 Task: In the event  named  Quarterly Sales Forecast Review and Adjustments, Set a range of dates when you can accept meetings  '13 Jul â€" 1 Aug 2023'. Select a duration of  45 min. Select working hours  	_x000D_
MON- SAT 10:00am â€" 6:00pm. Add time before or after your events  as 10 min. Set the frequency of available time slots for invitees as  40 min. Set the minimum notice period and maximum events allowed per day as  47 hours and 5. , logged in from the account softage.4@softage.net and add another guest for the event, softage.3@softage.net
Action: Mouse pressed left at (487, 337)
Screenshot: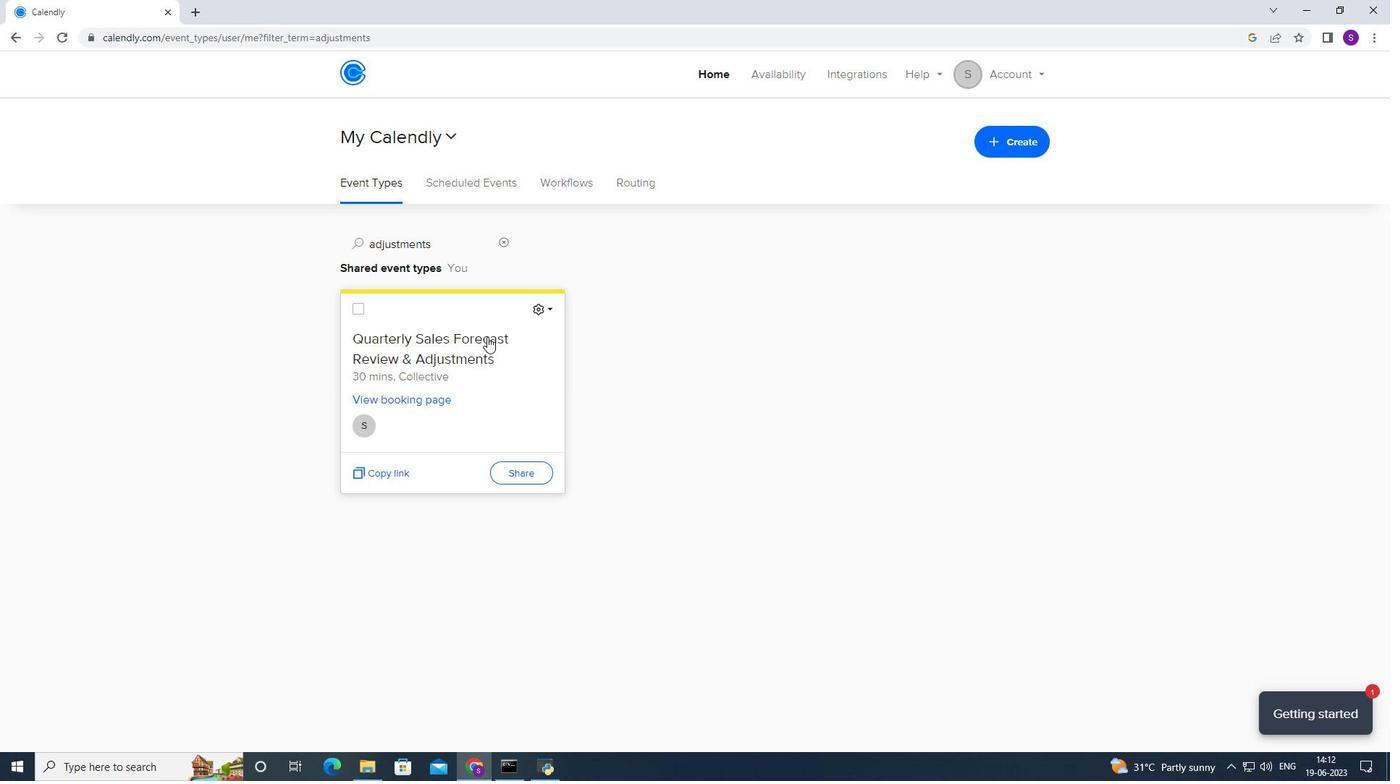 
Action: Mouse moved to (526, 345)
Screenshot: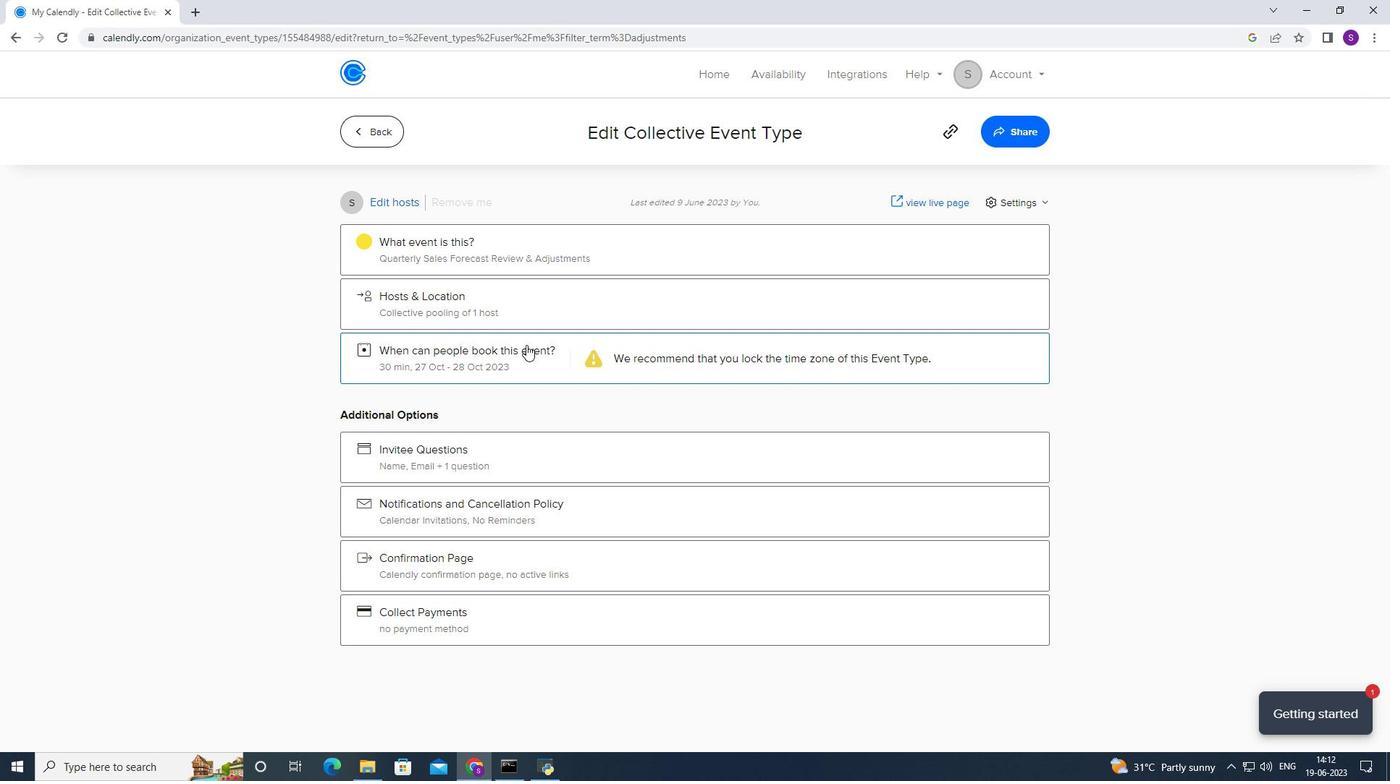 
Action: Mouse pressed left at (526, 345)
Screenshot: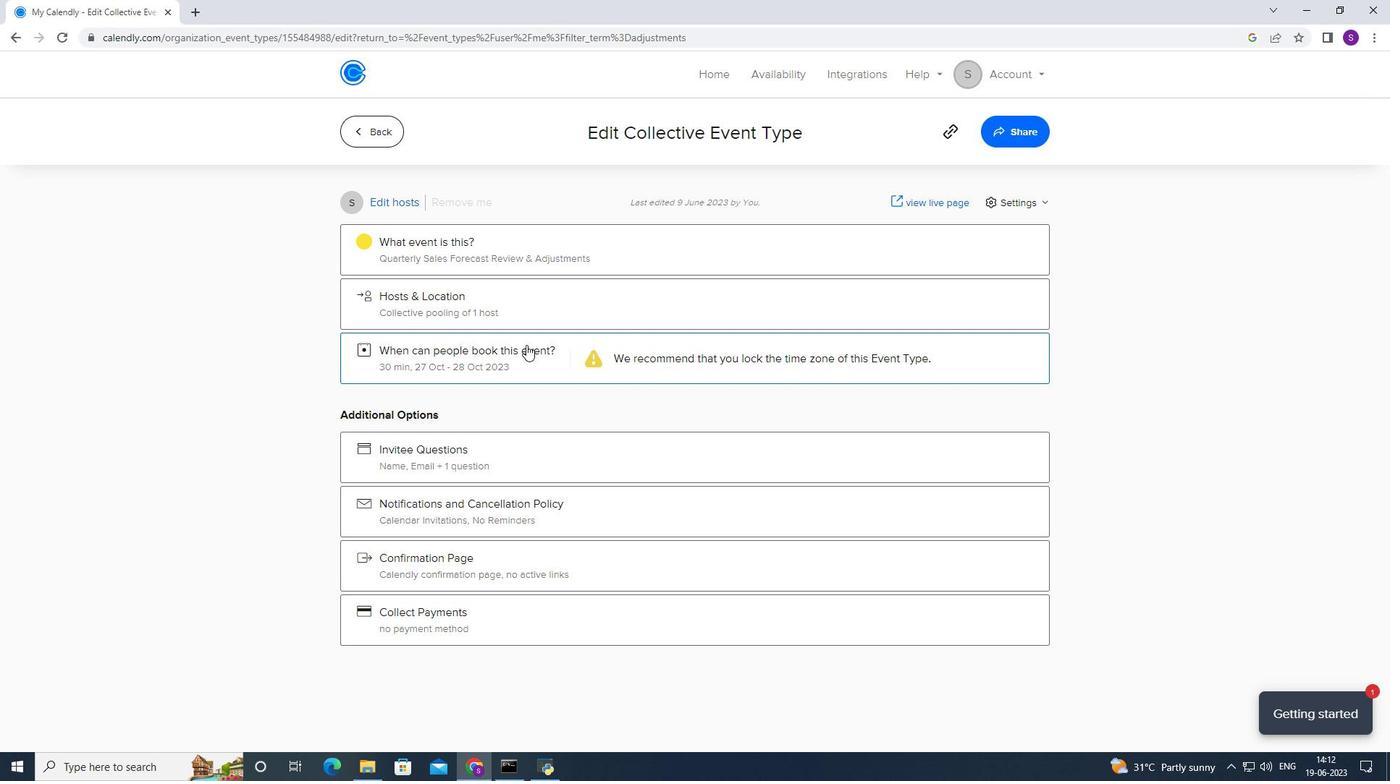 
Action: Mouse moved to (522, 536)
Screenshot: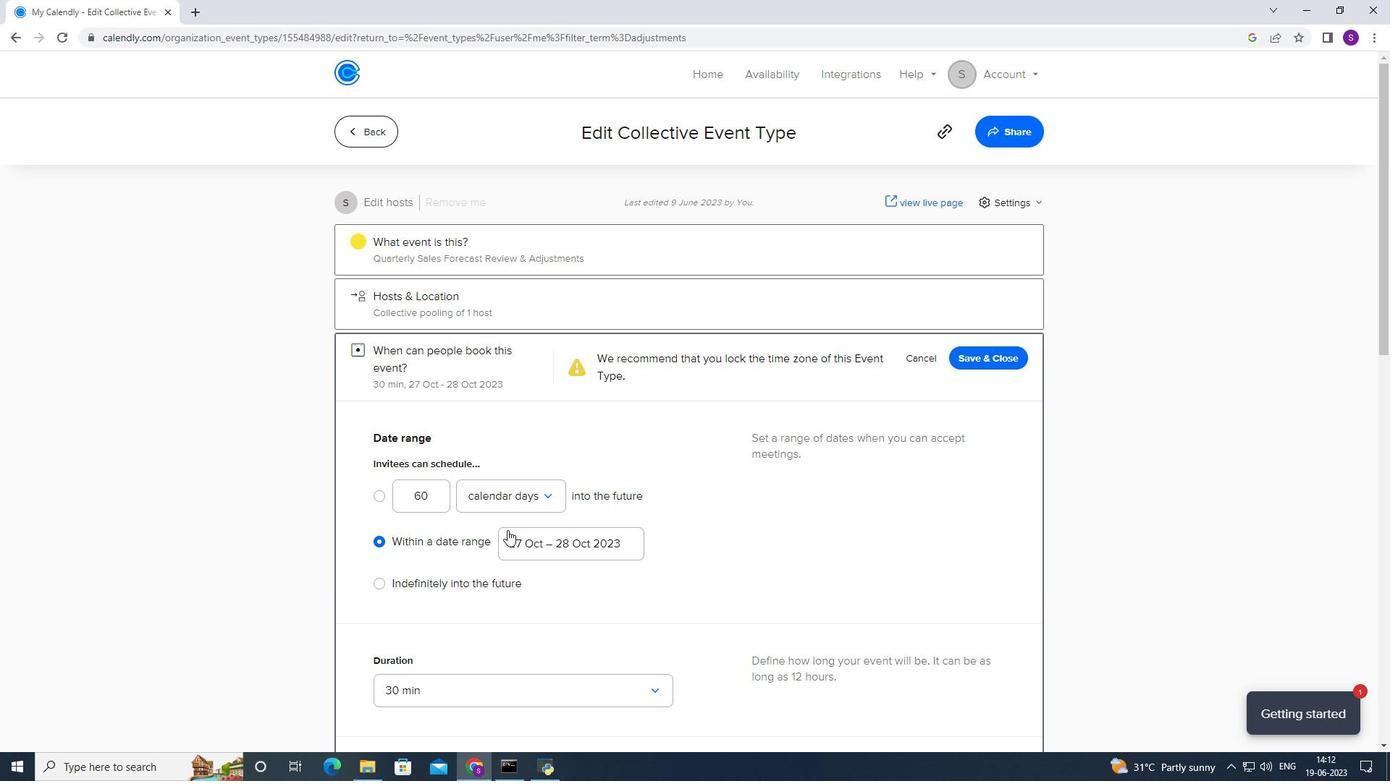 
Action: Mouse pressed left at (522, 536)
Screenshot: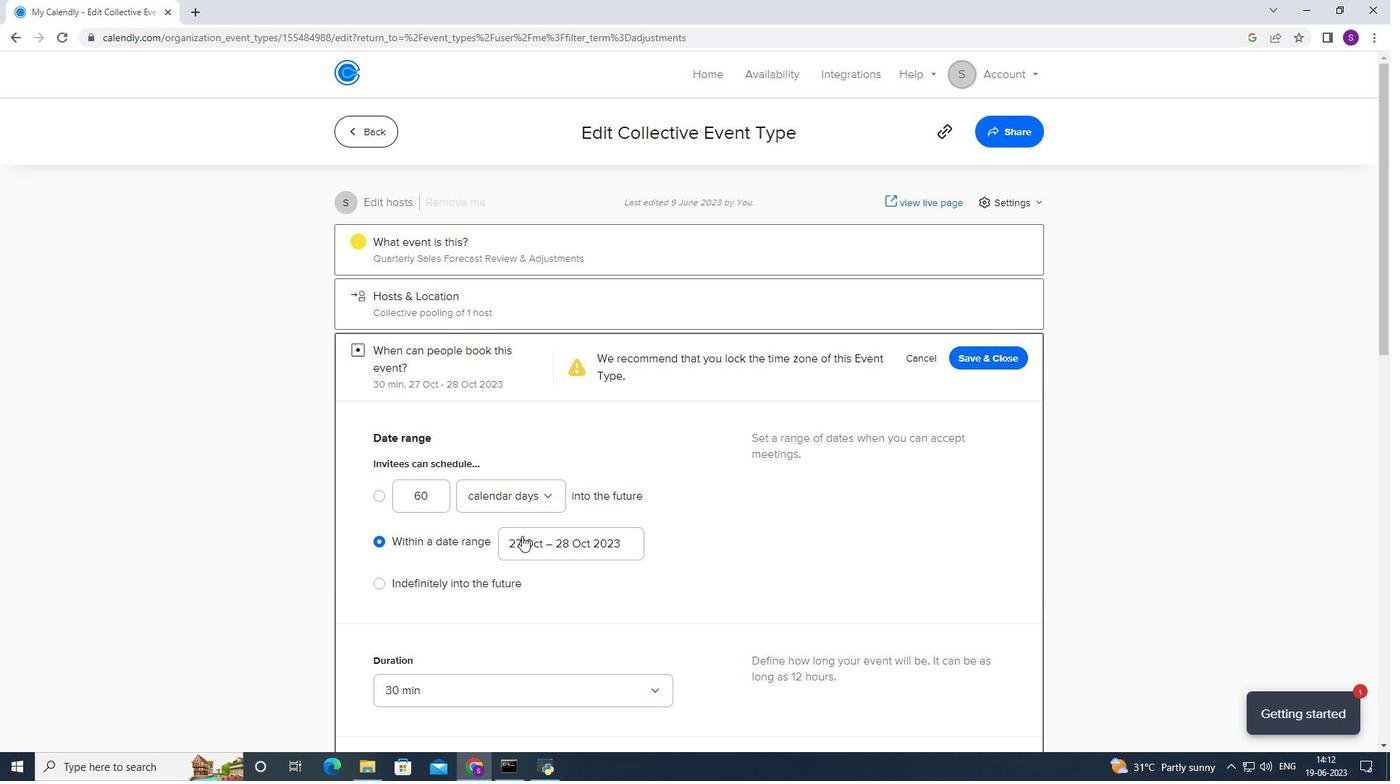 
Action: Mouse moved to (610, 287)
Screenshot: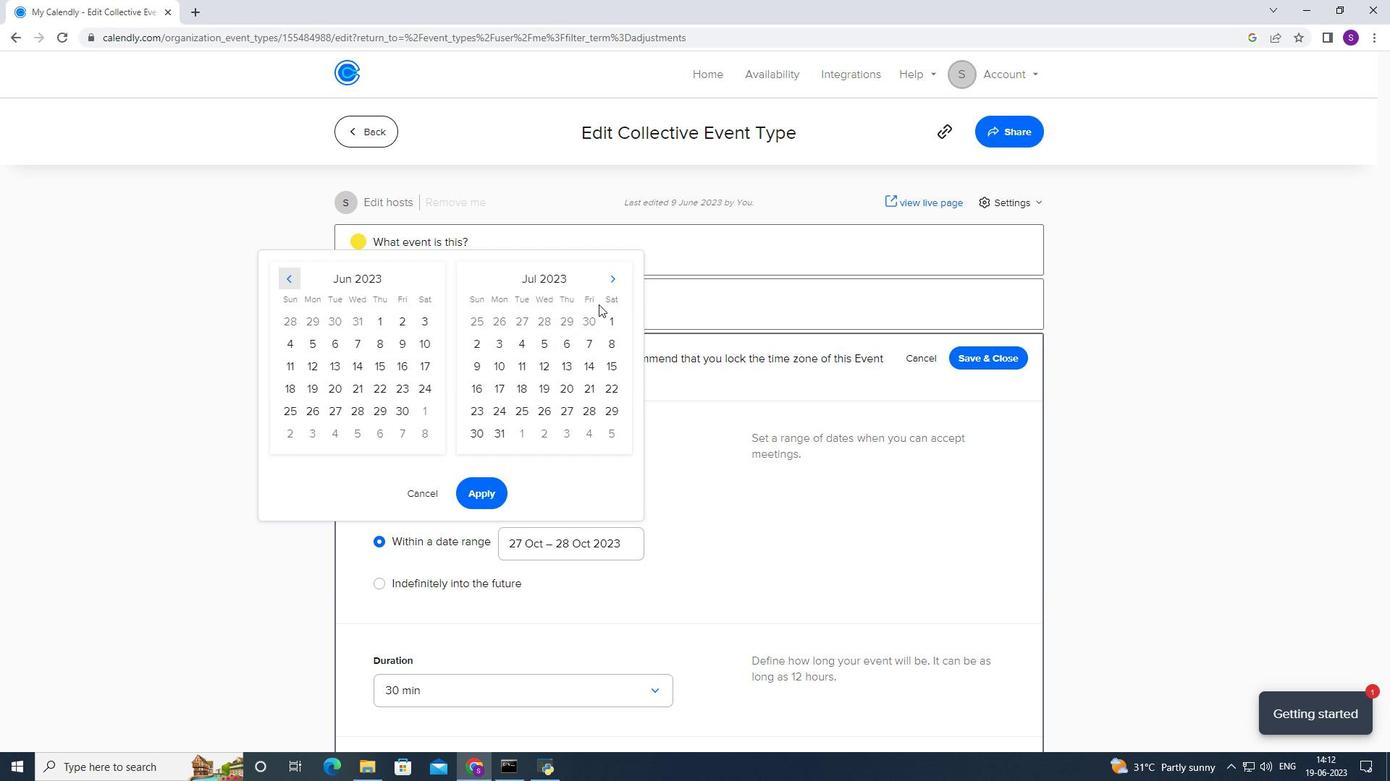 
Action: Mouse pressed left at (610, 287)
Screenshot: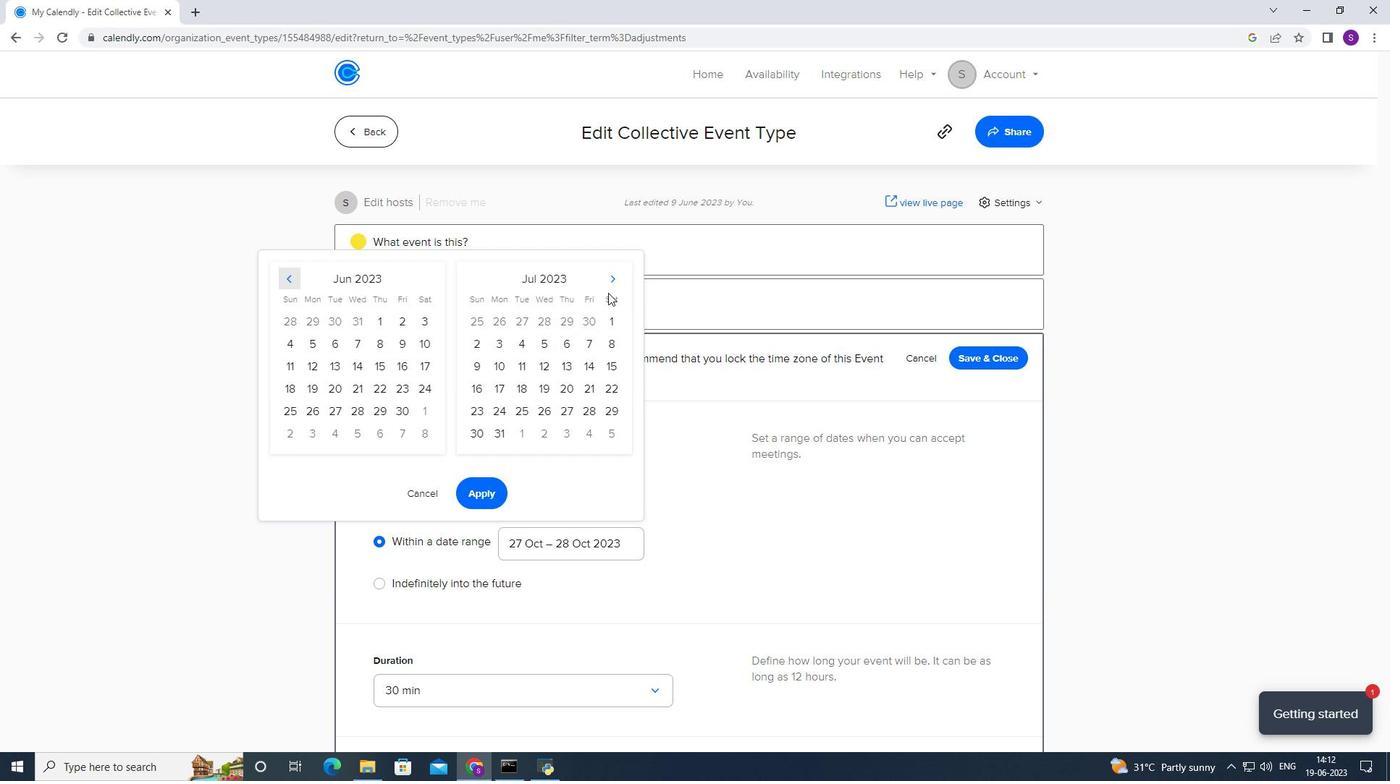 
Action: Mouse moved to (372, 359)
Screenshot: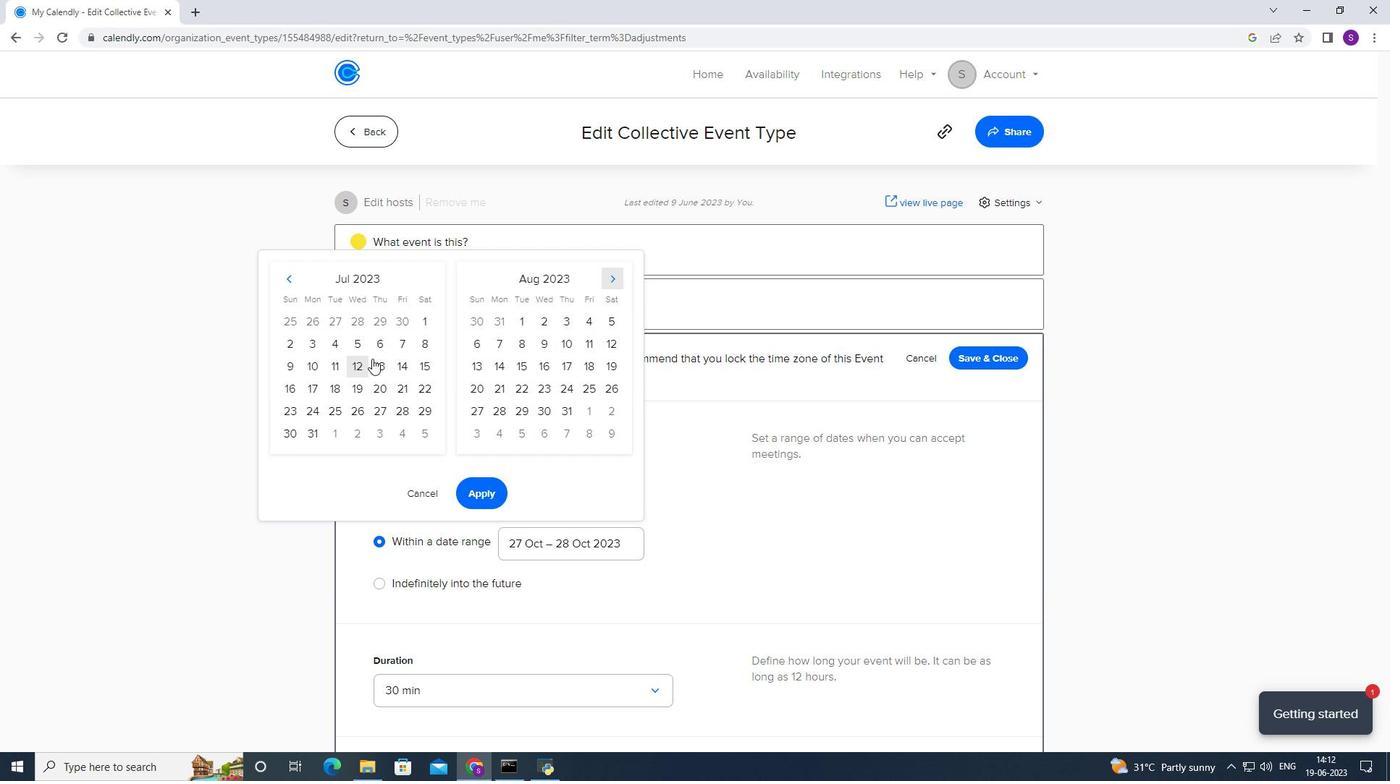 
Action: Mouse pressed left at (372, 359)
Screenshot: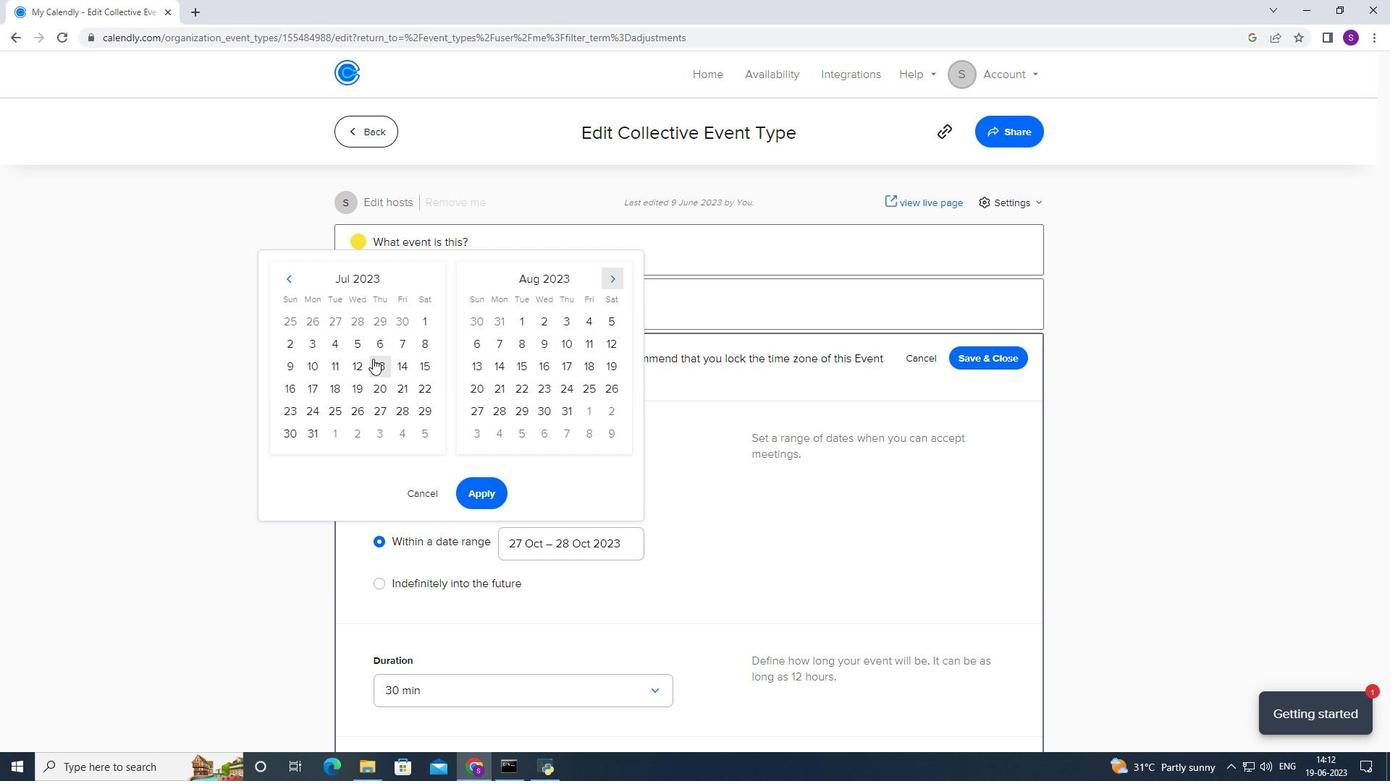 
Action: Mouse moved to (515, 324)
Screenshot: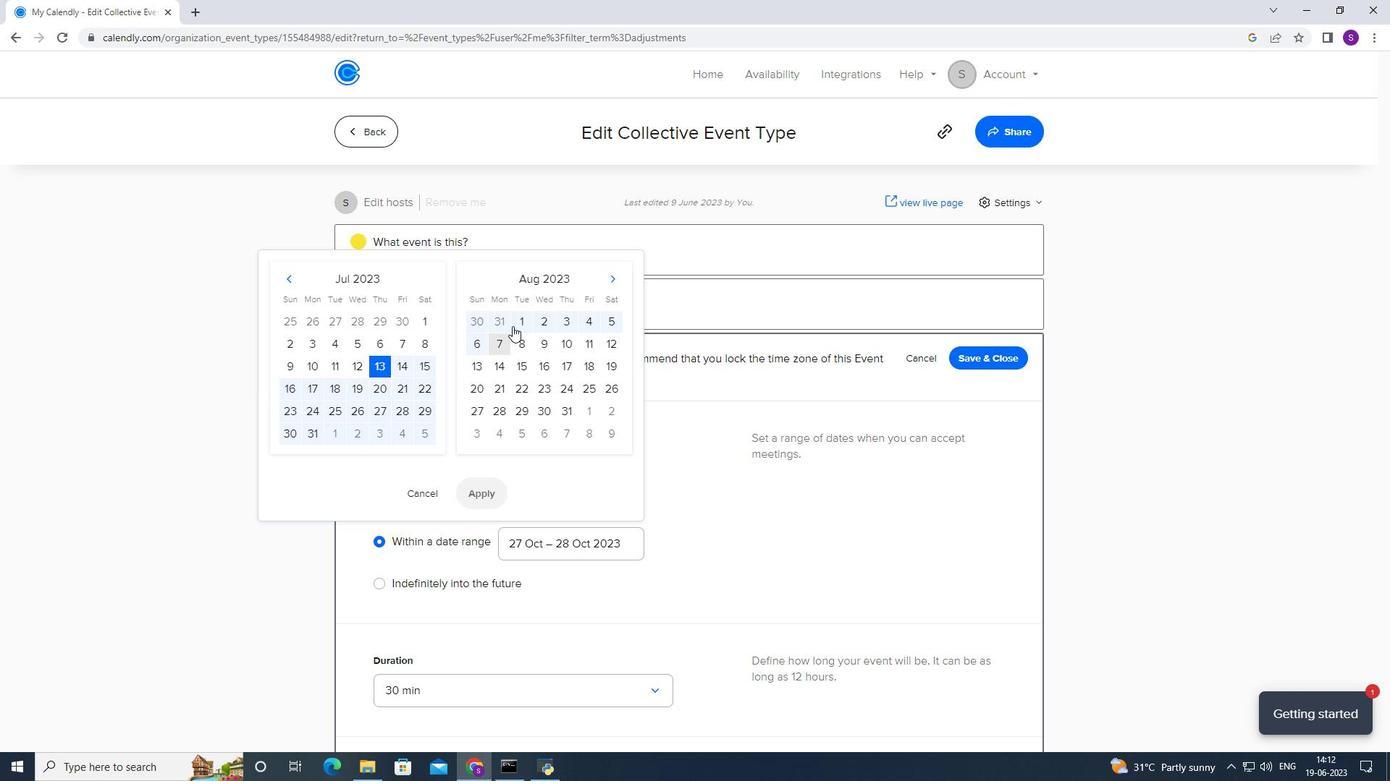 
Action: Mouse pressed left at (515, 324)
Screenshot: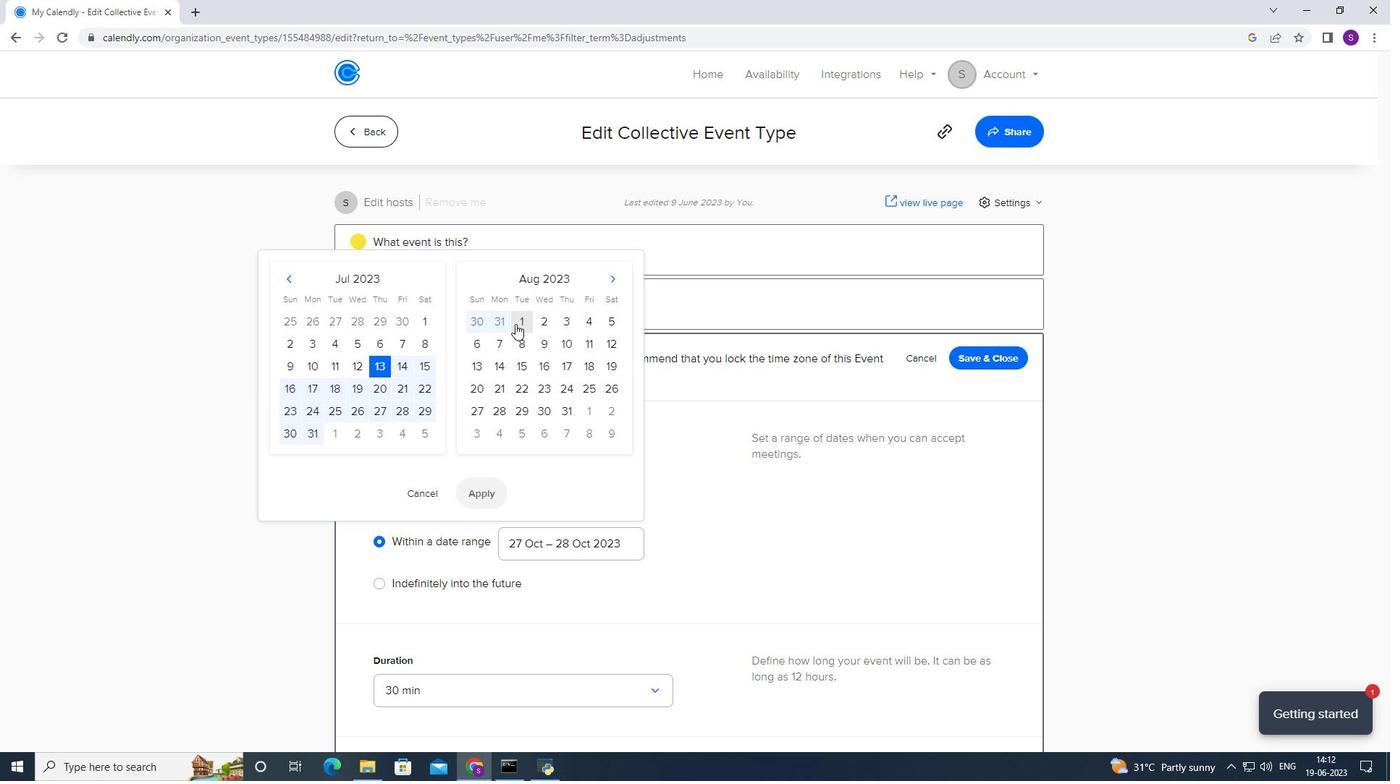
Action: Mouse moved to (472, 495)
Screenshot: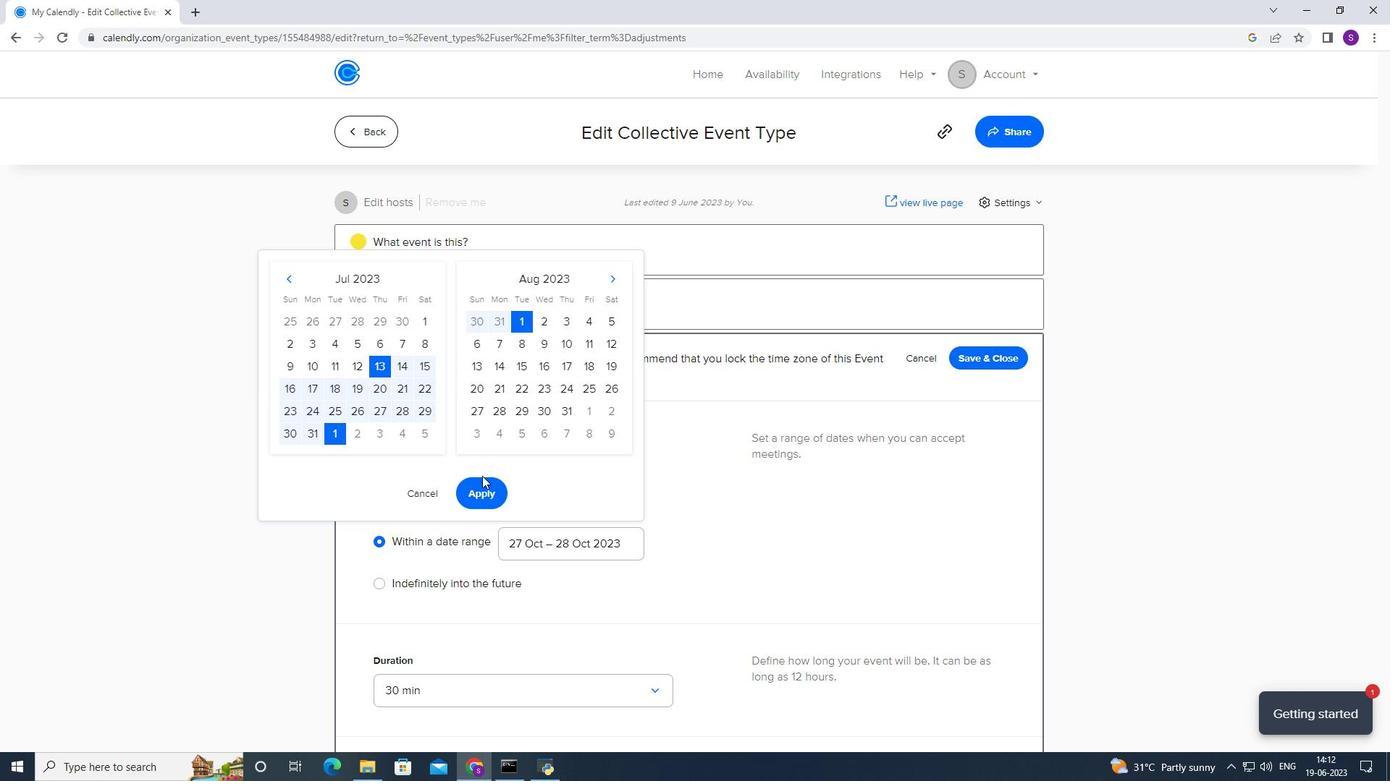 
Action: Mouse pressed left at (472, 495)
Screenshot: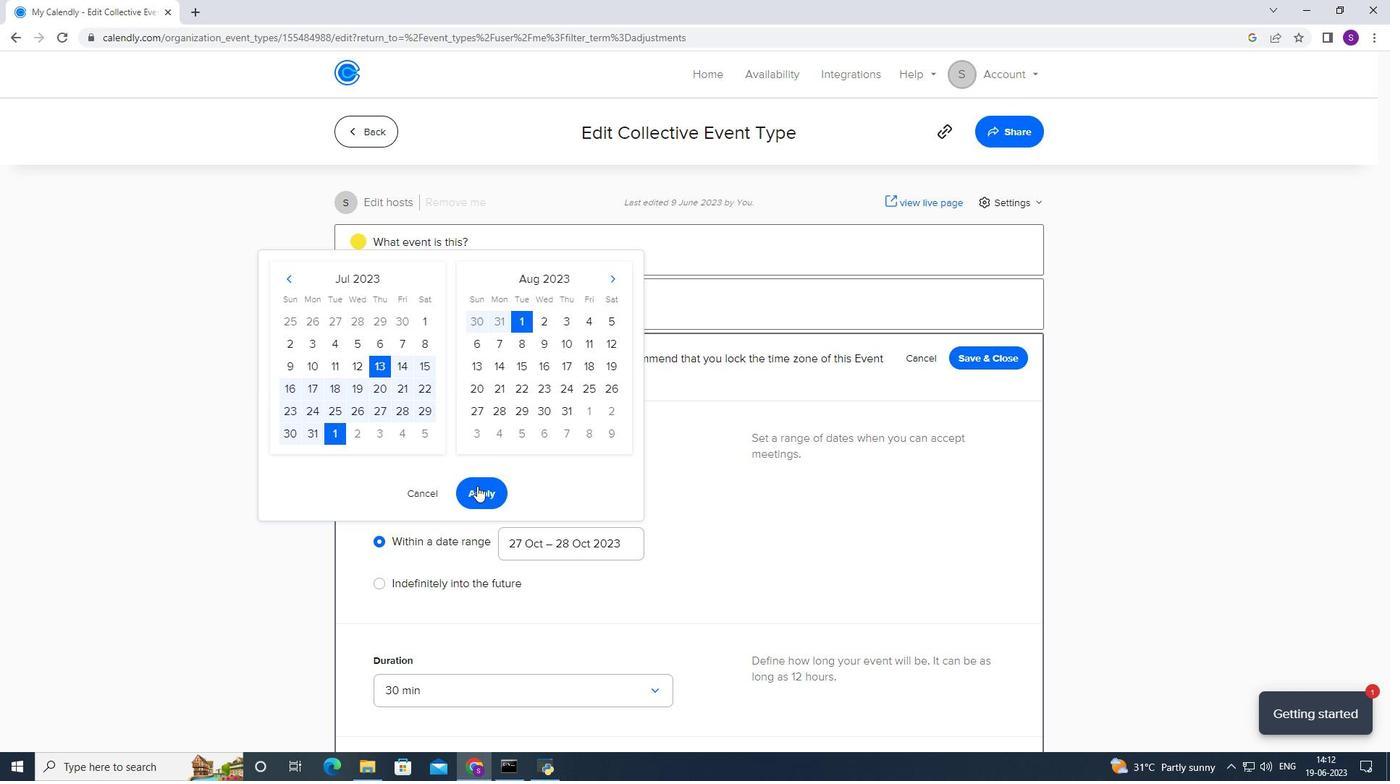 
Action: Mouse scrolled (472, 495) with delta (0, 0)
Screenshot: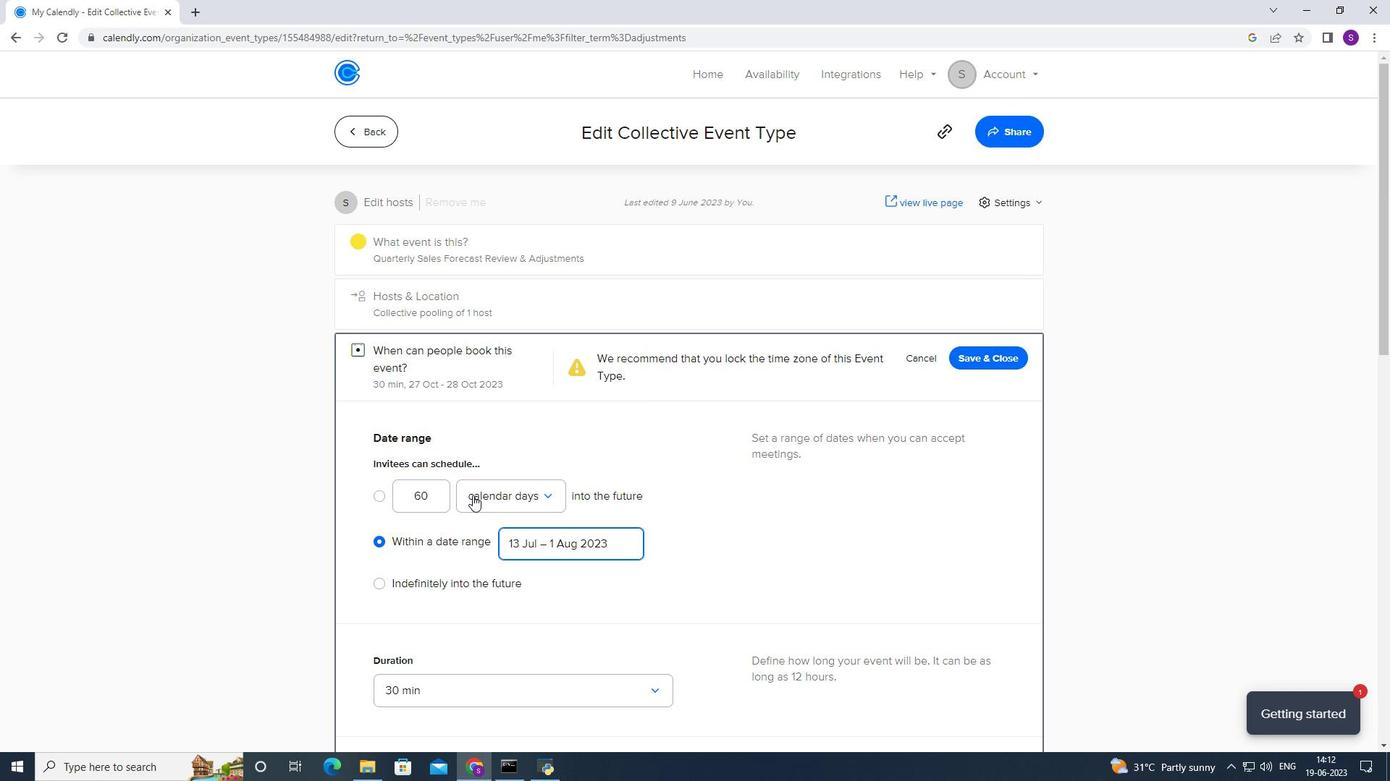 
Action: Mouse scrolled (472, 495) with delta (0, 0)
Screenshot: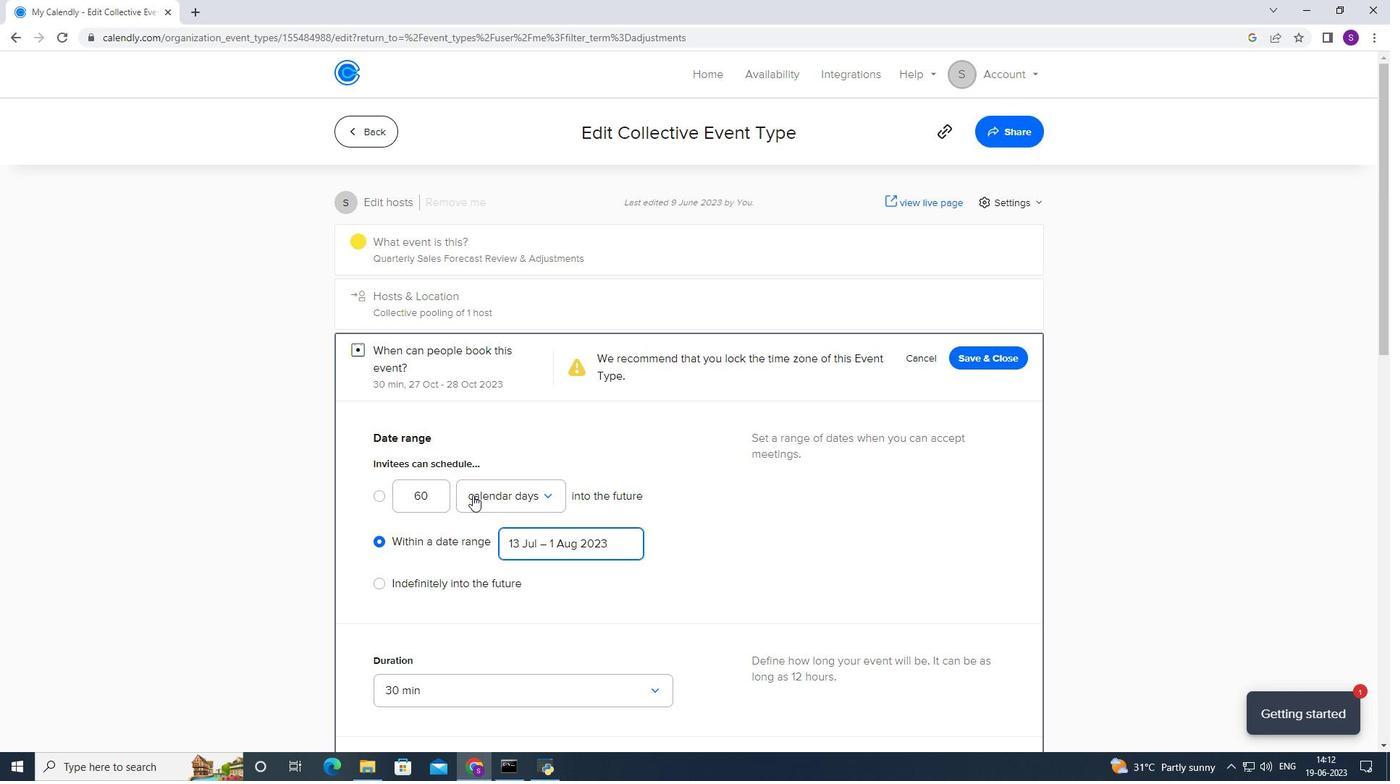 
Action: Mouse scrolled (472, 495) with delta (0, 0)
Screenshot: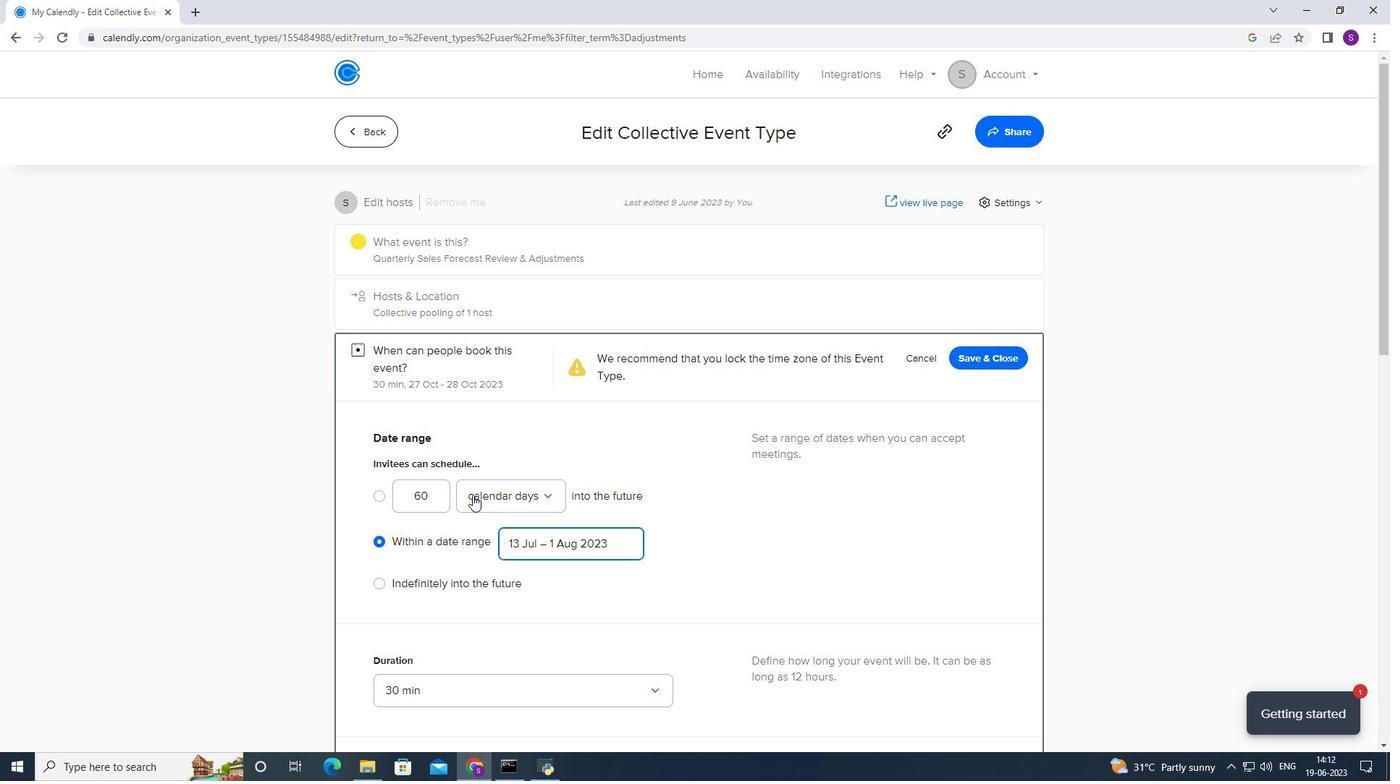 
Action: Mouse scrolled (472, 495) with delta (0, 0)
Screenshot: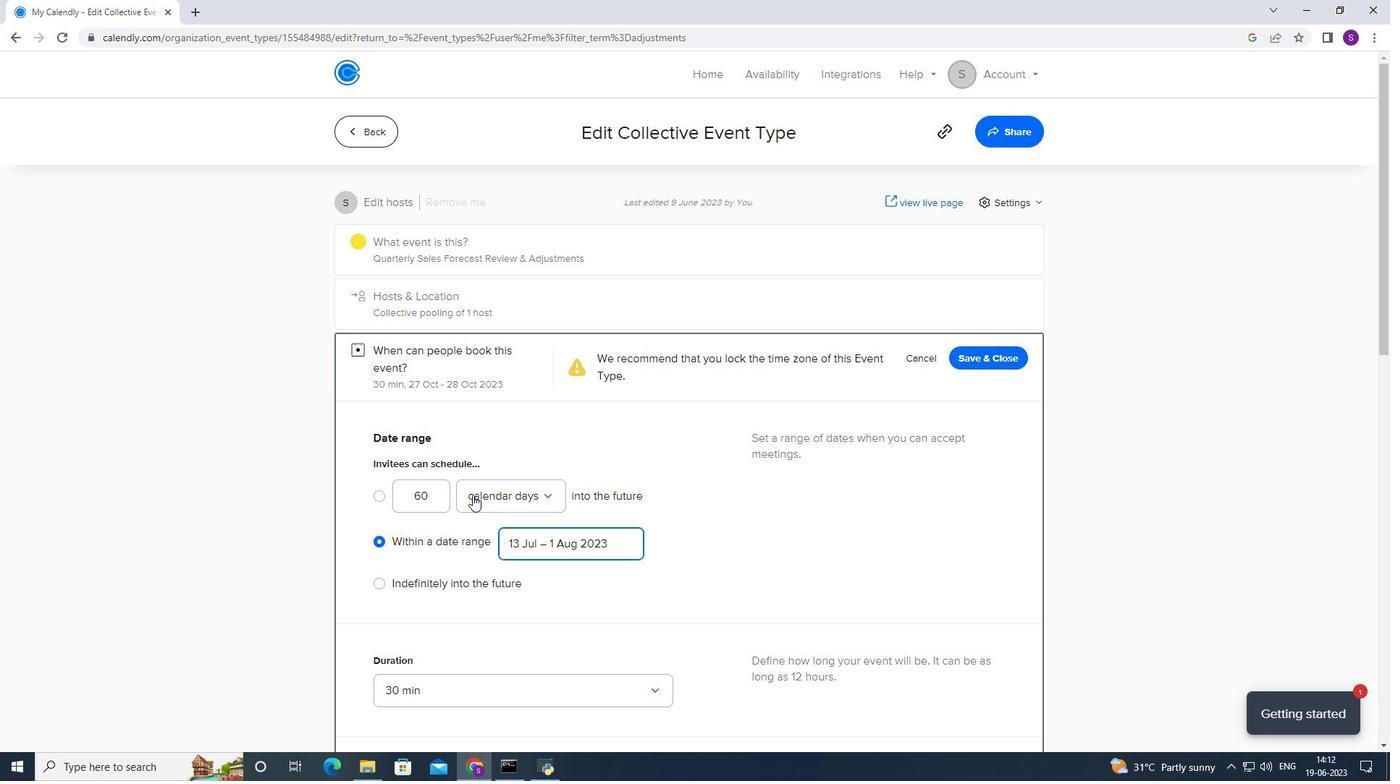
Action: Mouse scrolled (472, 495) with delta (0, 0)
Screenshot: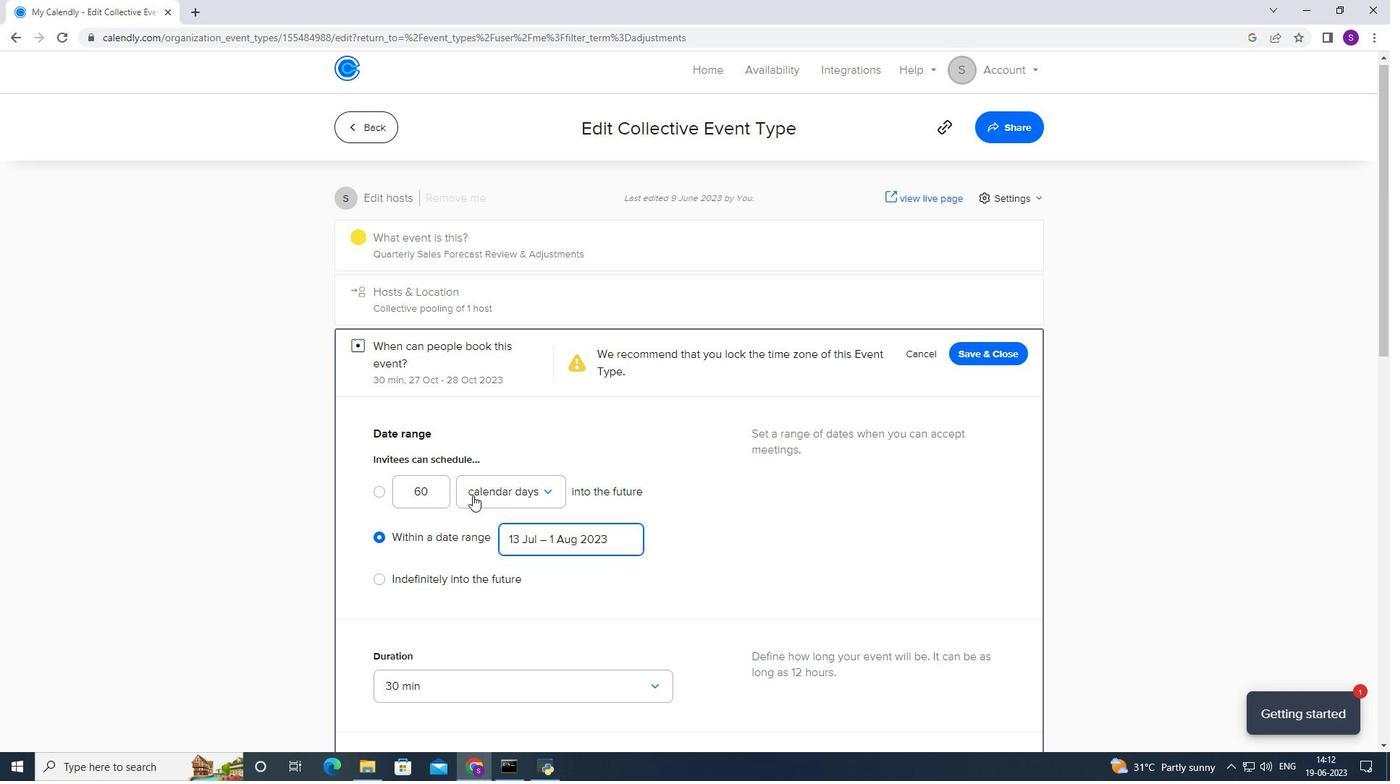 
Action: Mouse moved to (451, 328)
Screenshot: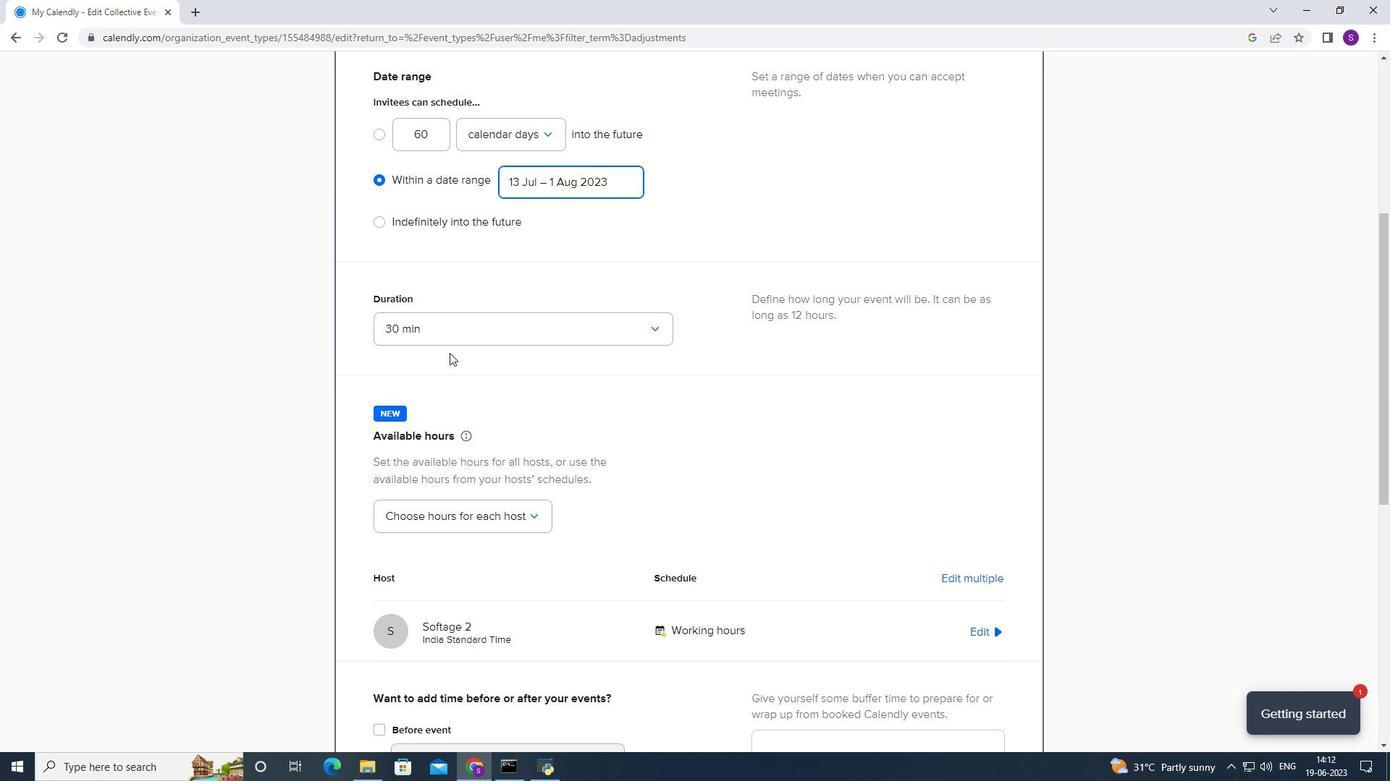 
Action: Mouse pressed left at (451, 328)
Screenshot: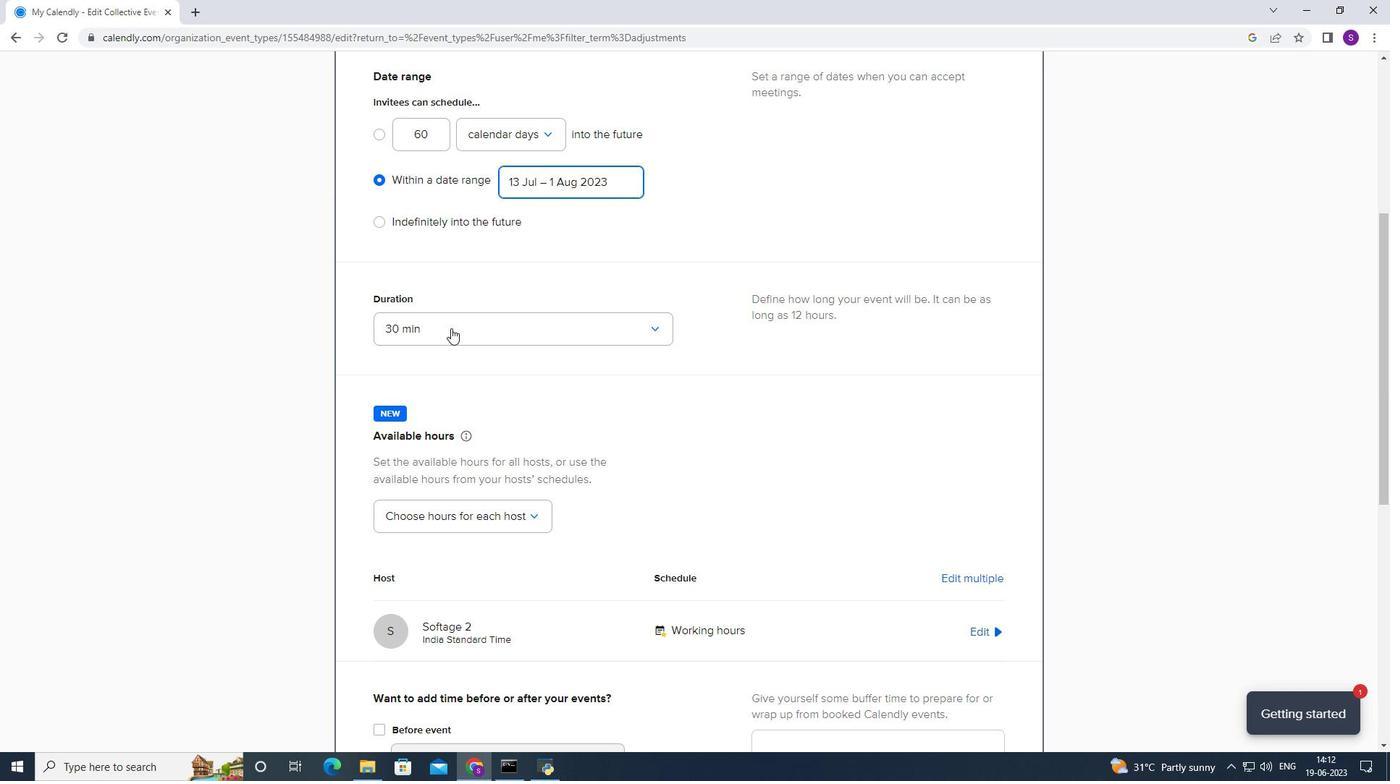 
Action: Mouse moved to (404, 420)
Screenshot: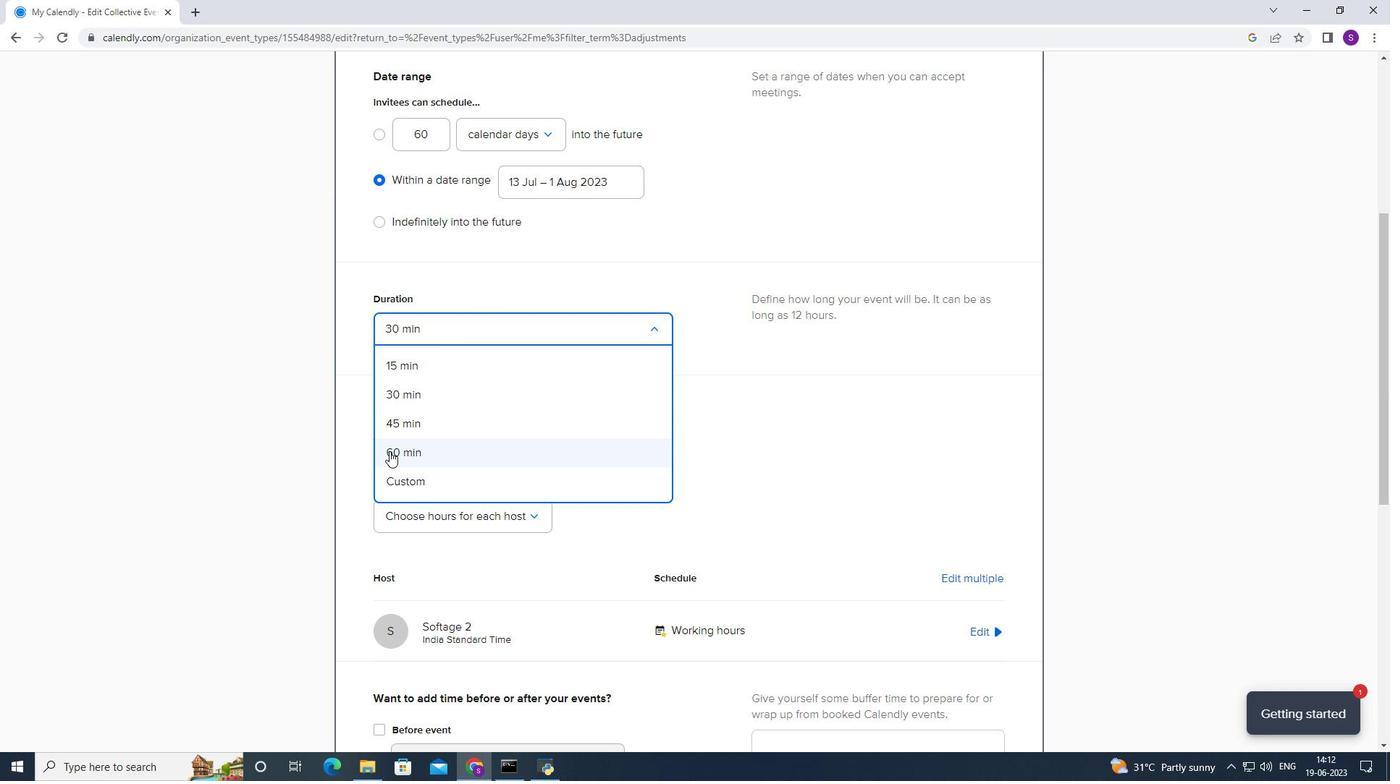 
Action: Mouse pressed left at (404, 420)
Screenshot: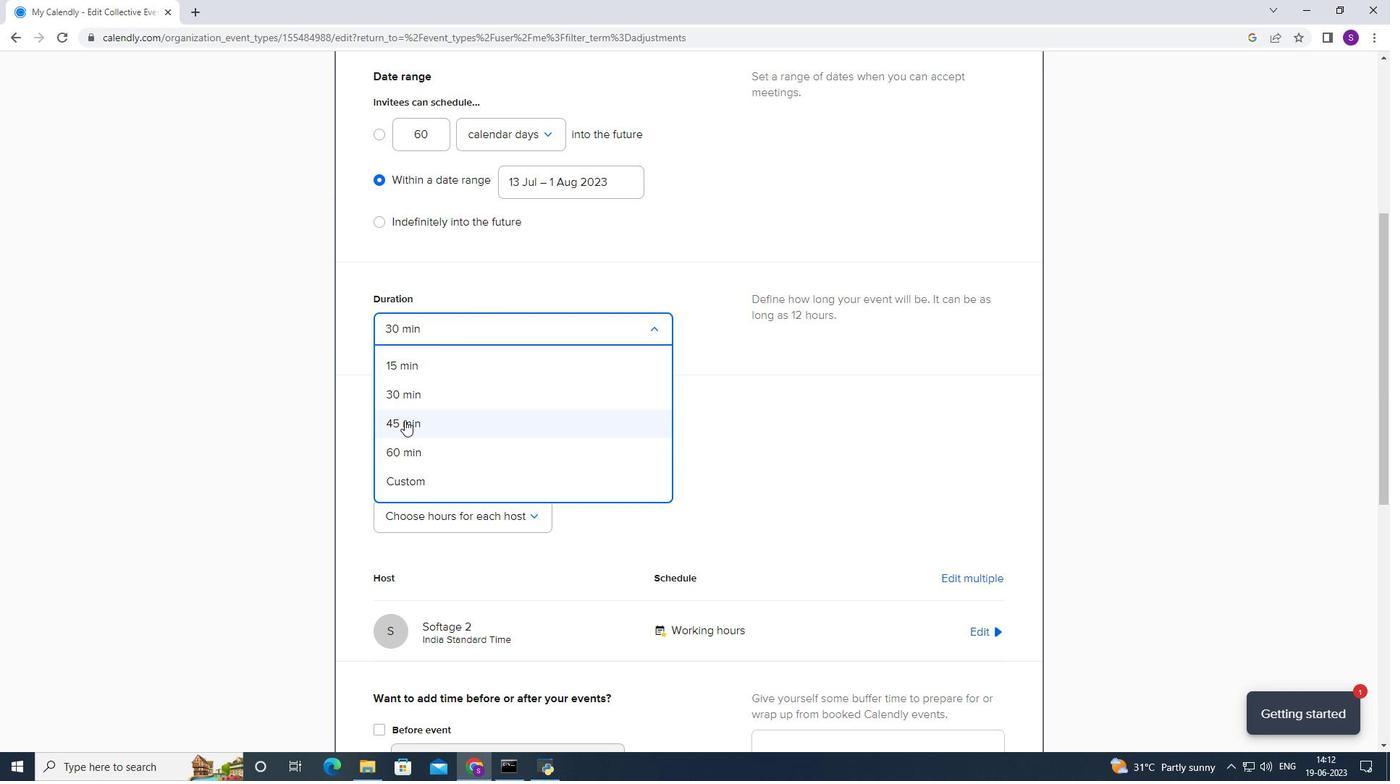 
Action: Mouse moved to (430, 455)
Screenshot: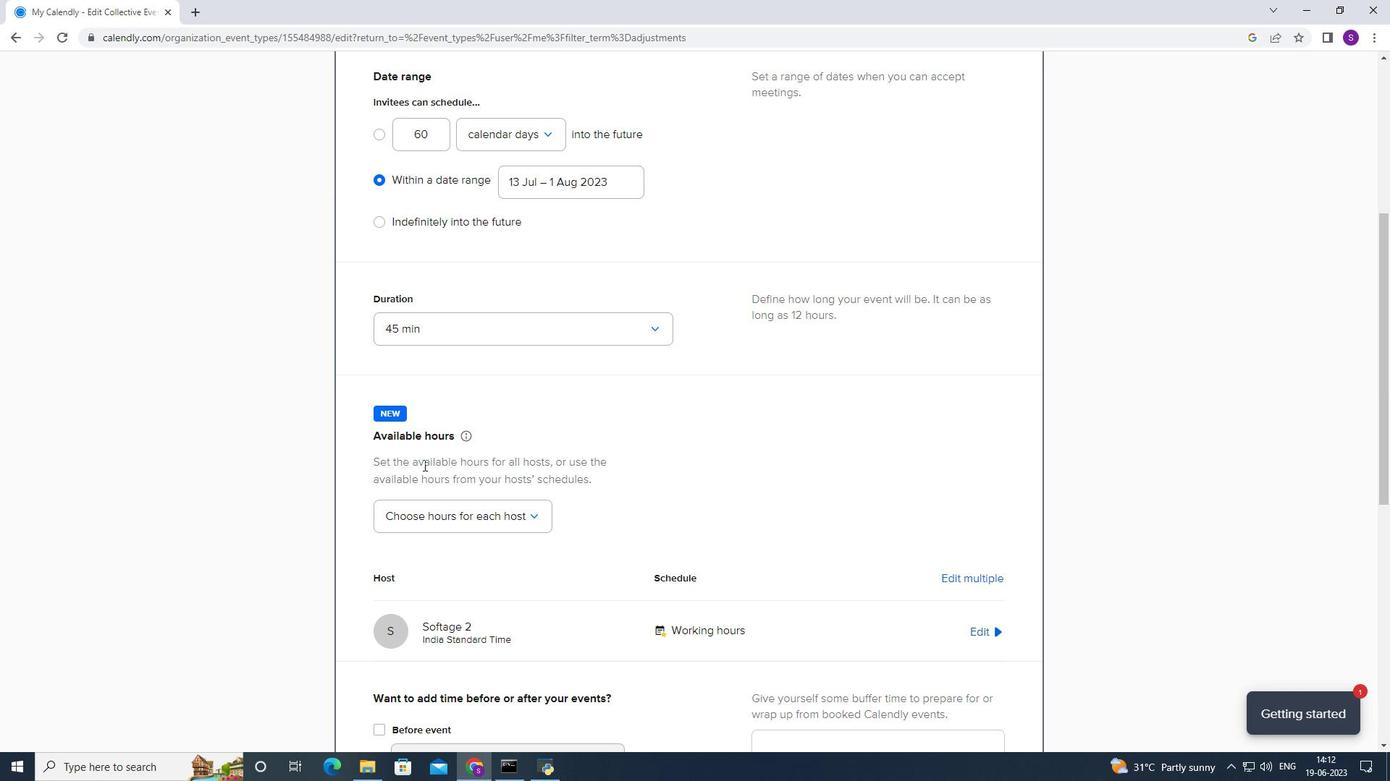 
Action: Mouse scrolled (430, 454) with delta (0, 0)
Screenshot: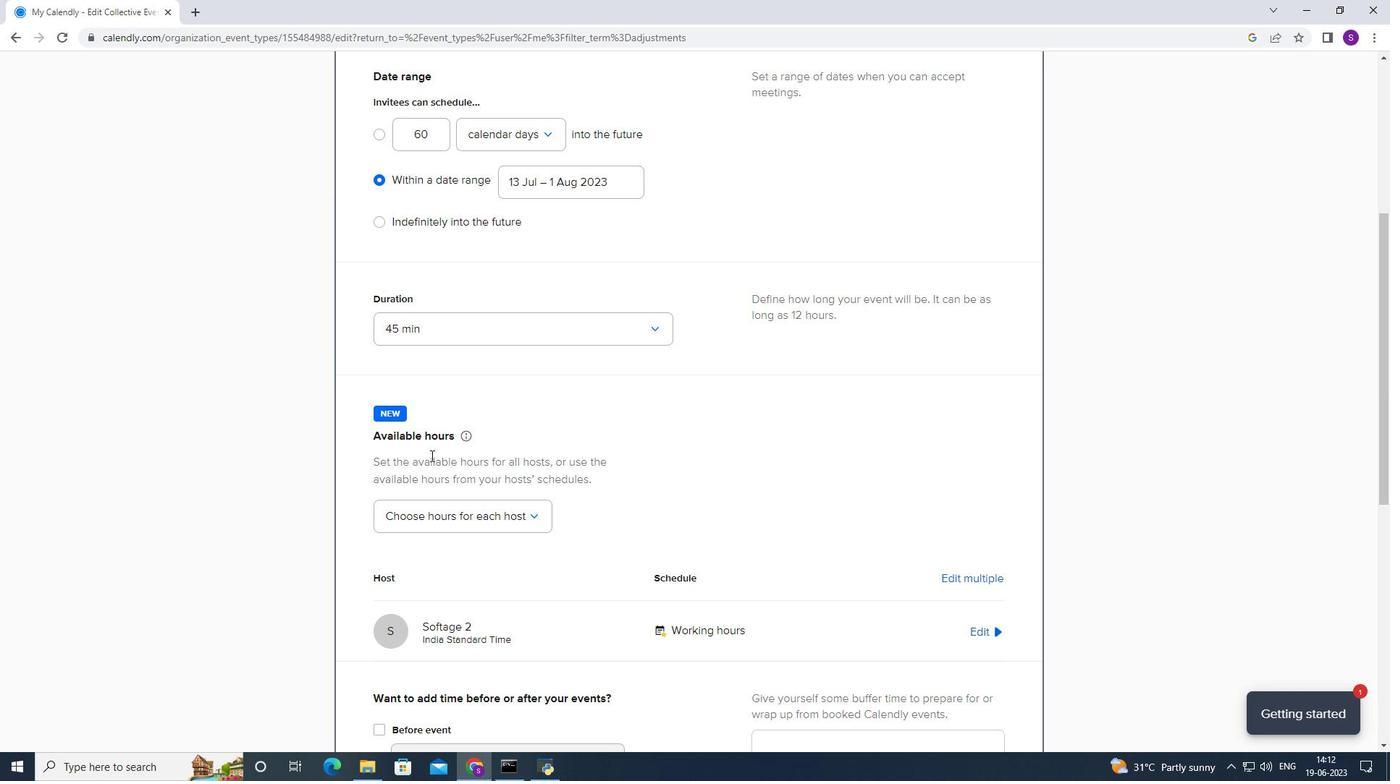 
Action: Mouse scrolled (430, 454) with delta (0, 0)
Screenshot: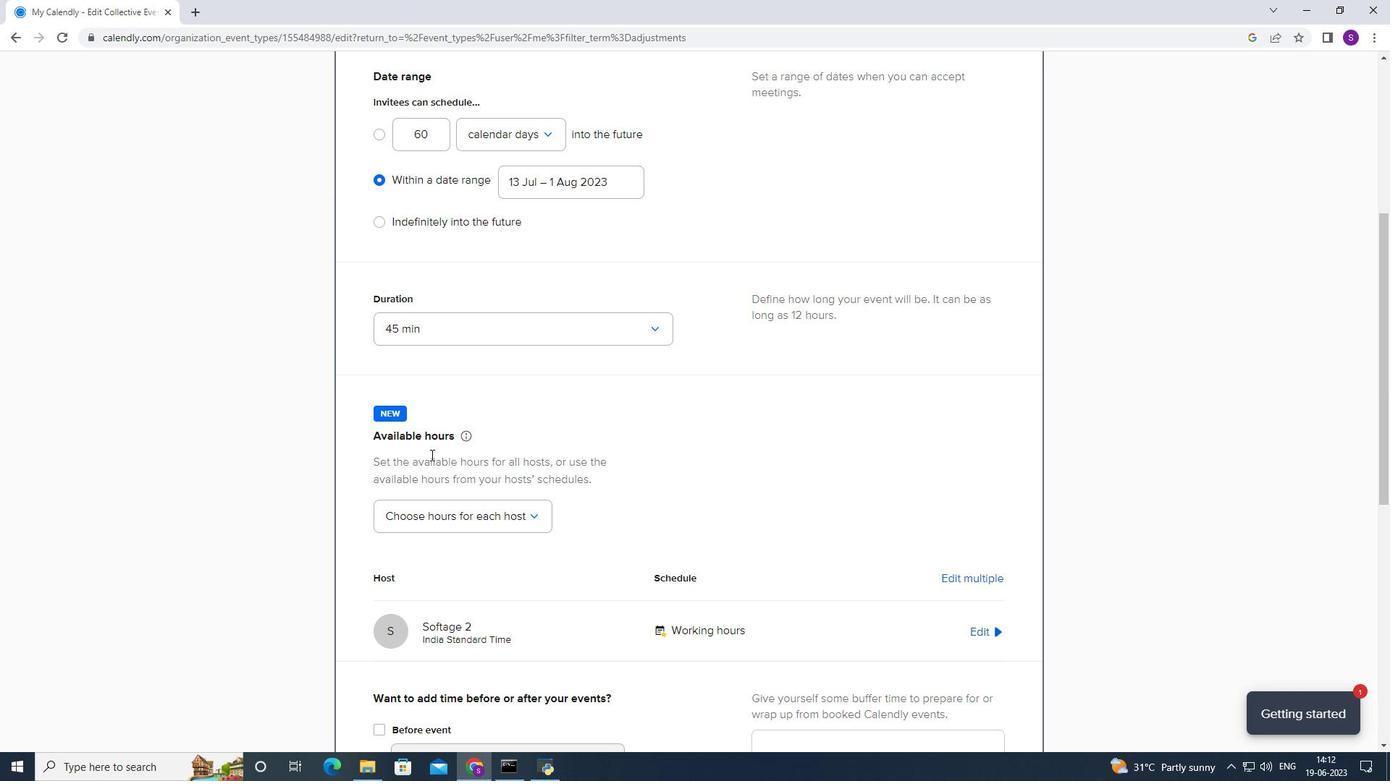 
Action: Mouse scrolled (430, 454) with delta (0, 0)
Screenshot: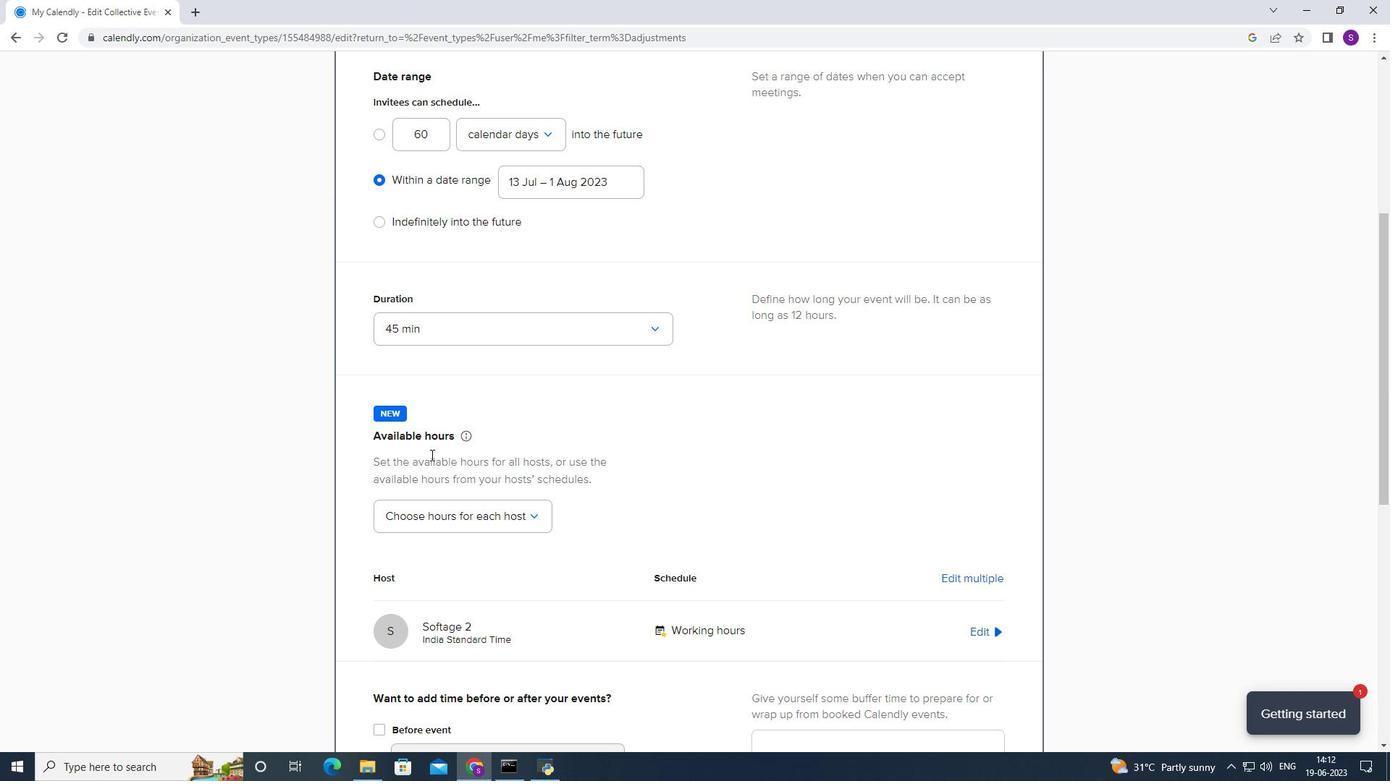 
Action: Mouse scrolled (430, 454) with delta (0, 0)
Screenshot: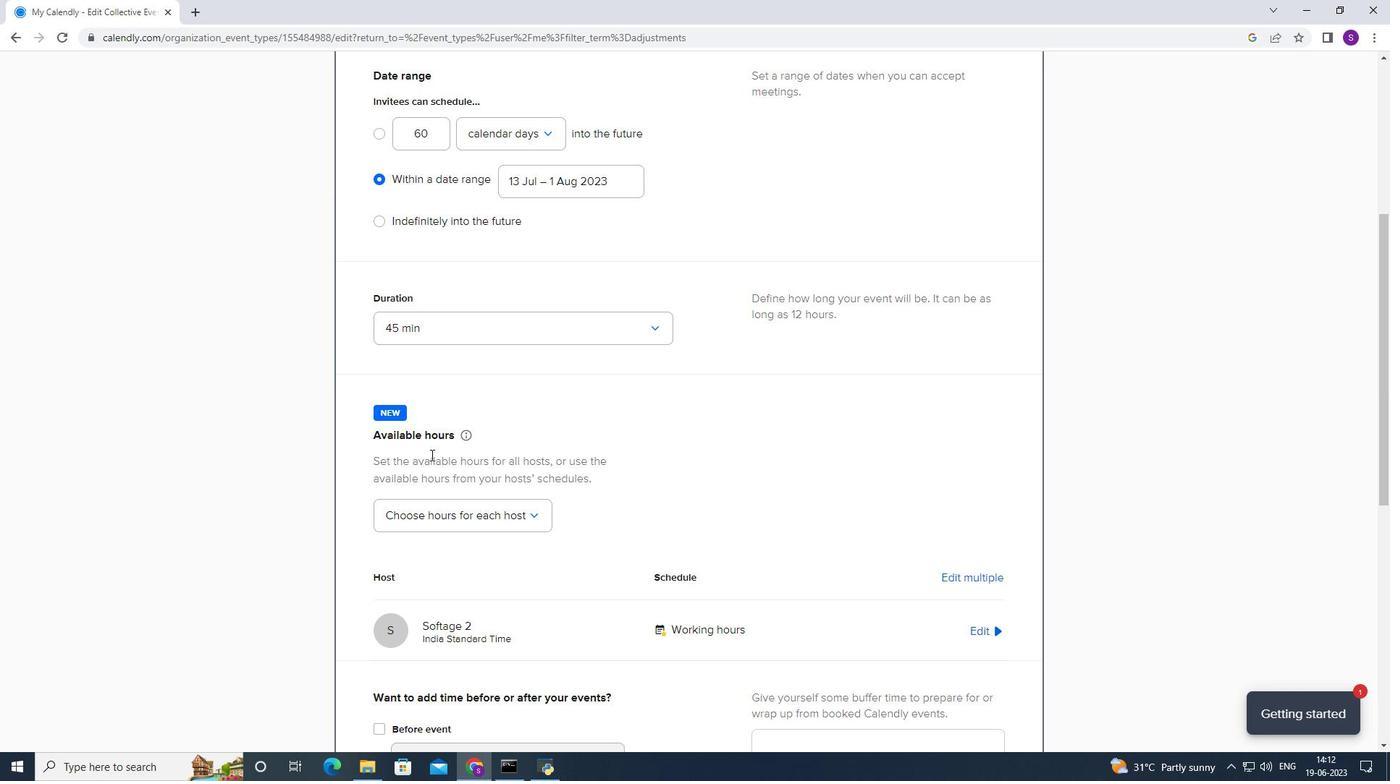
Action: Mouse moved to (800, 346)
Screenshot: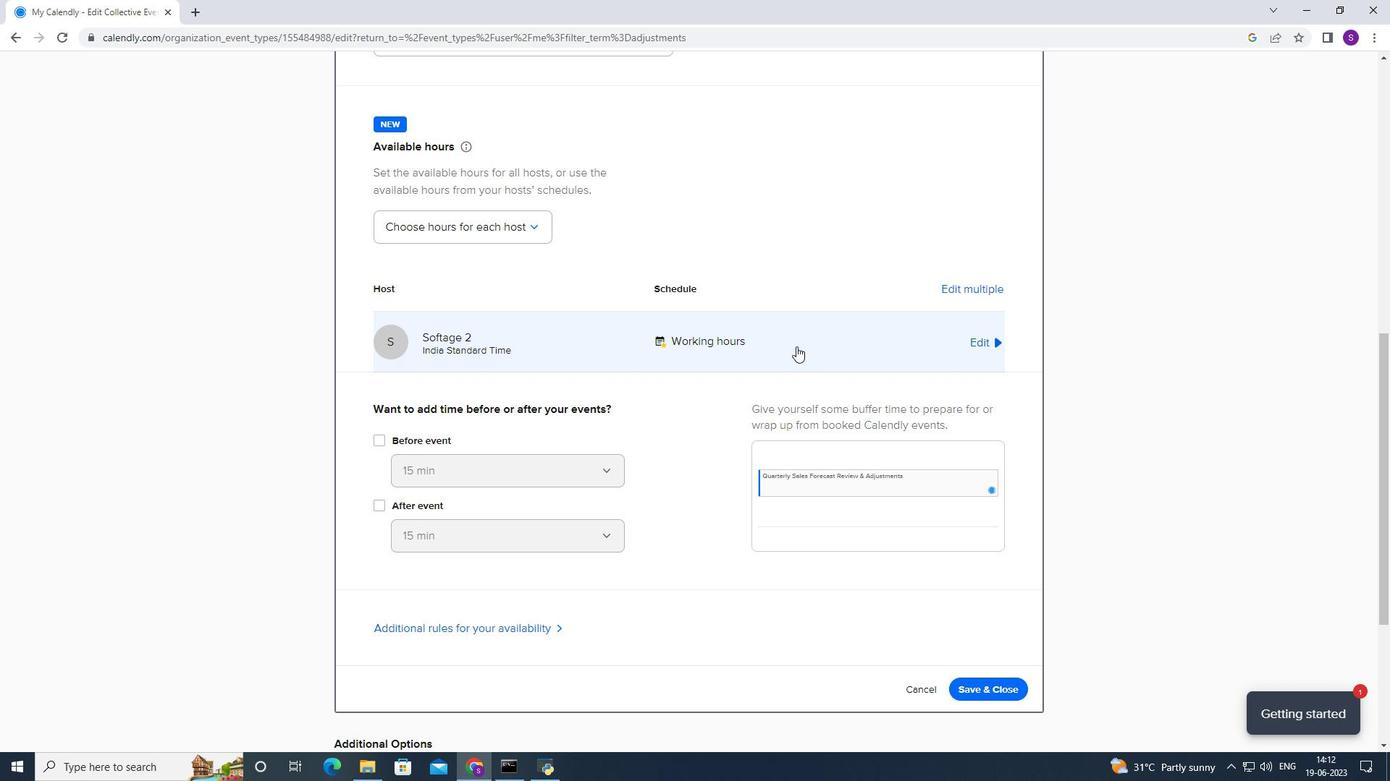 
Action: Mouse pressed left at (800, 346)
Screenshot: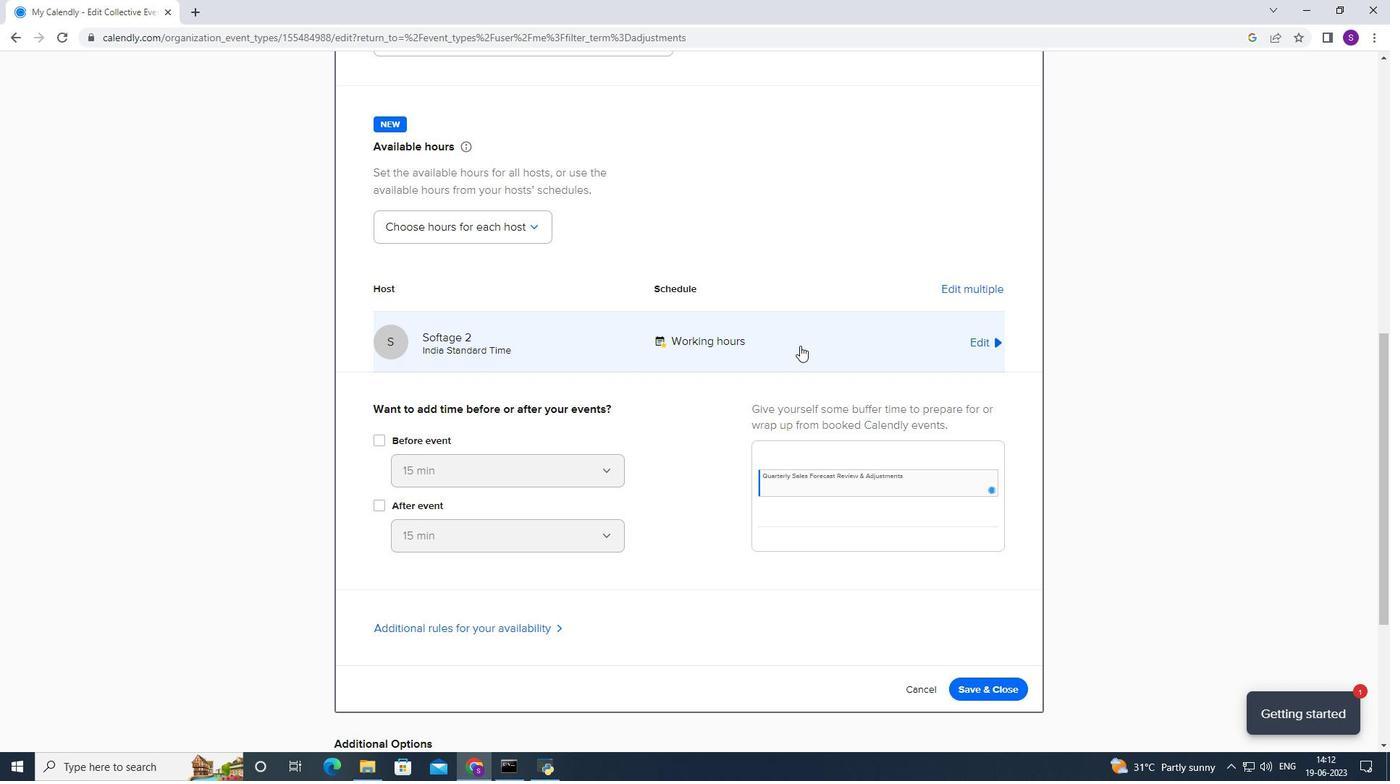
Action: Mouse moved to (558, 430)
Screenshot: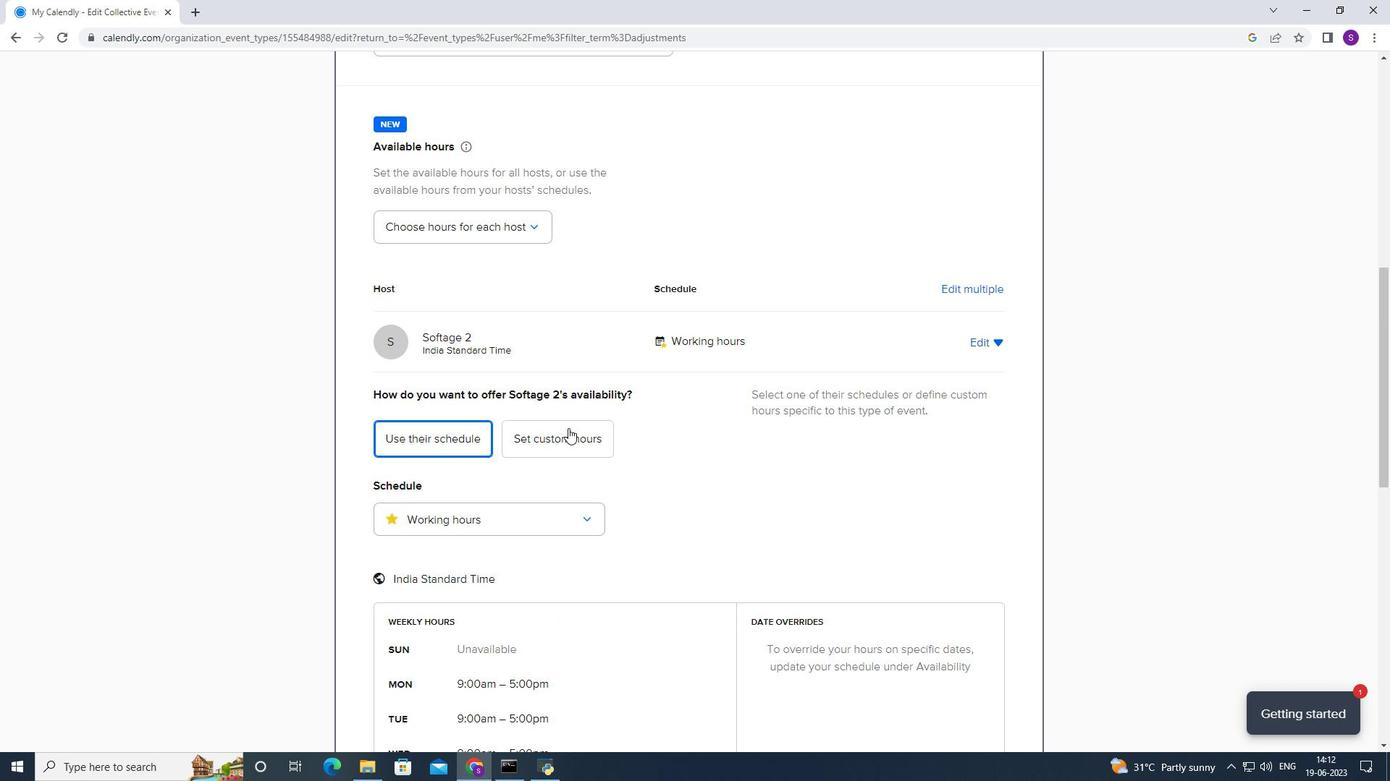 
Action: Mouse pressed left at (558, 430)
Screenshot: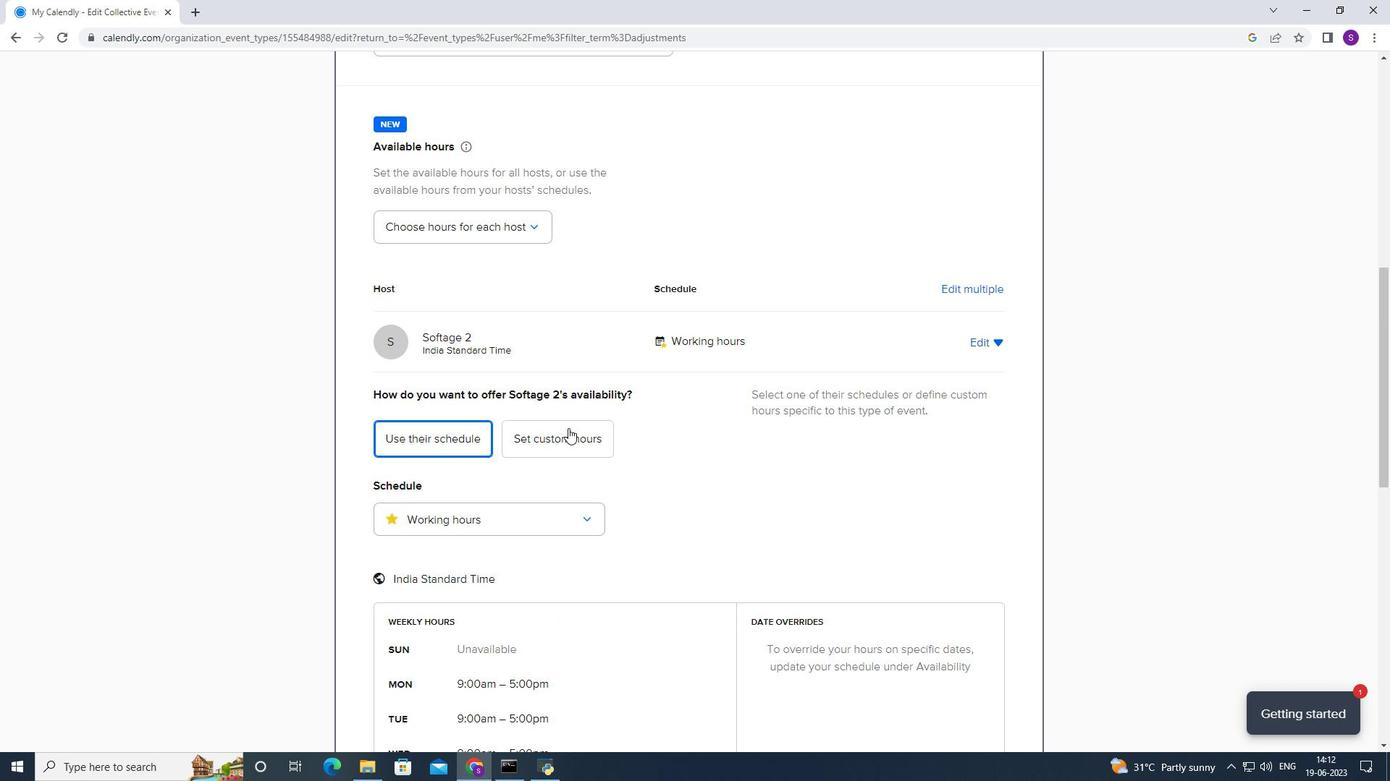 
Action: Mouse moved to (550, 430)
Screenshot: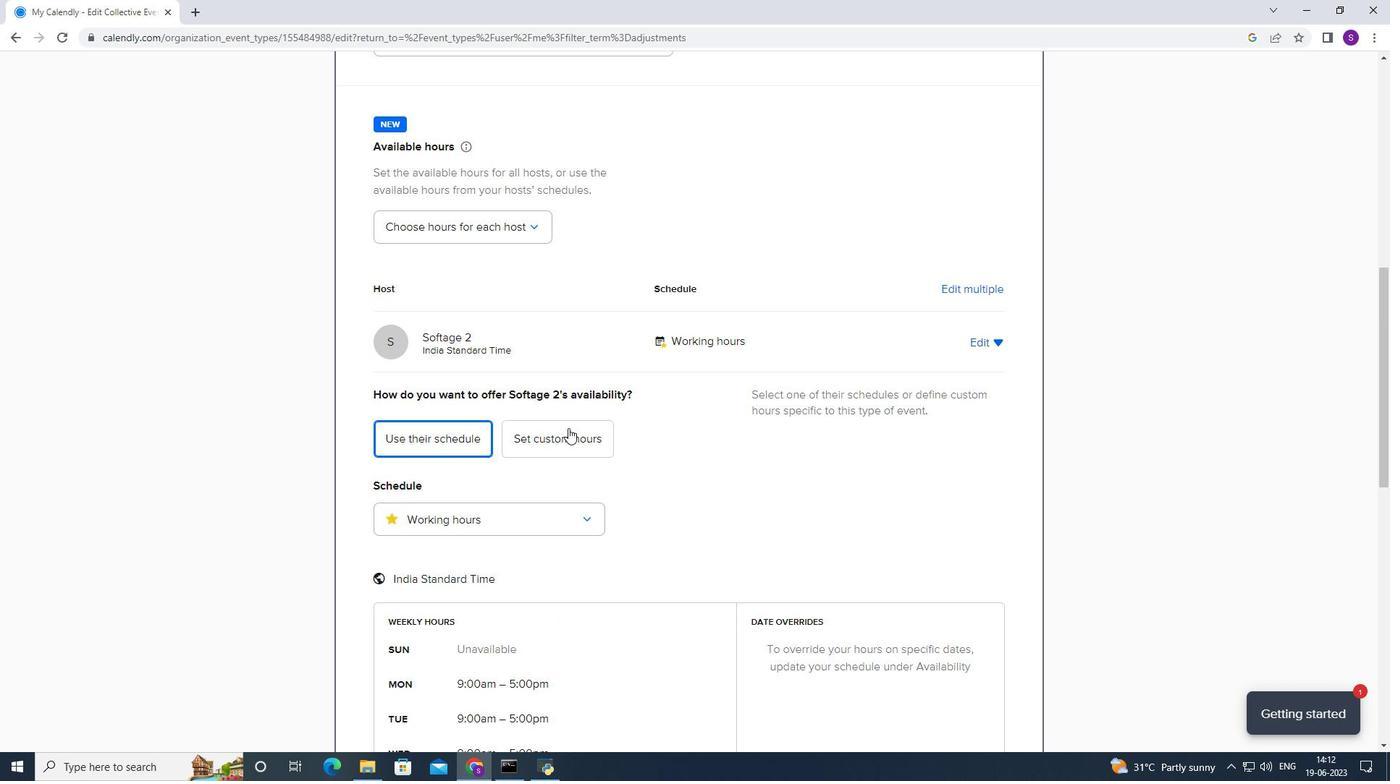 
Action: Mouse scrolled (550, 429) with delta (0, 0)
Screenshot: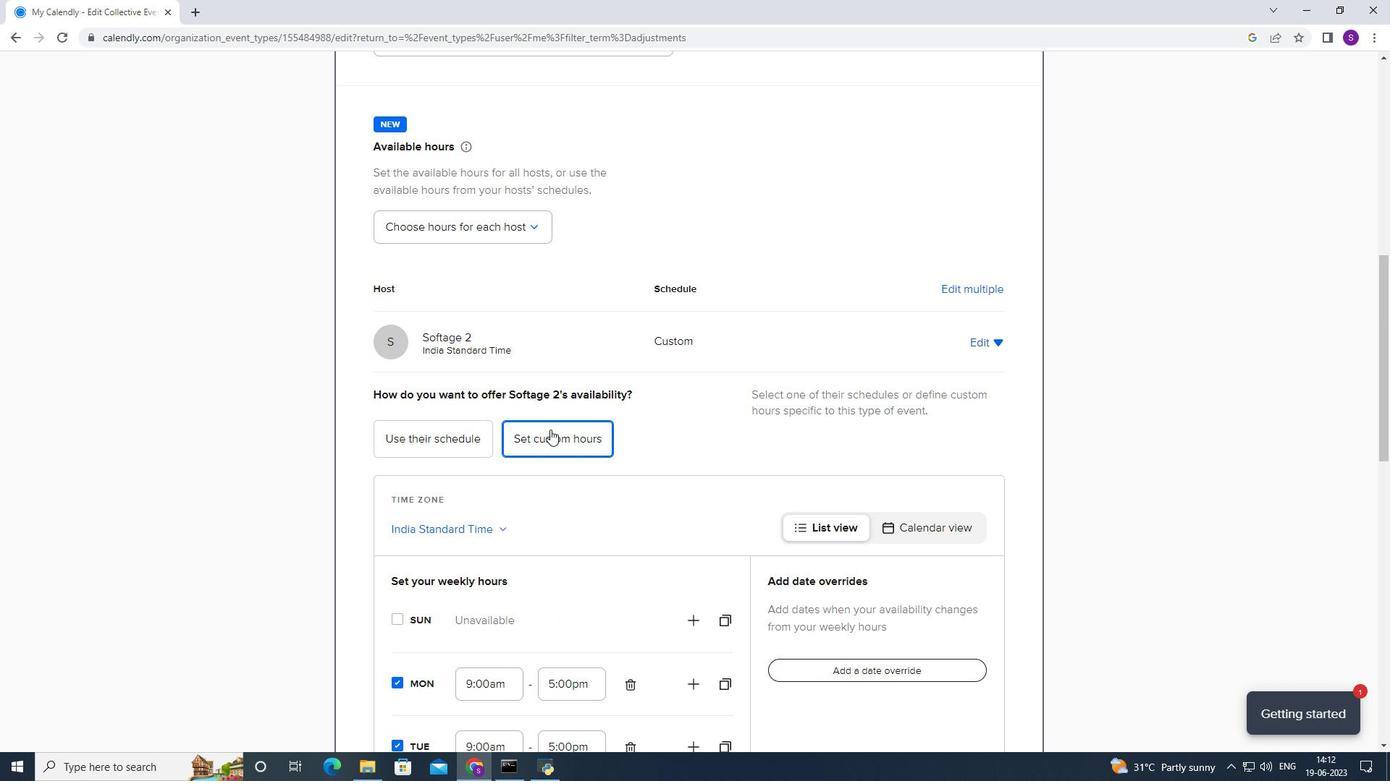 
Action: Mouse scrolled (550, 429) with delta (0, 0)
Screenshot: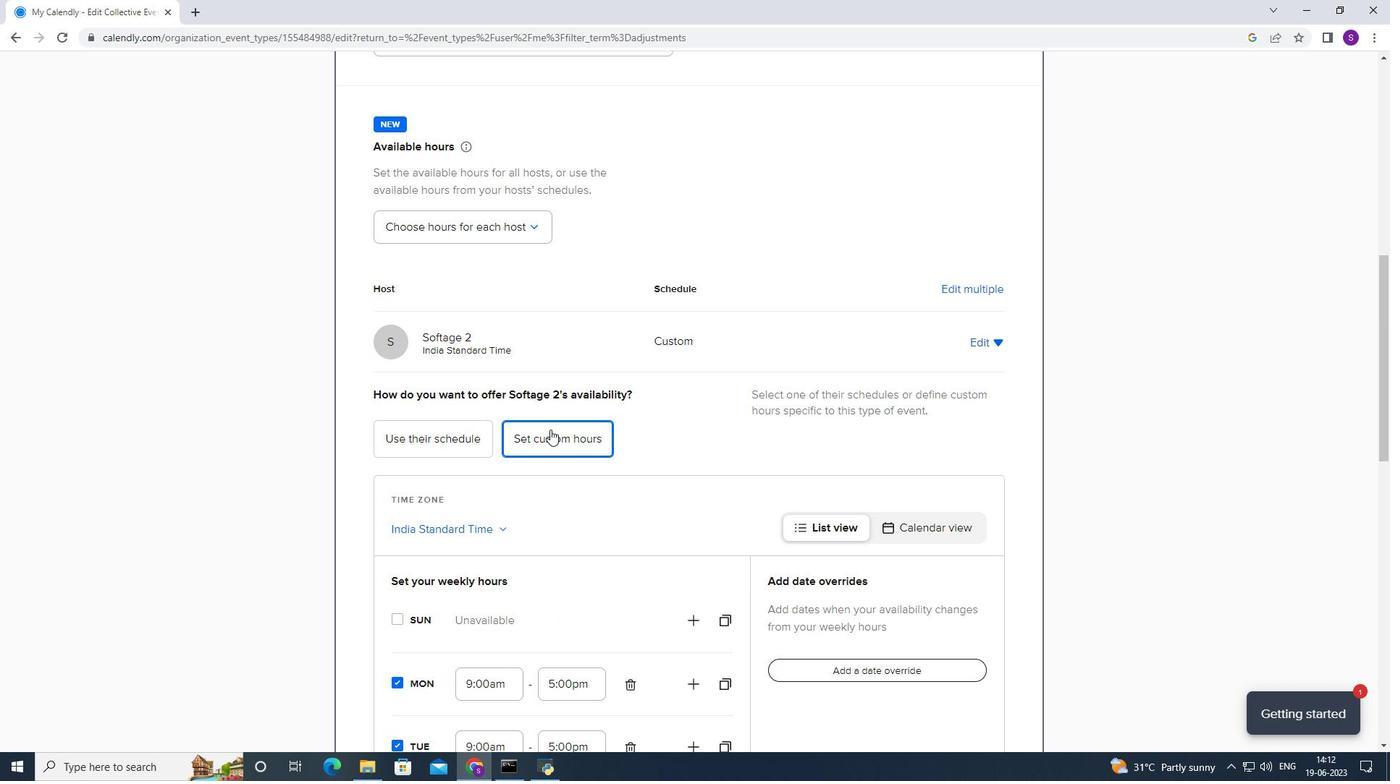 
Action: Mouse scrolled (550, 429) with delta (0, 0)
Screenshot: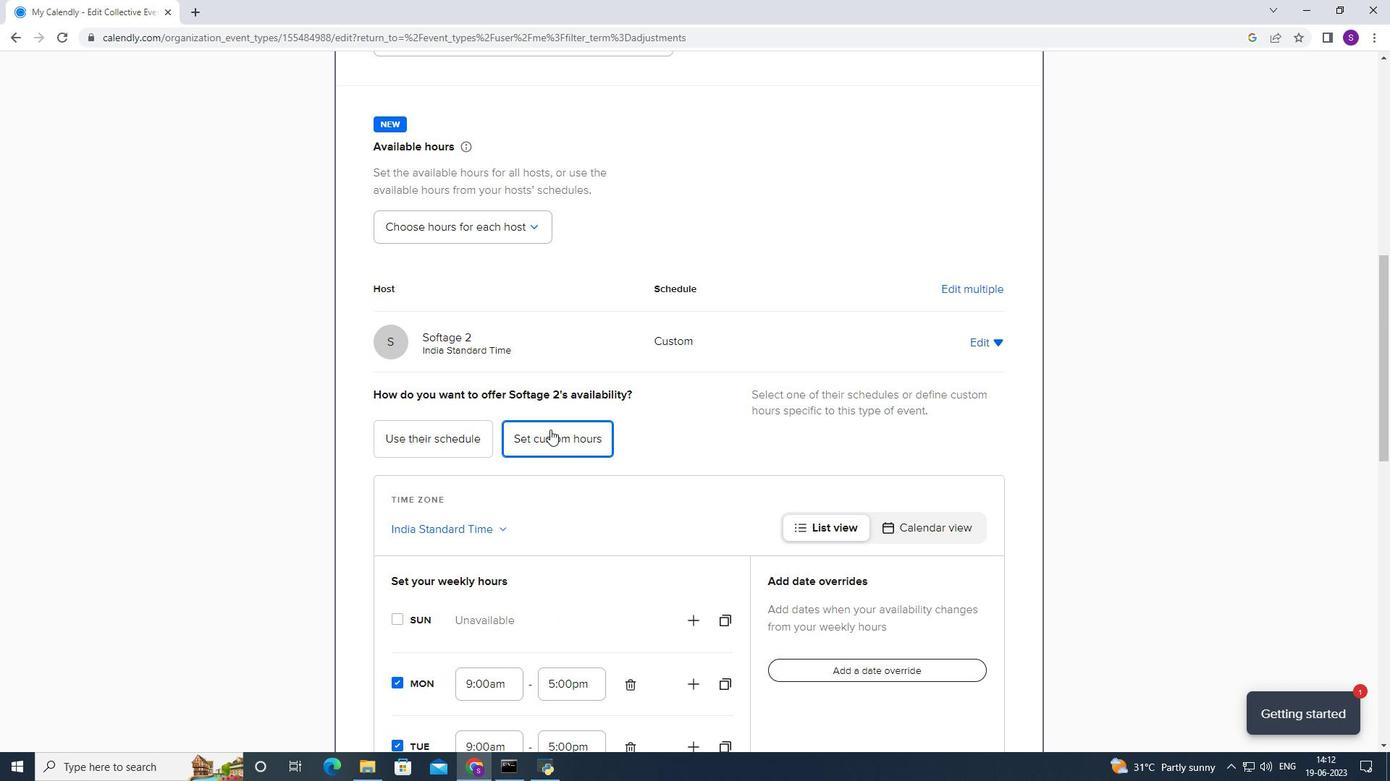
Action: Mouse moved to (465, 474)
Screenshot: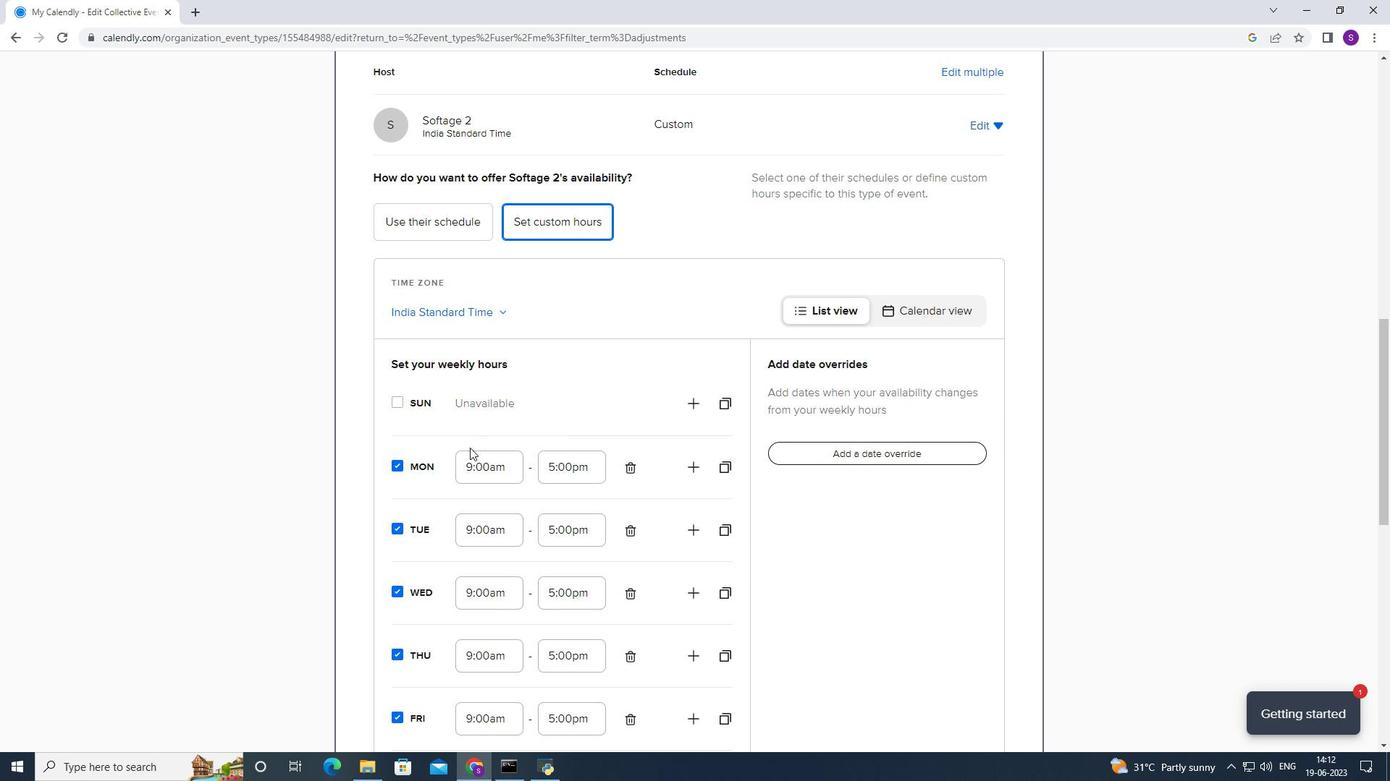 
Action: Mouse pressed left at (465, 474)
Screenshot: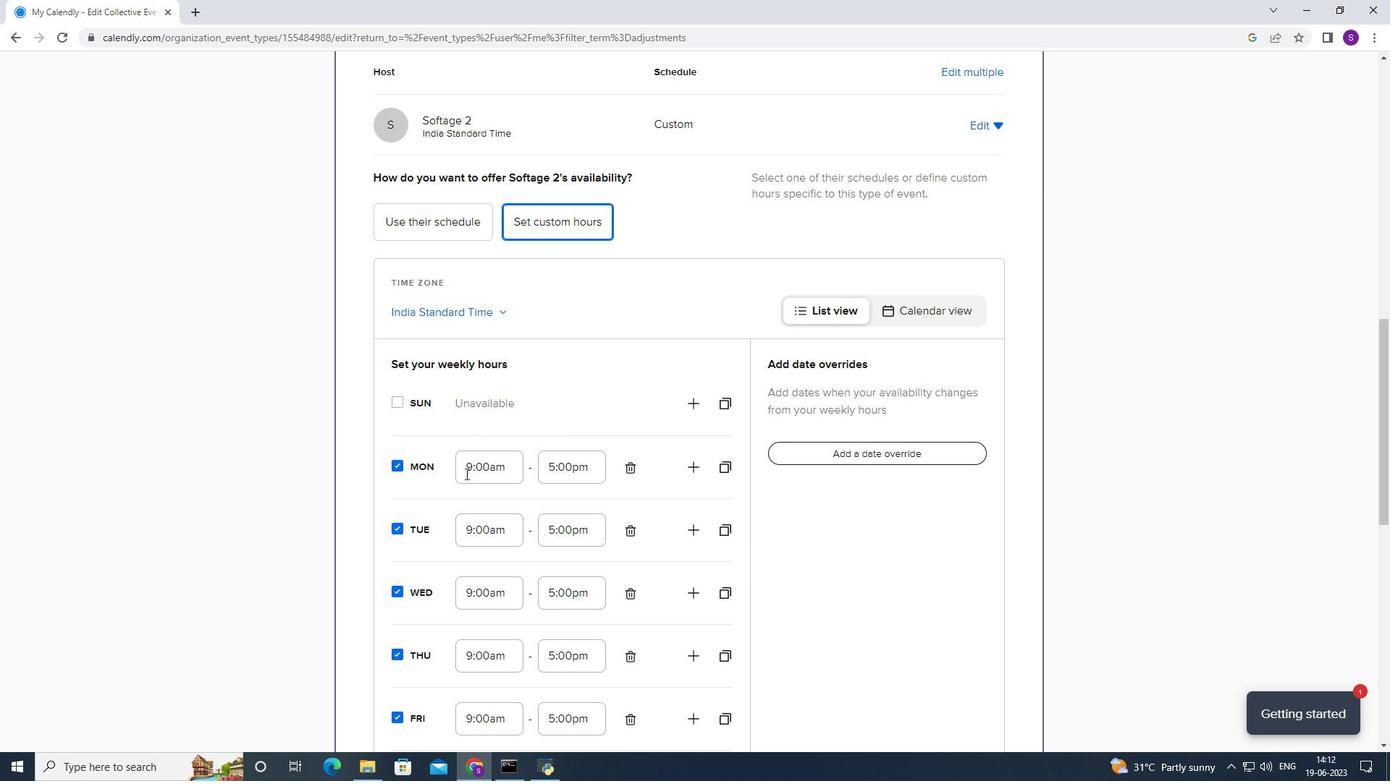 
Action: Mouse moved to (476, 471)
Screenshot: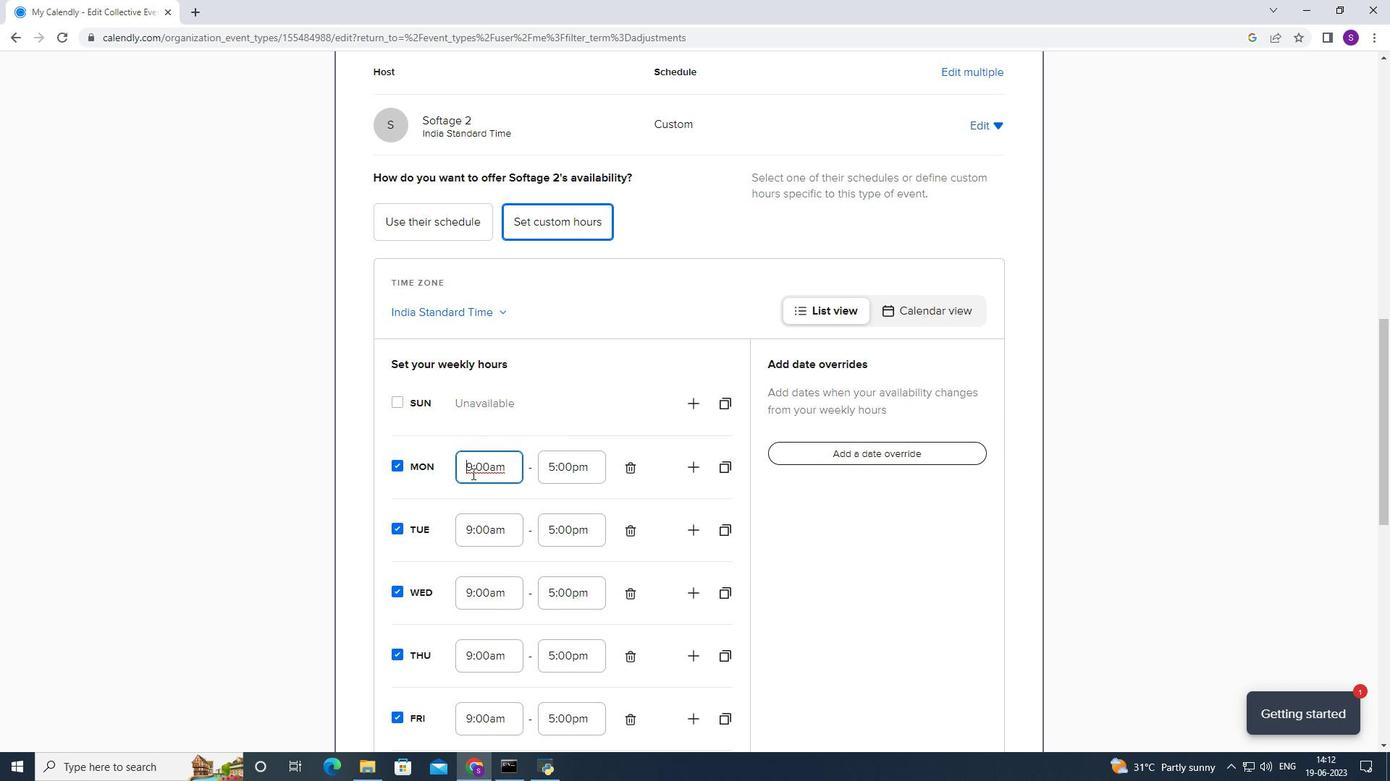 
Action: Mouse scrolled (476, 470) with delta (0, 0)
Screenshot: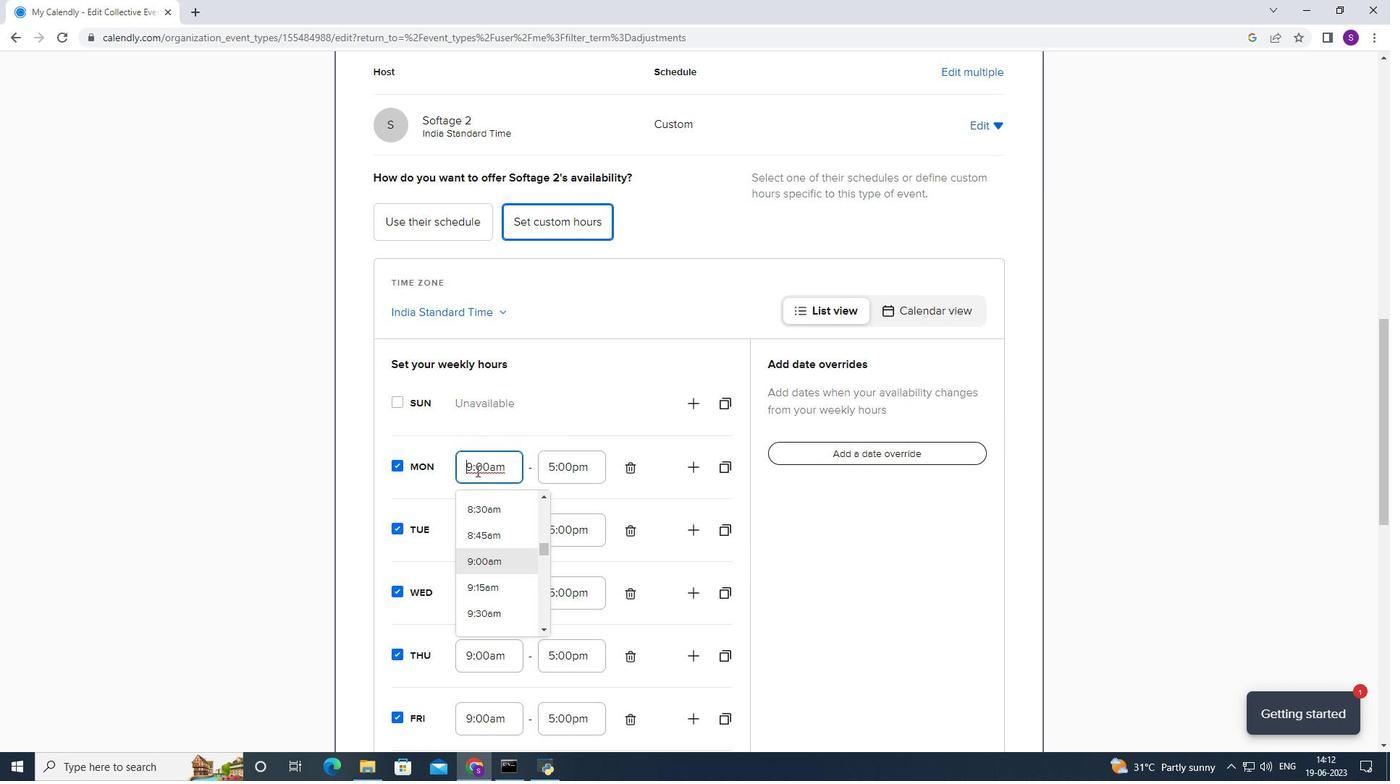 
Action: Mouse scrolled (476, 470) with delta (0, 0)
Screenshot: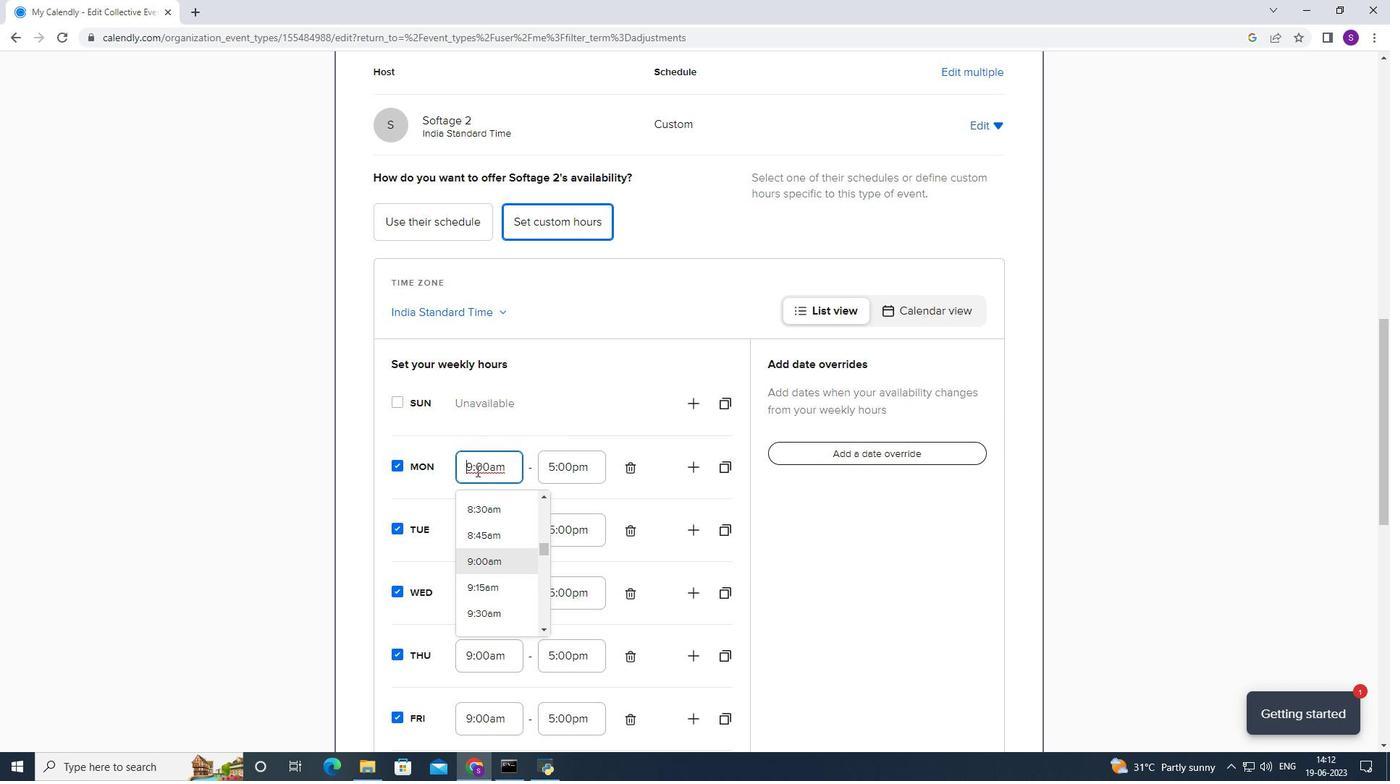 
Action: Mouse scrolled (476, 470) with delta (0, 0)
Screenshot: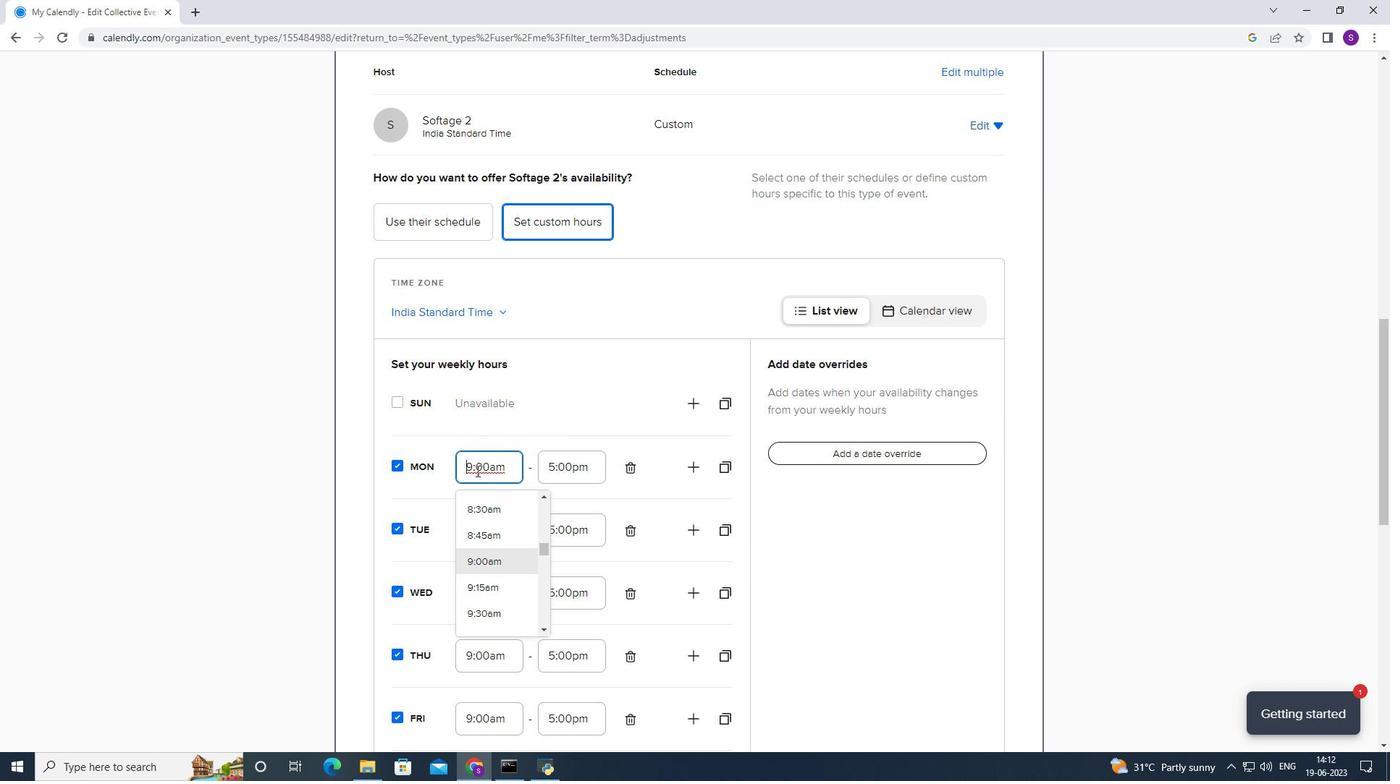 
Action: Mouse scrolled (476, 470) with delta (0, 0)
Screenshot: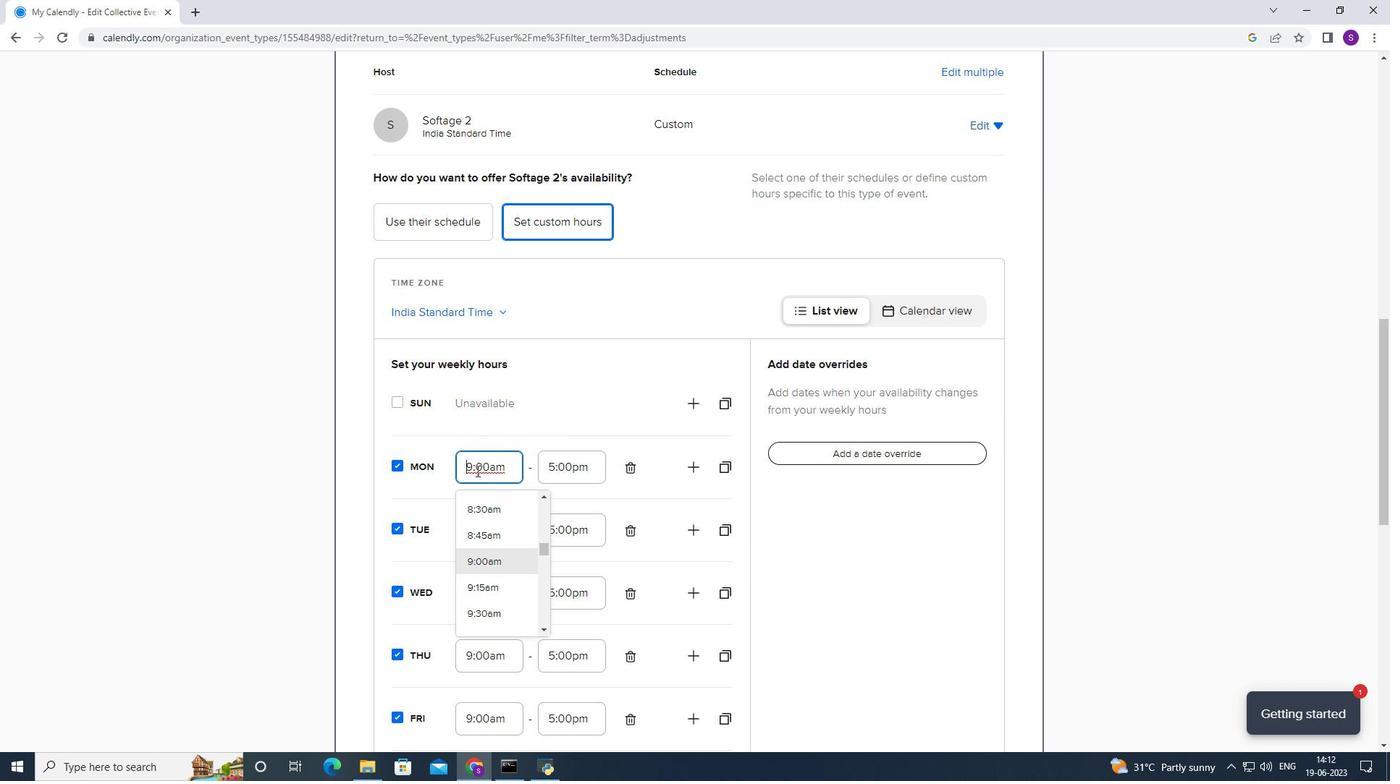 
Action: Mouse moved to (495, 301)
Screenshot: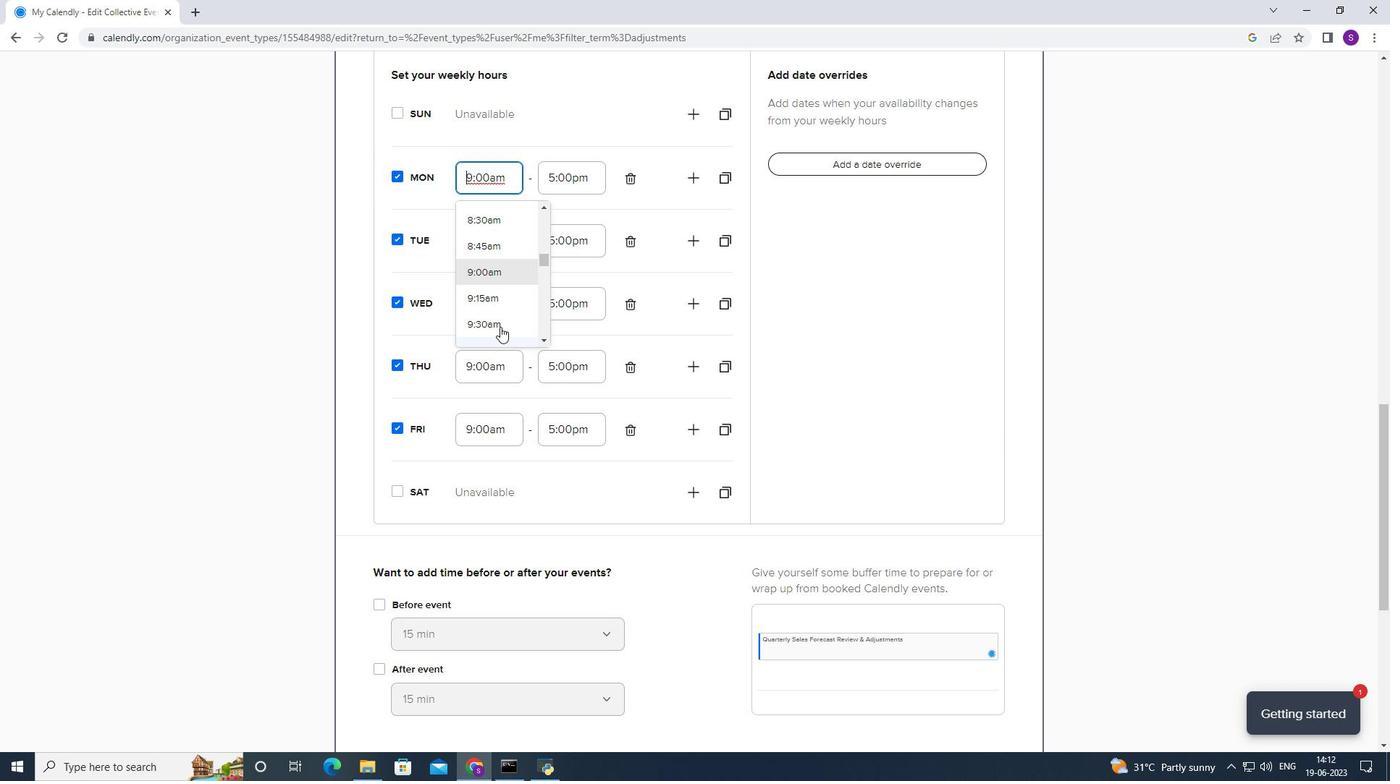 
Action: Mouse scrolled (495, 300) with delta (0, 0)
Screenshot: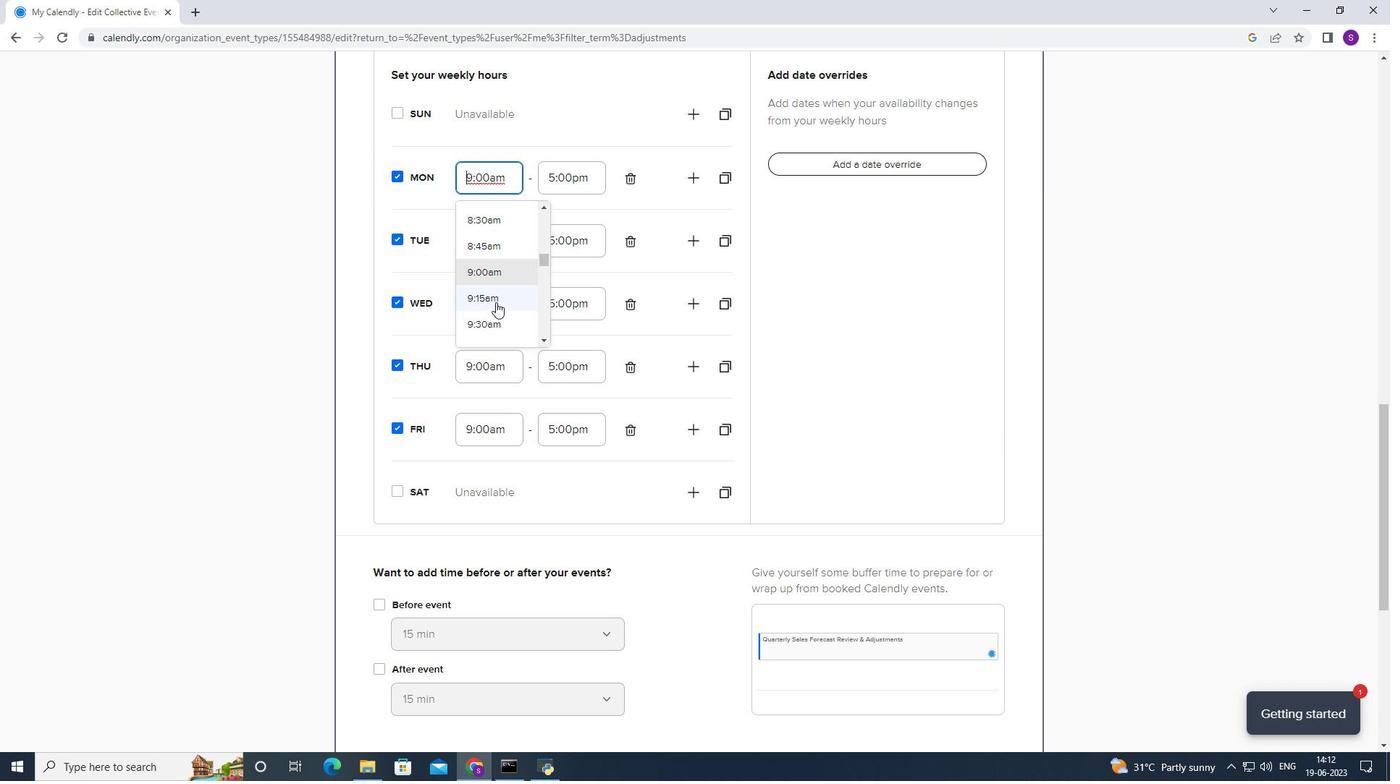 
Action: Mouse scrolled (495, 300) with delta (0, 0)
Screenshot: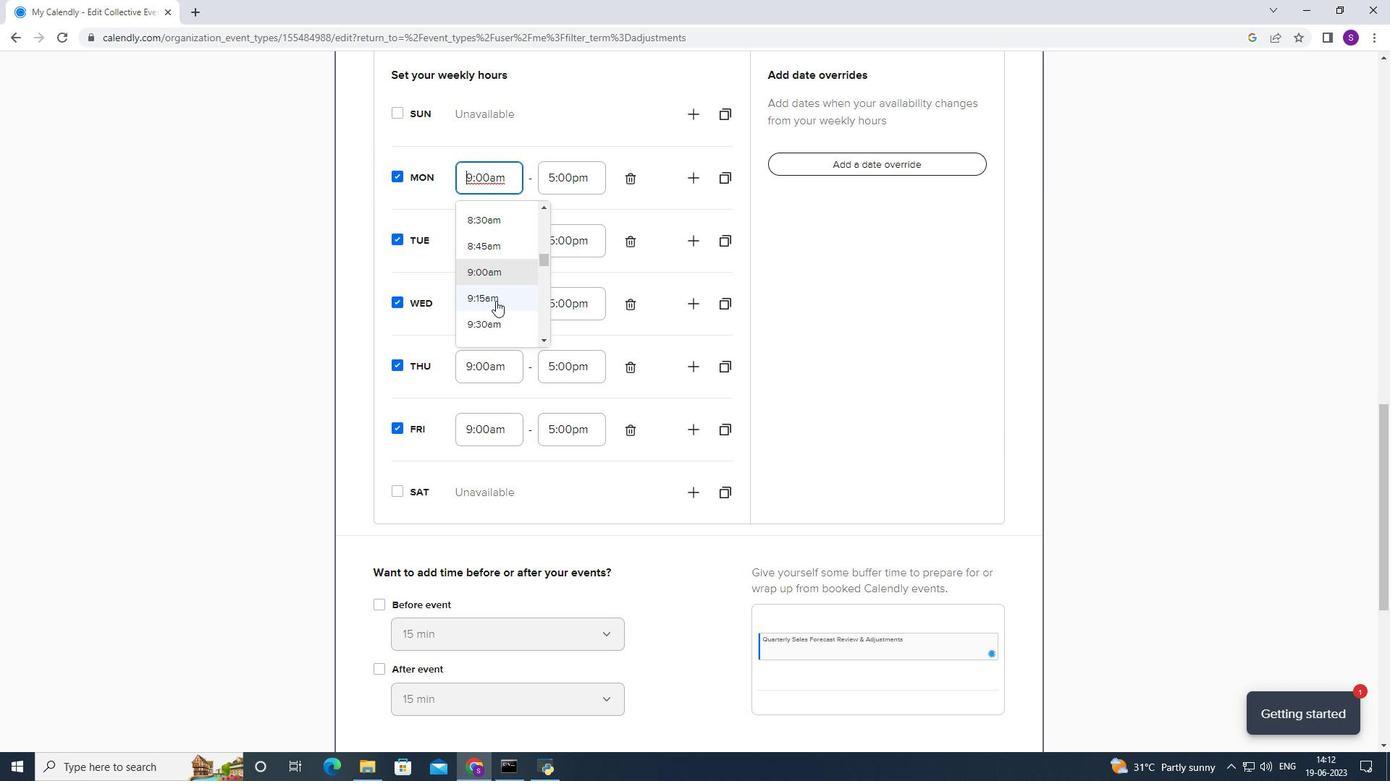 
Action: Mouse moved to (498, 232)
Screenshot: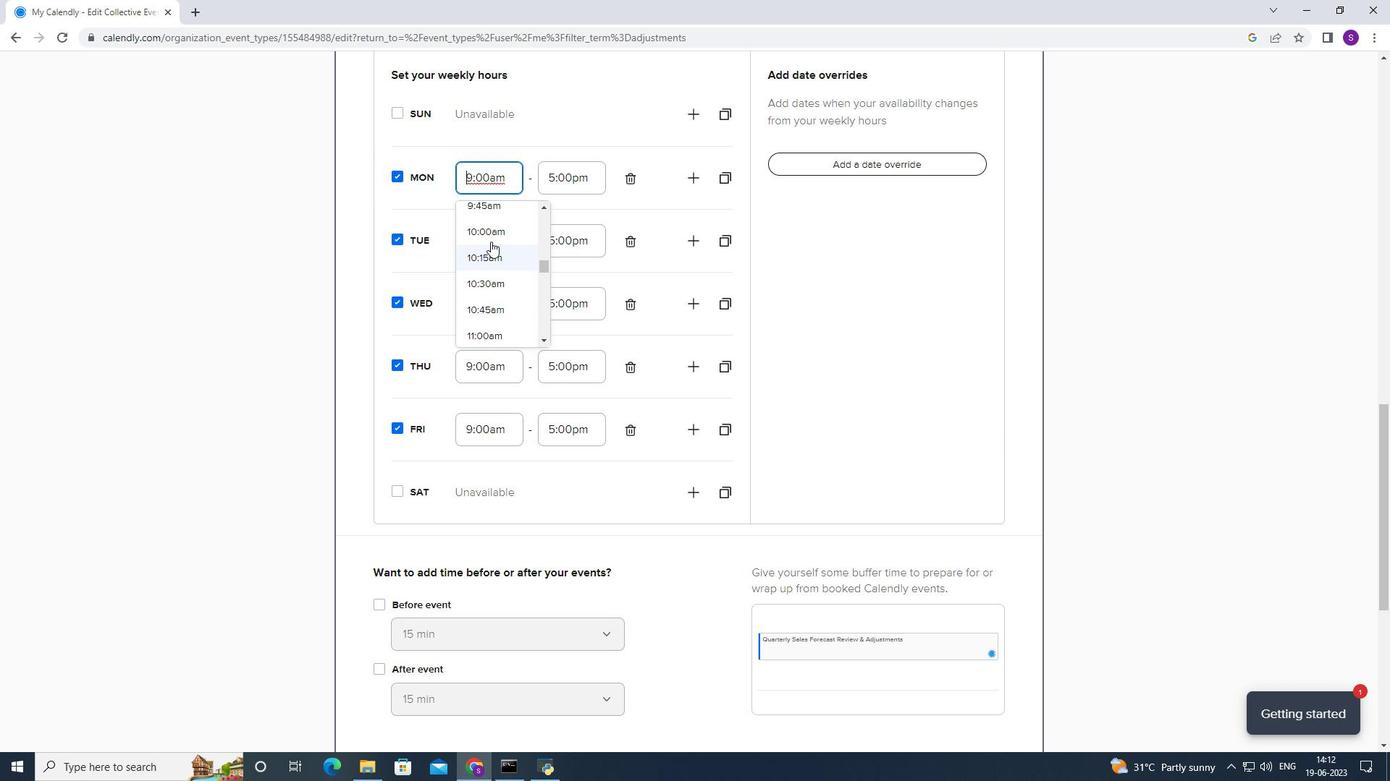 
Action: Mouse pressed left at (498, 232)
Screenshot: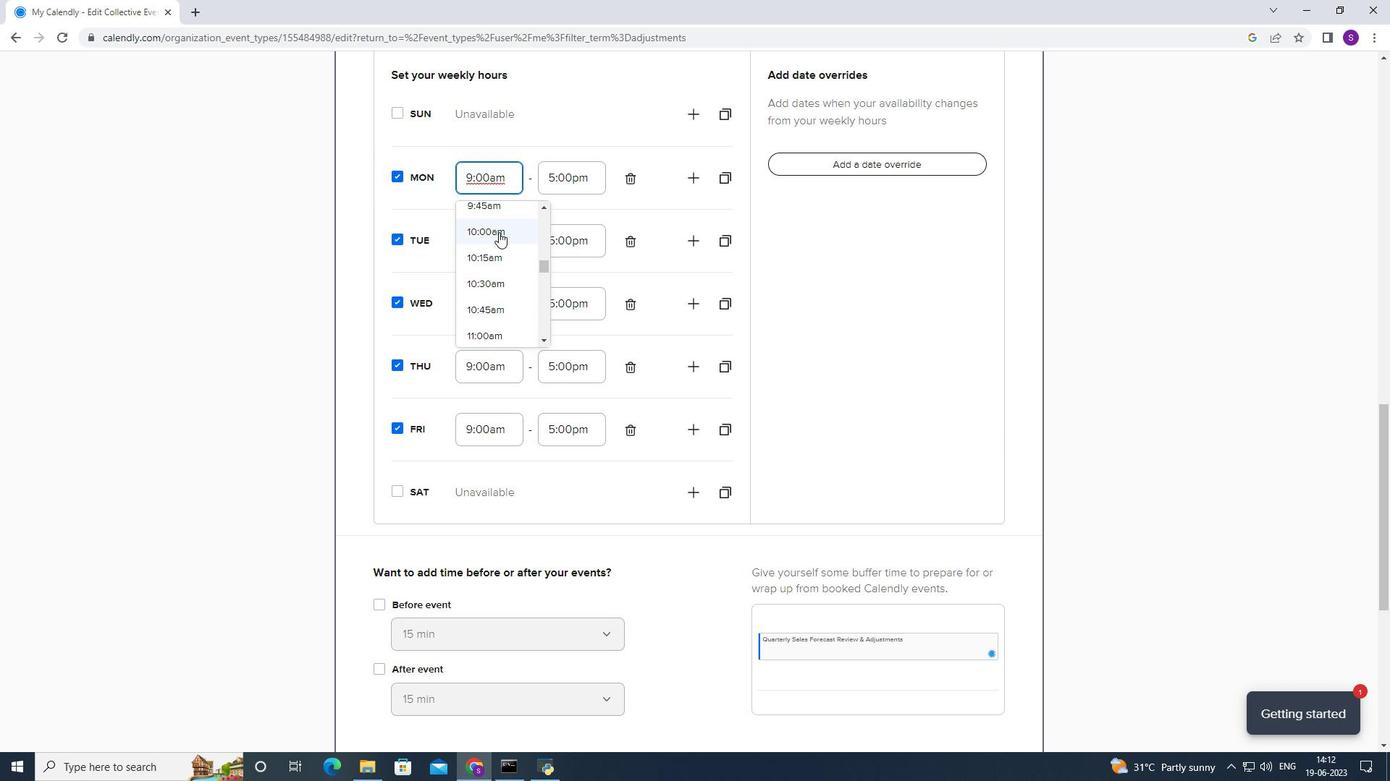 
Action: Mouse moved to (545, 175)
Screenshot: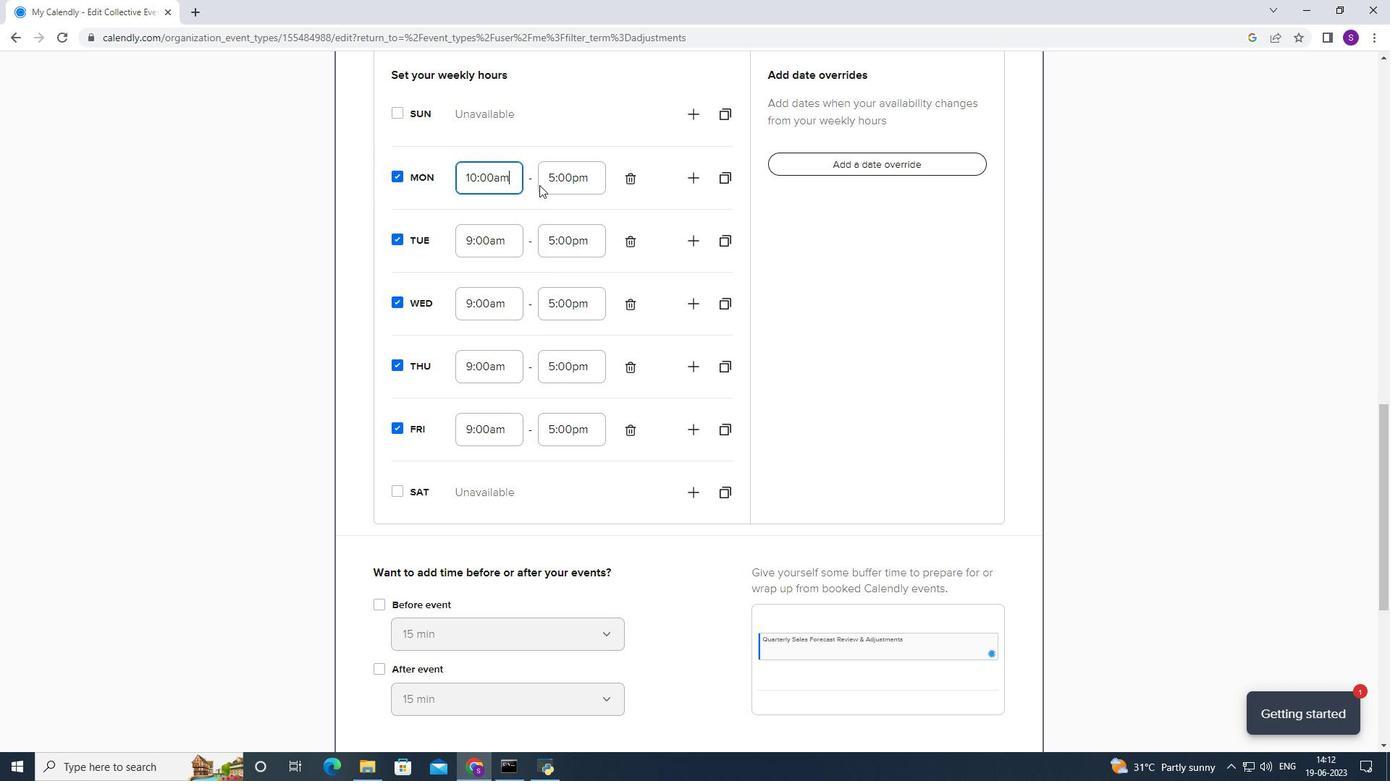 
Action: Mouse pressed left at (545, 175)
Screenshot: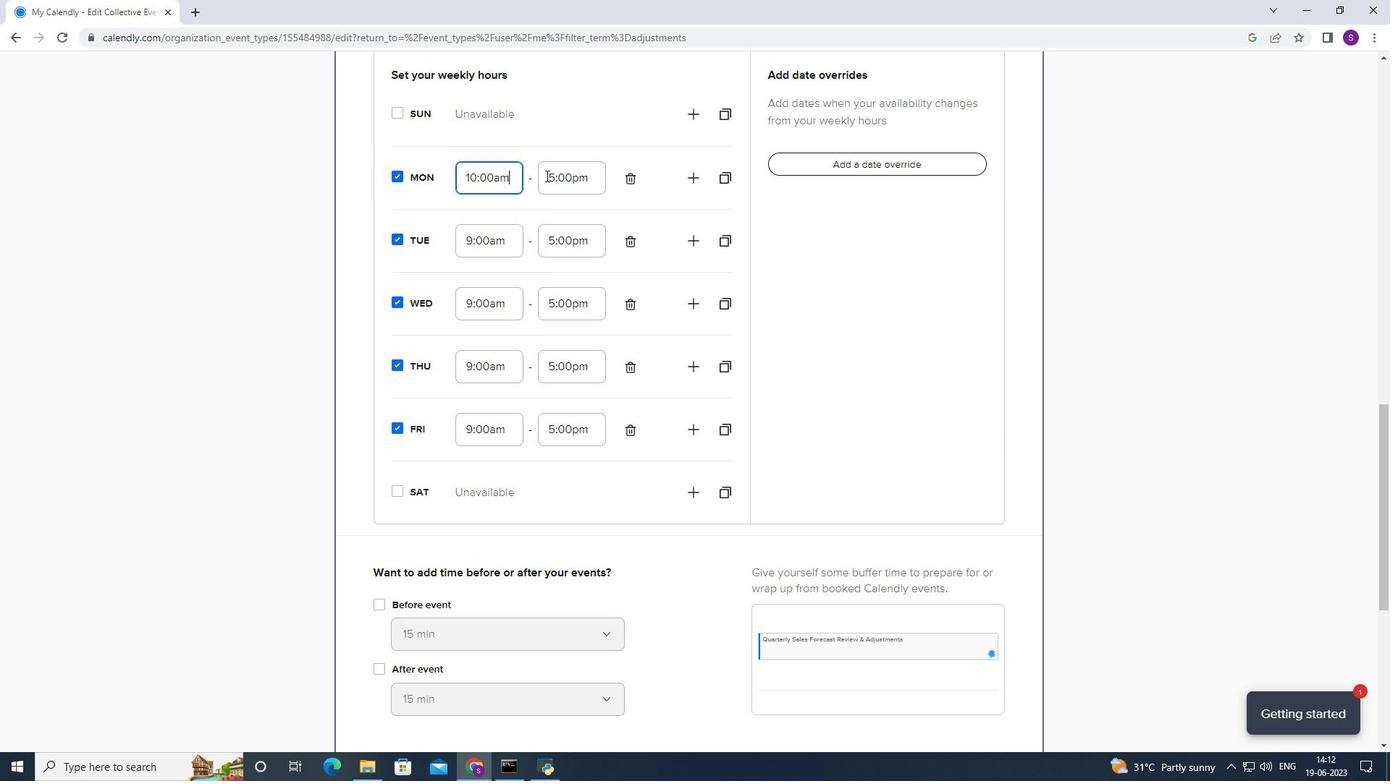 
Action: Mouse moved to (595, 270)
Screenshot: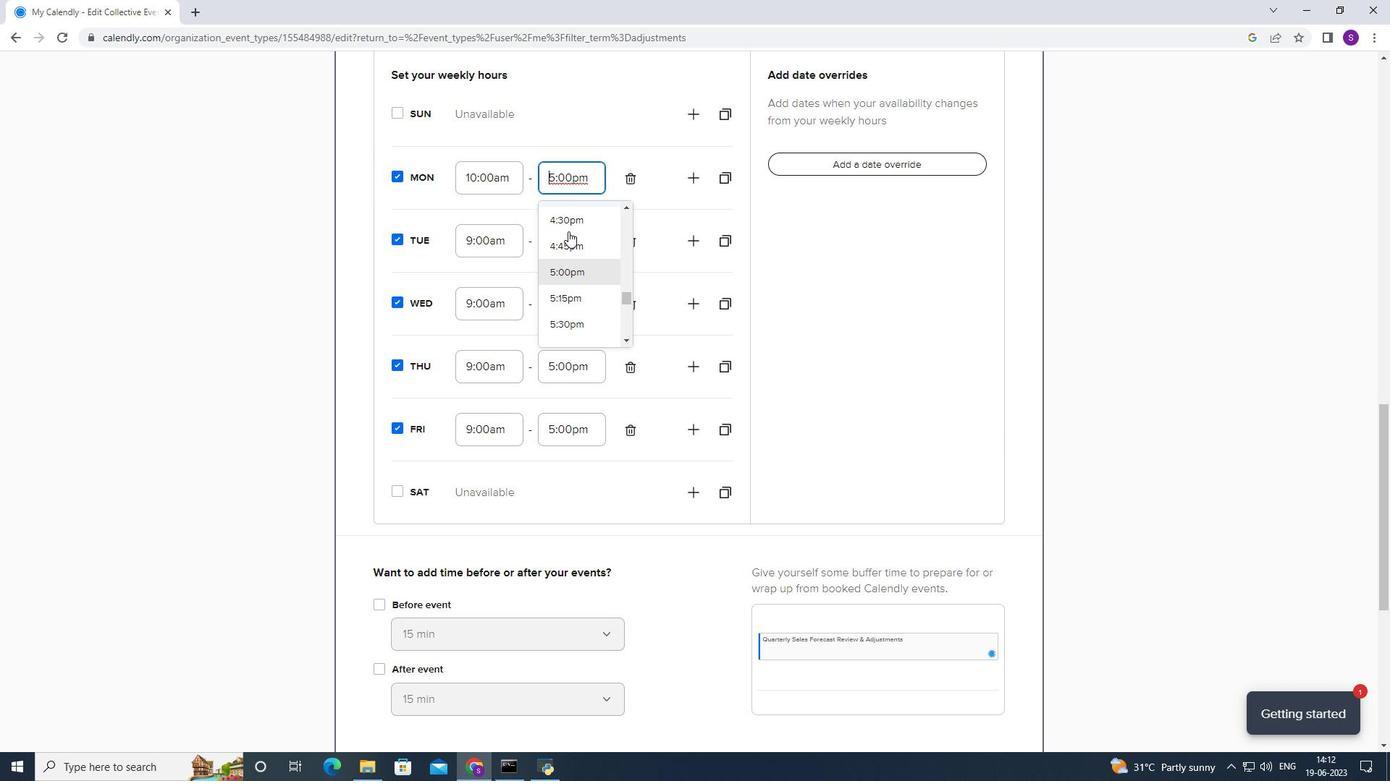 
Action: Mouse scrolled (595, 269) with delta (0, 0)
Screenshot: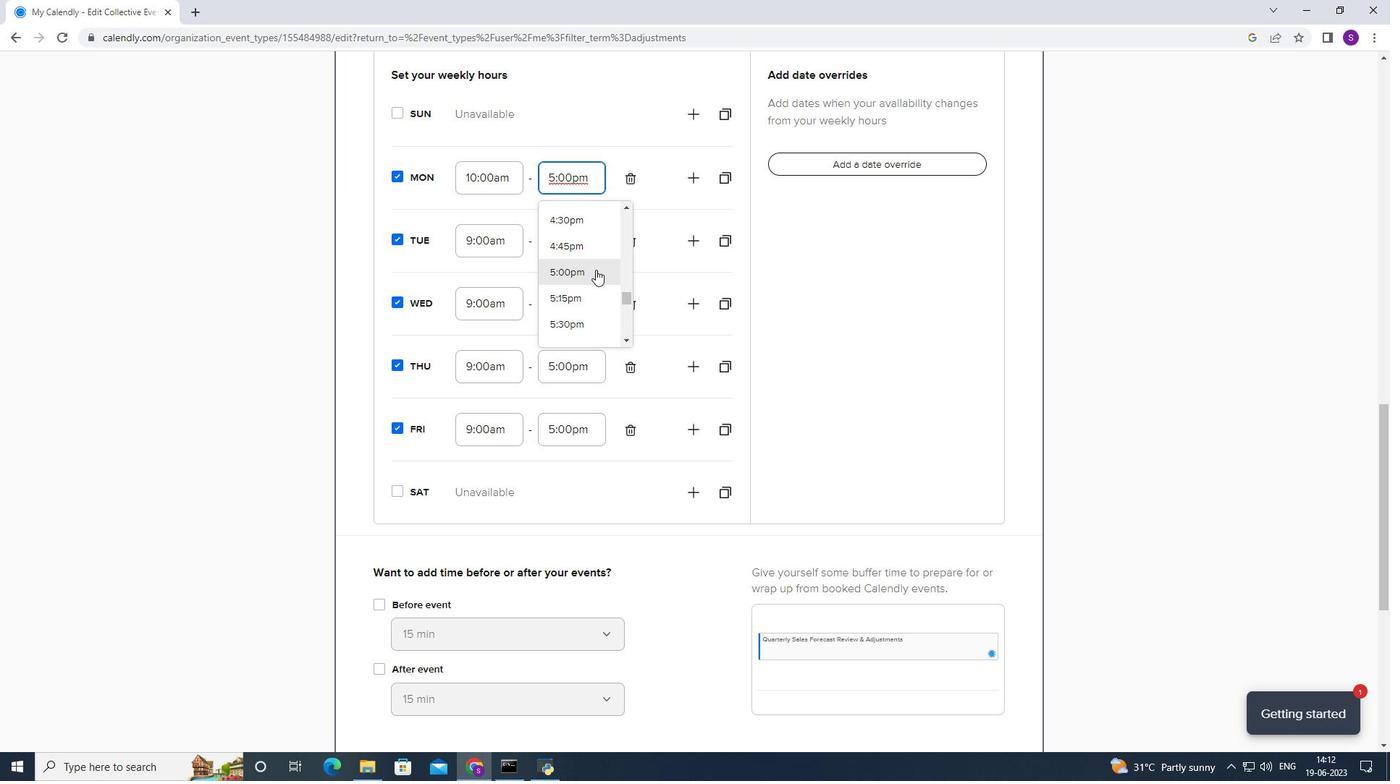 
Action: Mouse moved to (558, 312)
Screenshot: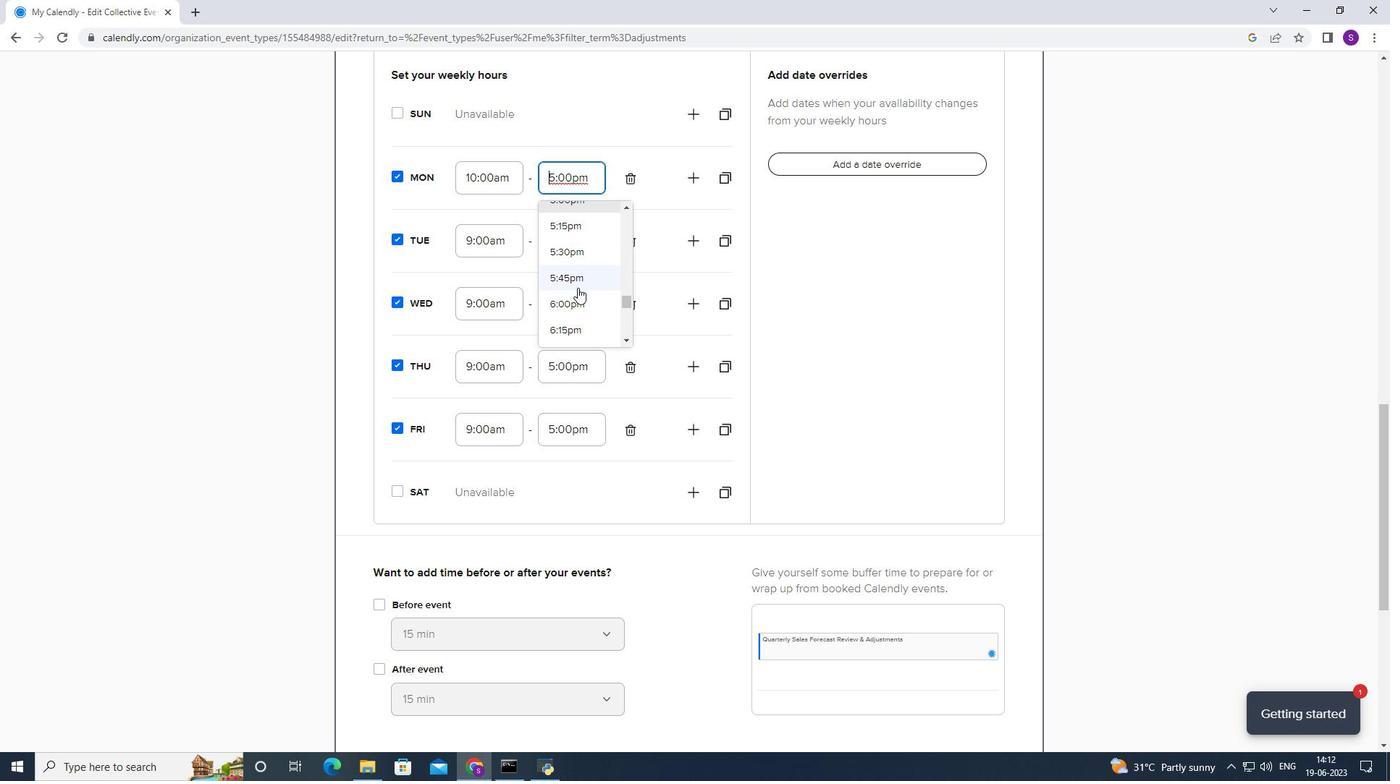 
Action: Mouse pressed left at (558, 312)
Screenshot: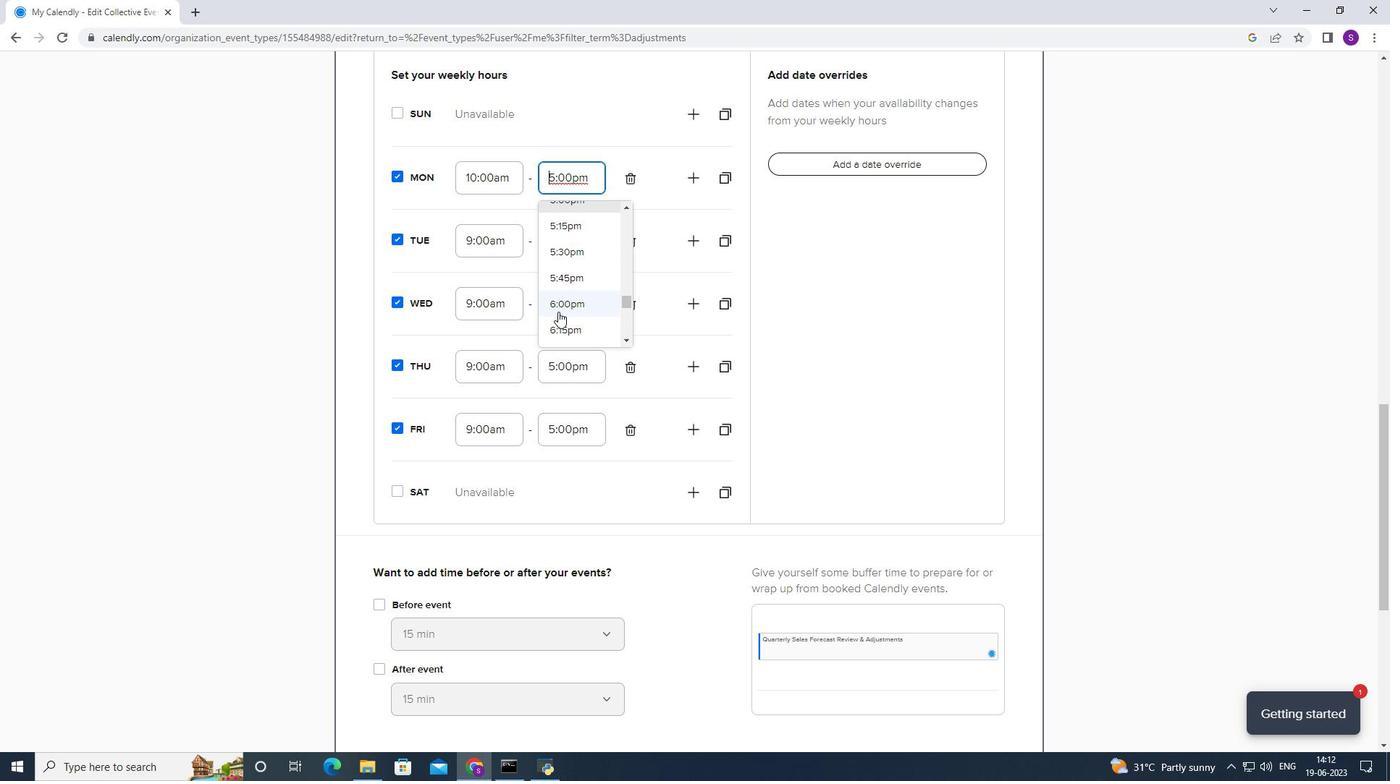 
Action: Mouse moved to (514, 252)
Screenshot: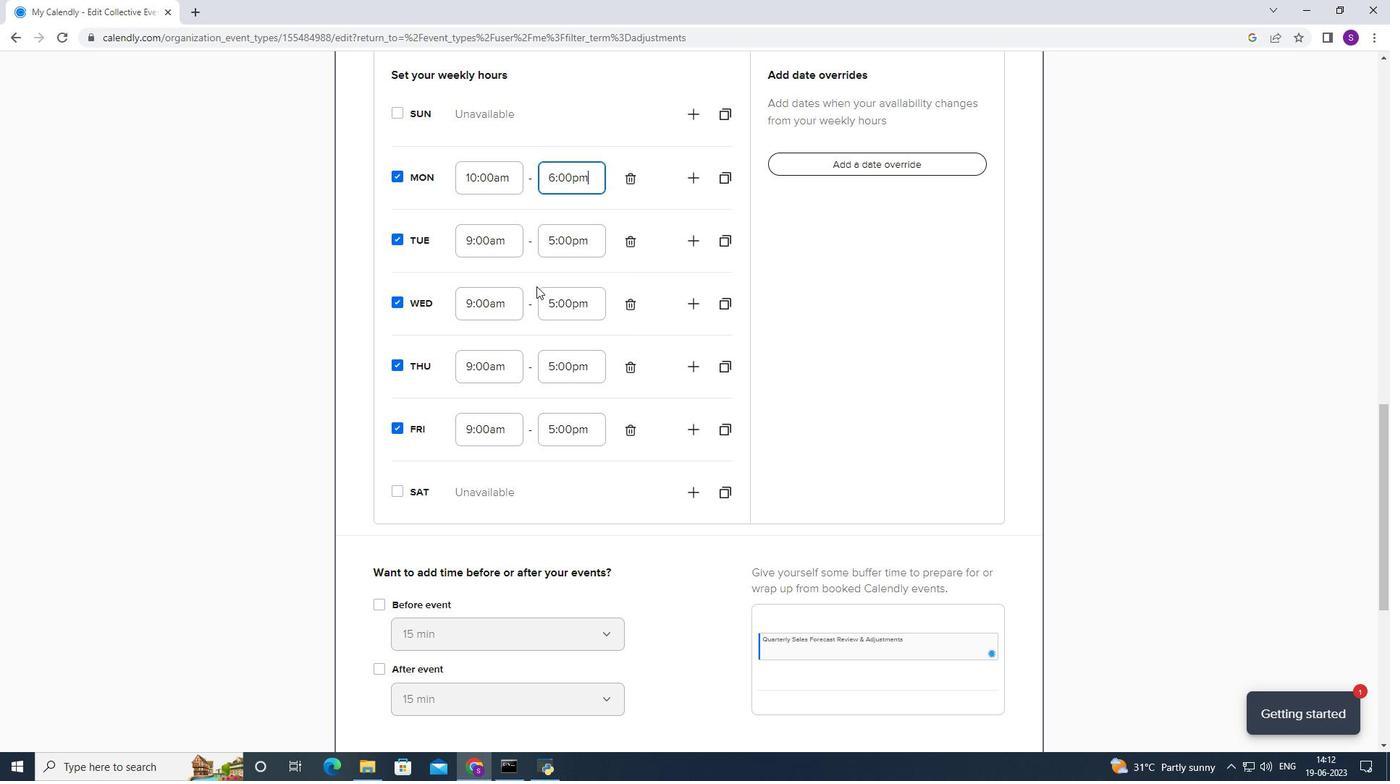 
Action: Mouse pressed left at (514, 252)
Screenshot: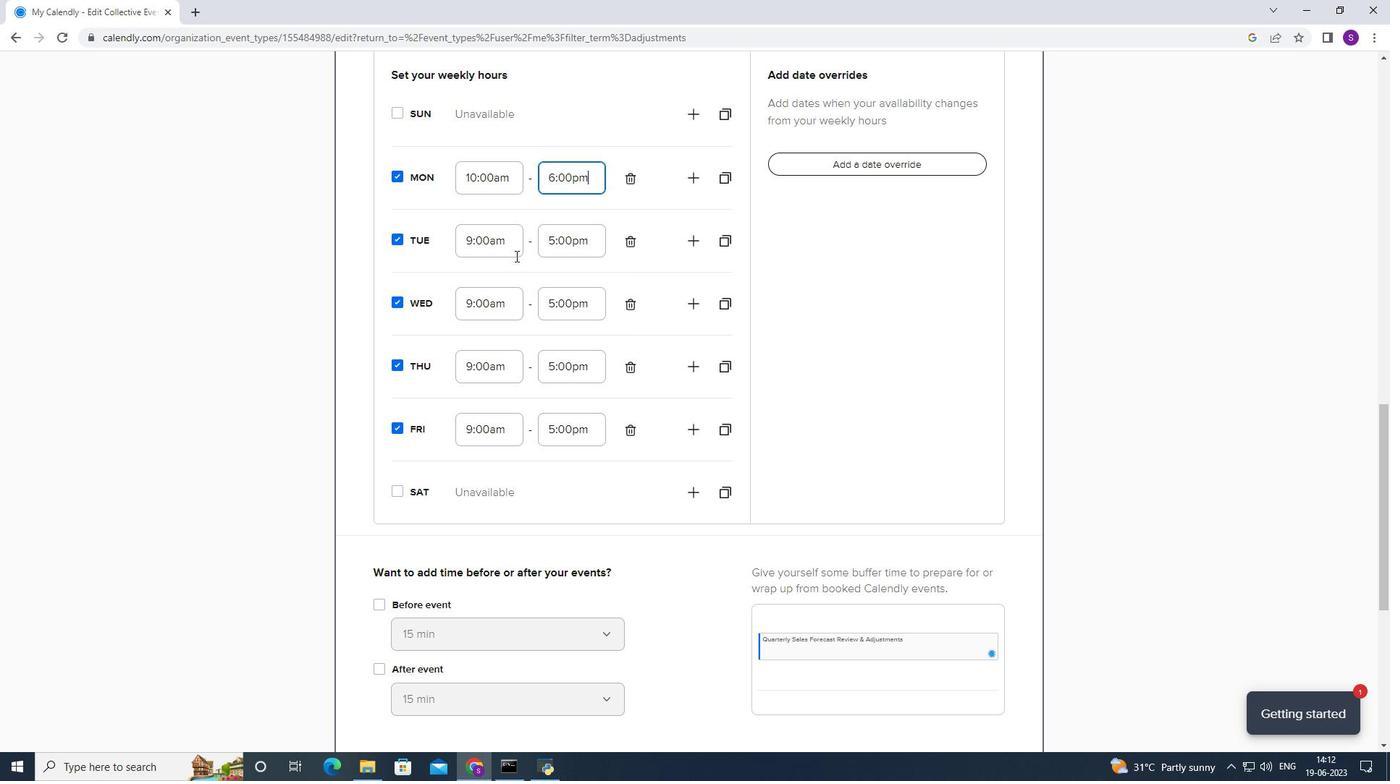 
Action: Mouse moved to (506, 299)
Screenshot: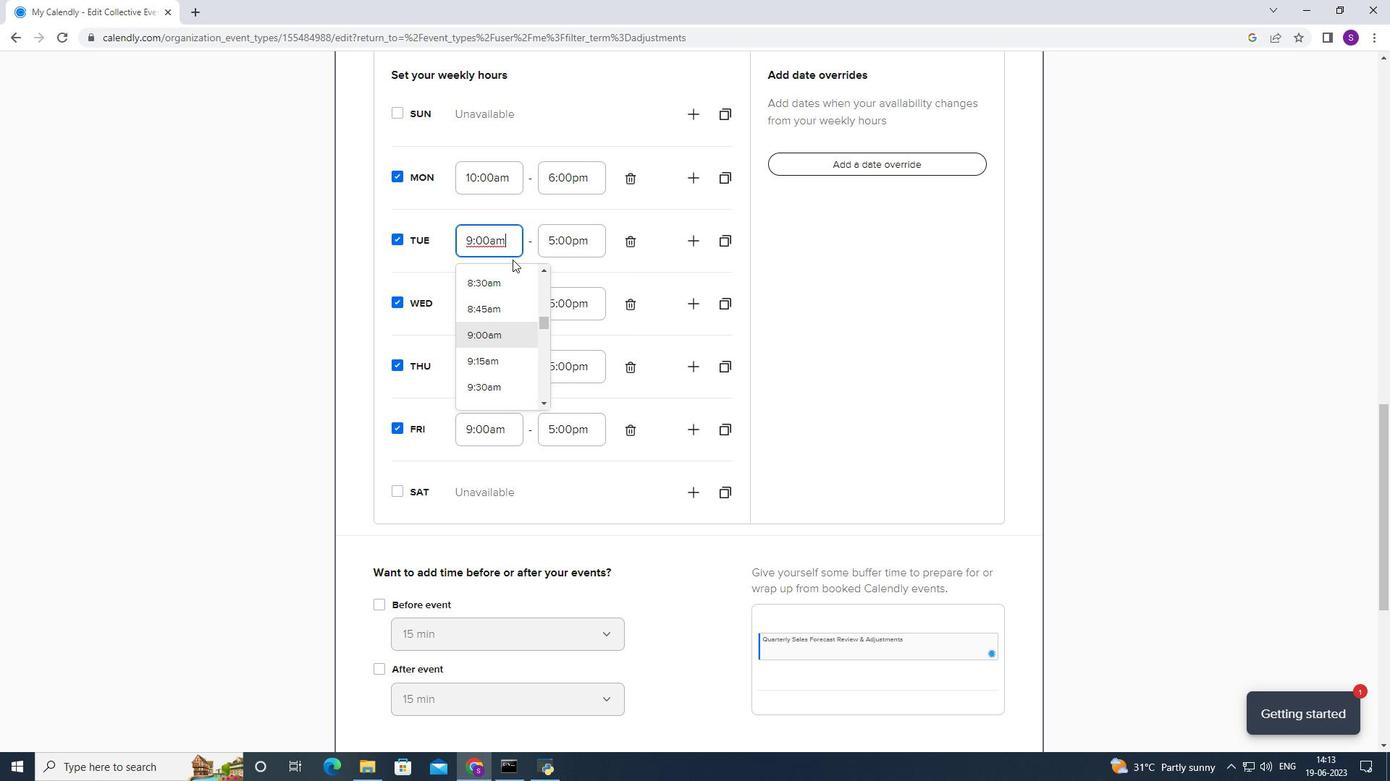 
Action: Mouse scrolled (506, 298) with delta (0, 0)
Screenshot: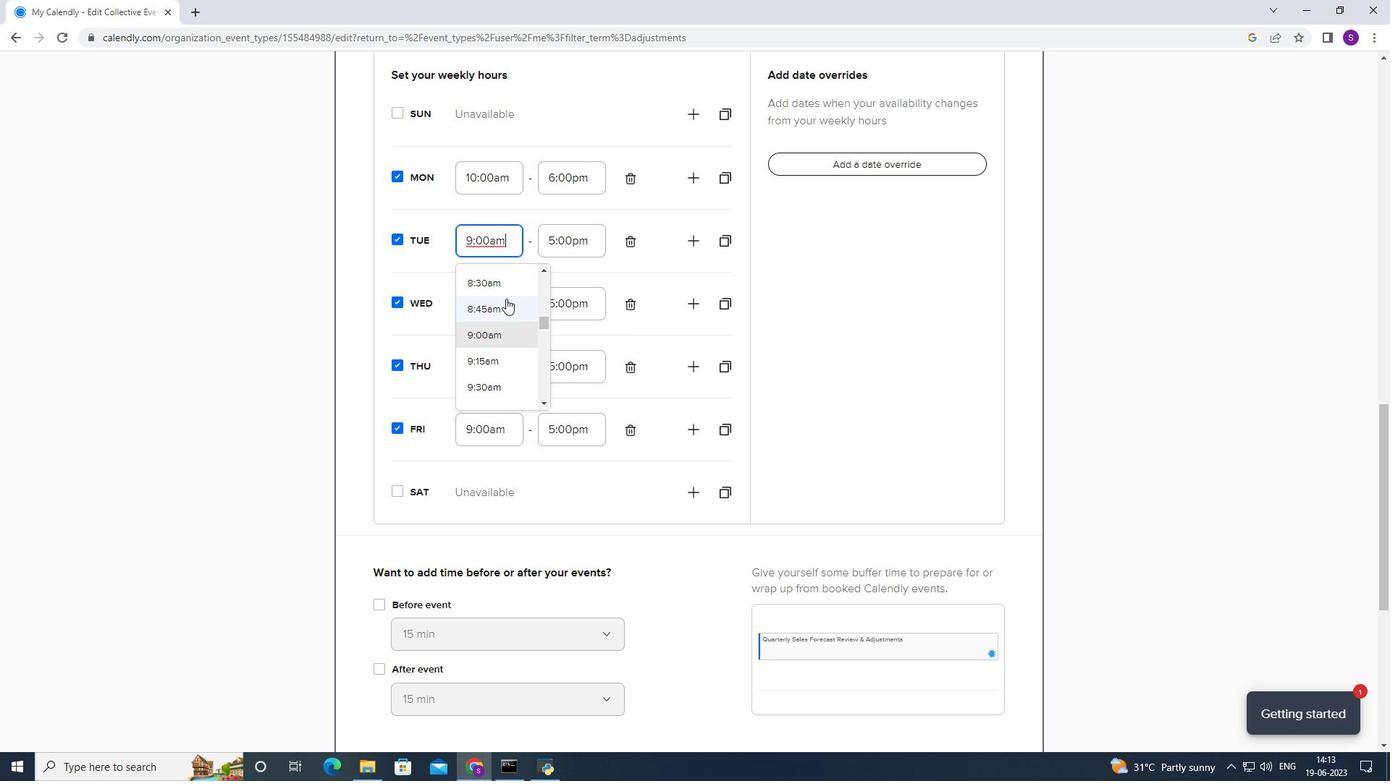 
Action: Mouse moved to (506, 300)
Screenshot: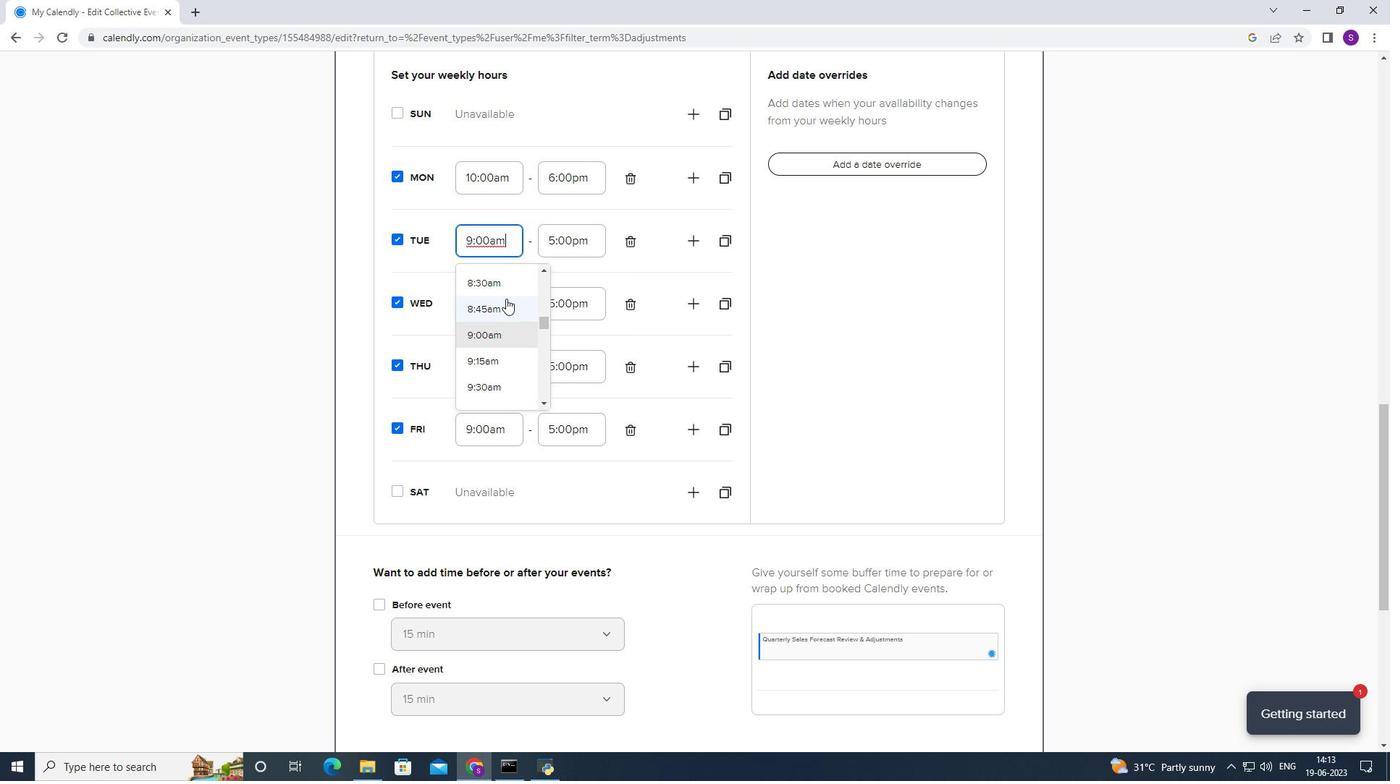 
Action: Mouse scrolled (506, 299) with delta (0, 0)
Screenshot: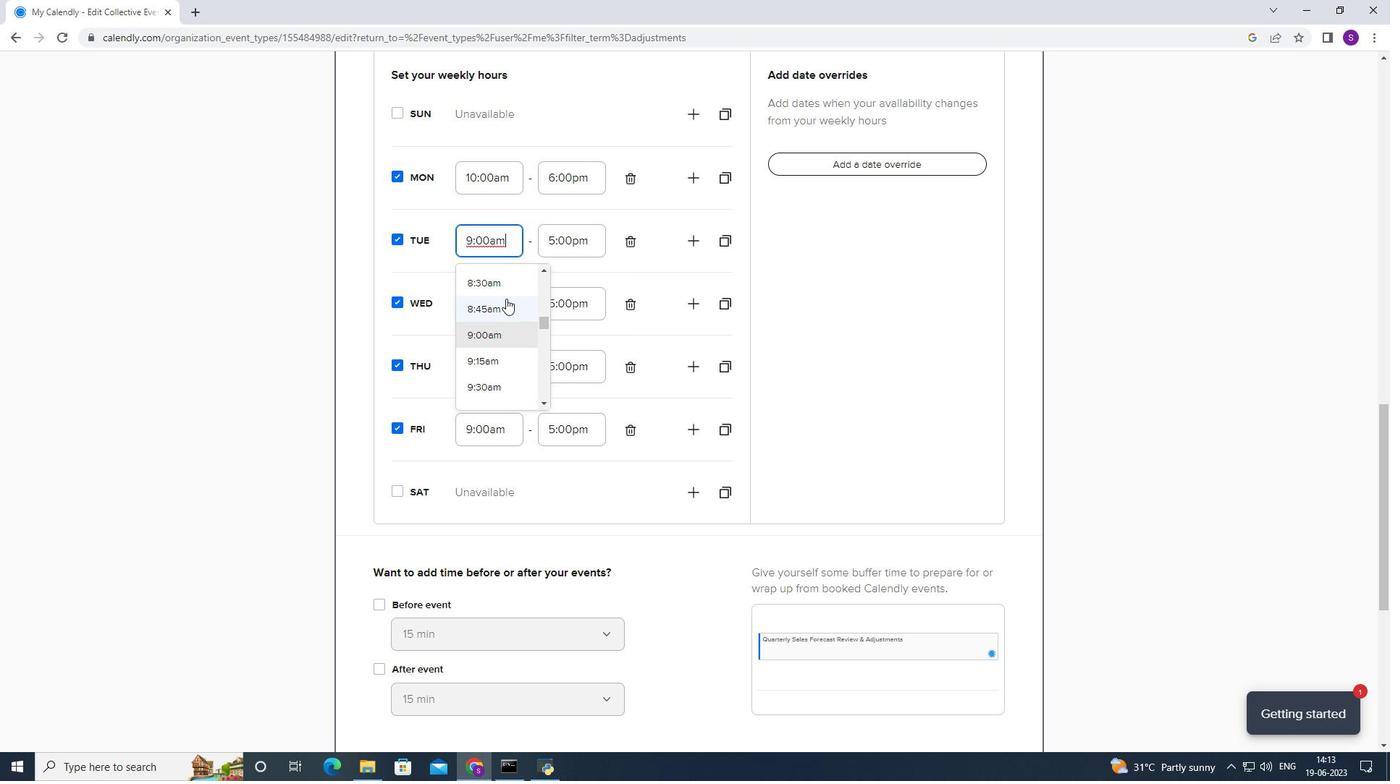 
Action: Mouse pressed left at (506, 300)
Screenshot: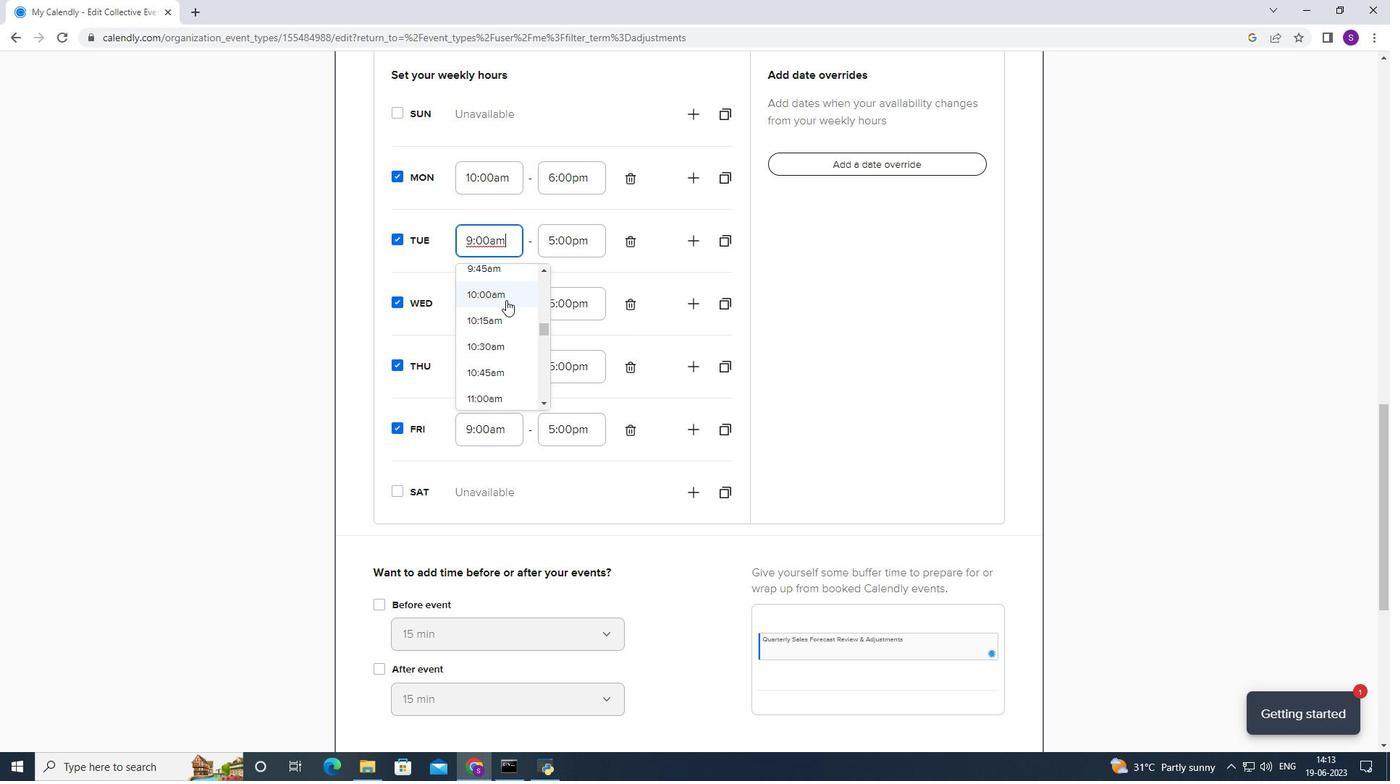
Action: Mouse moved to (541, 241)
Screenshot: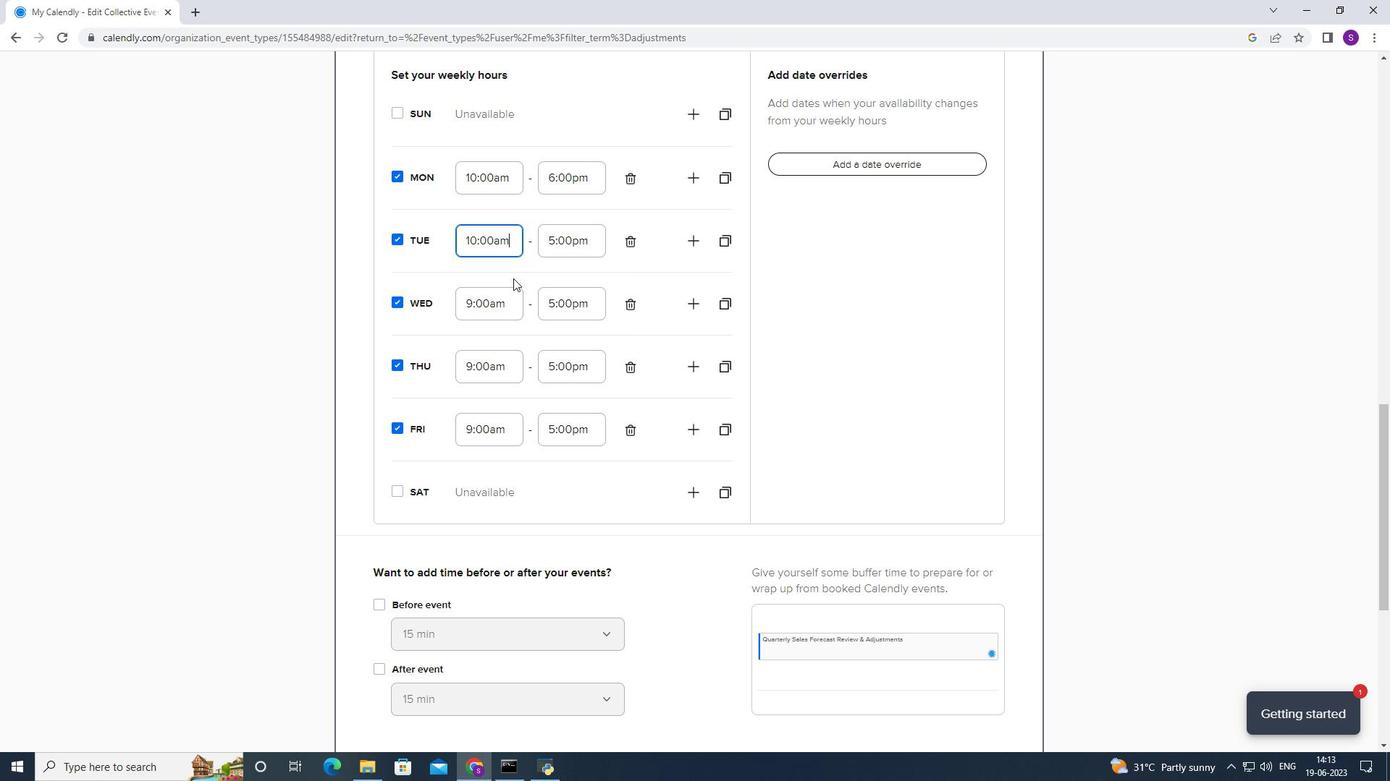 
Action: Mouse pressed left at (541, 241)
Screenshot: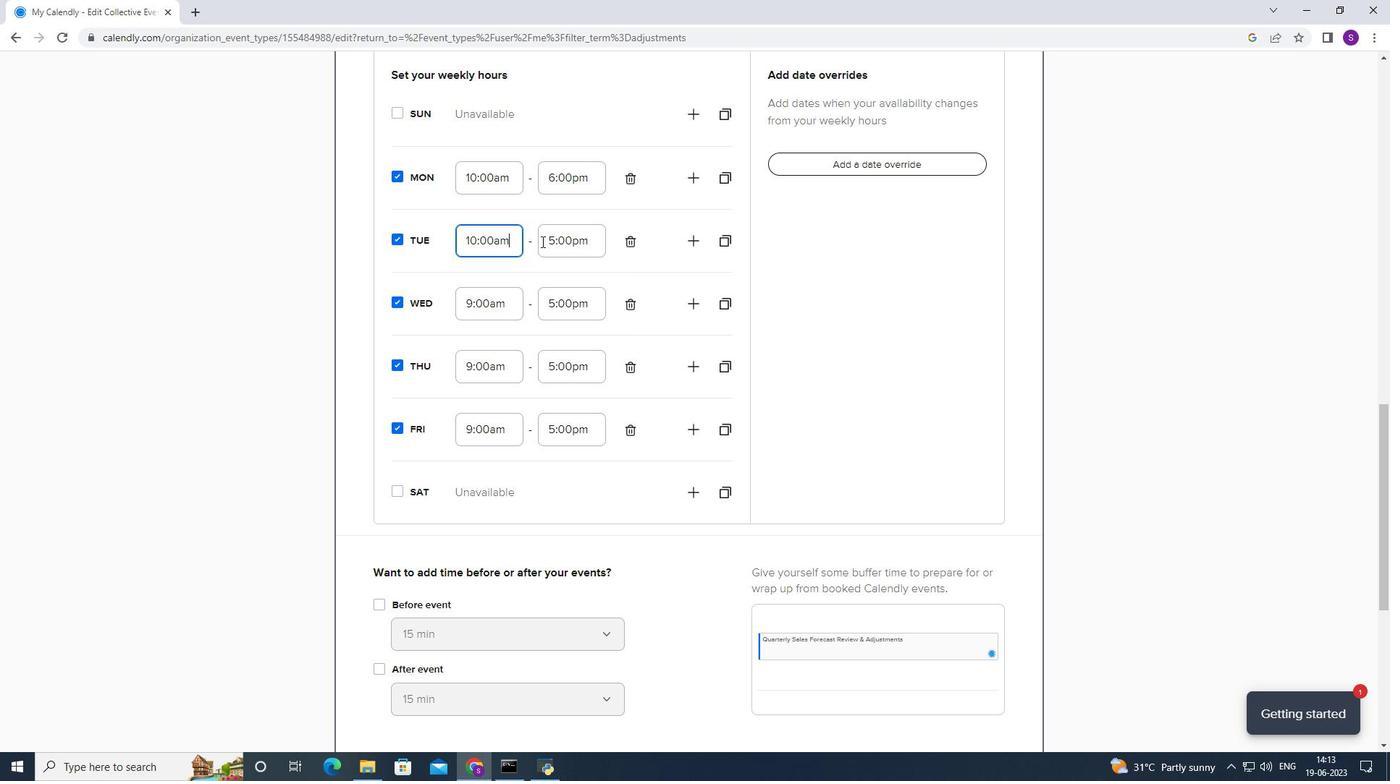 
Action: Mouse moved to (568, 295)
Screenshot: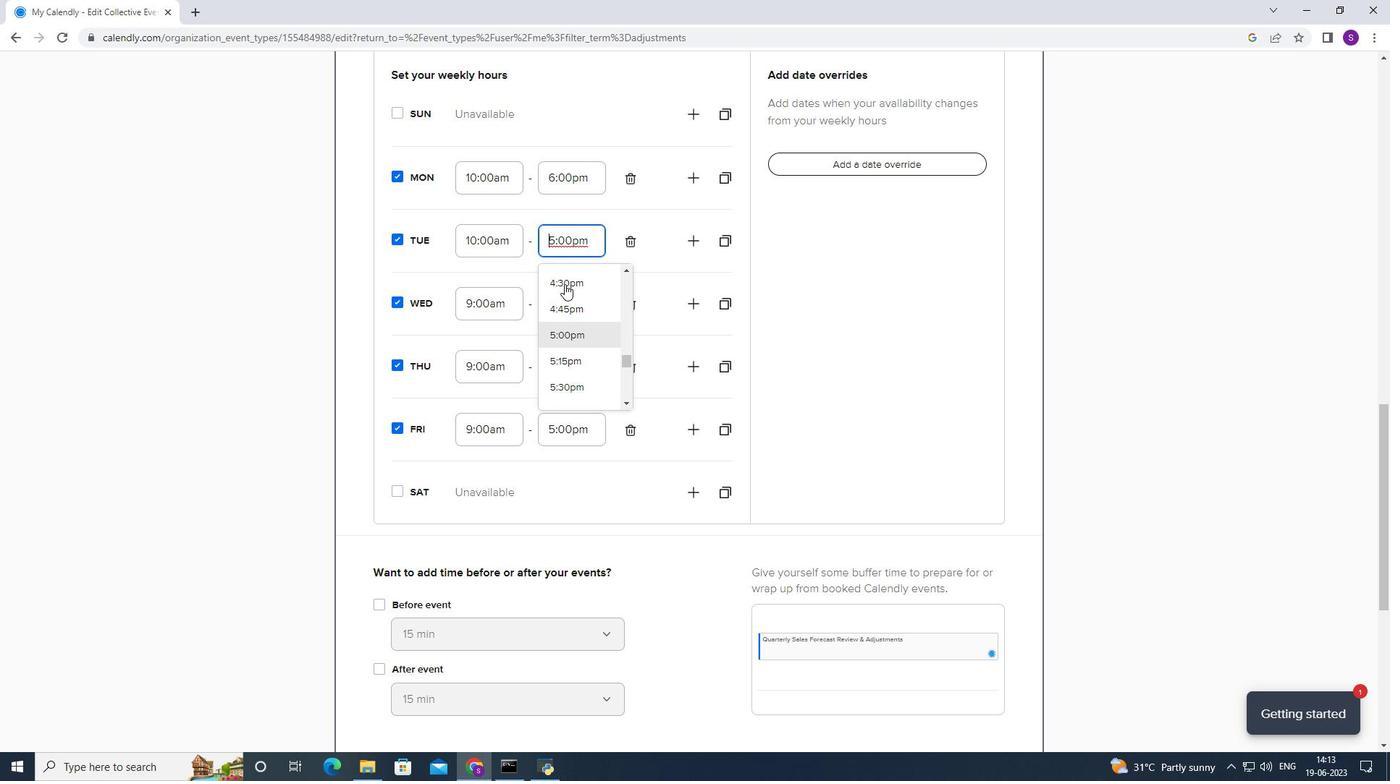 
Action: Mouse scrolled (568, 294) with delta (0, 0)
Screenshot: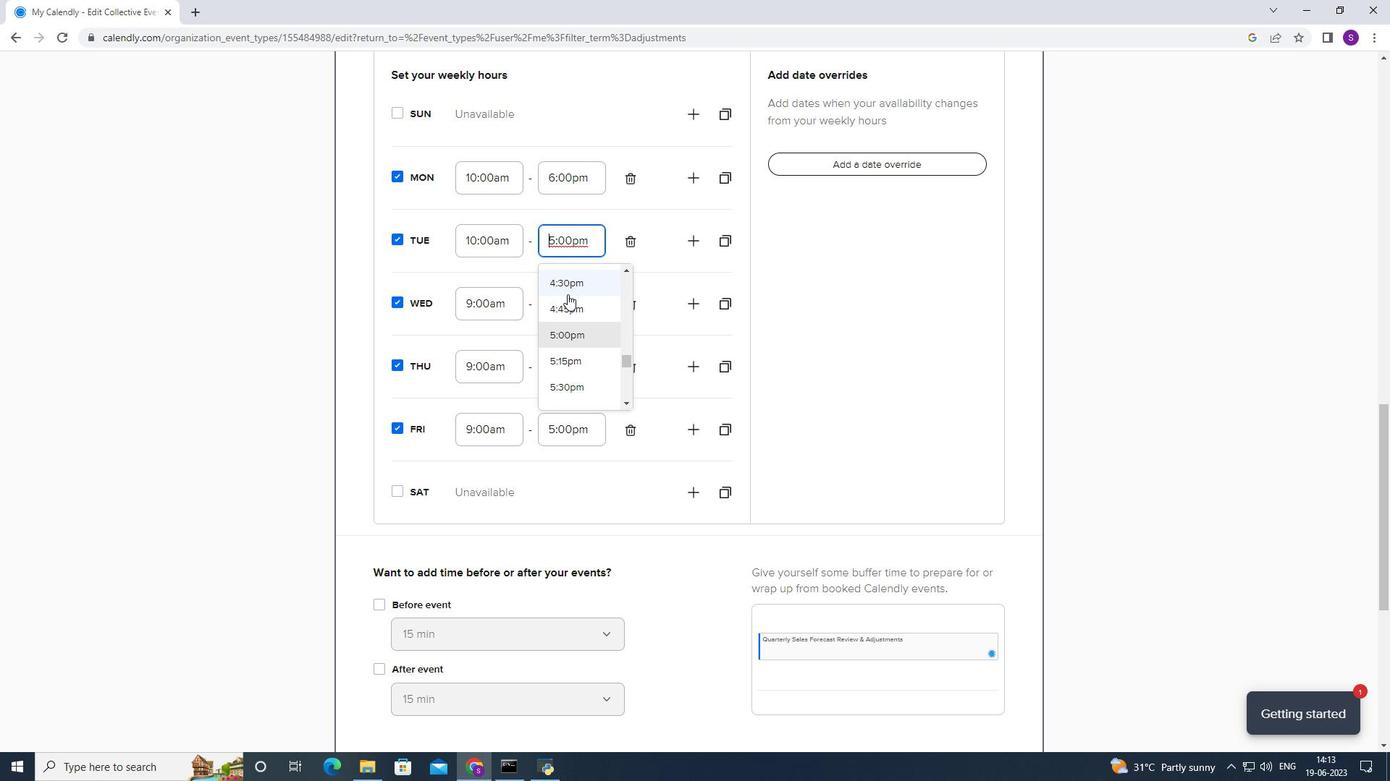 
Action: Mouse moved to (568, 299)
Screenshot: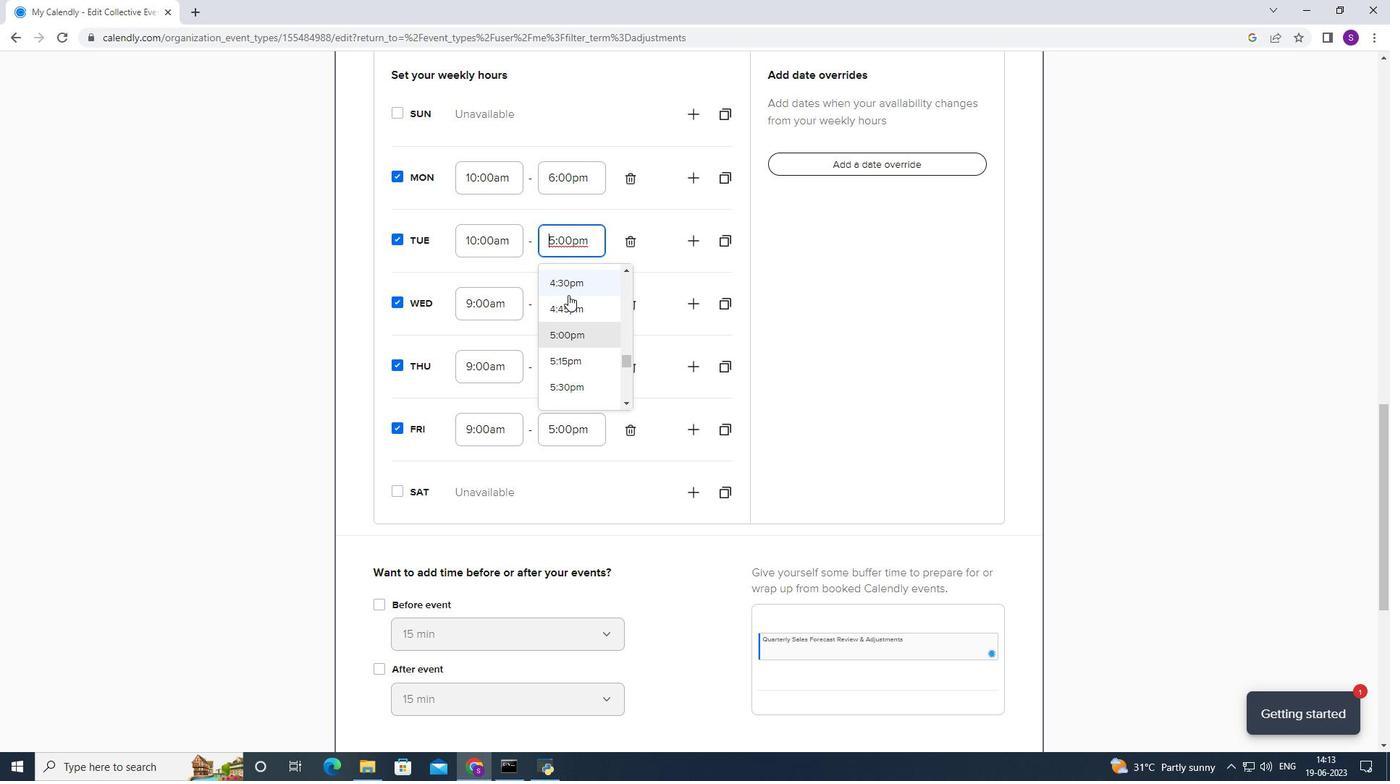 
Action: Mouse scrolled (568, 299) with delta (0, 0)
Screenshot: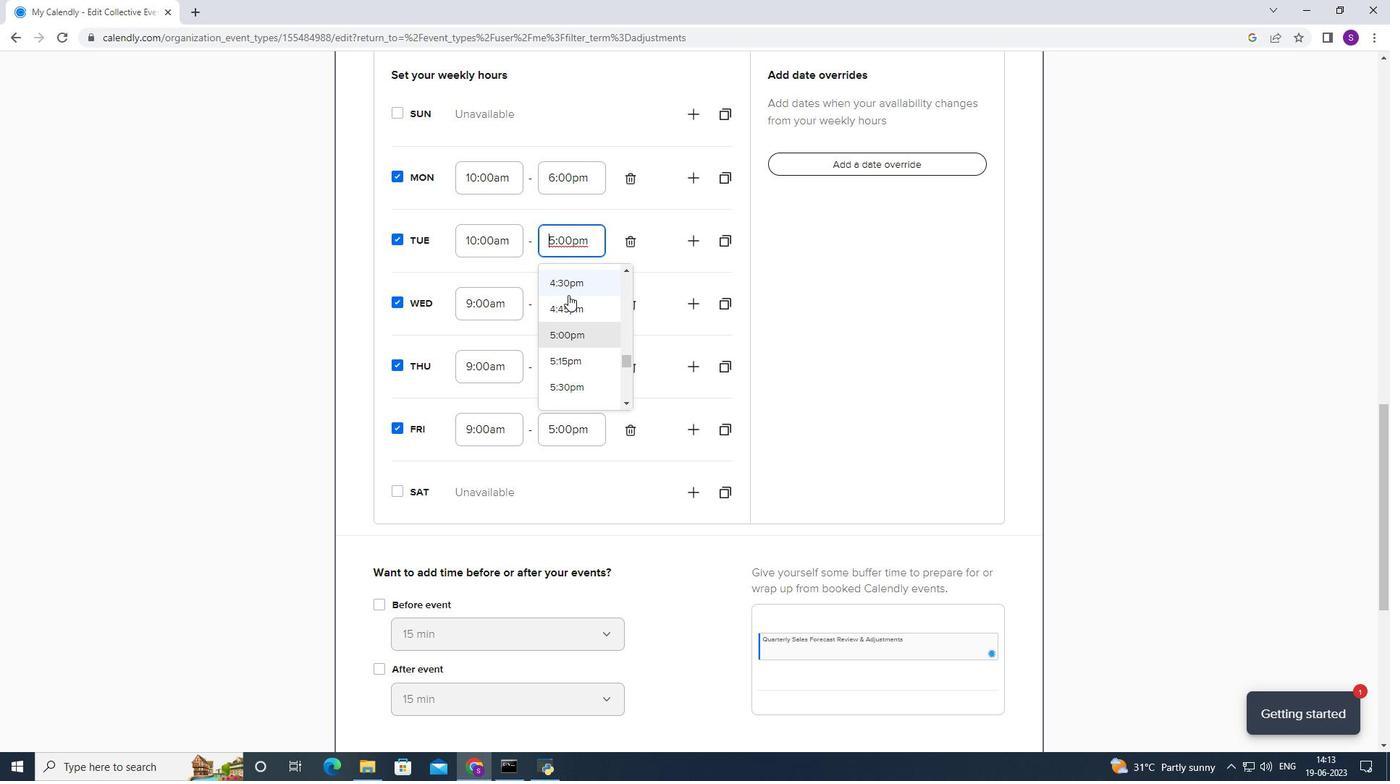 
Action: Mouse scrolled (568, 299) with delta (0, 0)
Screenshot: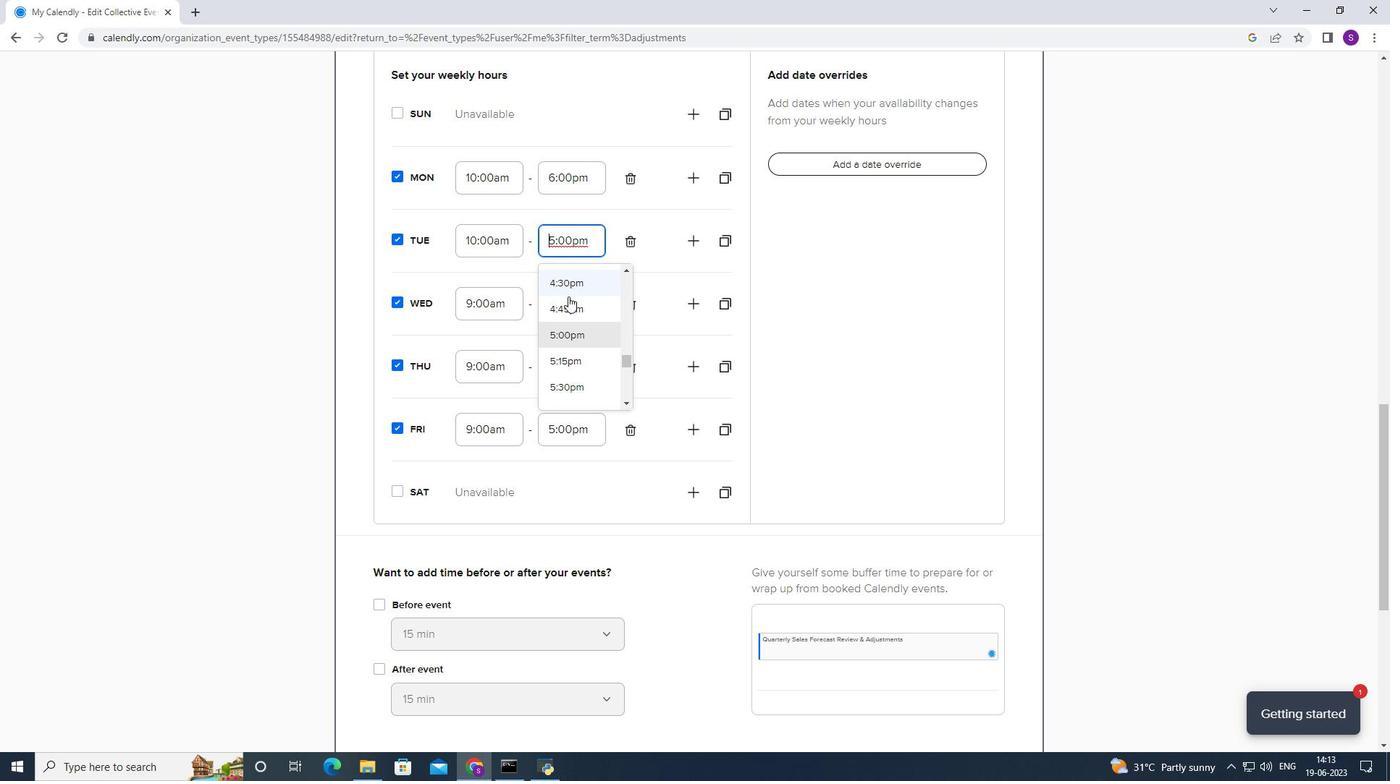 
Action: Mouse moved to (566, 277)
Screenshot: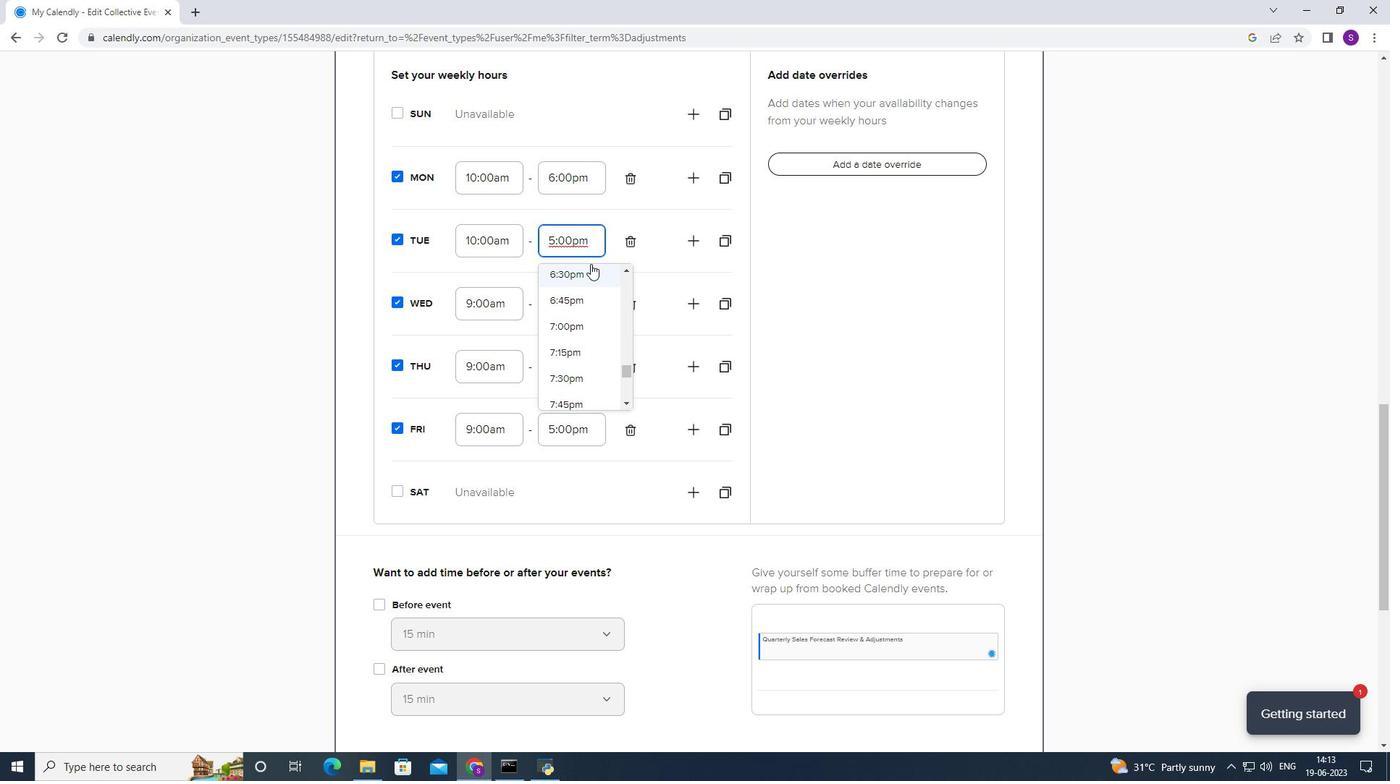 
Action: Mouse scrolled (566, 278) with delta (0, 0)
Screenshot: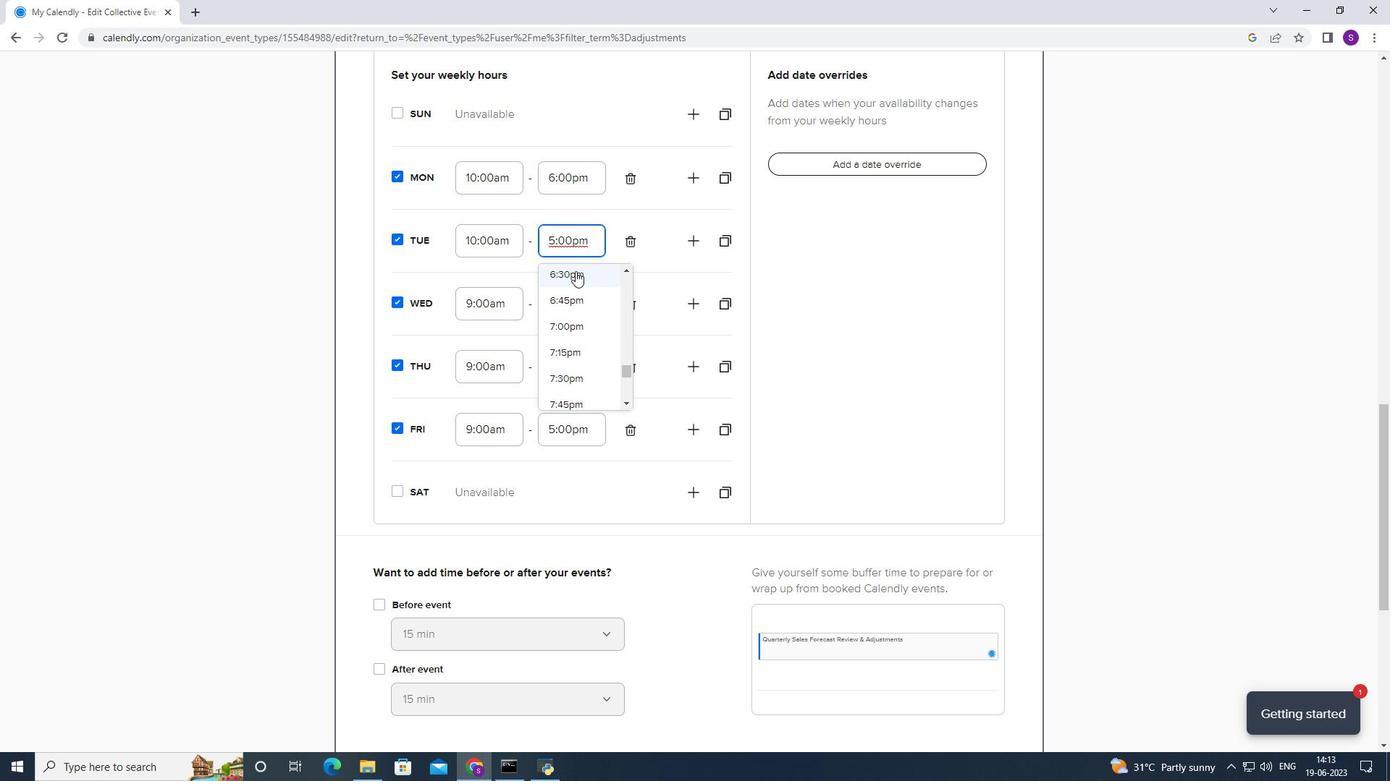 
Action: Mouse moved to (562, 293)
Screenshot: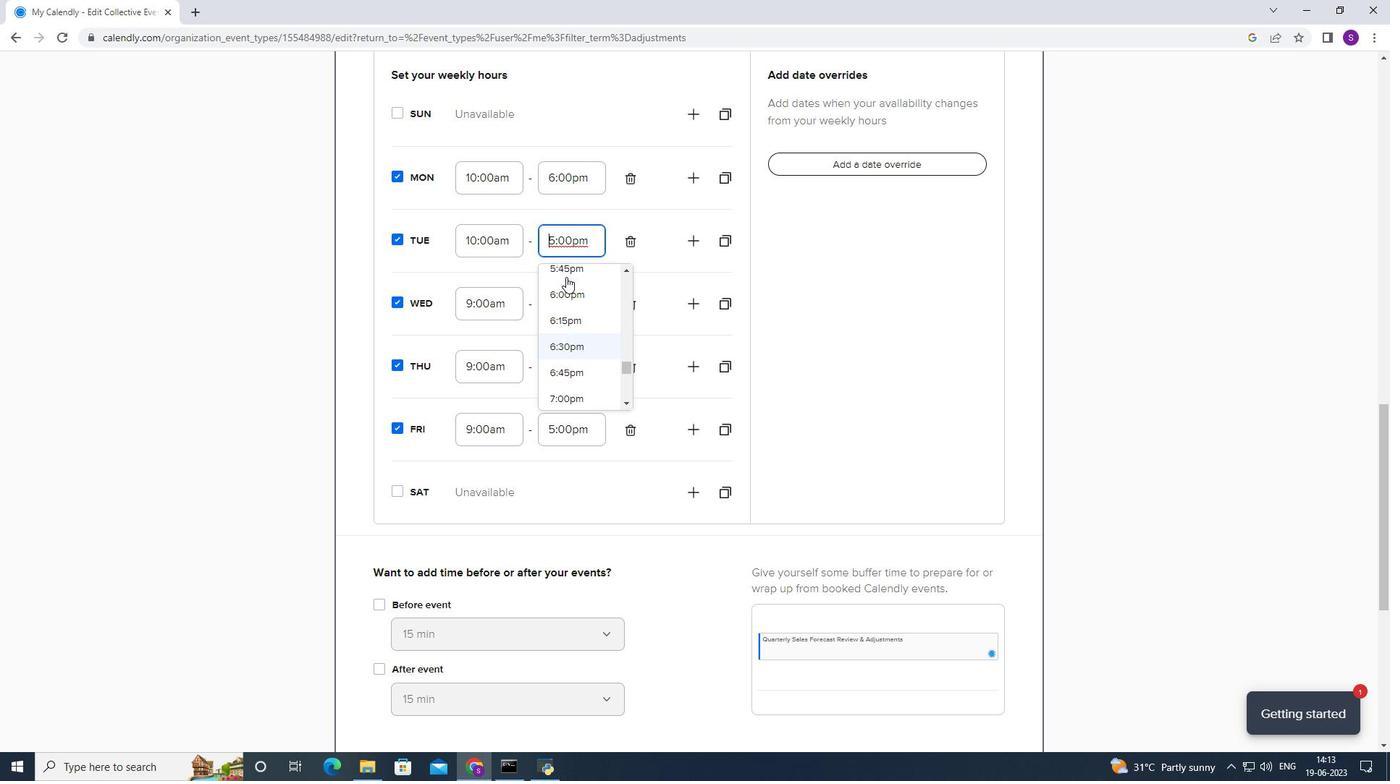 
Action: Mouse pressed left at (562, 293)
Screenshot: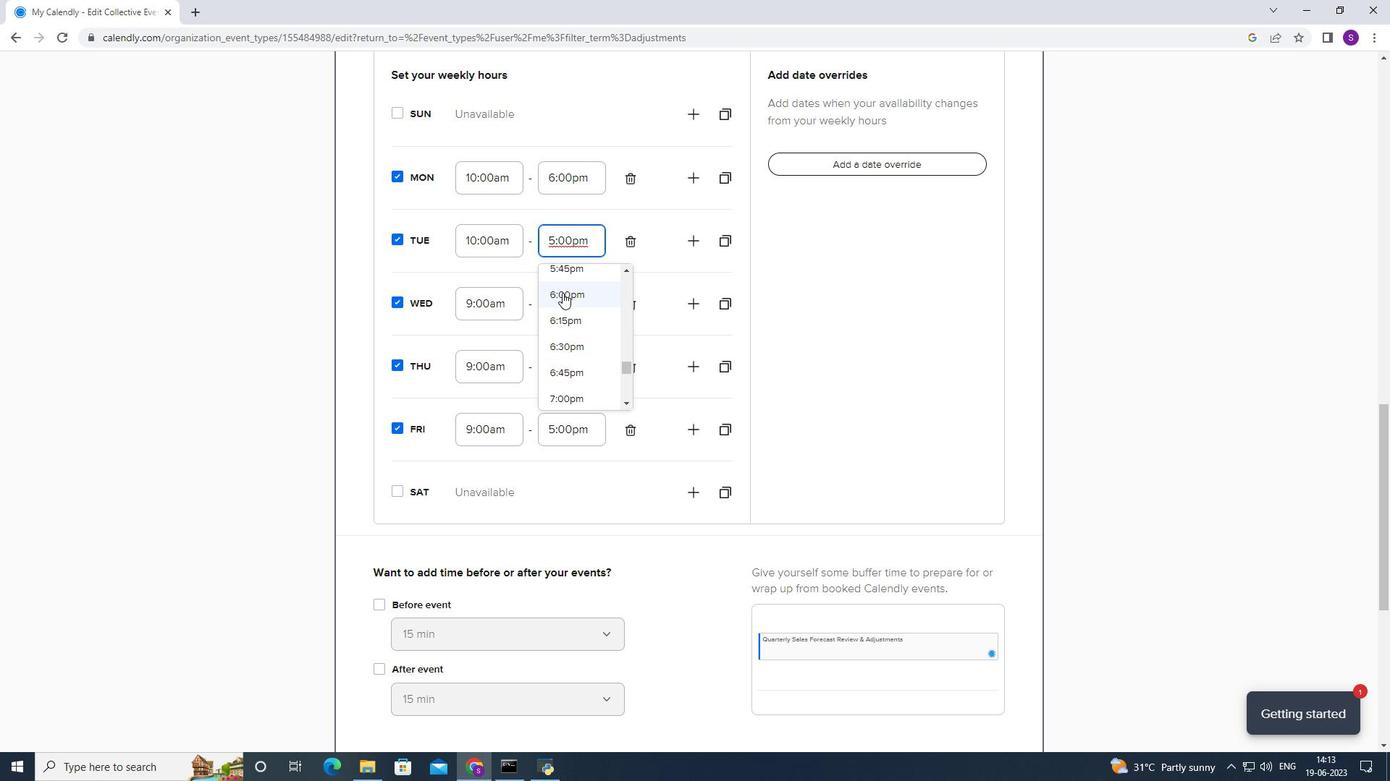 
Action: Mouse moved to (511, 297)
Screenshot: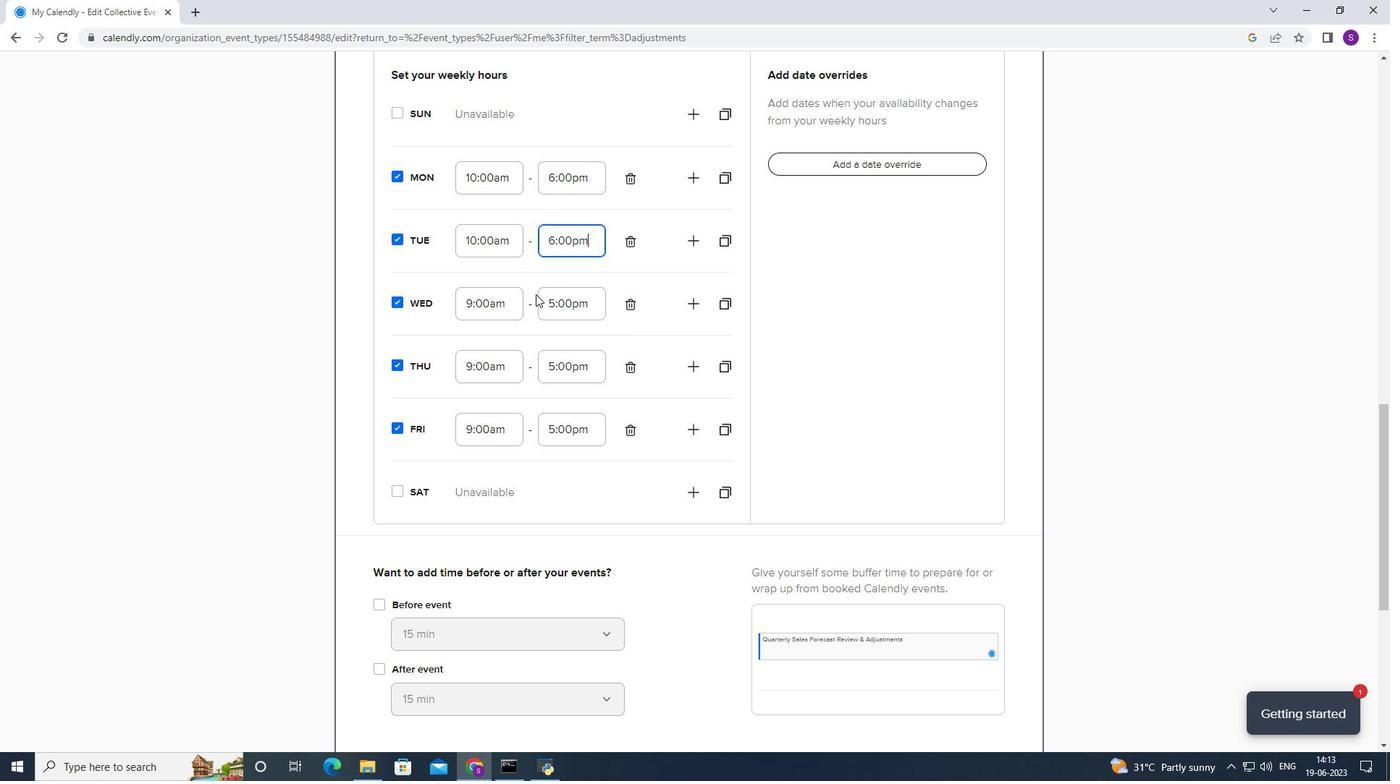 
Action: Mouse pressed left at (511, 297)
Screenshot: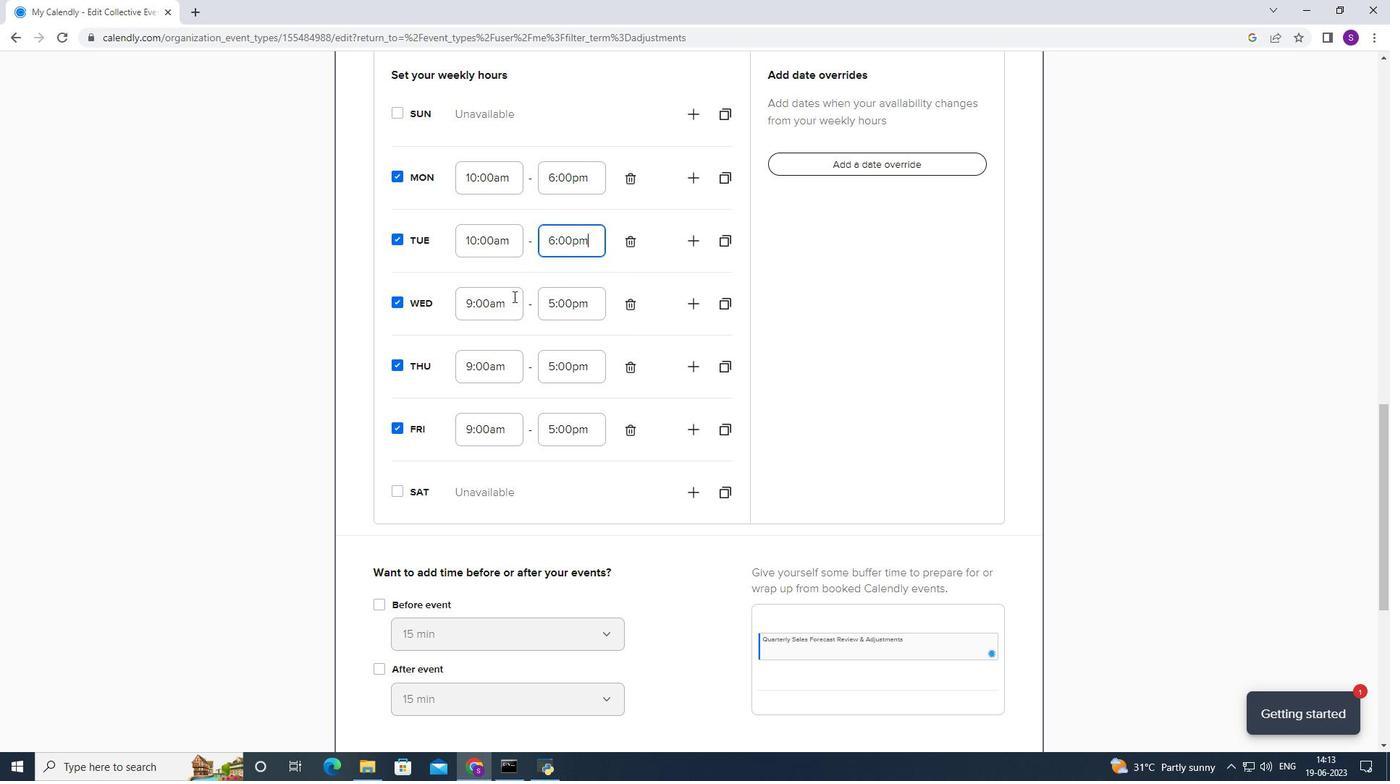 
Action: Mouse moved to (485, 372)
Screenshot: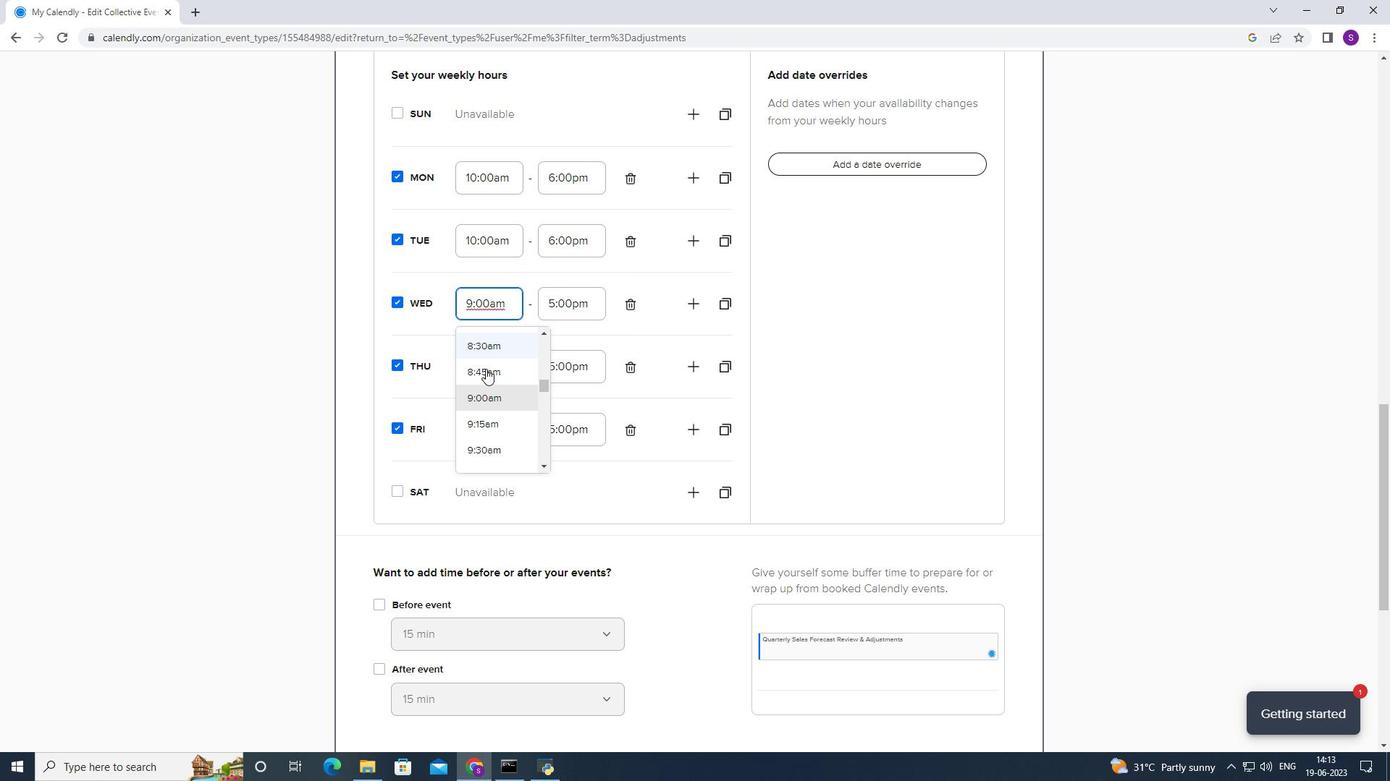 
Action: Mouse scrolled (485, 371) with delta (0, 0)
Screenshot: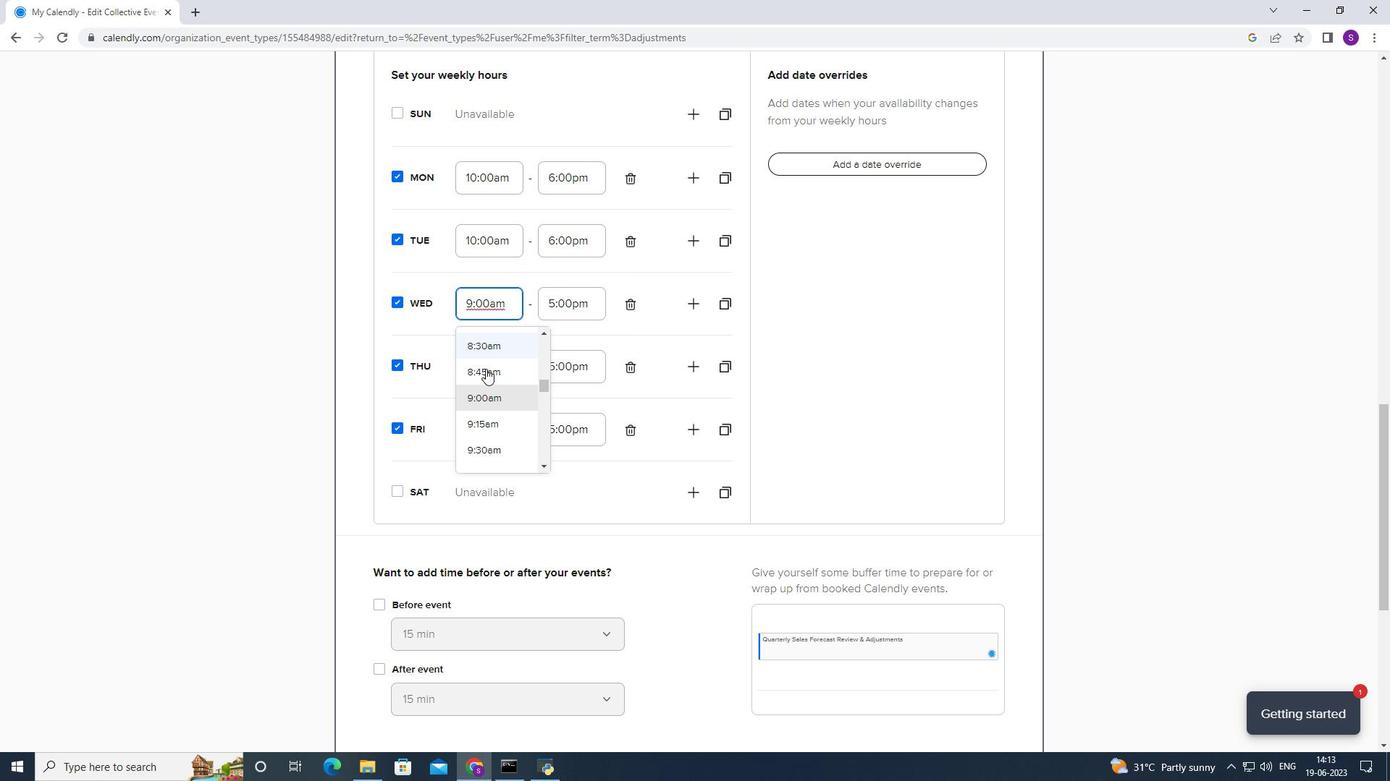 
Action: Mouse scrolled (485, 371) with delta (0, 0)
Screenshot: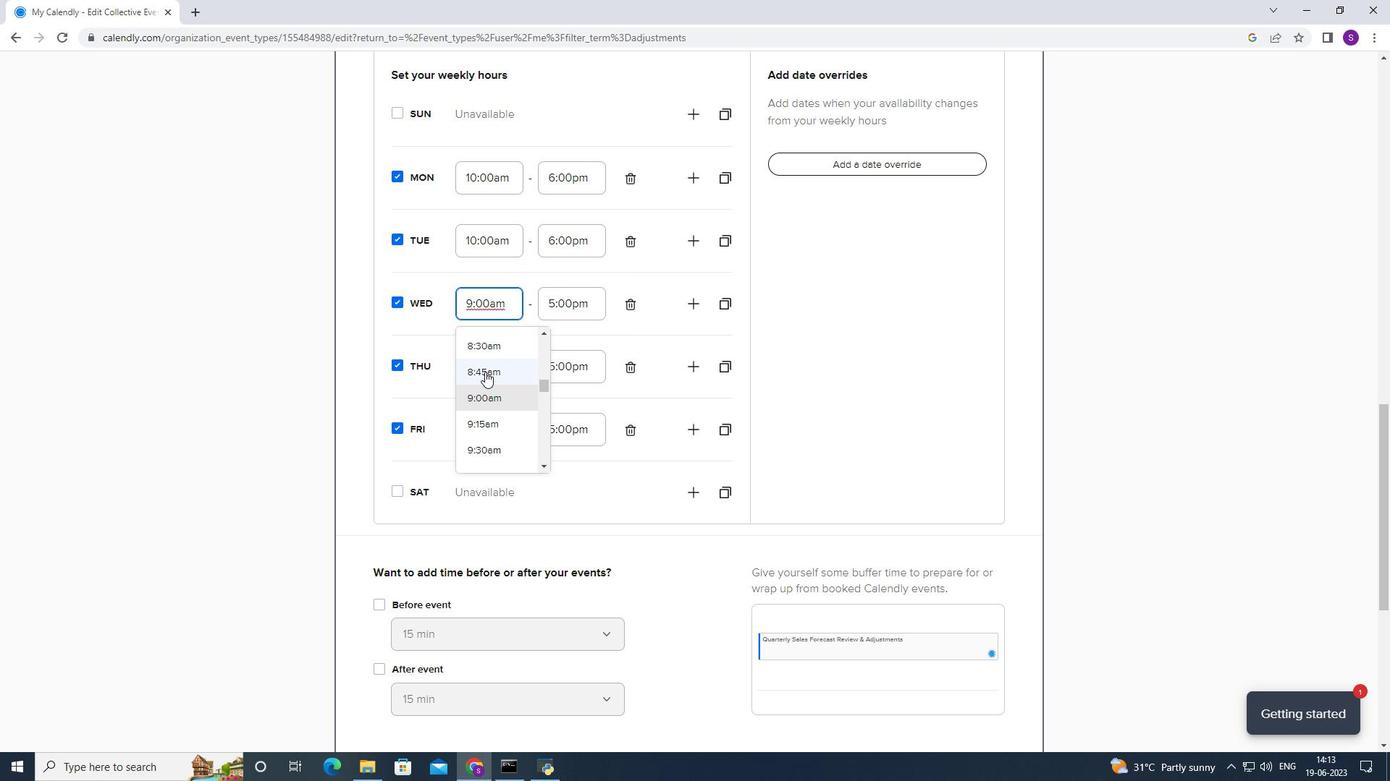 
Action: Mouse moved to (490, 363)
Screenshot: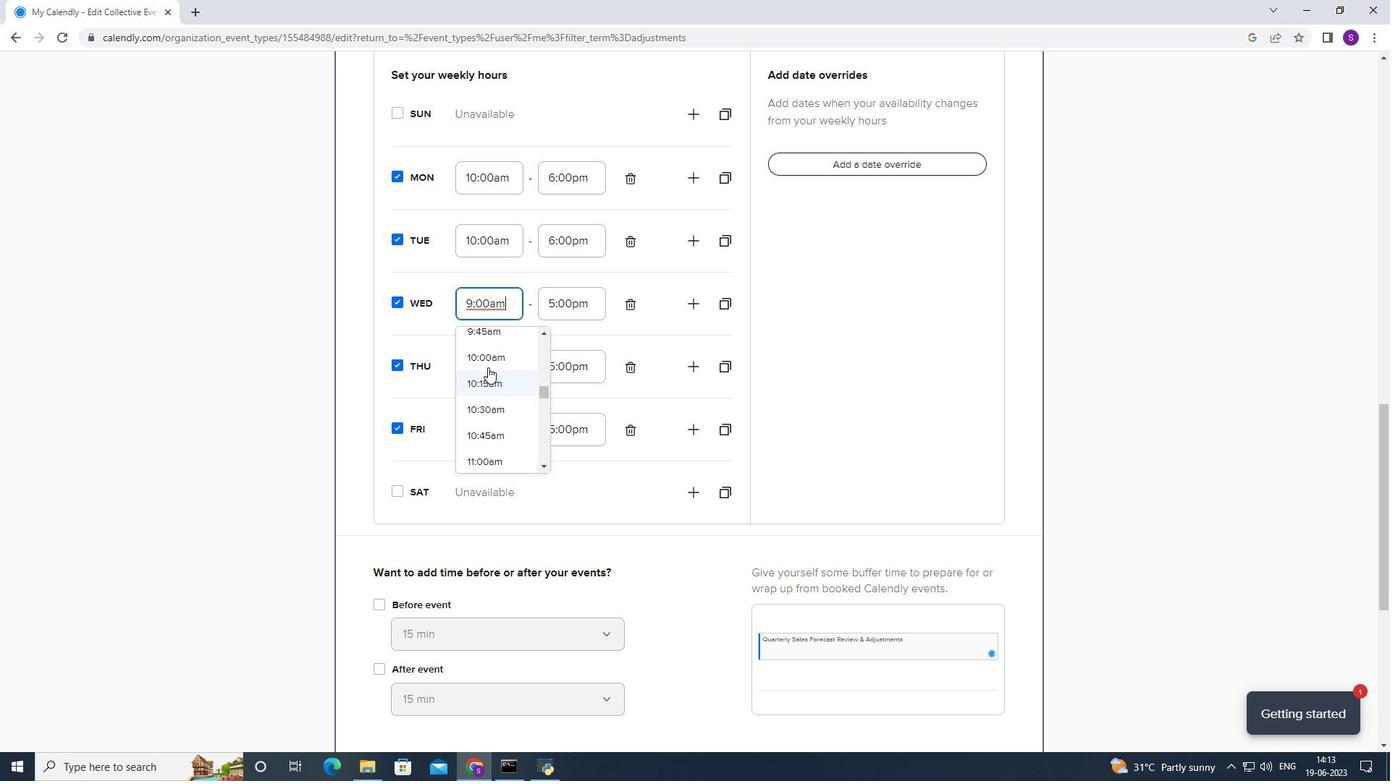 
Action: Mouse pressed left at (490, 363)
Screenshot: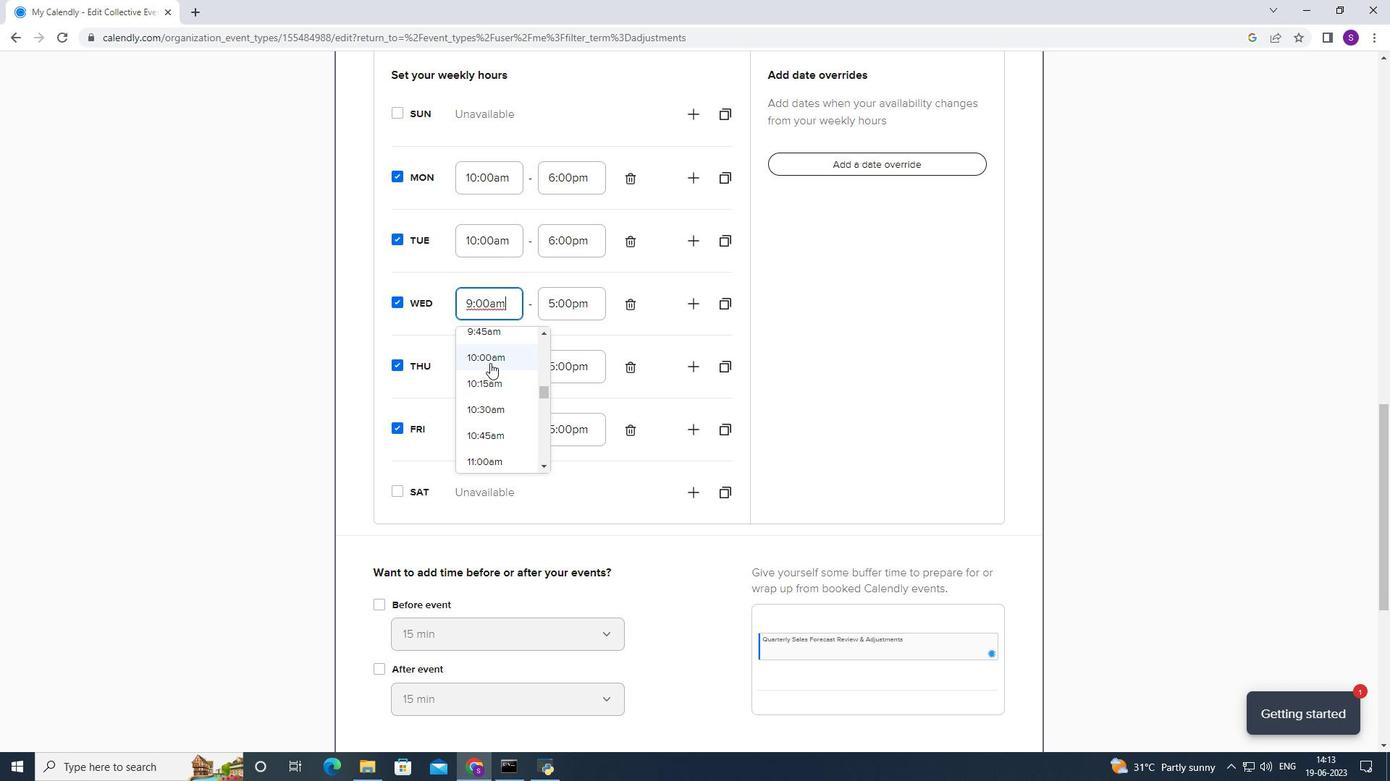
Action: Mouse moved to (578, 316)
Screenshot: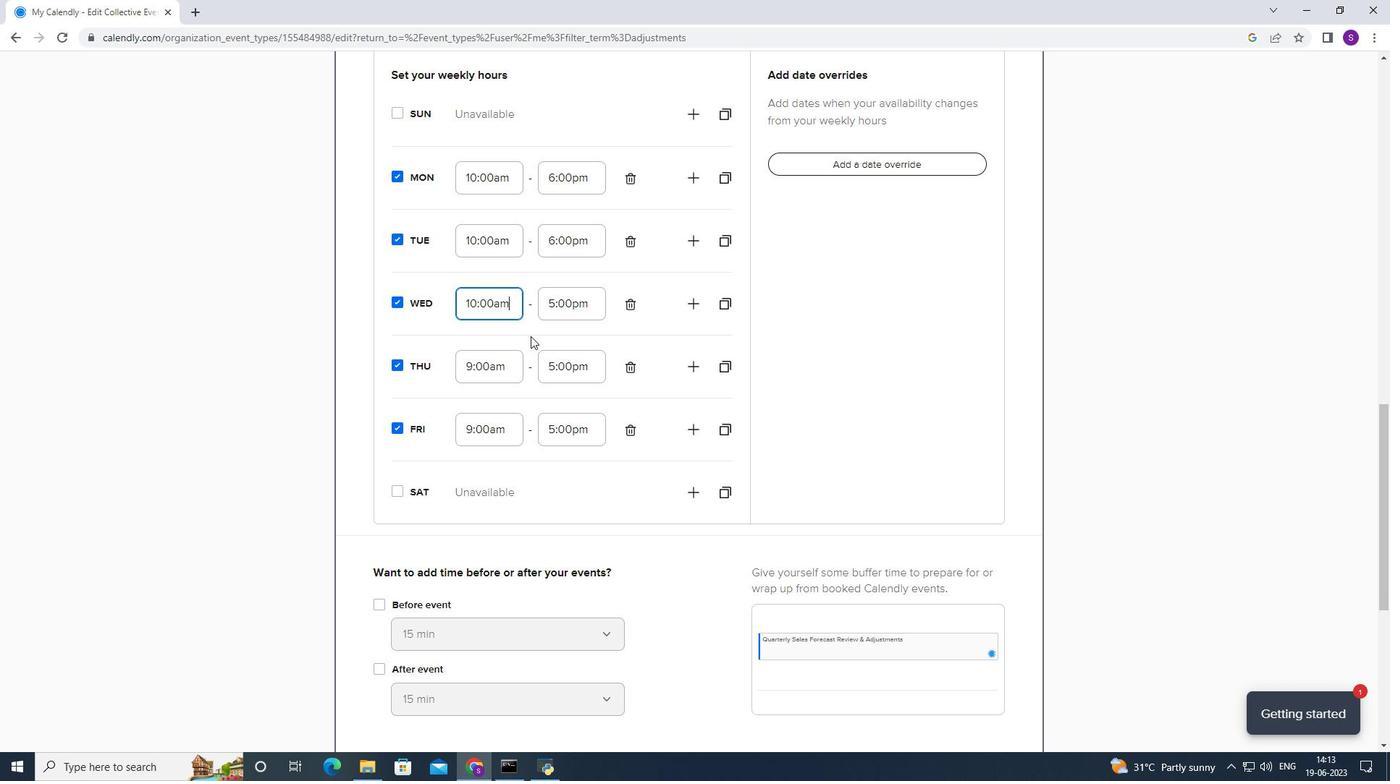
Action: Mouse pressed left at (578, 316)
Screenshot: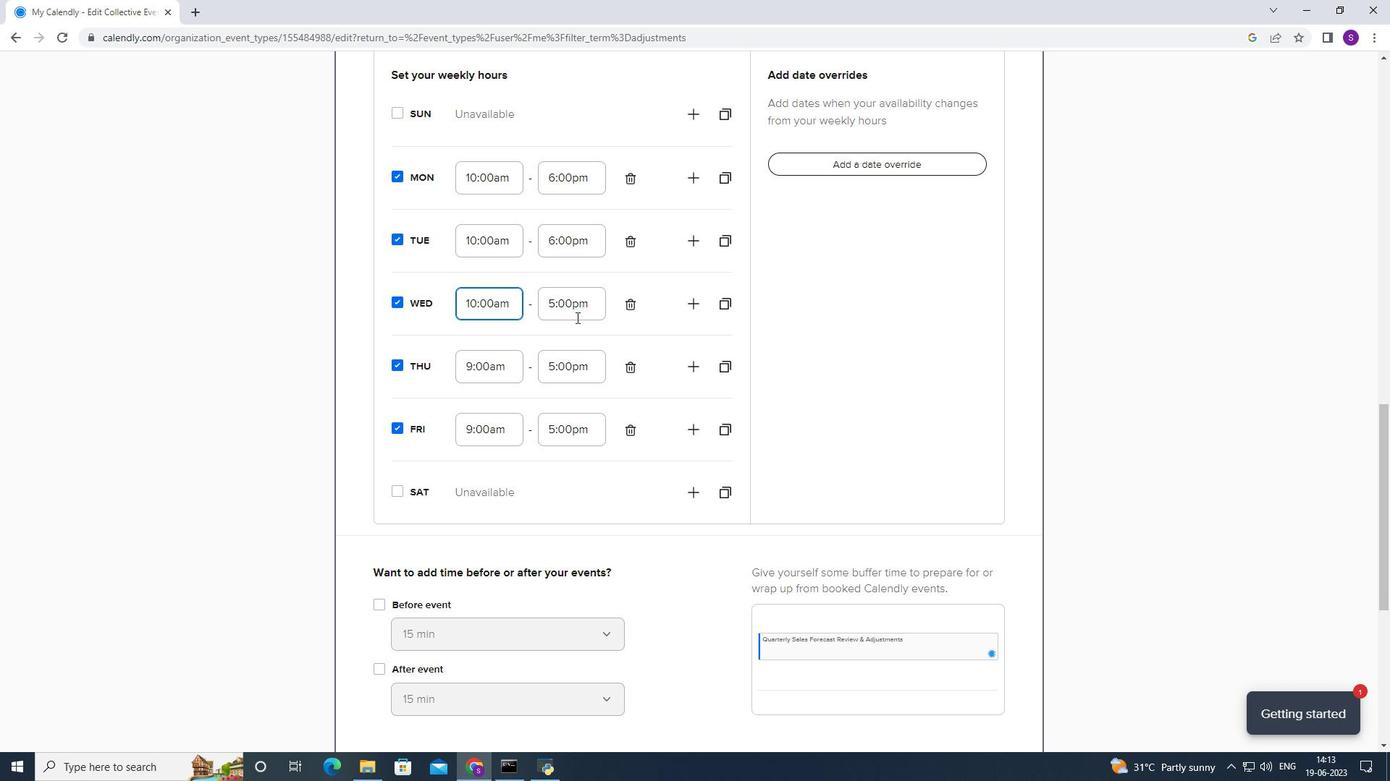
Action: Mouse moved to (544, 385)
Screenshot: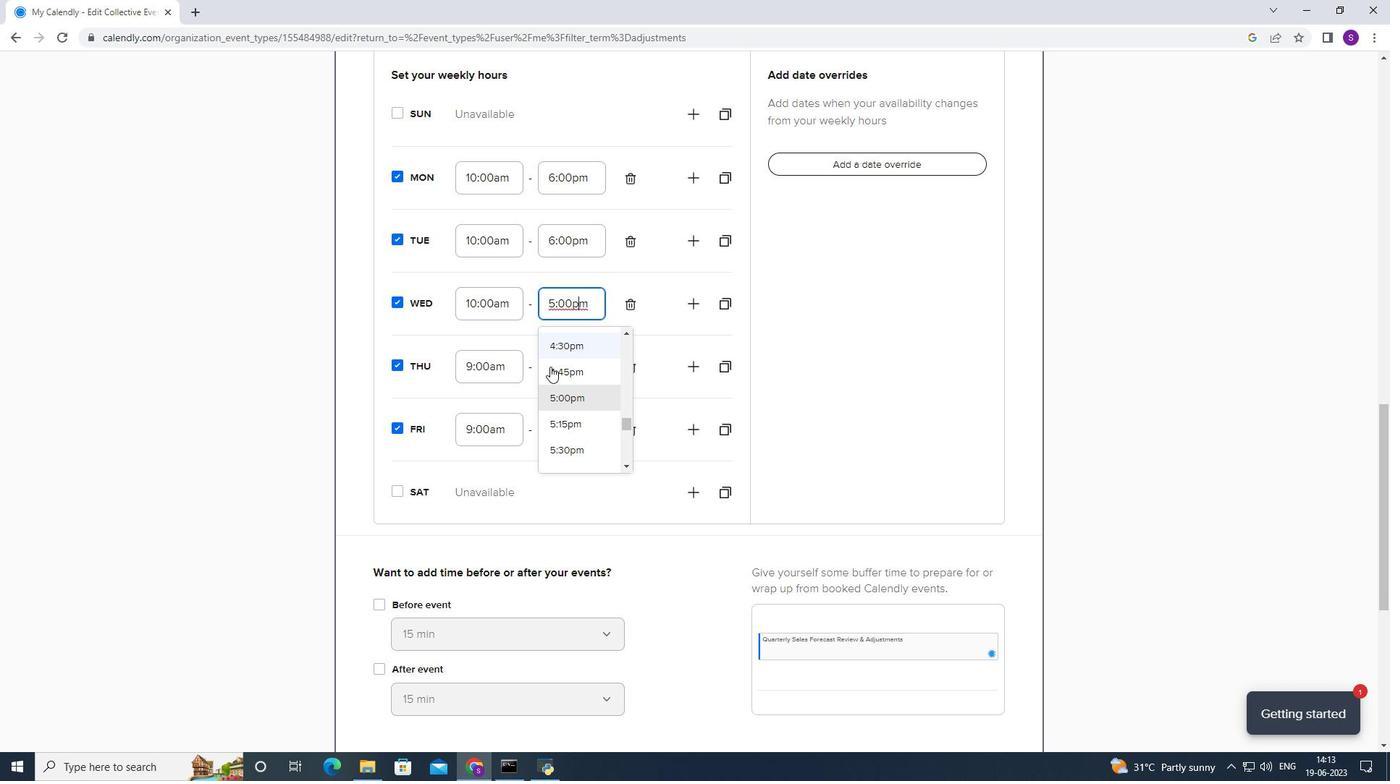 
Action: Mouse scrolled (544, 385) with delta (0, 0)
Screenshot: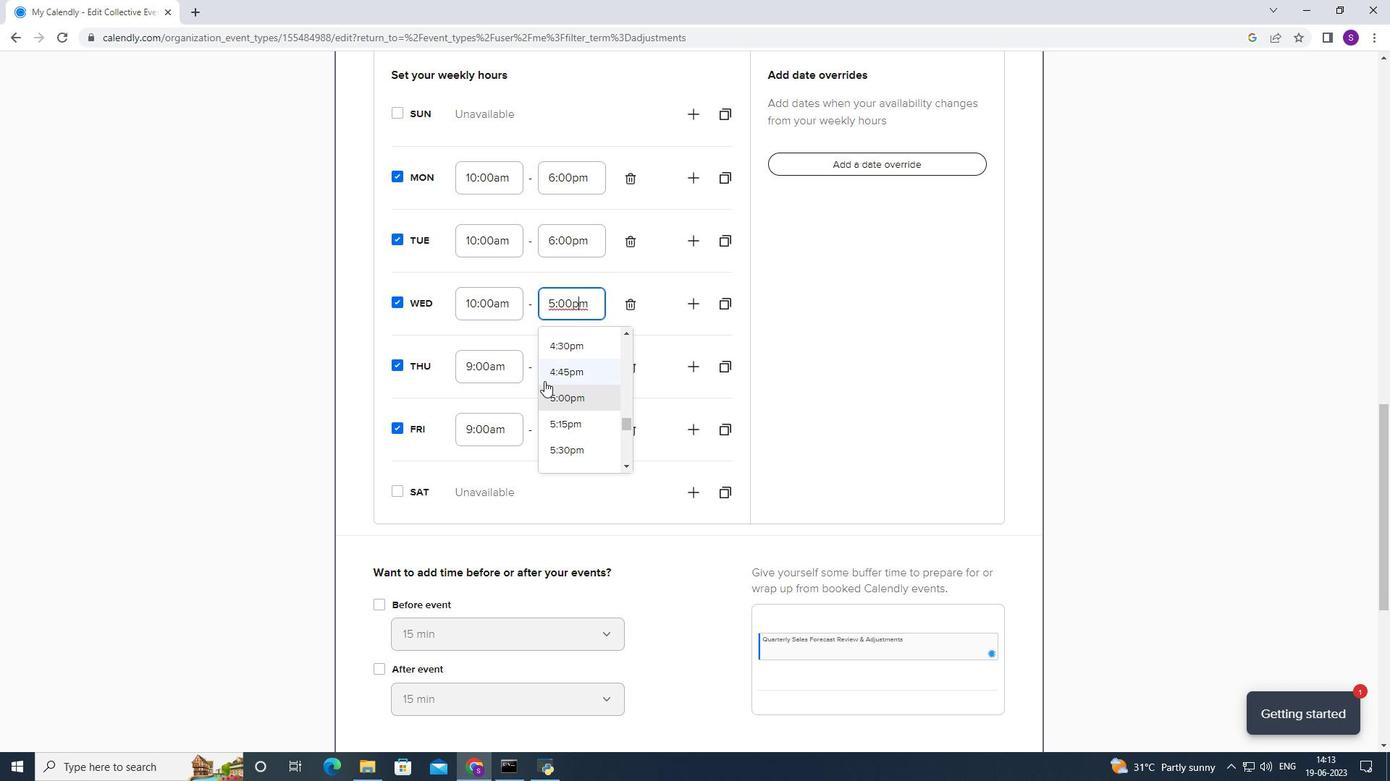 
Action: Mouse moved to (562, 398)
Screenshot: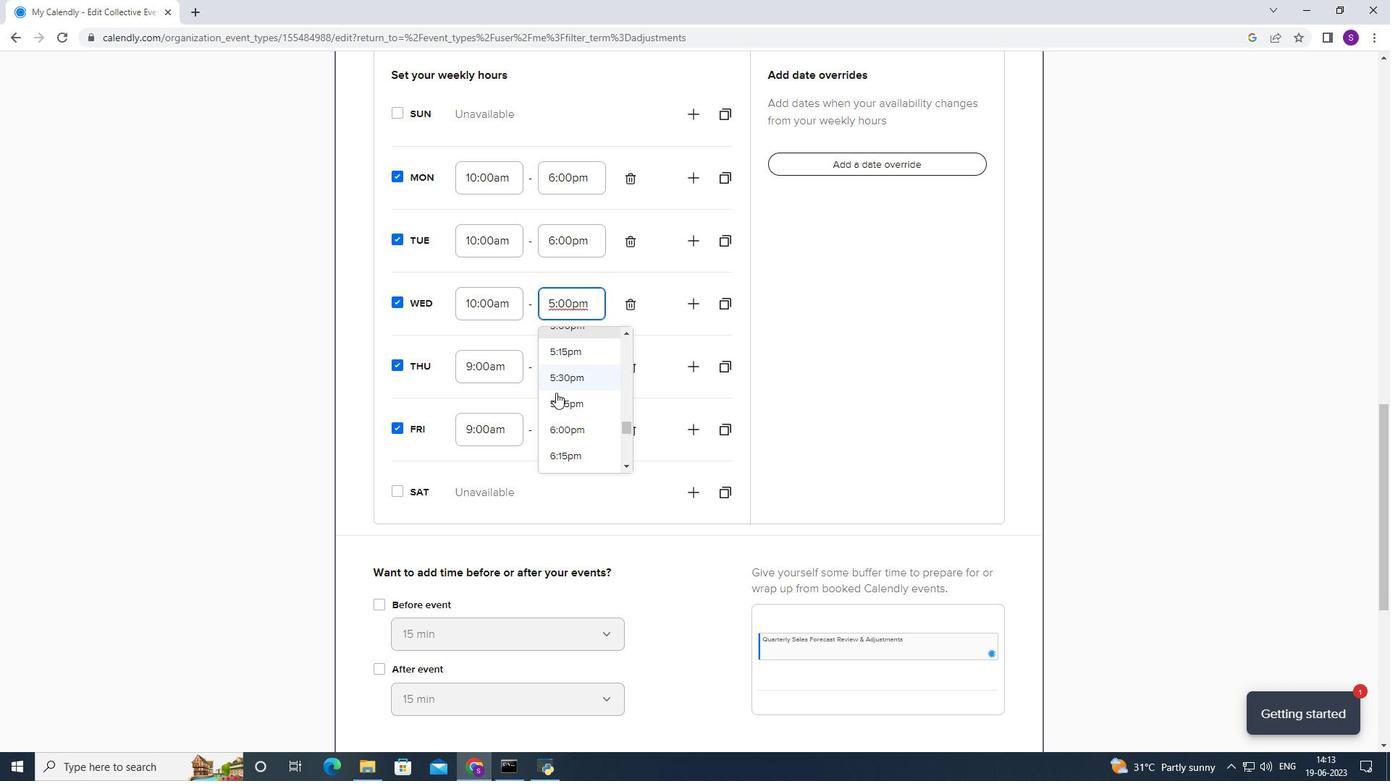 
Action: Mouse scrolled (562, 397) with delta (0, 0)
Screenshot: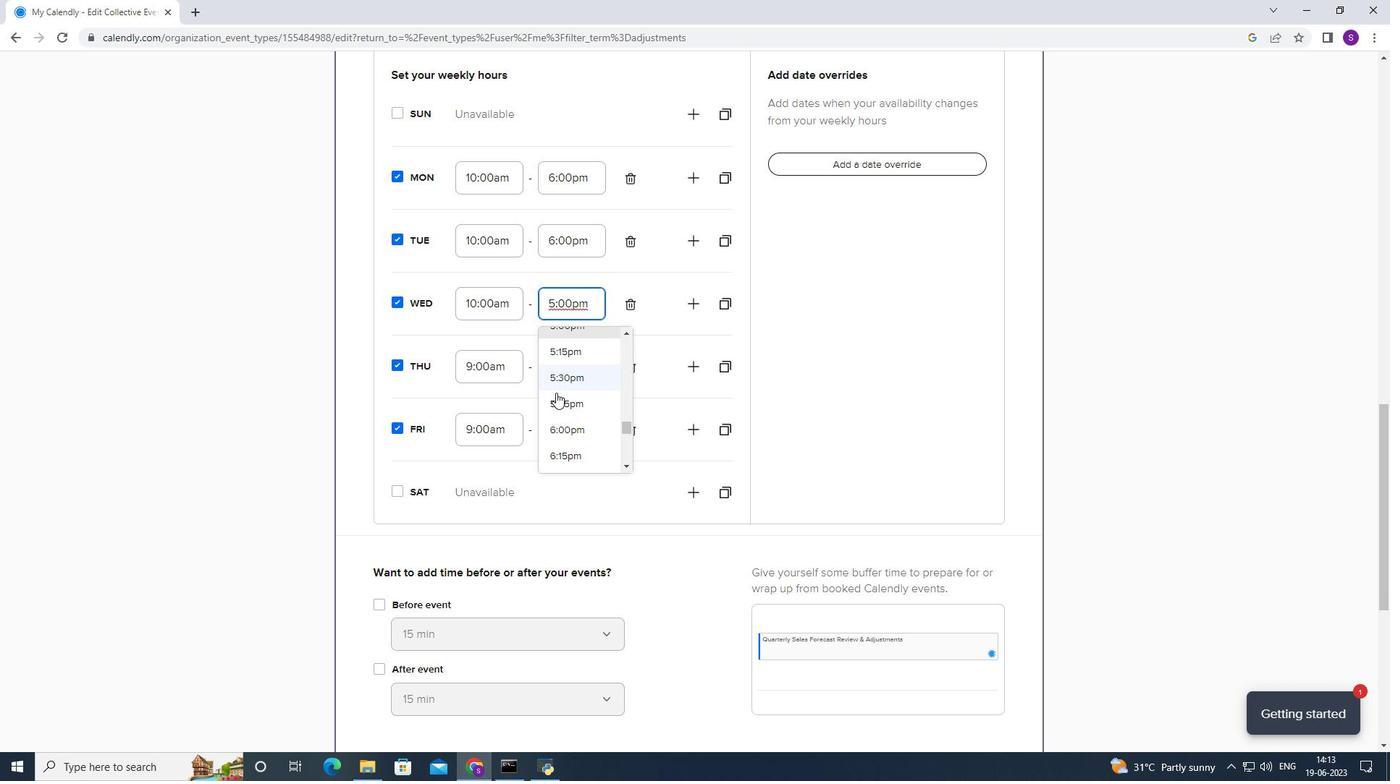 
Action: Mouse scrolled (562, 397) with delta (0, 0)
Screenshot: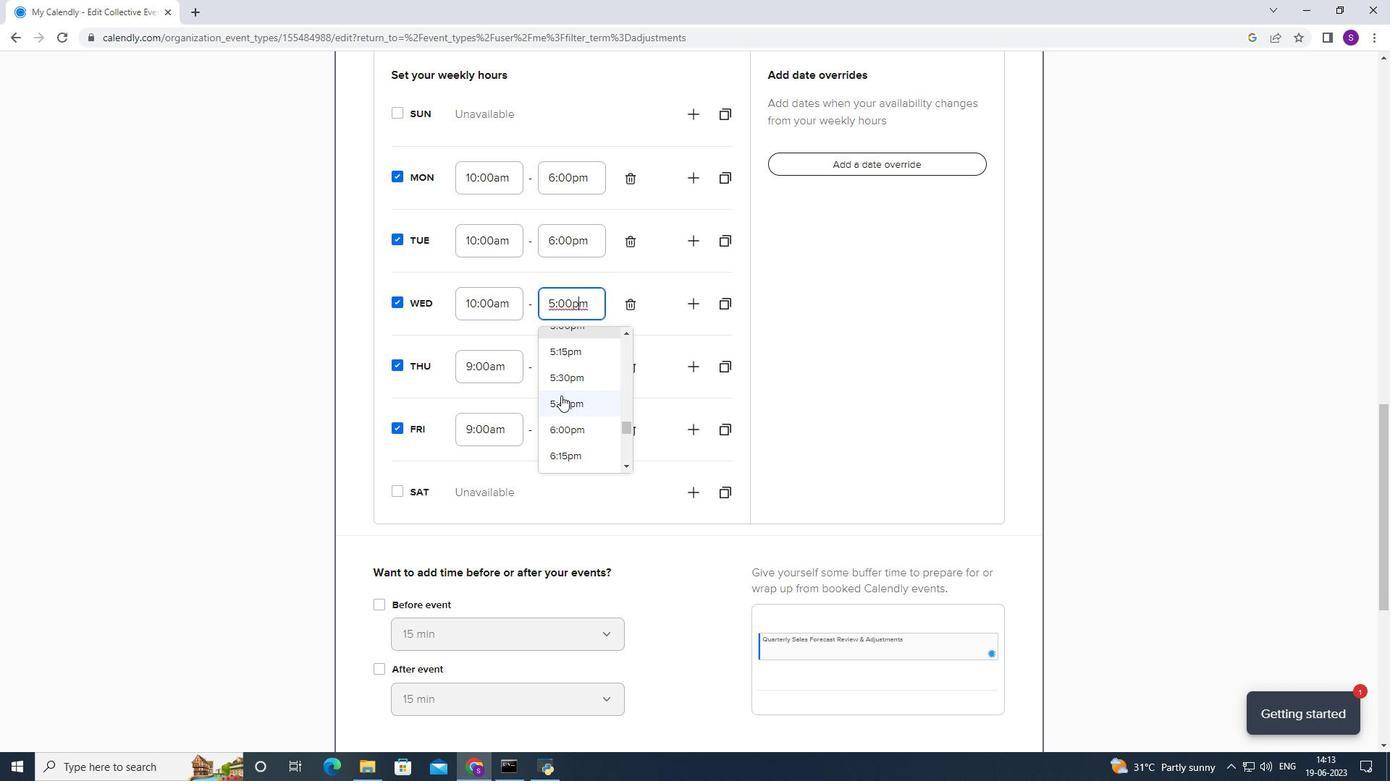 
Action: Mouse moved to (572, 375)
Screenshot: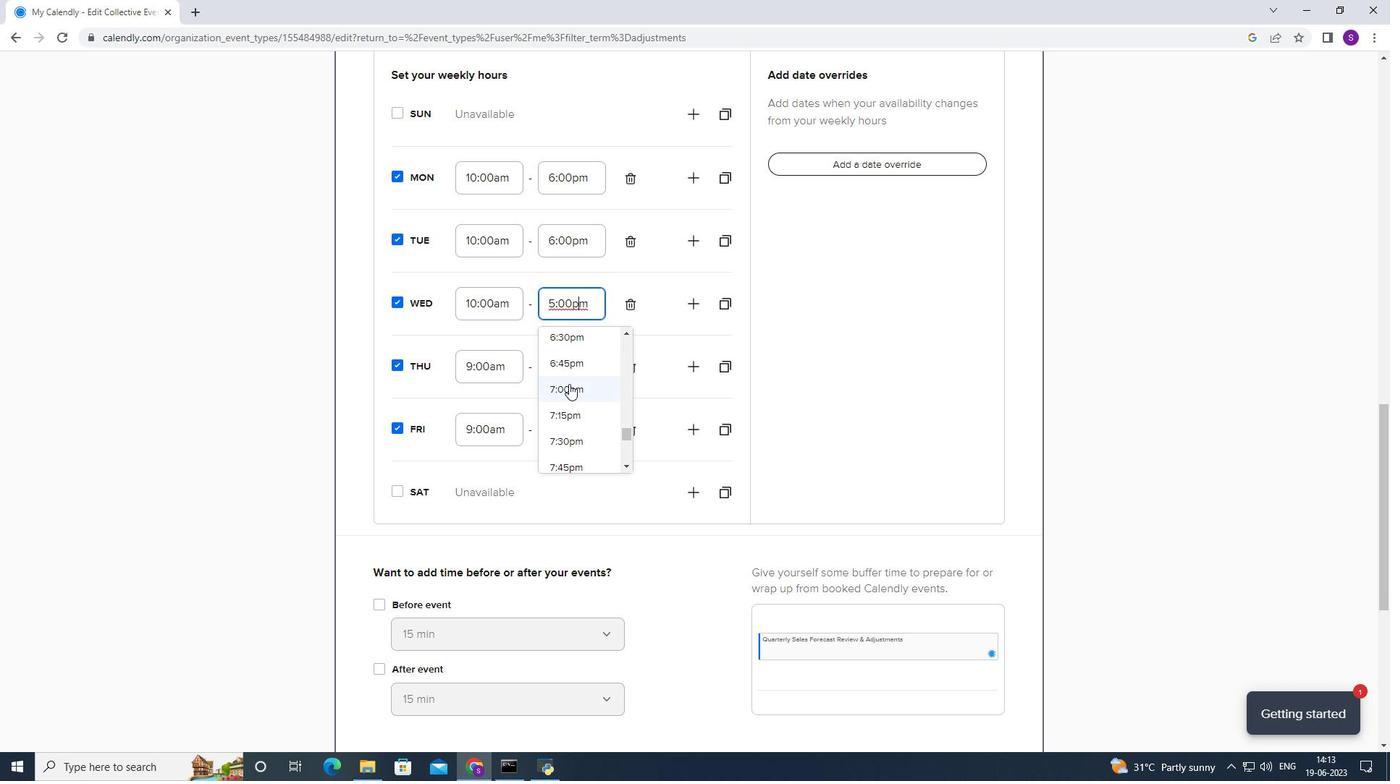 
Action: Mouse scrolled (572, 375) with delta (0, 0)
Screenshot: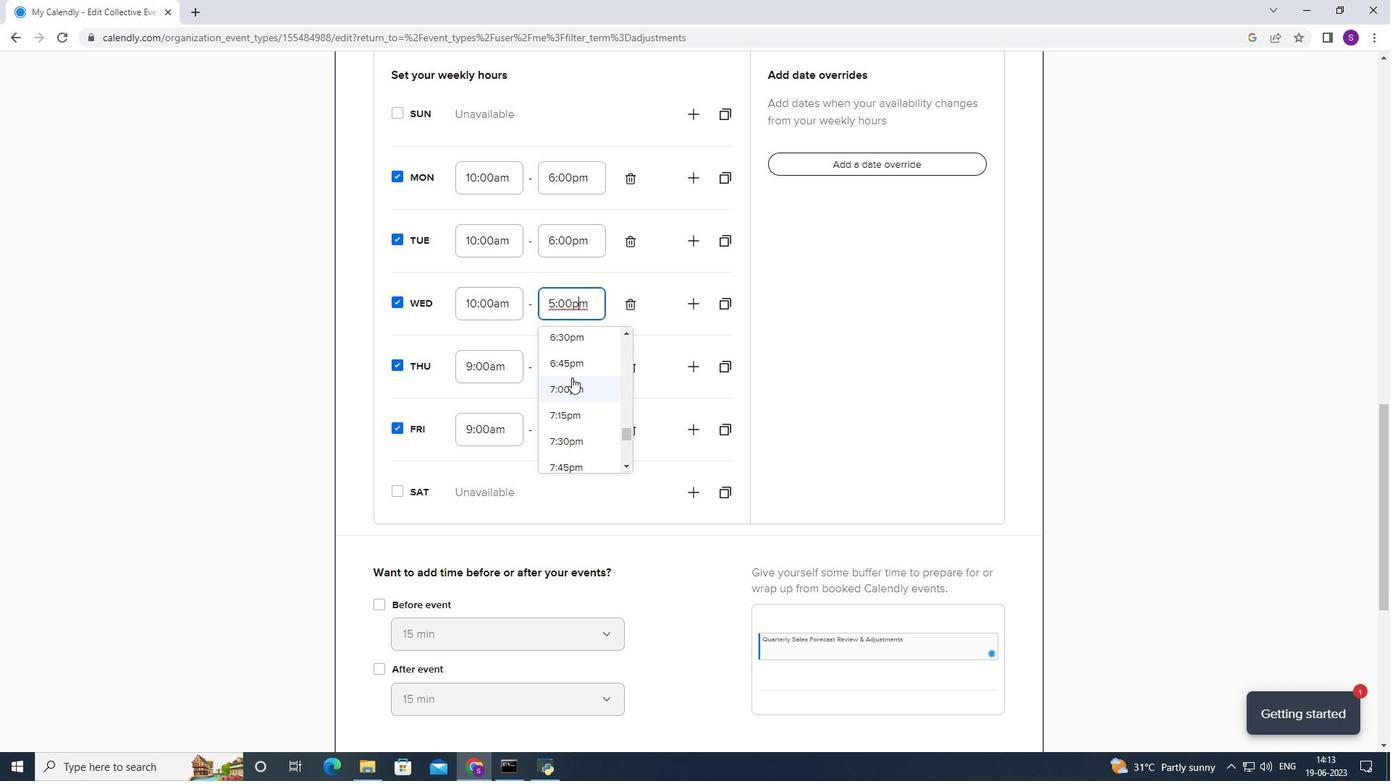 
Action: Mouse moved to (579, 362)
Screenshot: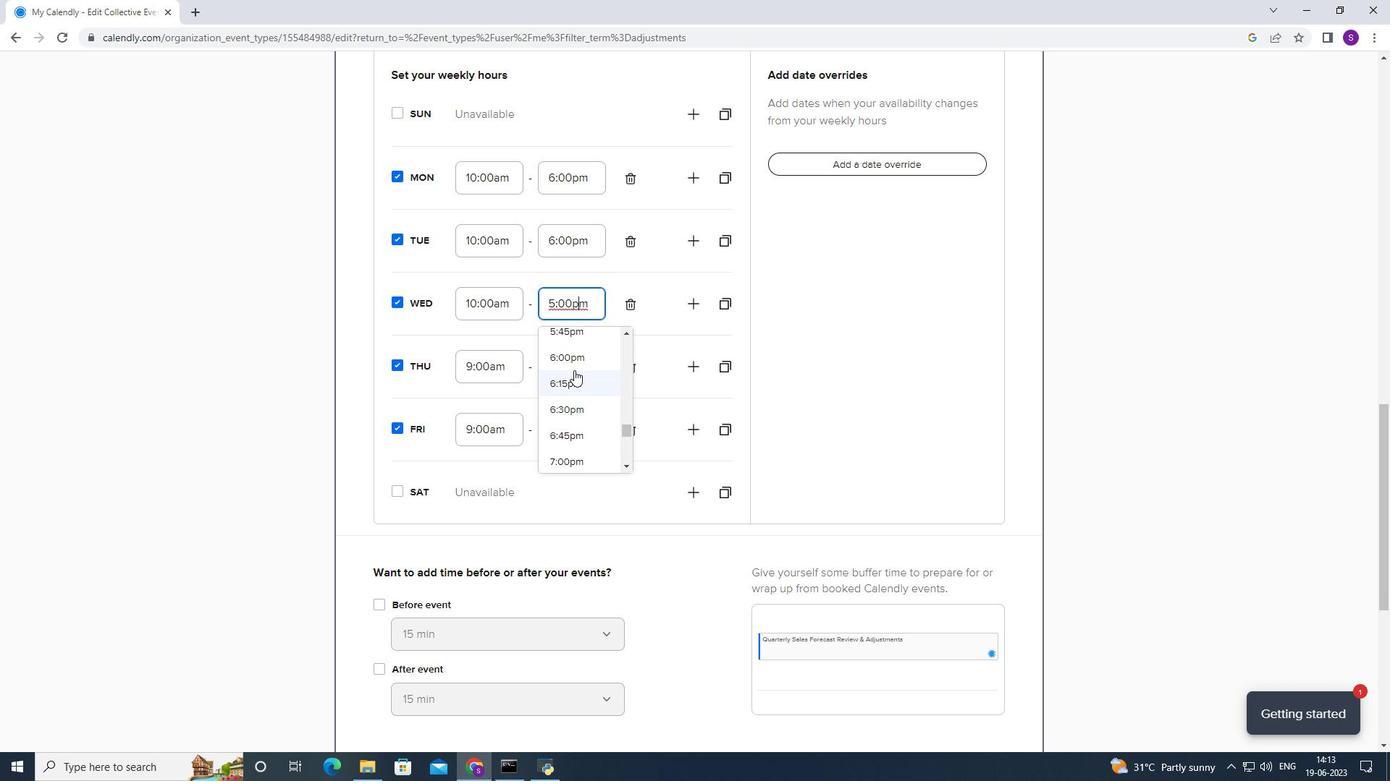 
Action: Mouse pressed left at (579, 362)
Screenshot: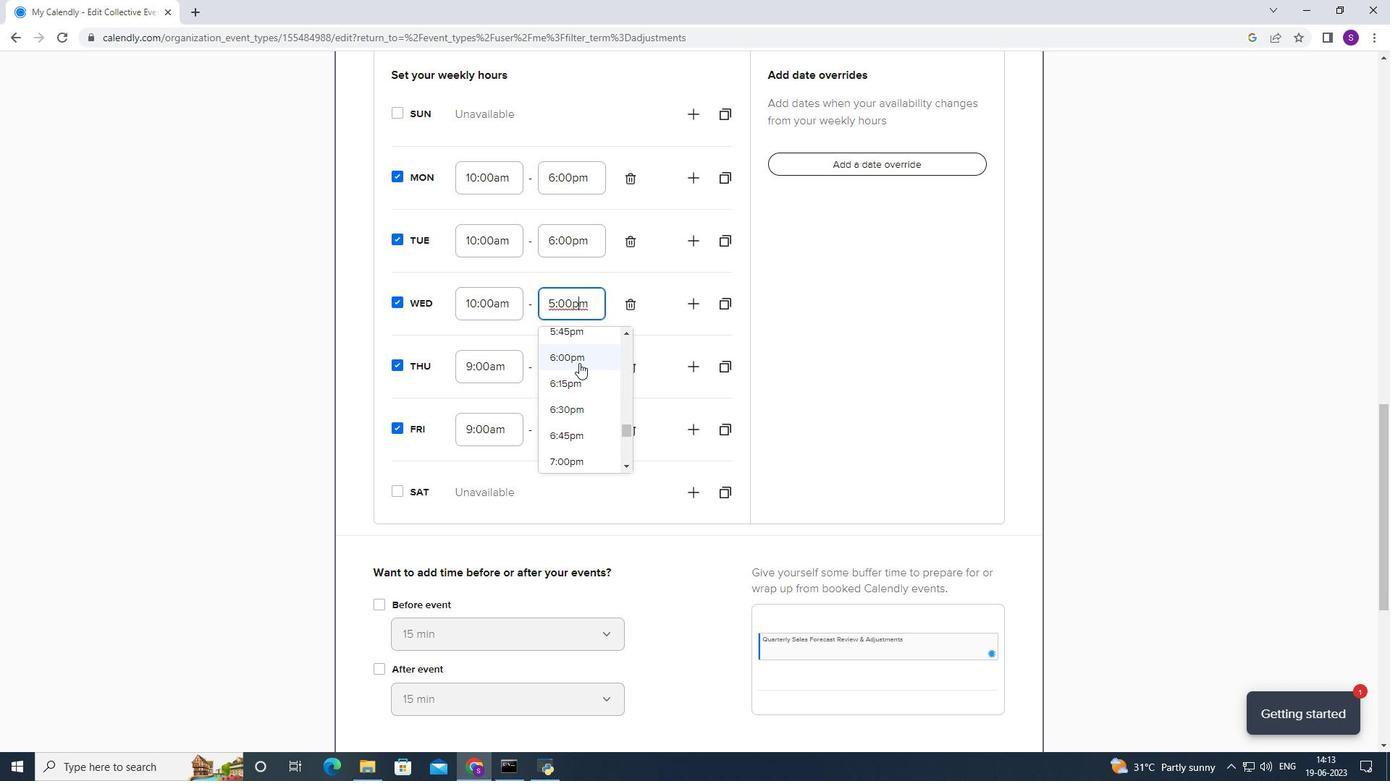 
Action: Mouse moved to (506, 369)
Screenshot: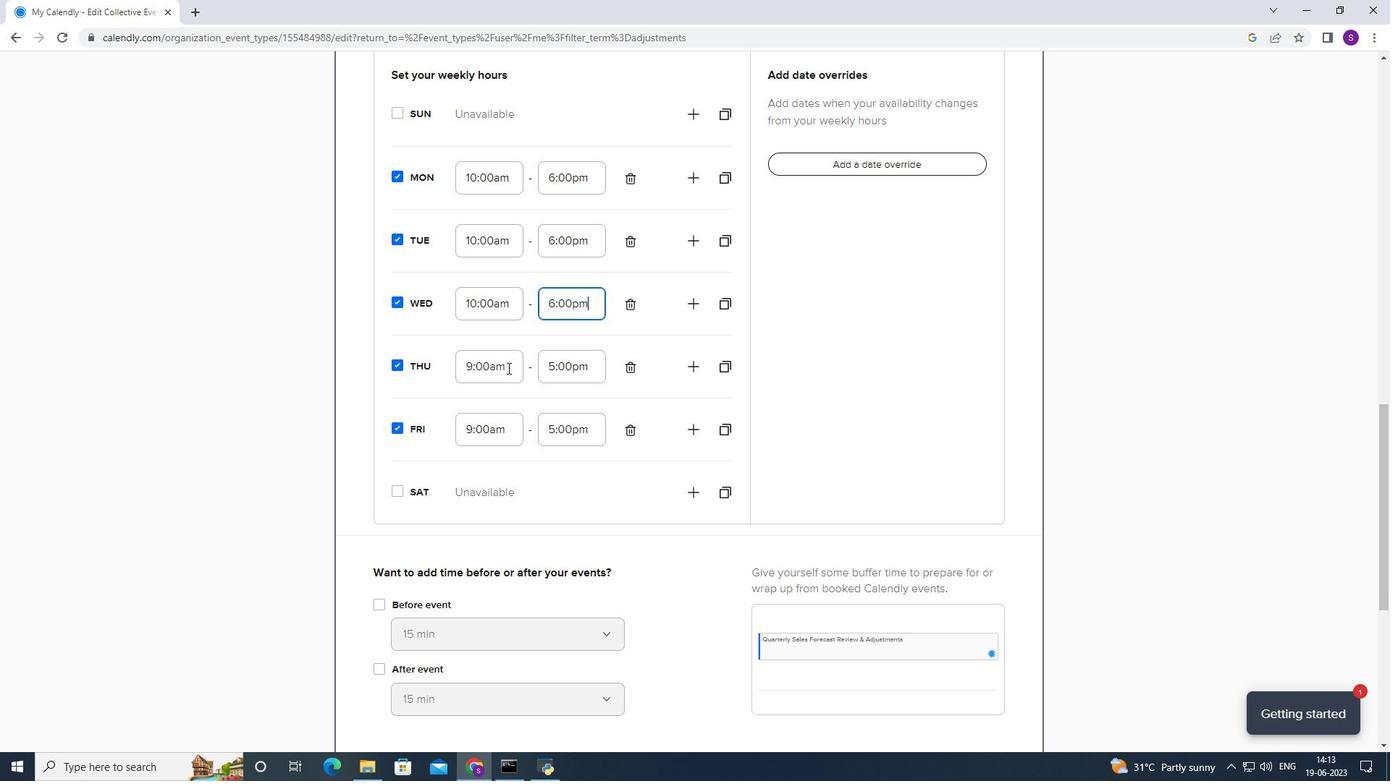 
Action: Mouse pressed left at (506, 369)
Screenshot: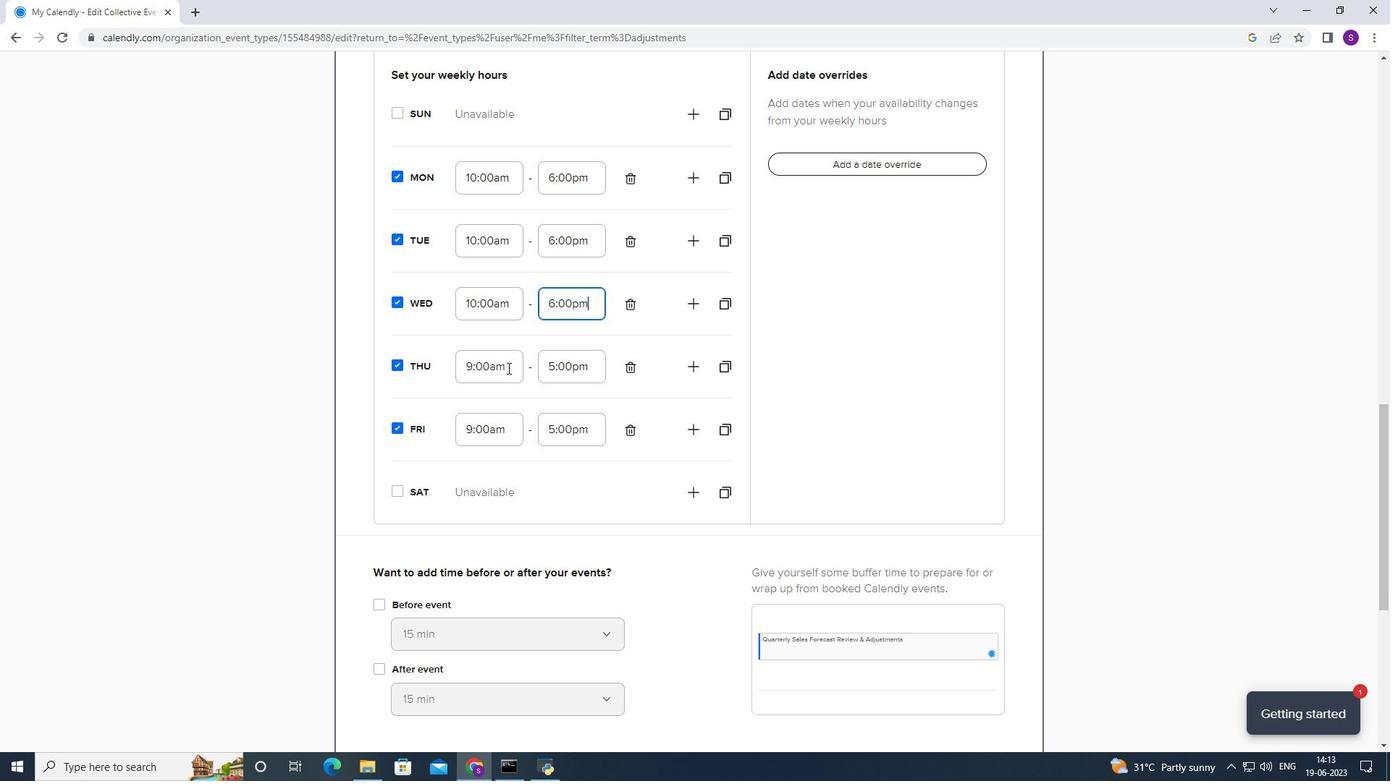 
Action: Mouse moved to (488, 426)
Screenshot: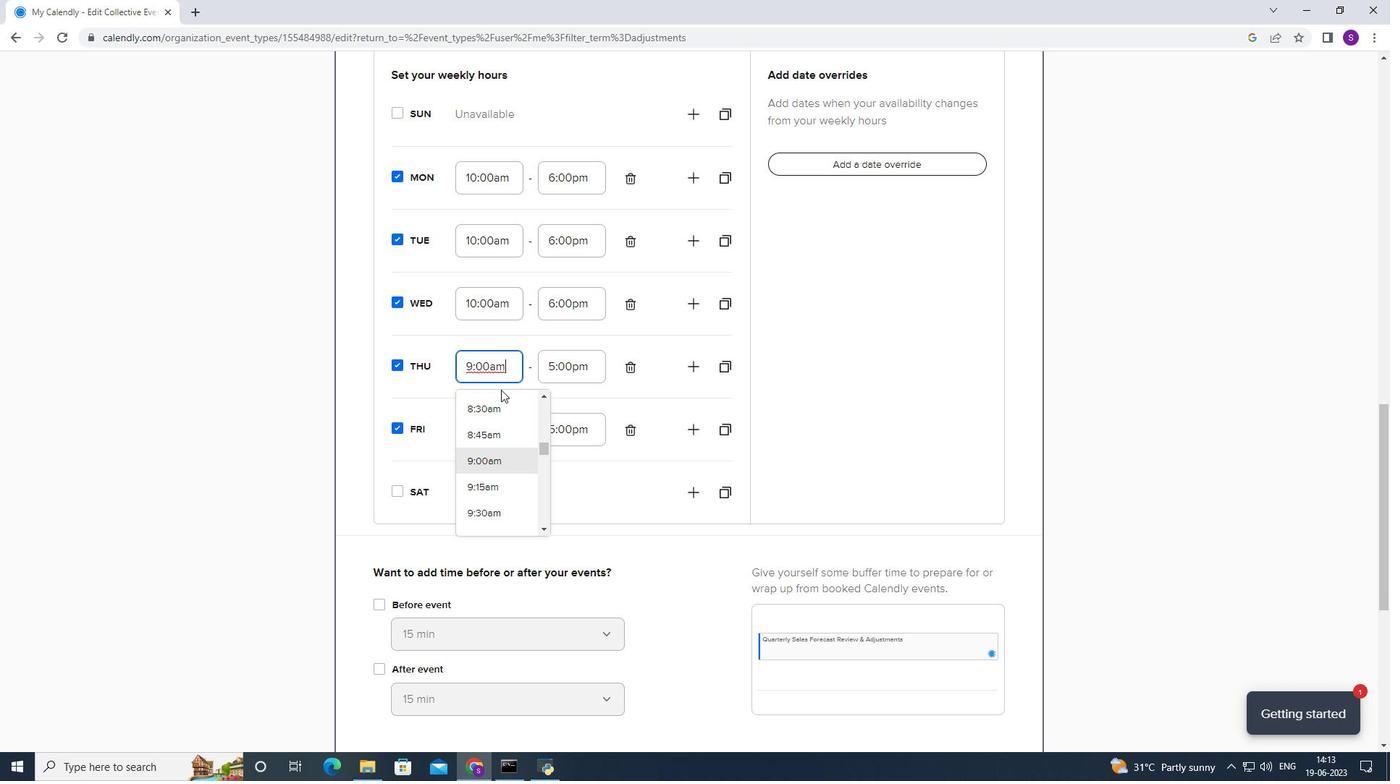 
Action: Mouse scrolled (488, 425) with delta (0, 0)
Screenshot: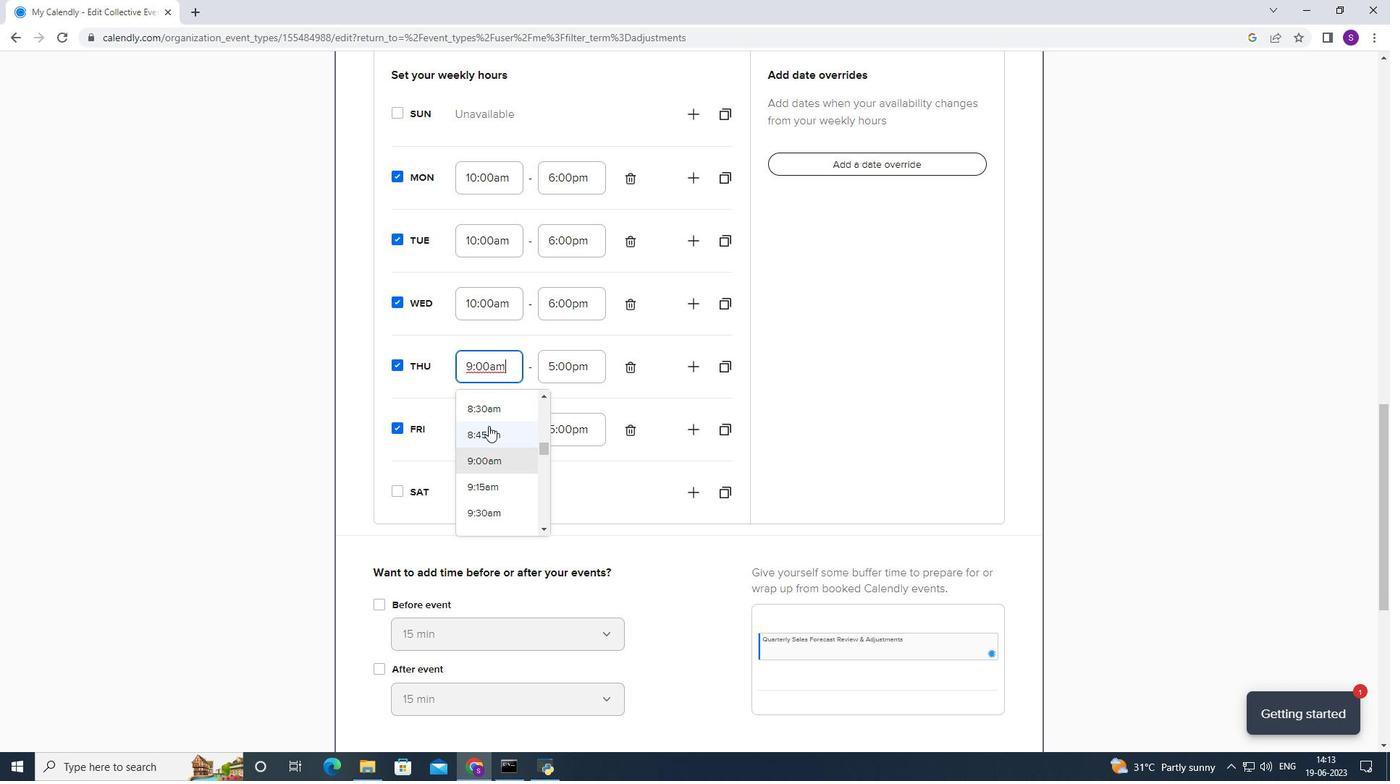 
Action: Mouse moved to (469, 490)
Screenshot: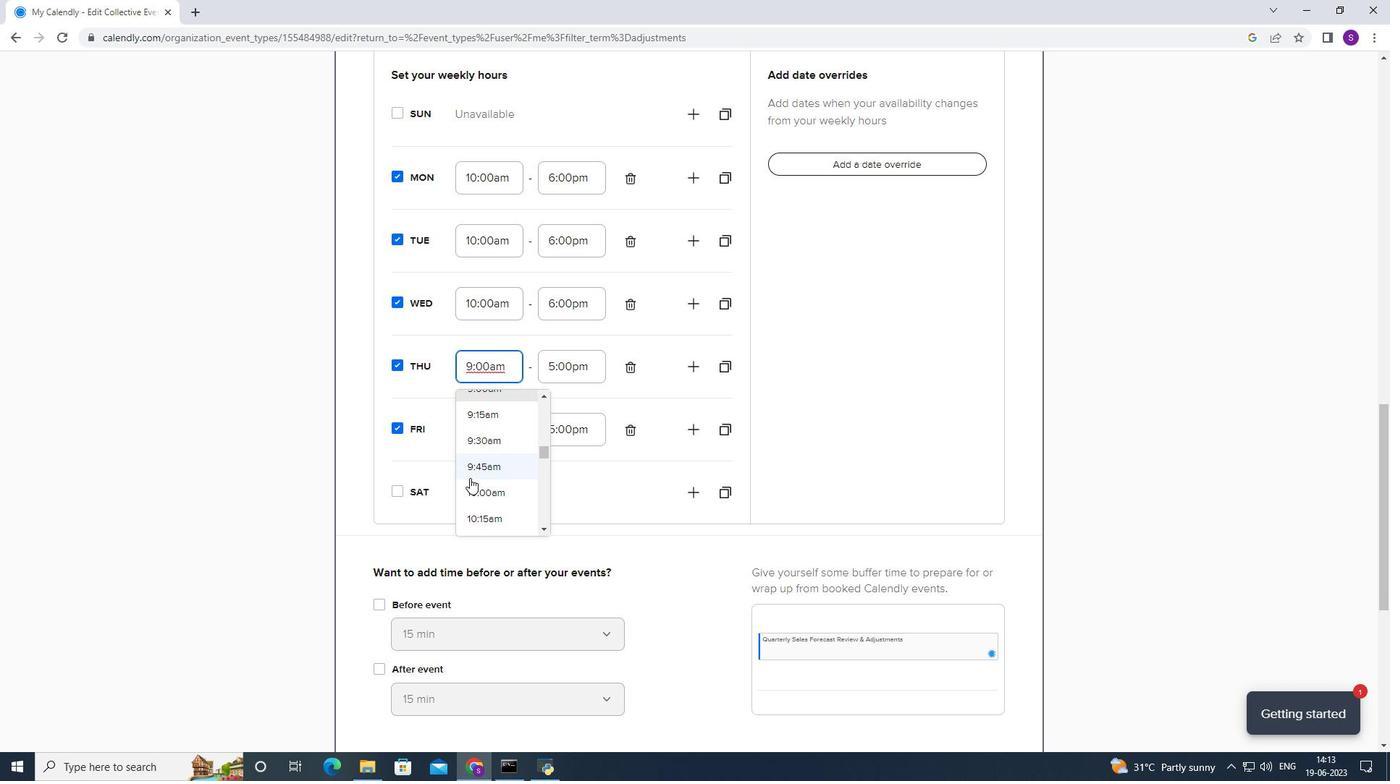 
Action: Mouse pressed left at (469, 490)
Screenshot: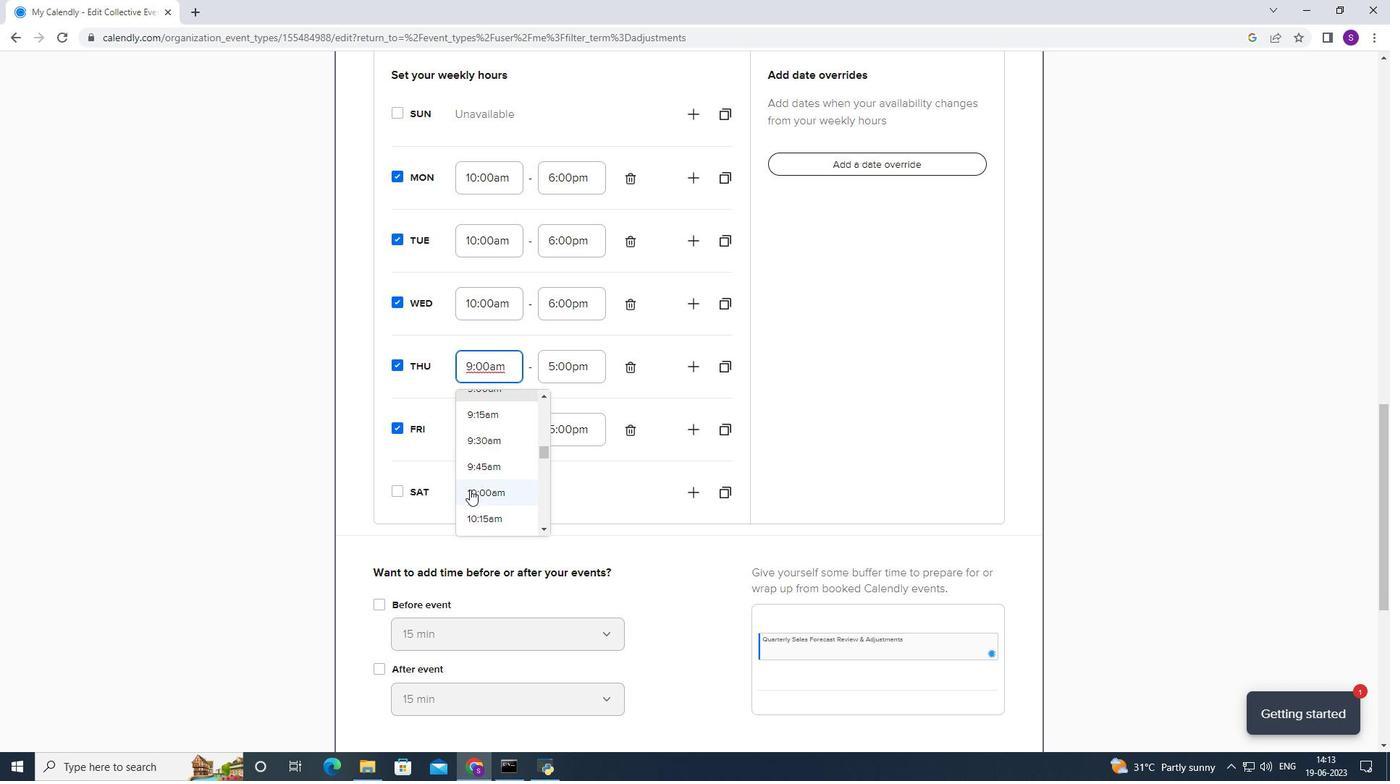 
Action: Mouse moved to (556, 404)
Screenshot: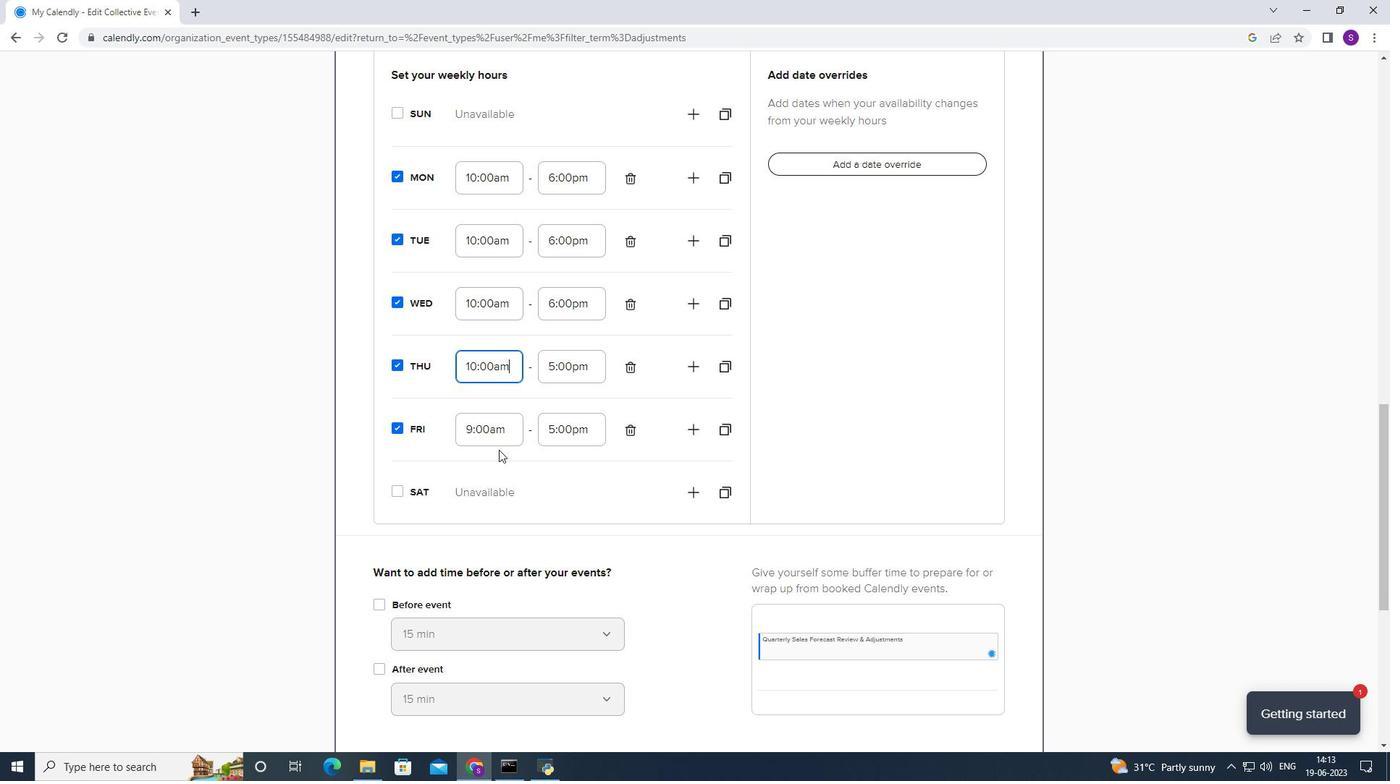 
Action: Mouse pressed left at (556, 404)
Screenshot: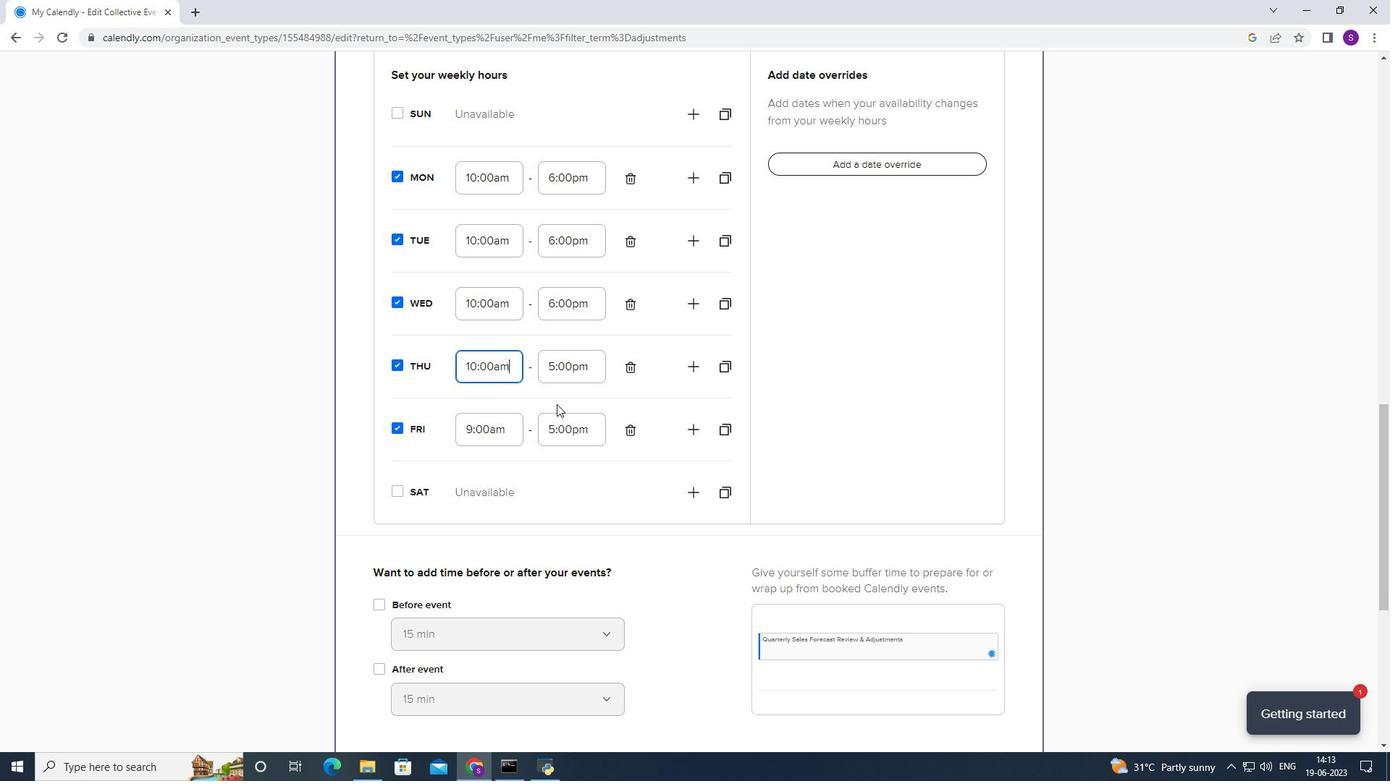 
Action: Mouse moved to (576, 388)
Screenshot: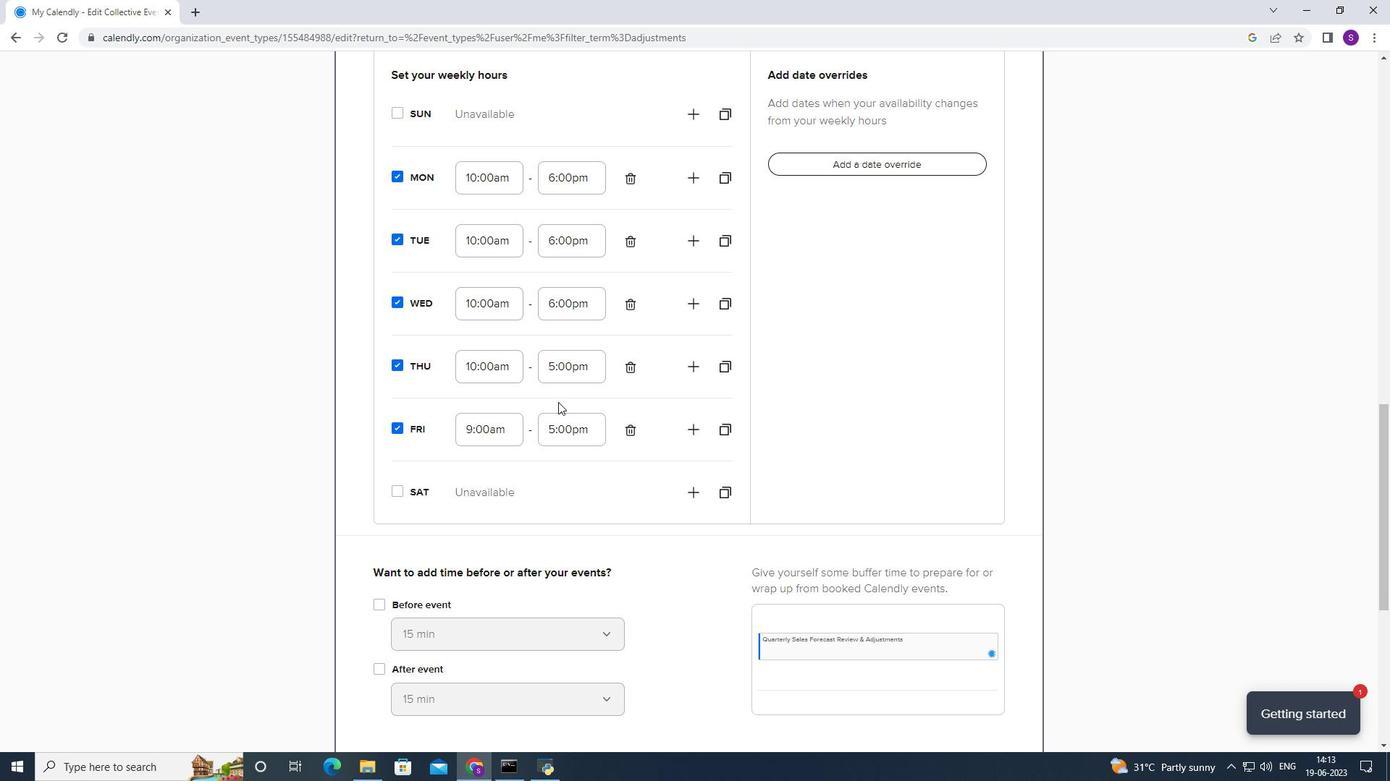 
Action: Mouse pressed left at (576, 388)
Screenshot: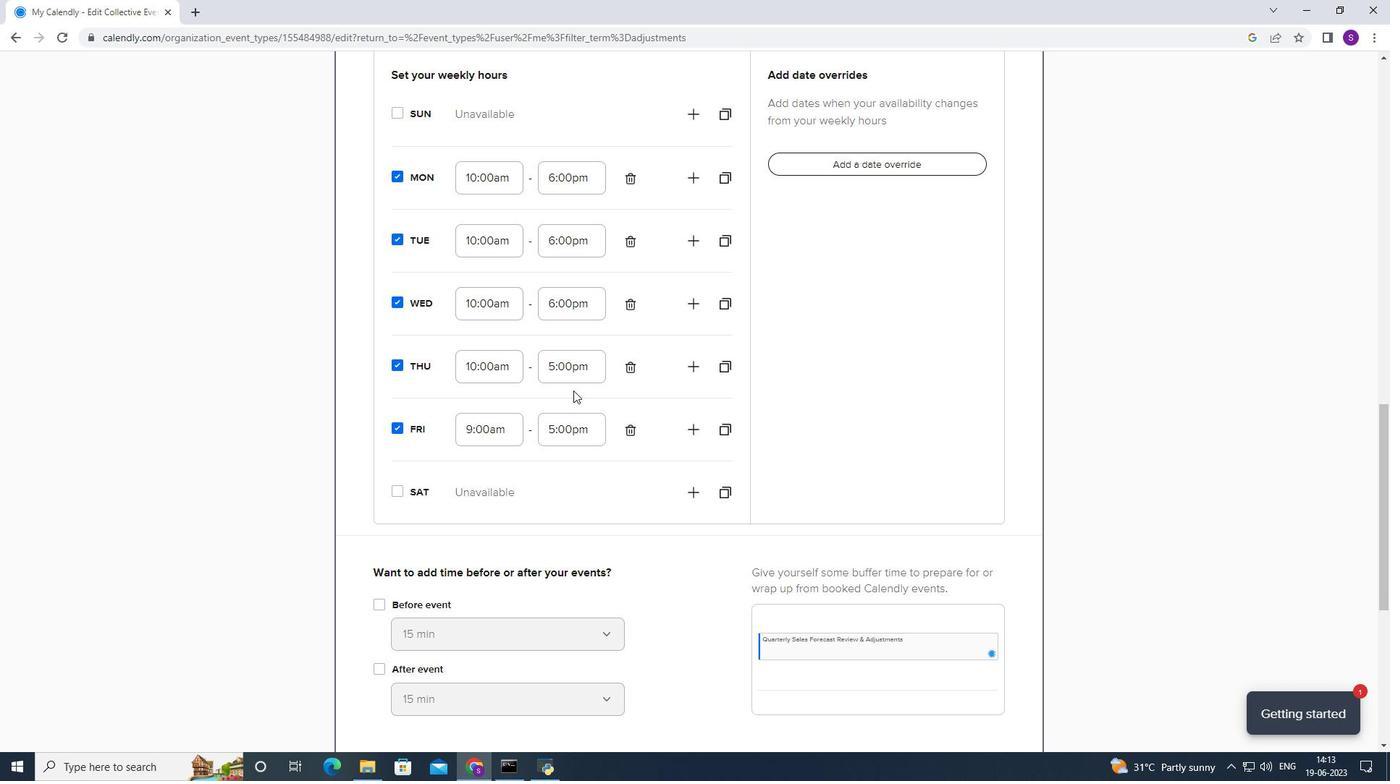 
Action: Mouse moved to (590, 377)
Screenshot: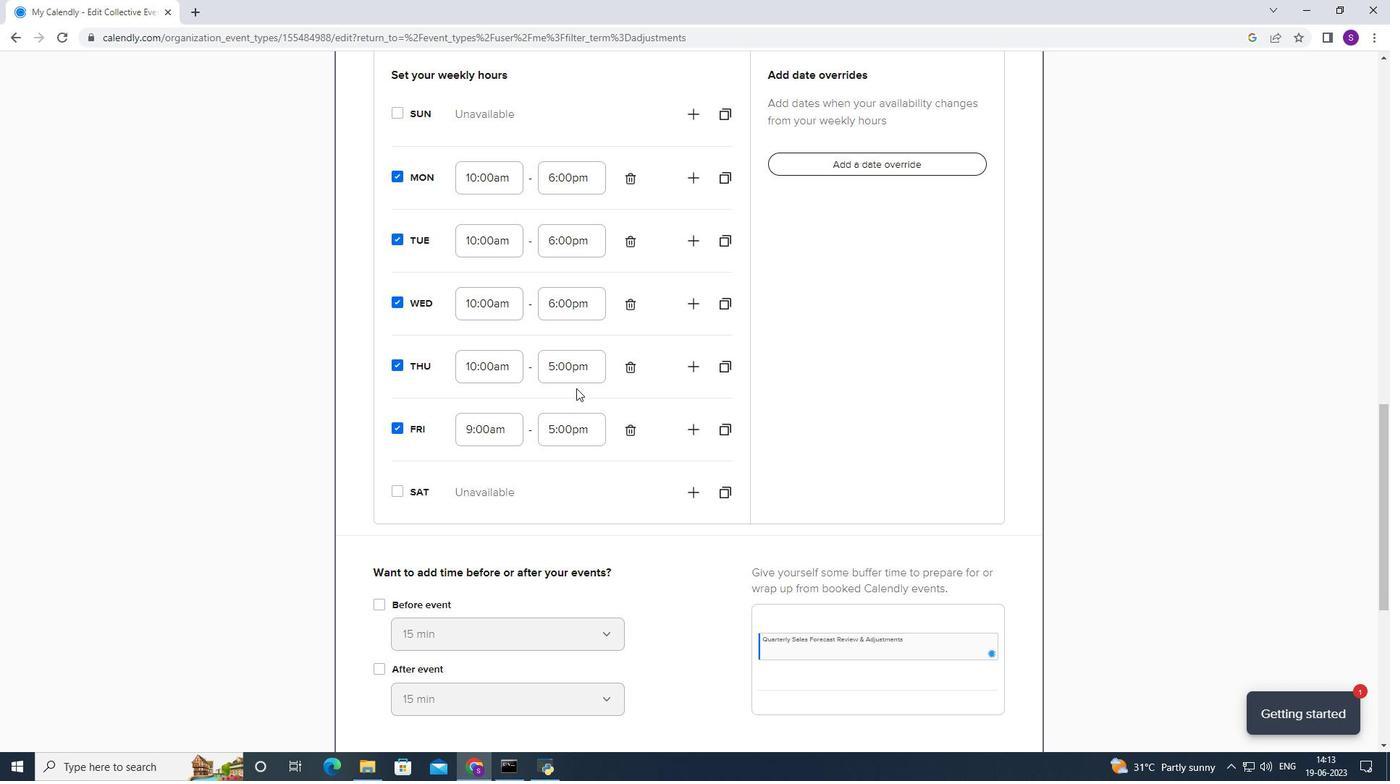 
Action: Mouse pressed left at (590, 377)
Screenshot: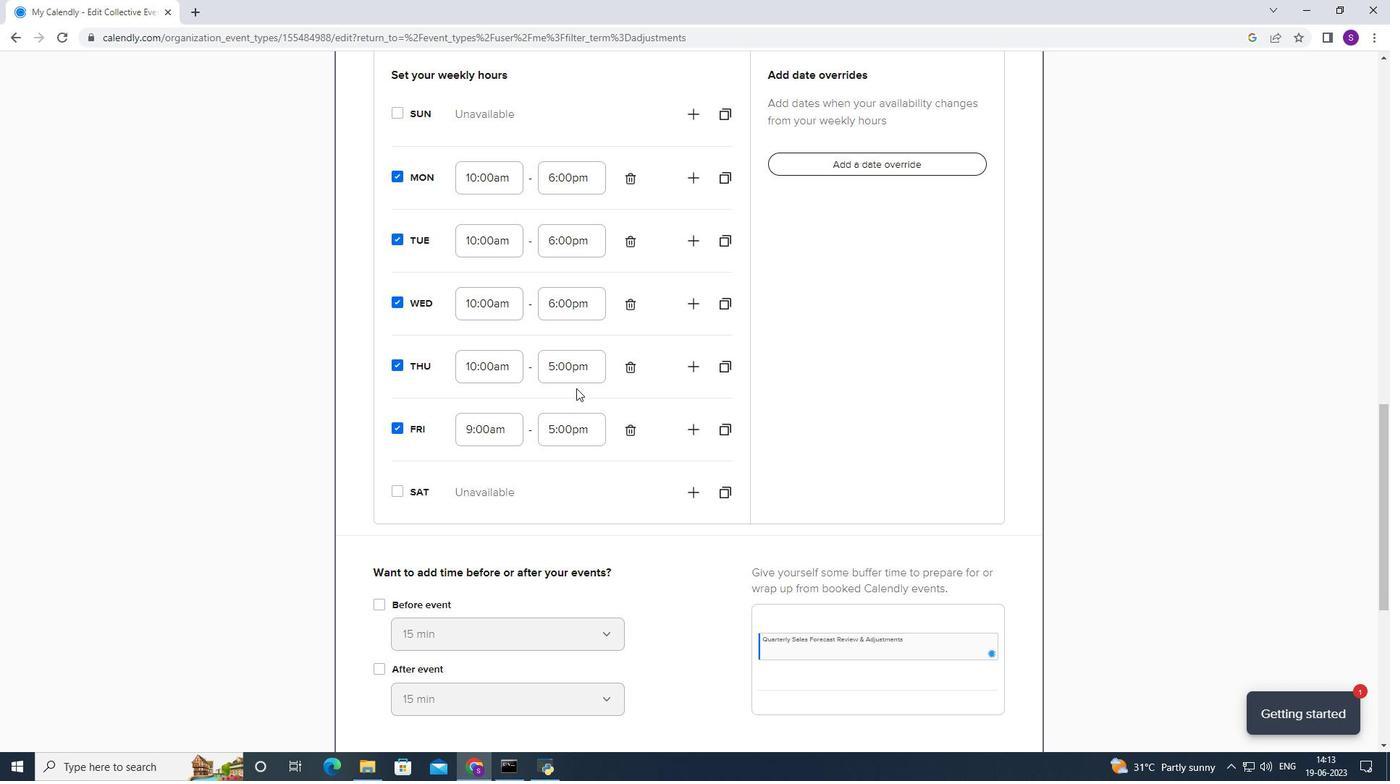 
Action: Mouse moved to (568, 453)
Screenshot: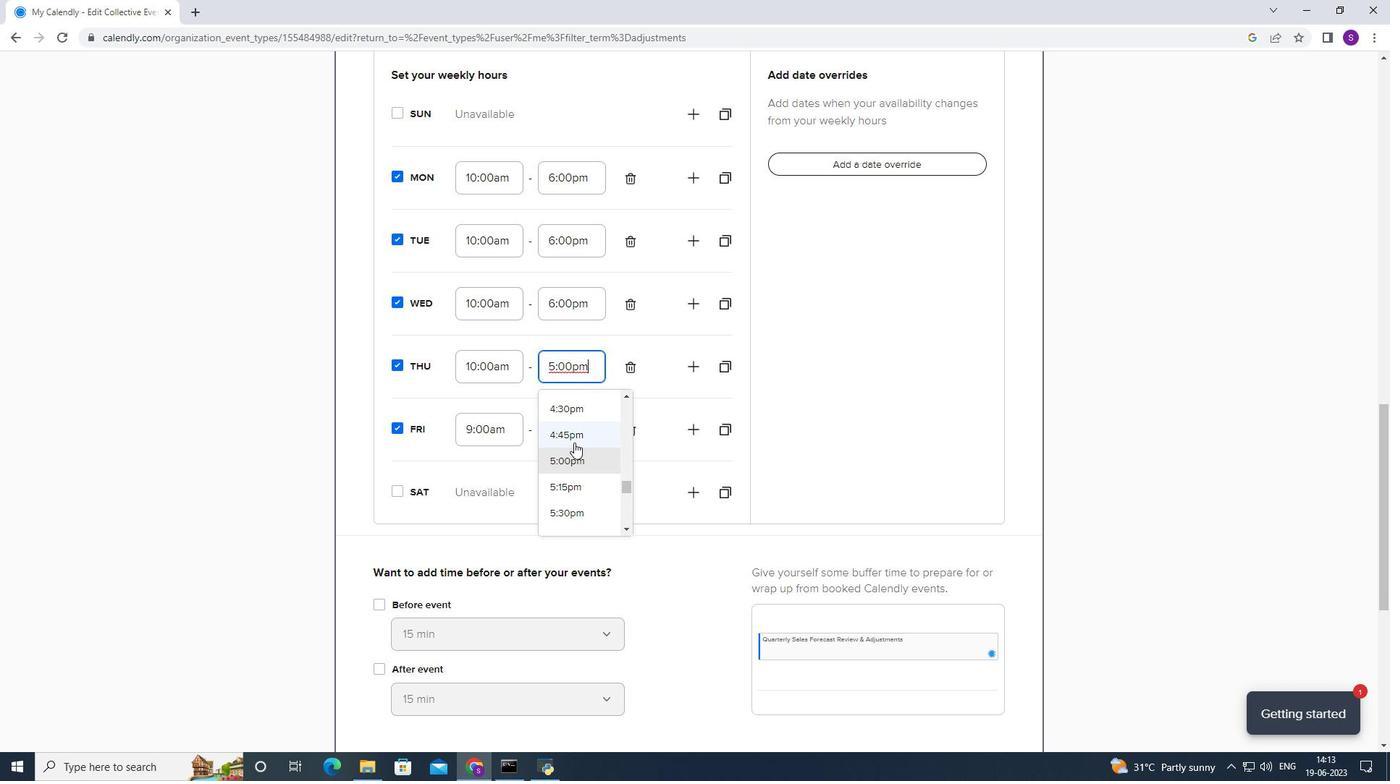 
Action: Mouse scrolled (568, 452) with delta (0, 0)
Screenshot: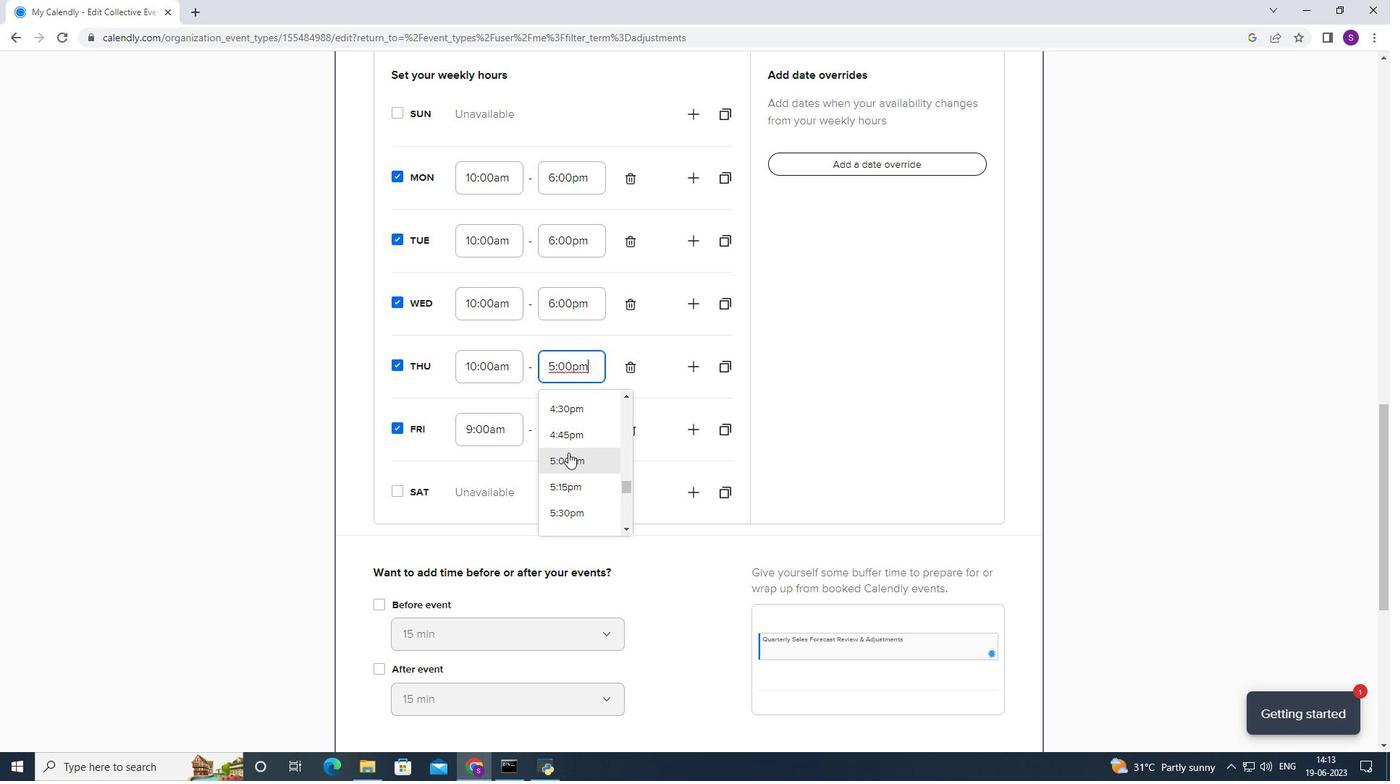 
Action: Mouse moved to (559, 487)
Screenshot: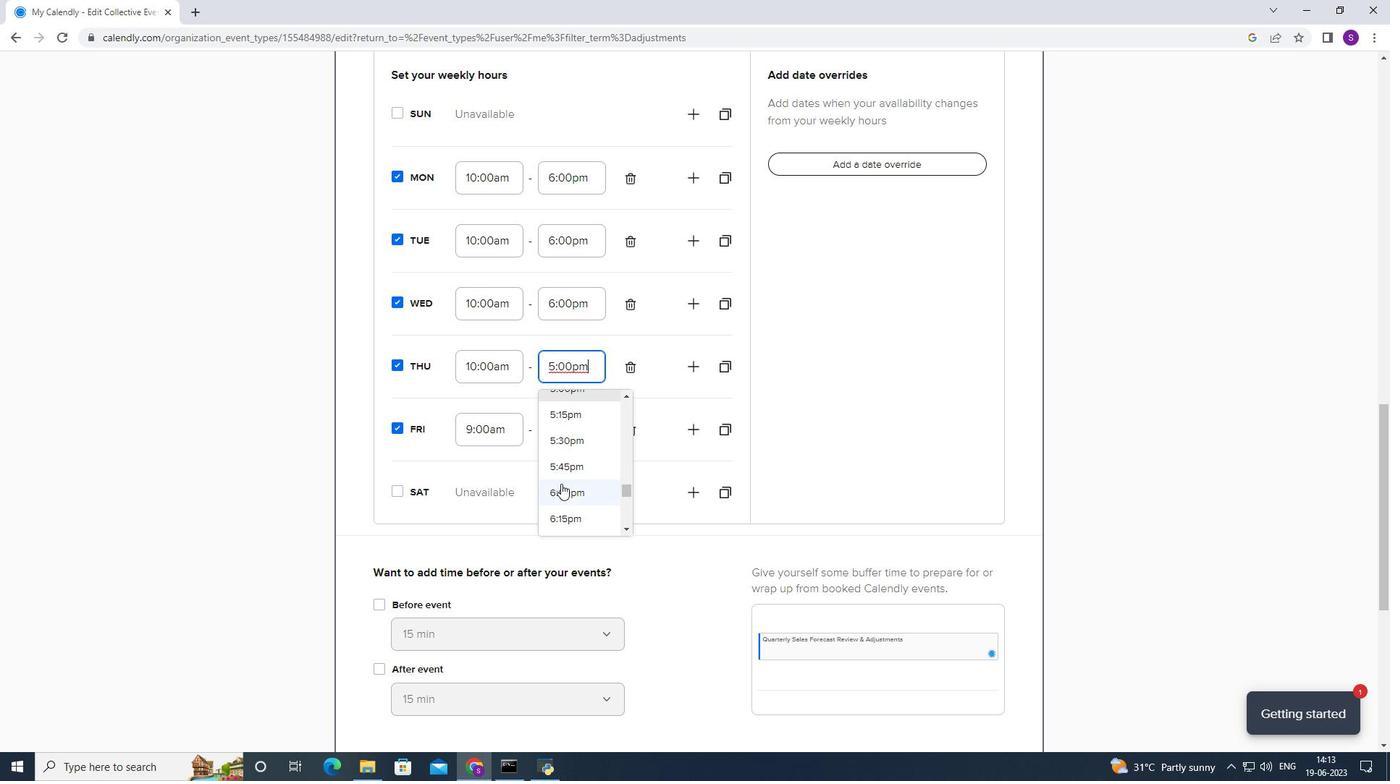 
Action: Mouse pressed left at (559, 487)
Screenshot: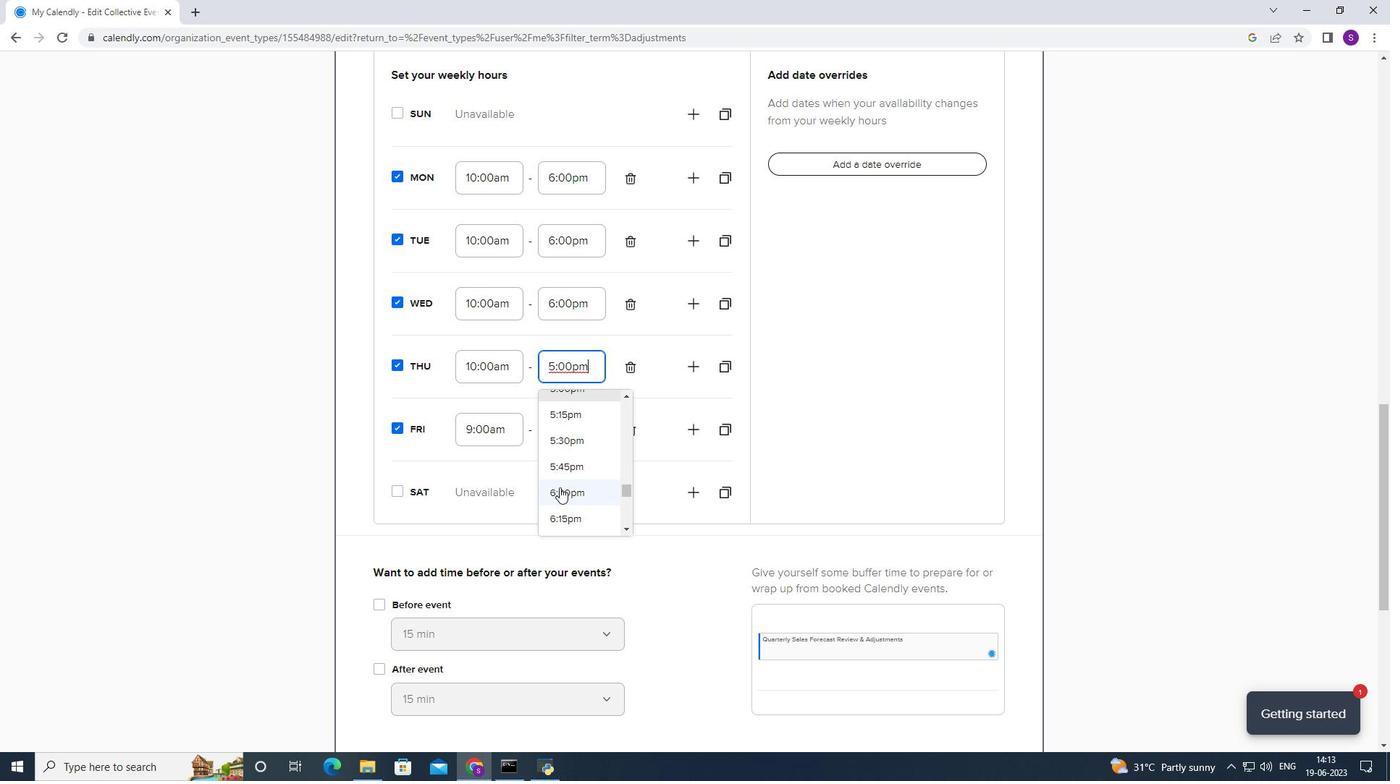 
Action: Mouse moved to (512, 441)
Screenshot: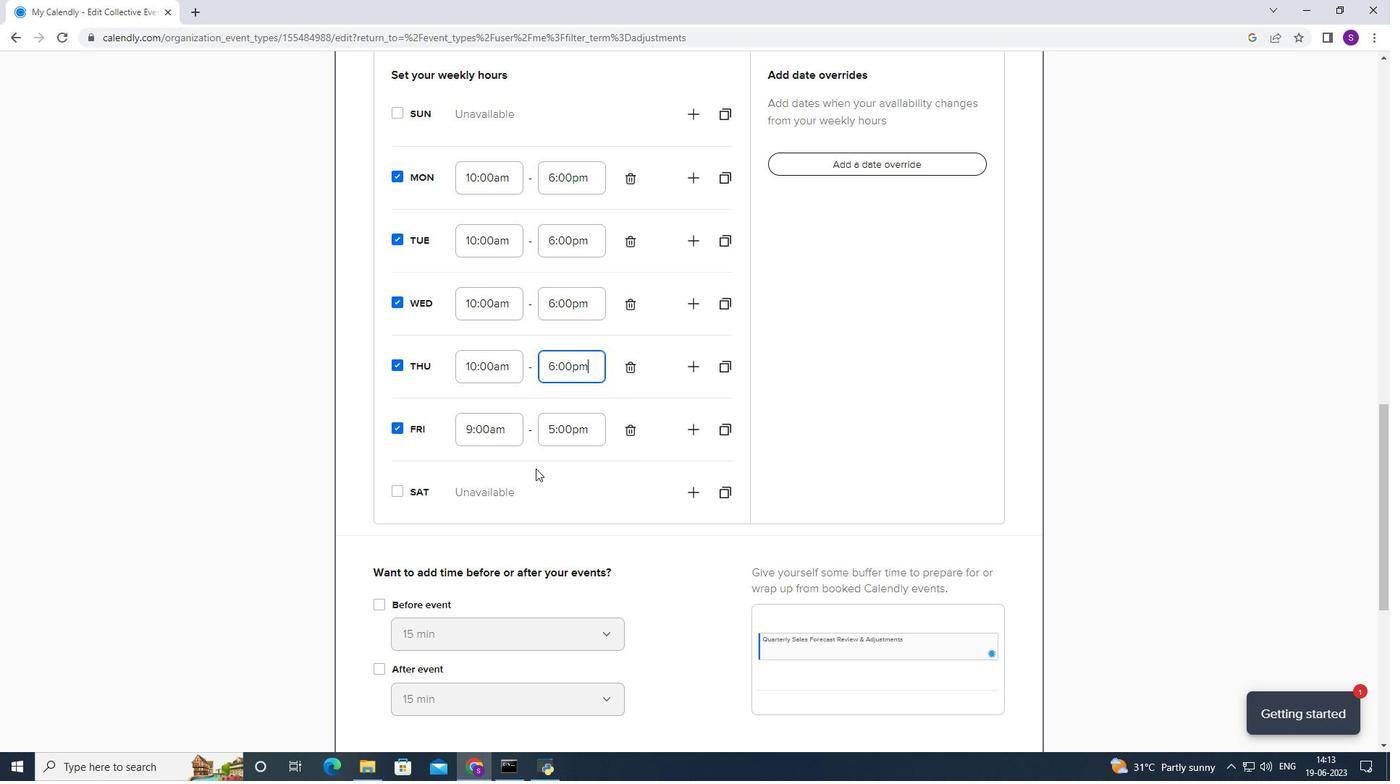 
Action: Mouse pressed left at (512, 441)
Screenshot: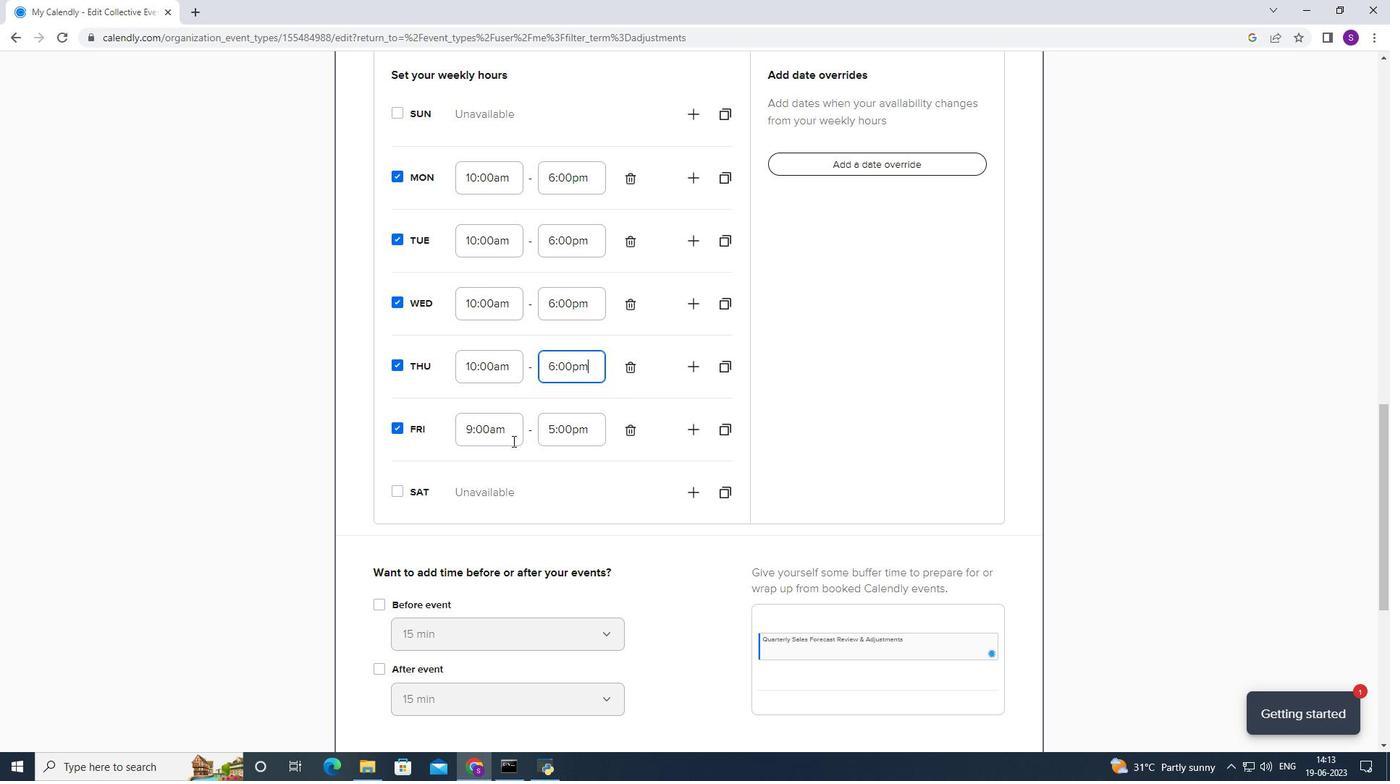 
Action: Mouse moved to (500, 509)
Screenshot: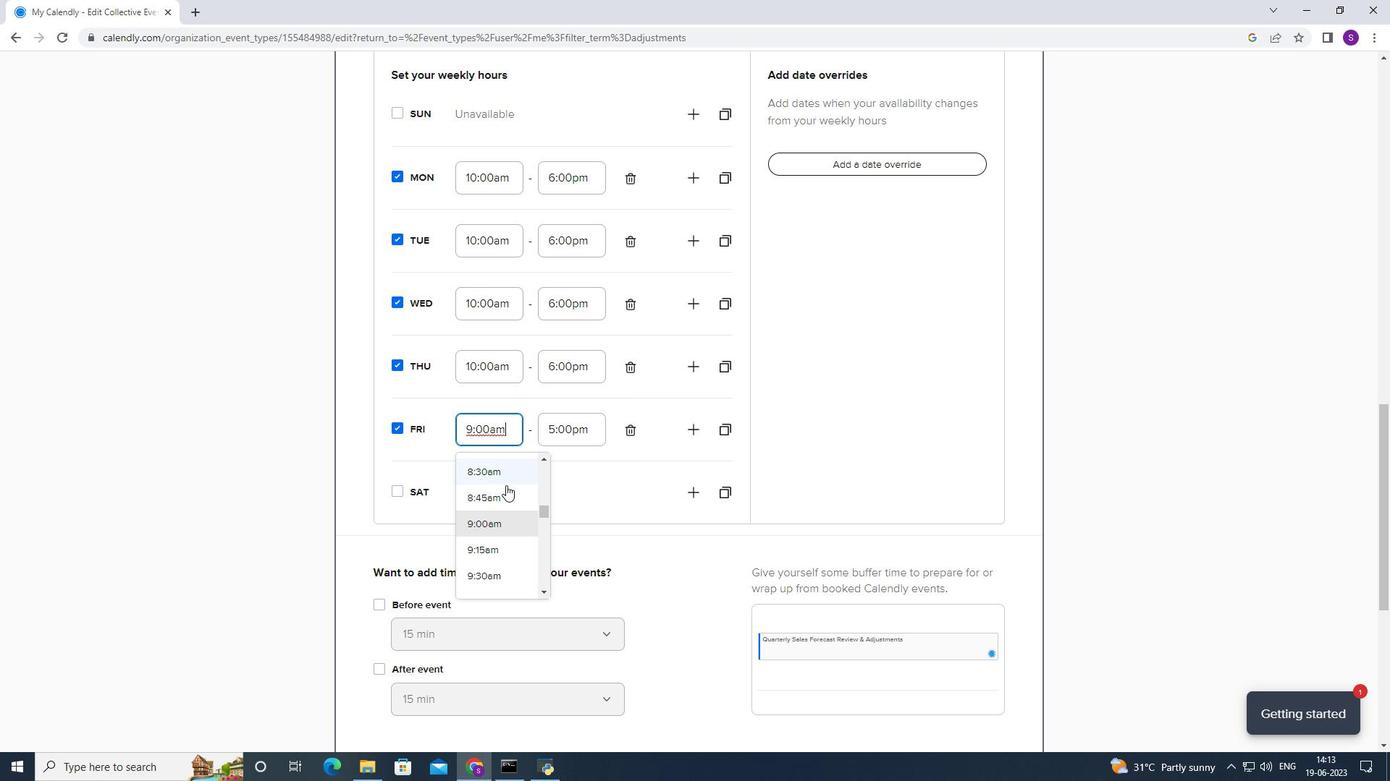 
Action: Mouse scrolled (500, 508) with delta (0, 0)
Screenshot: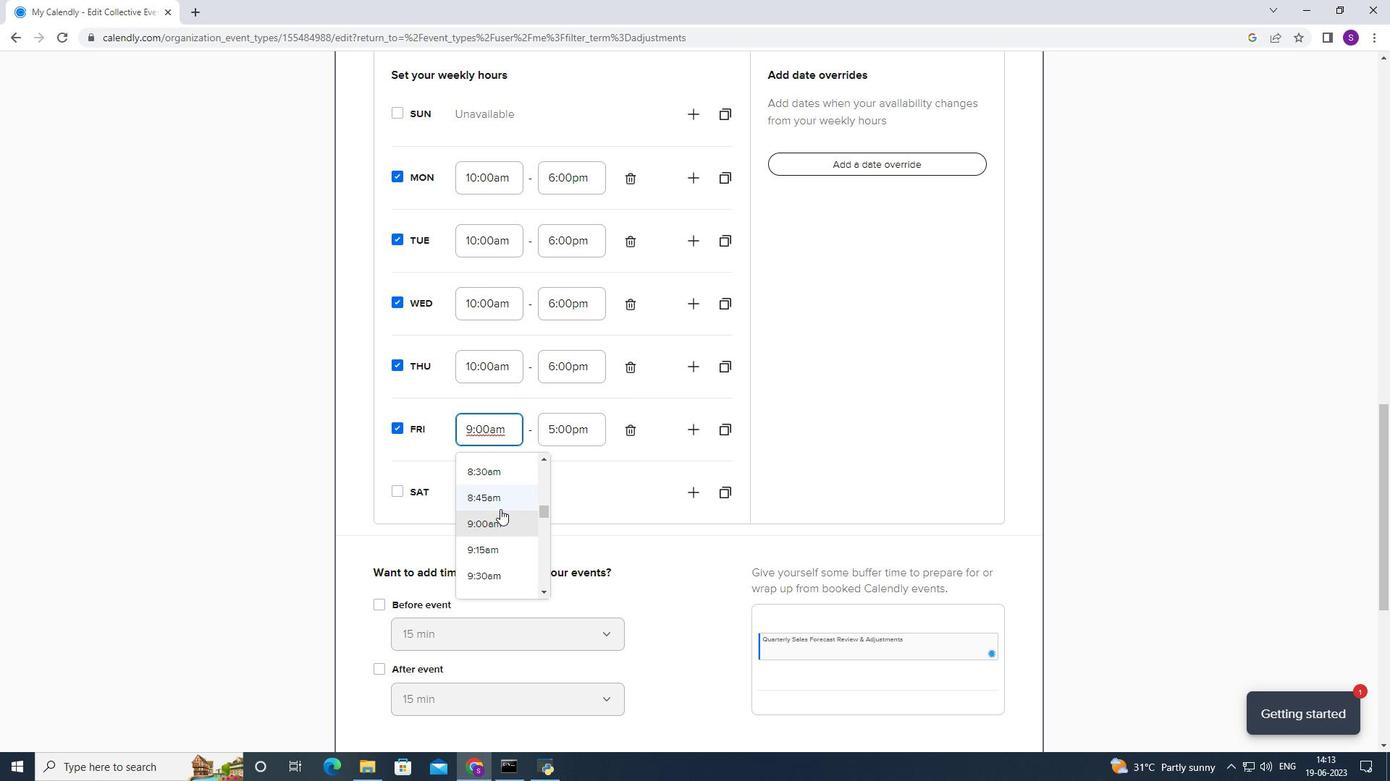 
Action: Mouse moved to (493, 562)
Screenshot: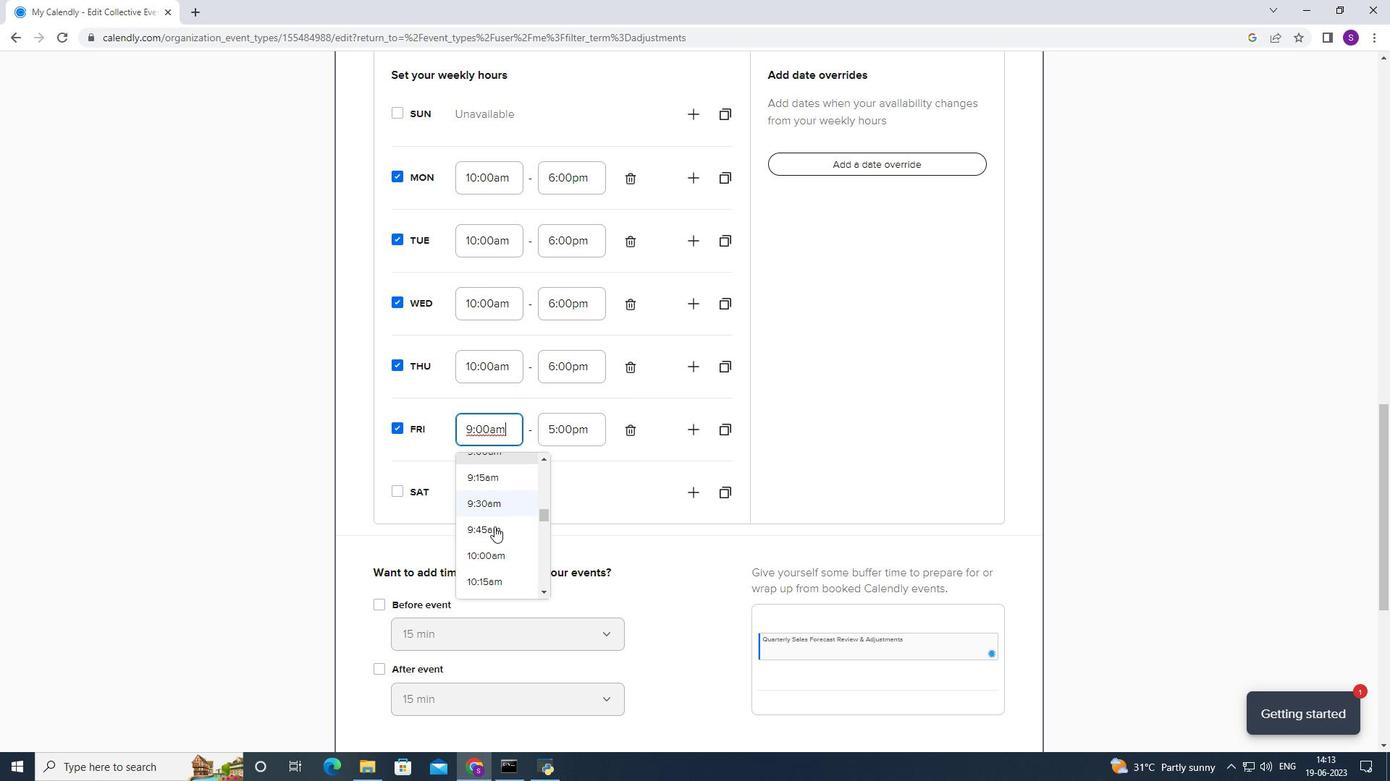 
Action: Mouse pressed left at (493, 562)
Screenshot: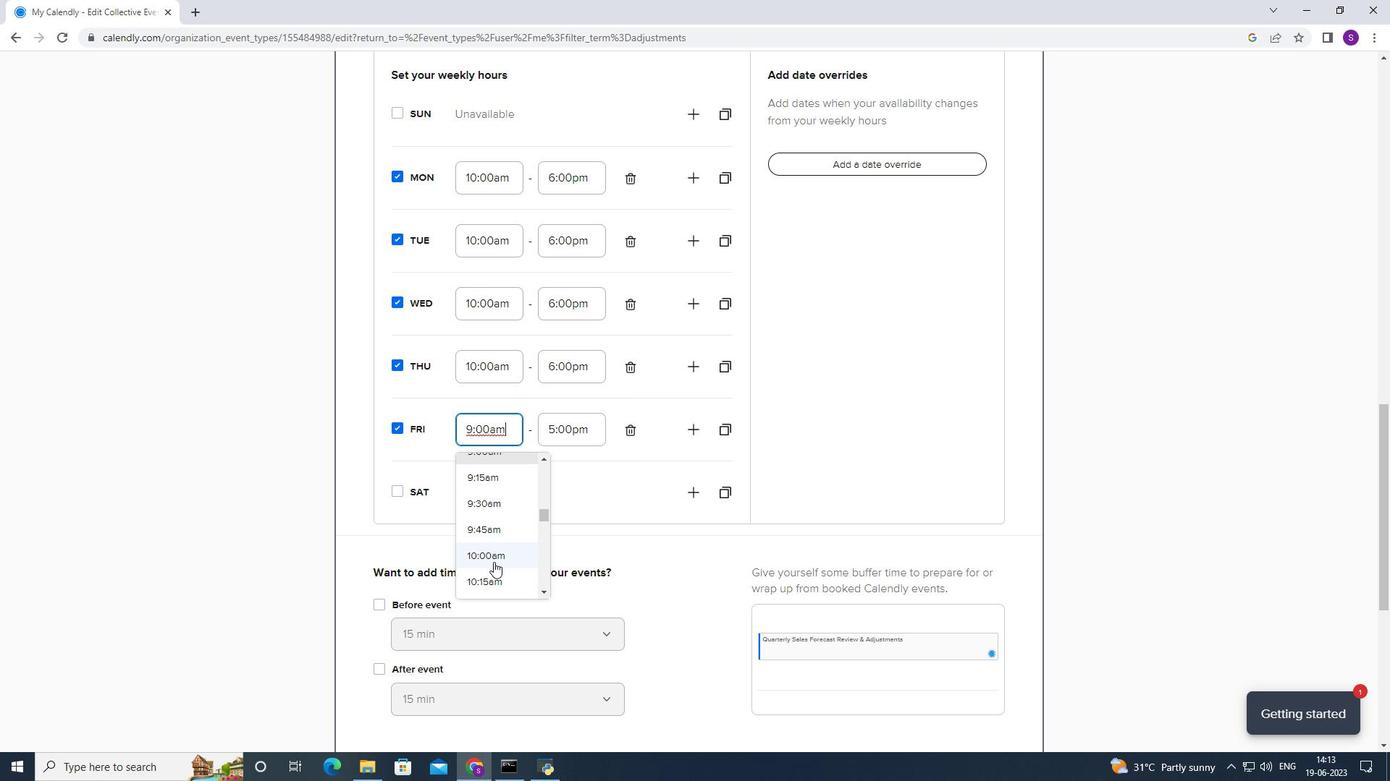 
Action: Mouse moved to (585, 440)
Screenshot: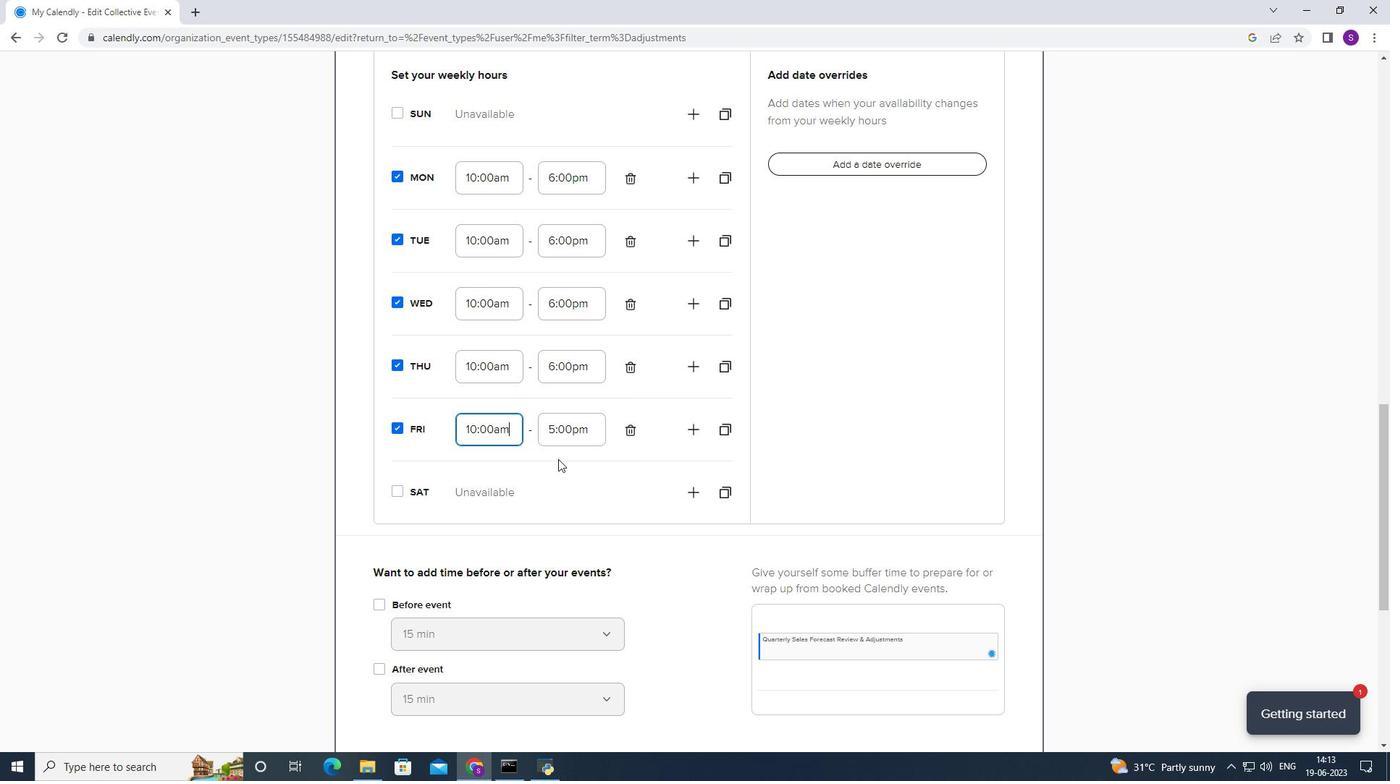 
Action: Mouse pressed left at (585, 440)
Screenshot: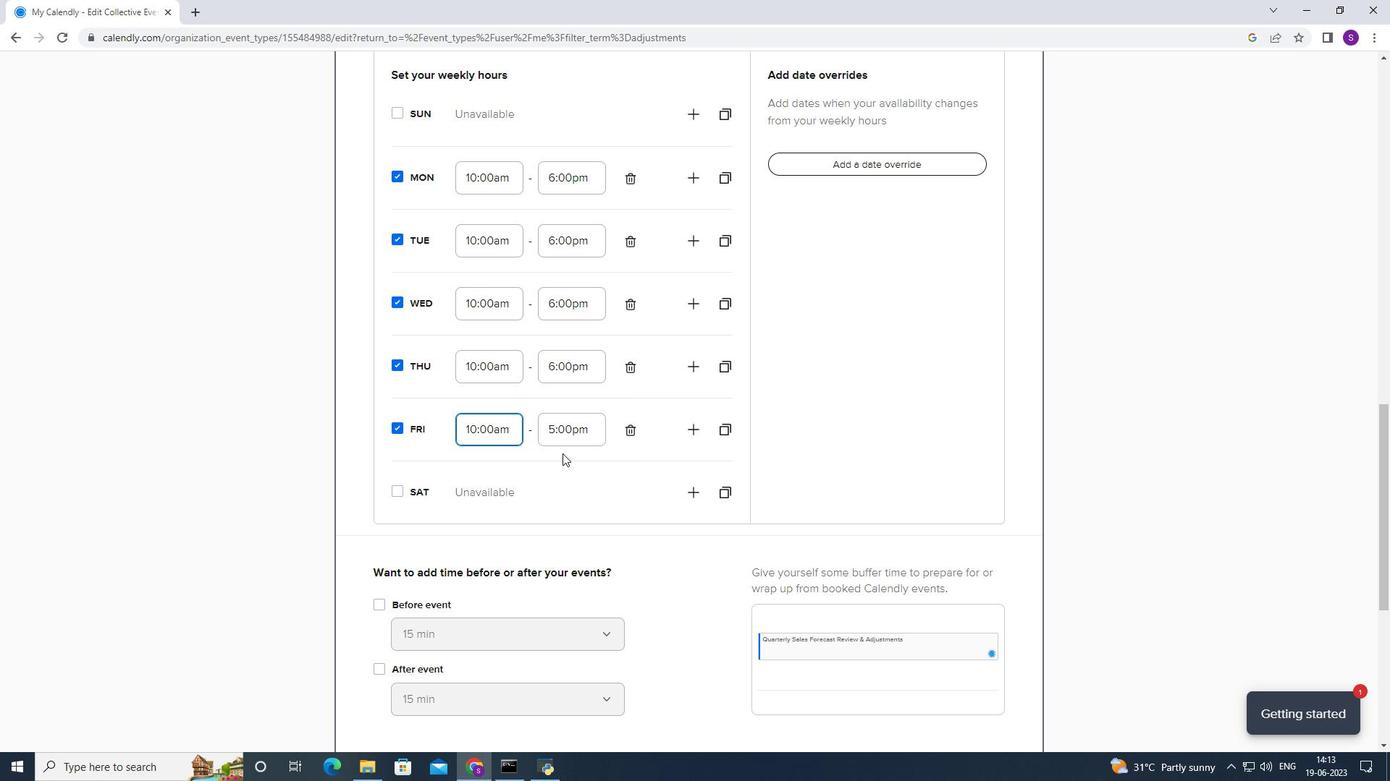 
Action: Mouse moved to (569, 503)
Screenshot: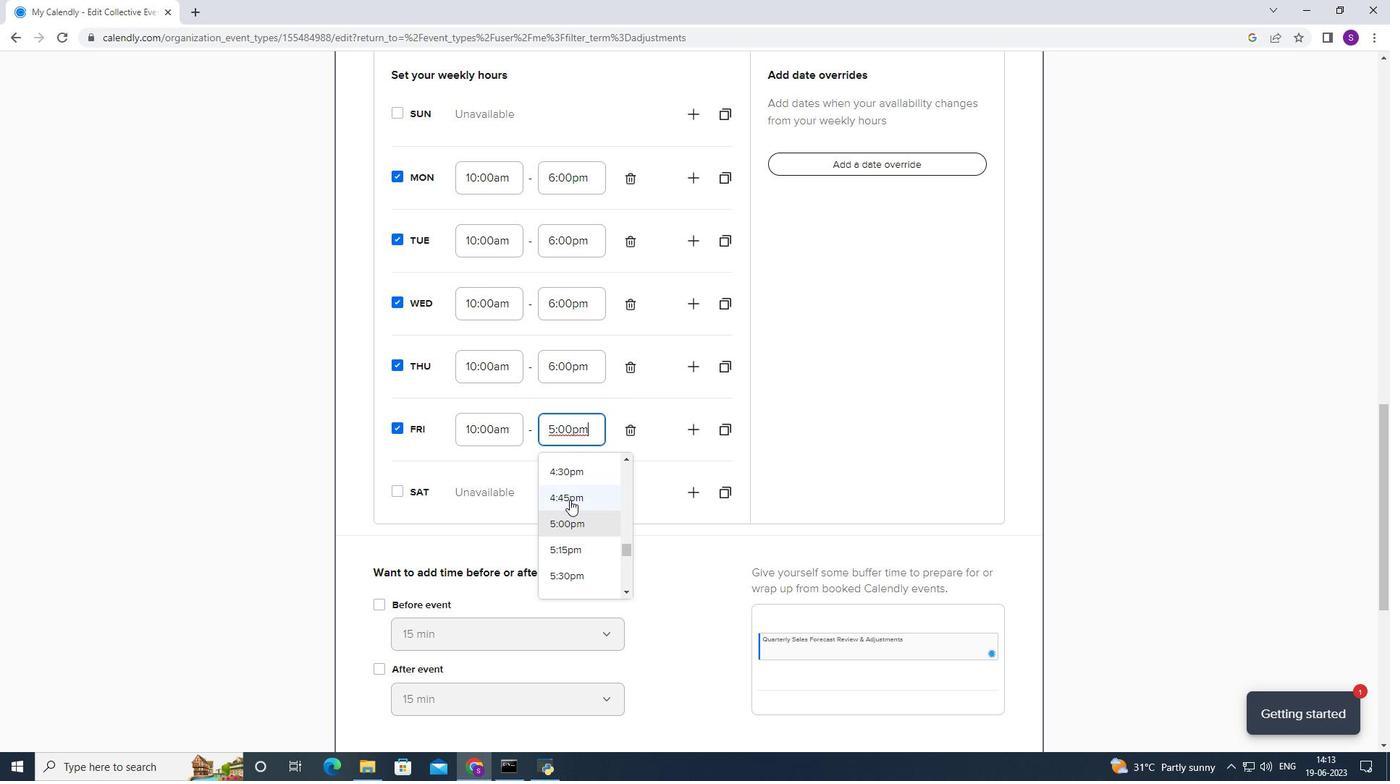 
Action: Mouse scrolled (569, 502) with delta (0, 0)
Screenshot: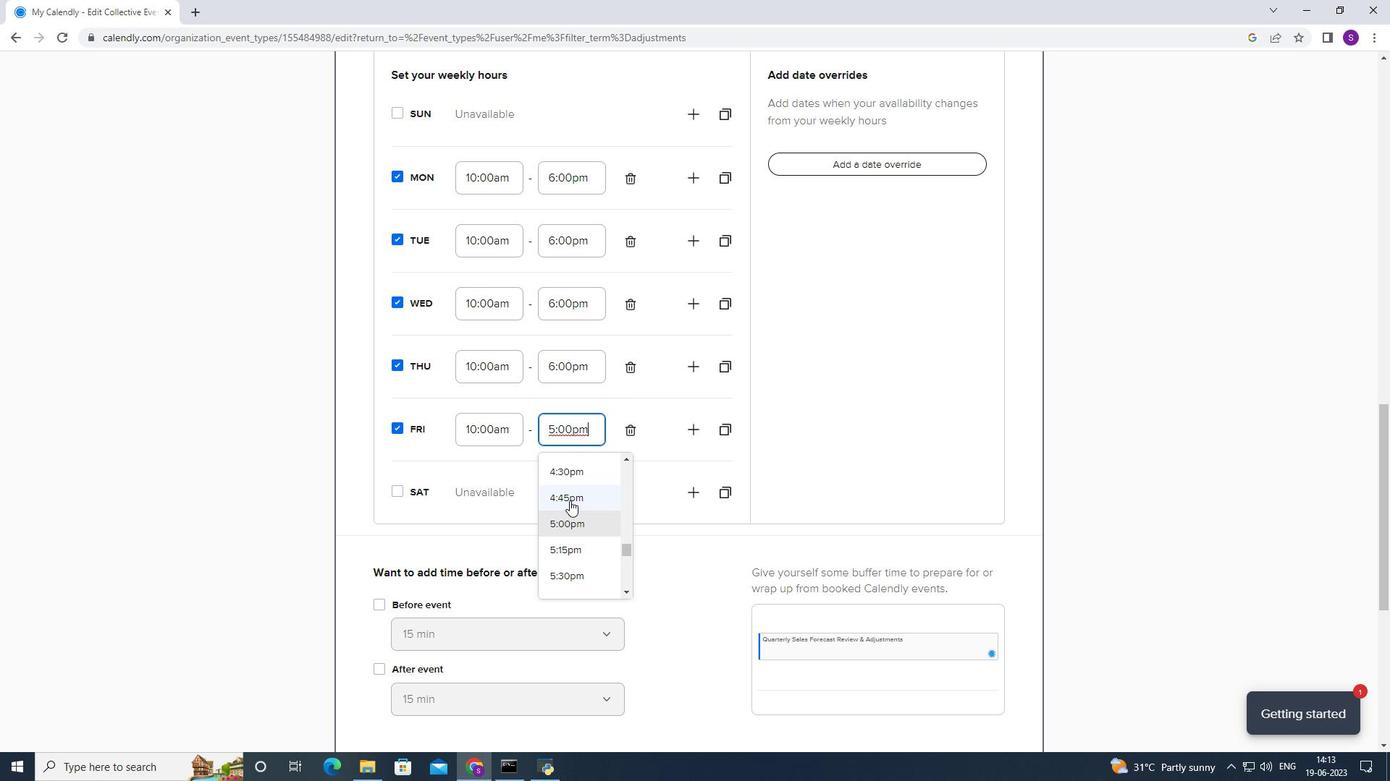 
Action: Mouse moved to (560, 555)
Screenshot: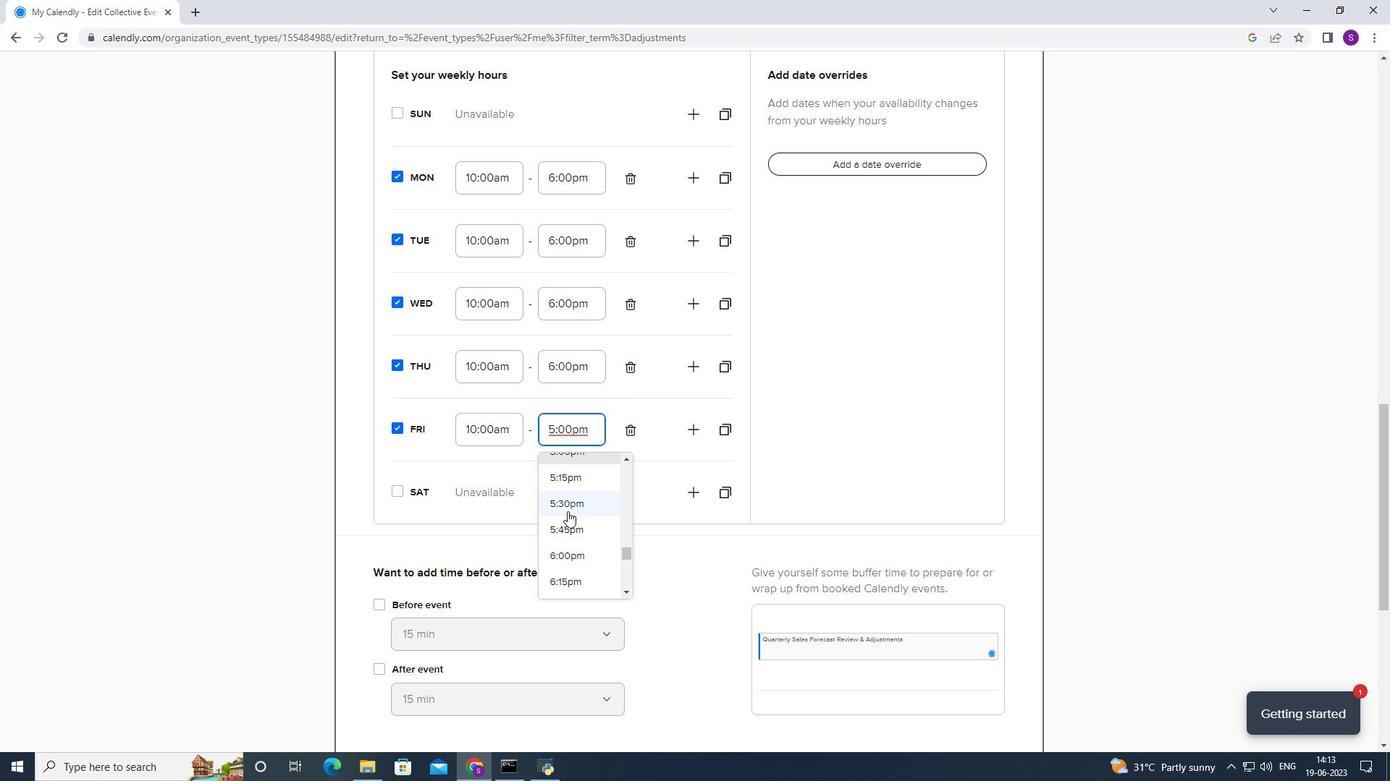 
Action: Mouse pressed left at (560, 555)
Screenshot: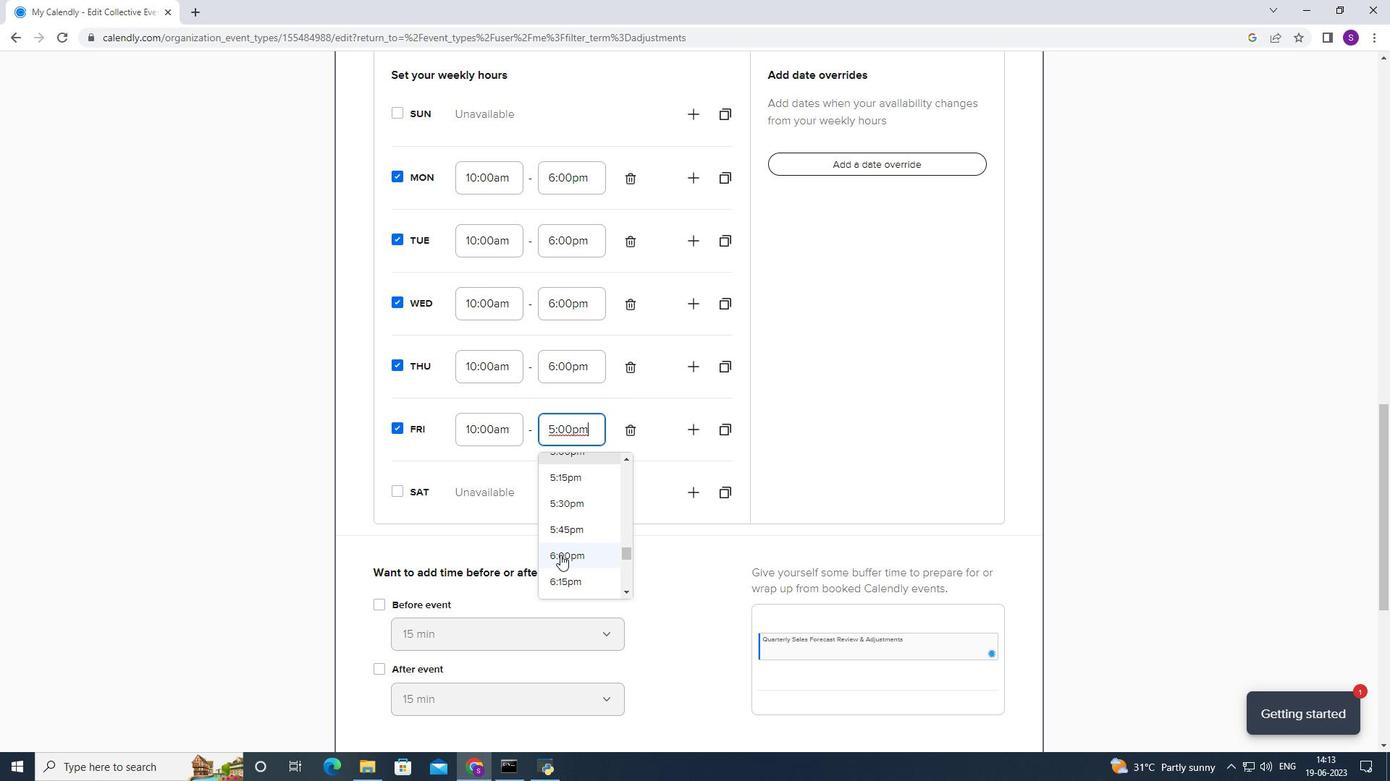 
Action: Mouse moved to (476, 485)
Screenshot: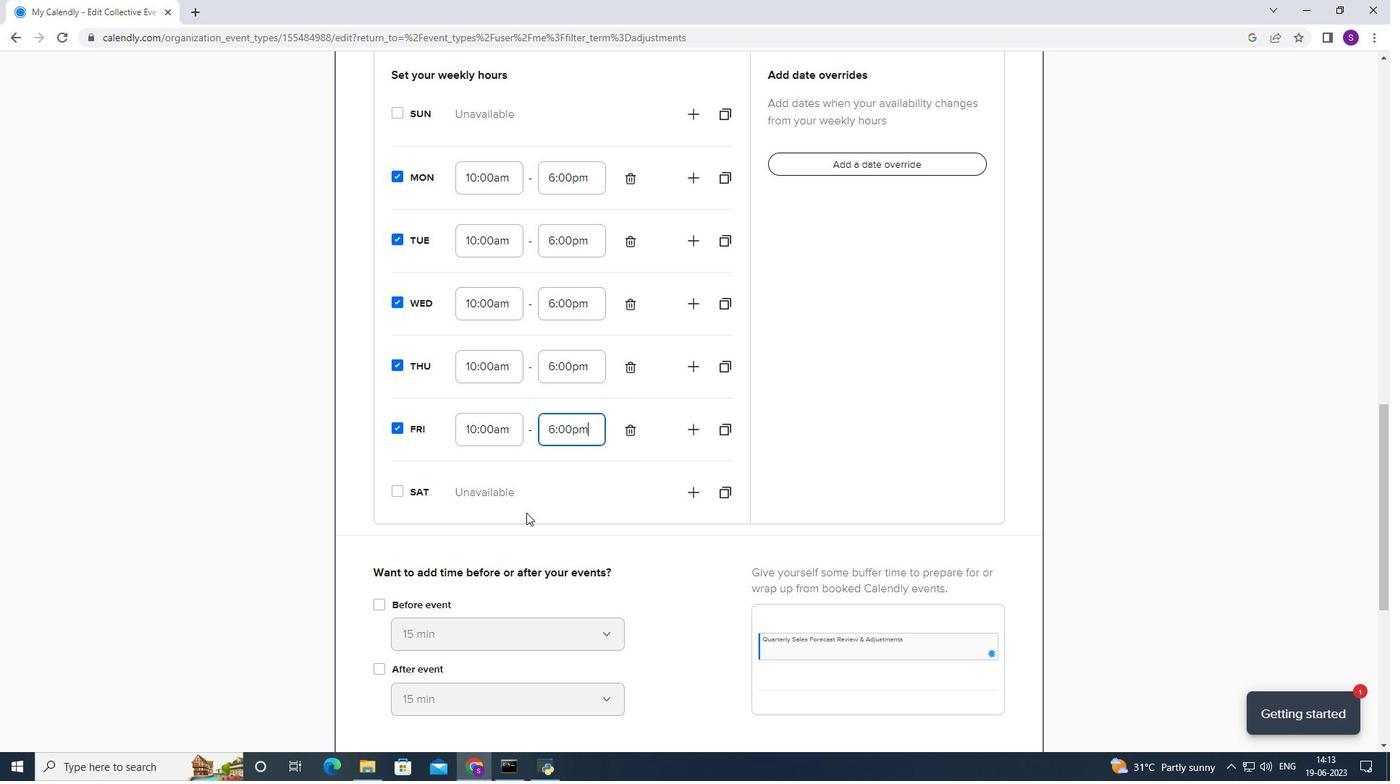
Action: Mouse pressed left at (476, 485)
Screenshot: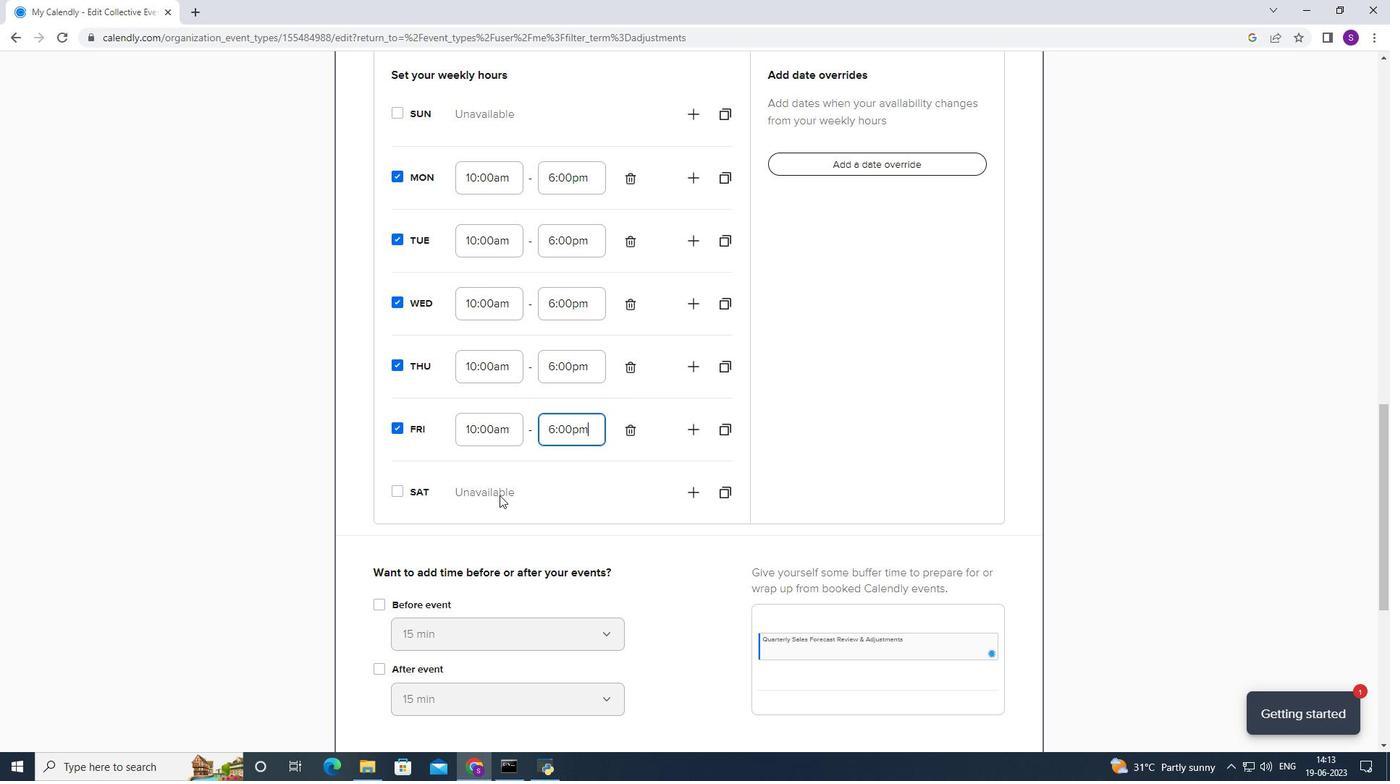 
Action: Mouse moved to (496, 494)
Screenshot: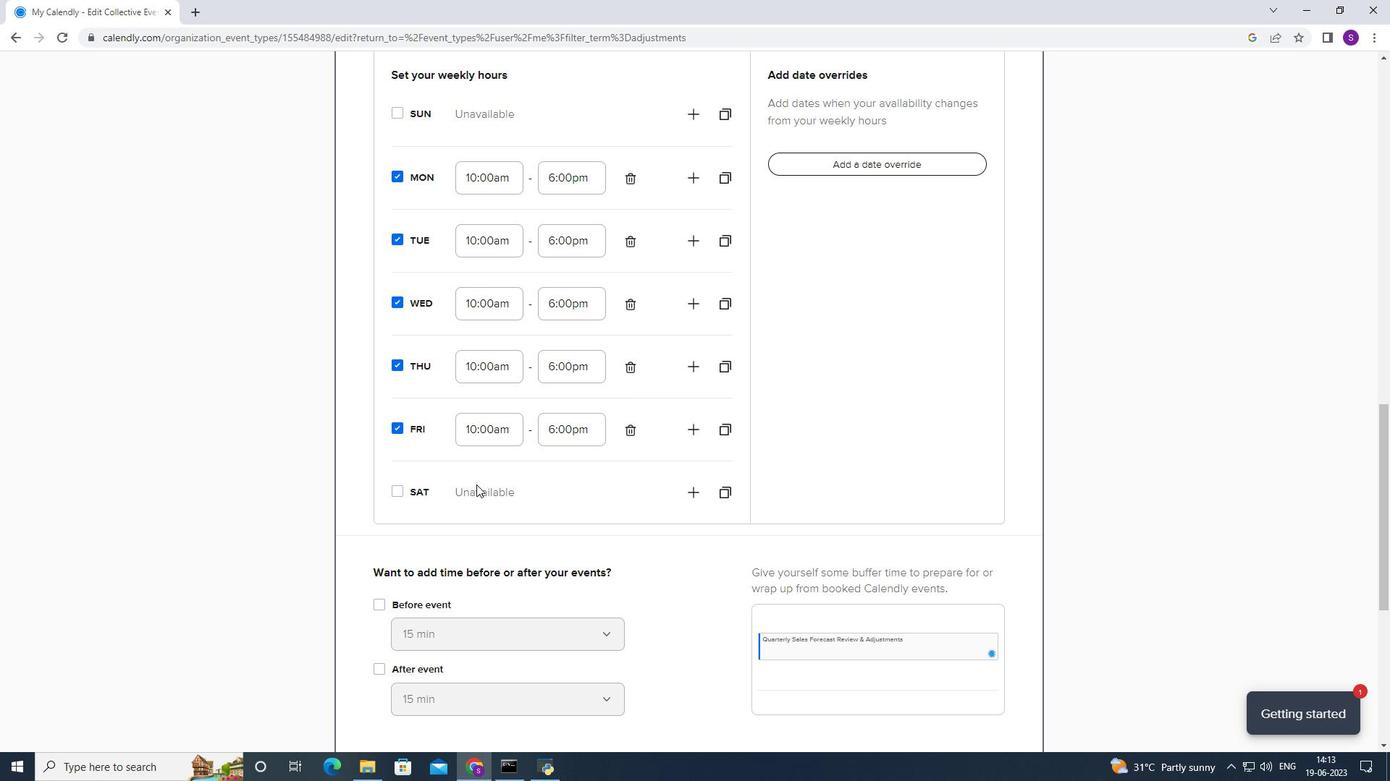 
Action: Mouse pressed left at (496, 494)
Screenshot: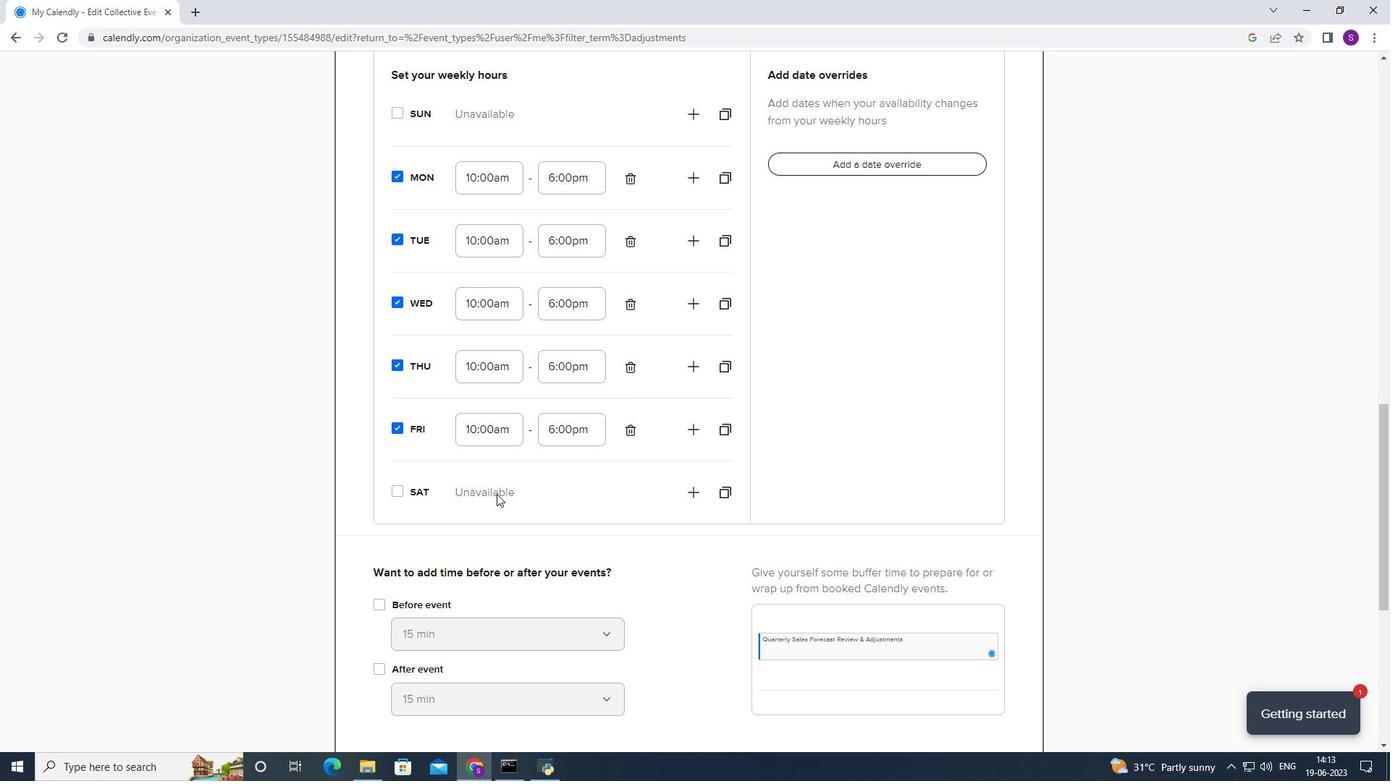 
Action: Mouse moved to (437, 493)
Screenshot: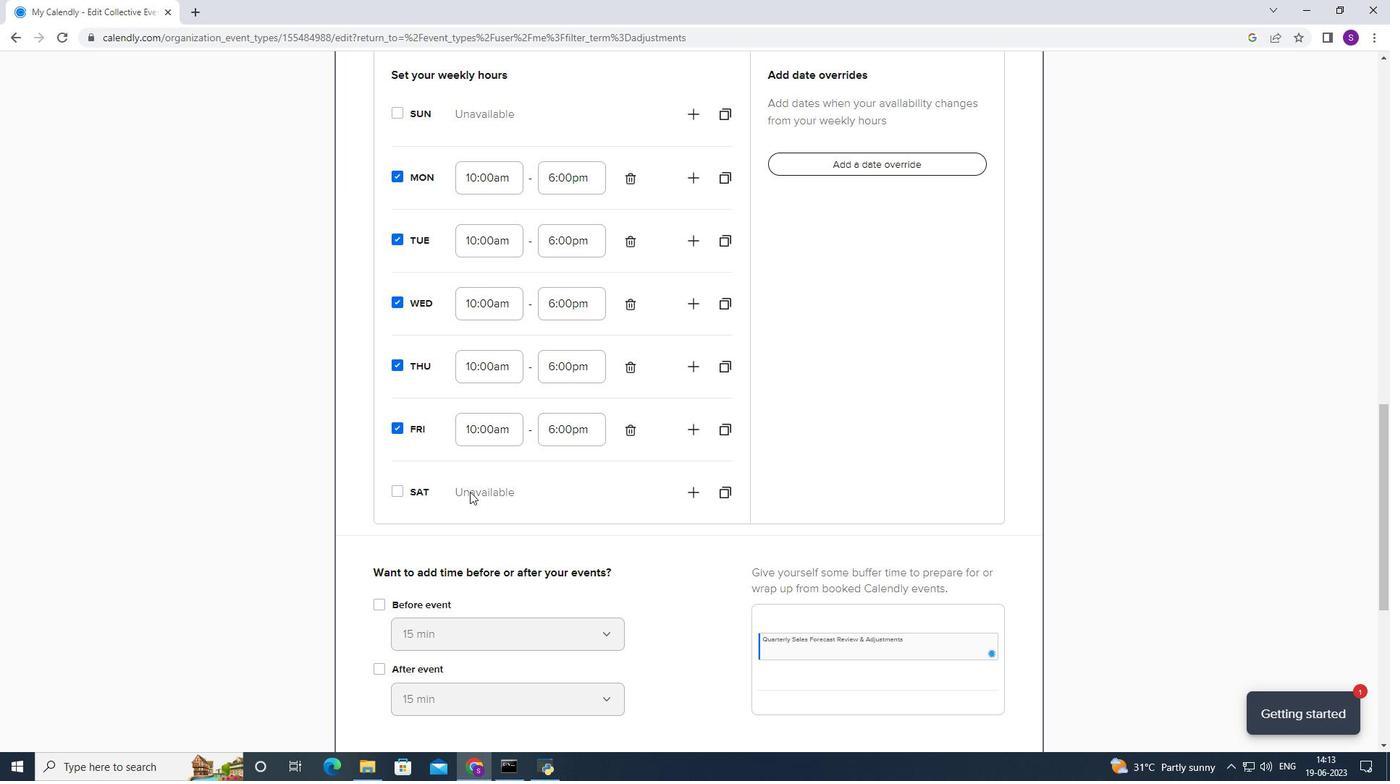 
Action: Mouse pressed left at (437, 493)
Screenshot: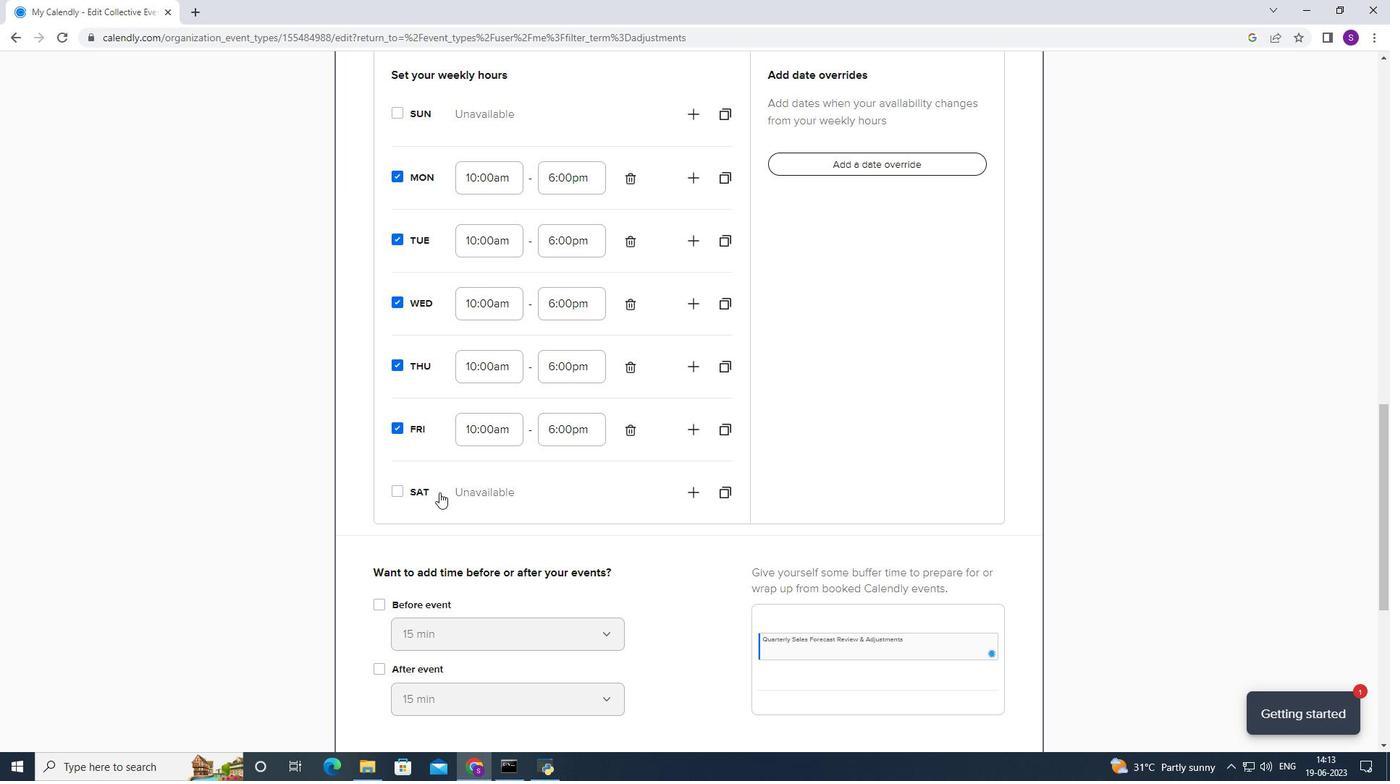 
Action: Mouse moved to (511, 500)
Screenshot: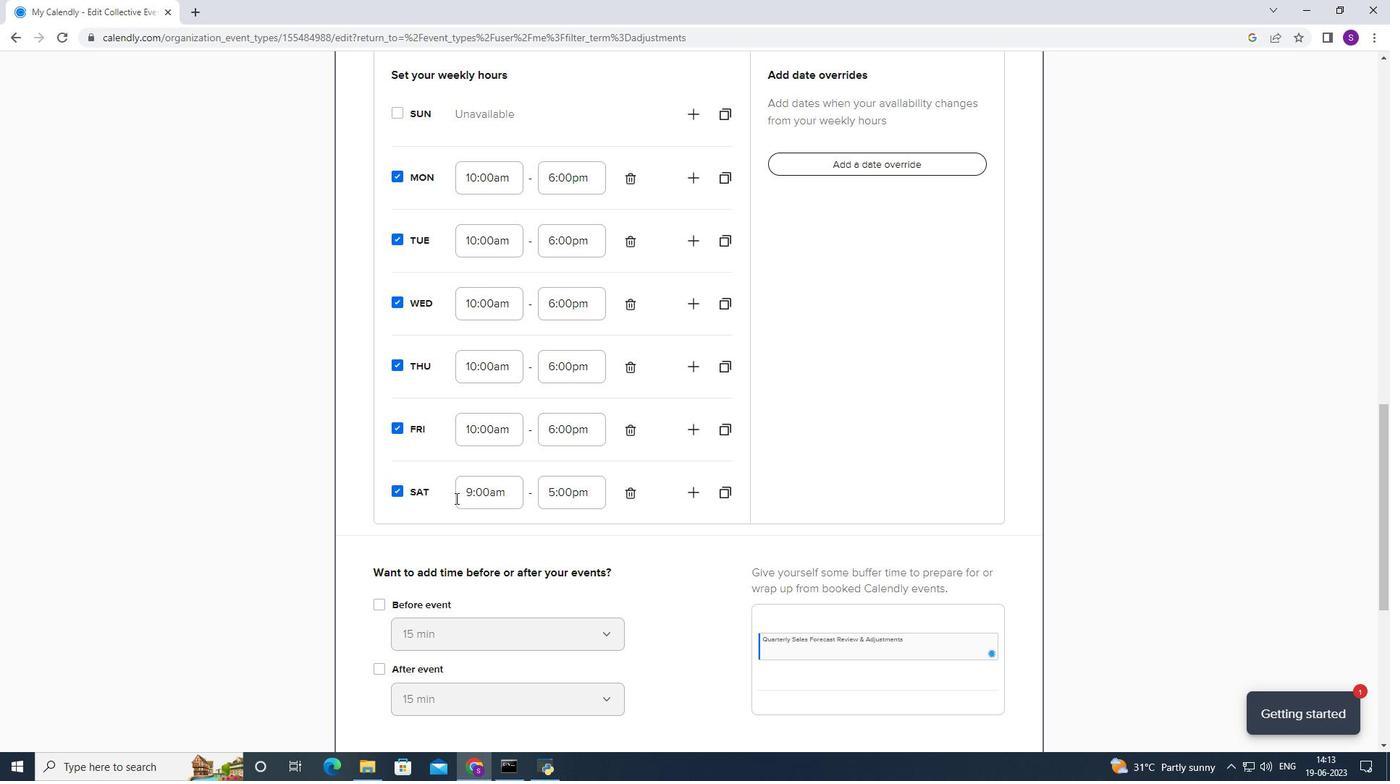 
Action: Mouse pressed left at (511, 500)
Screenshot: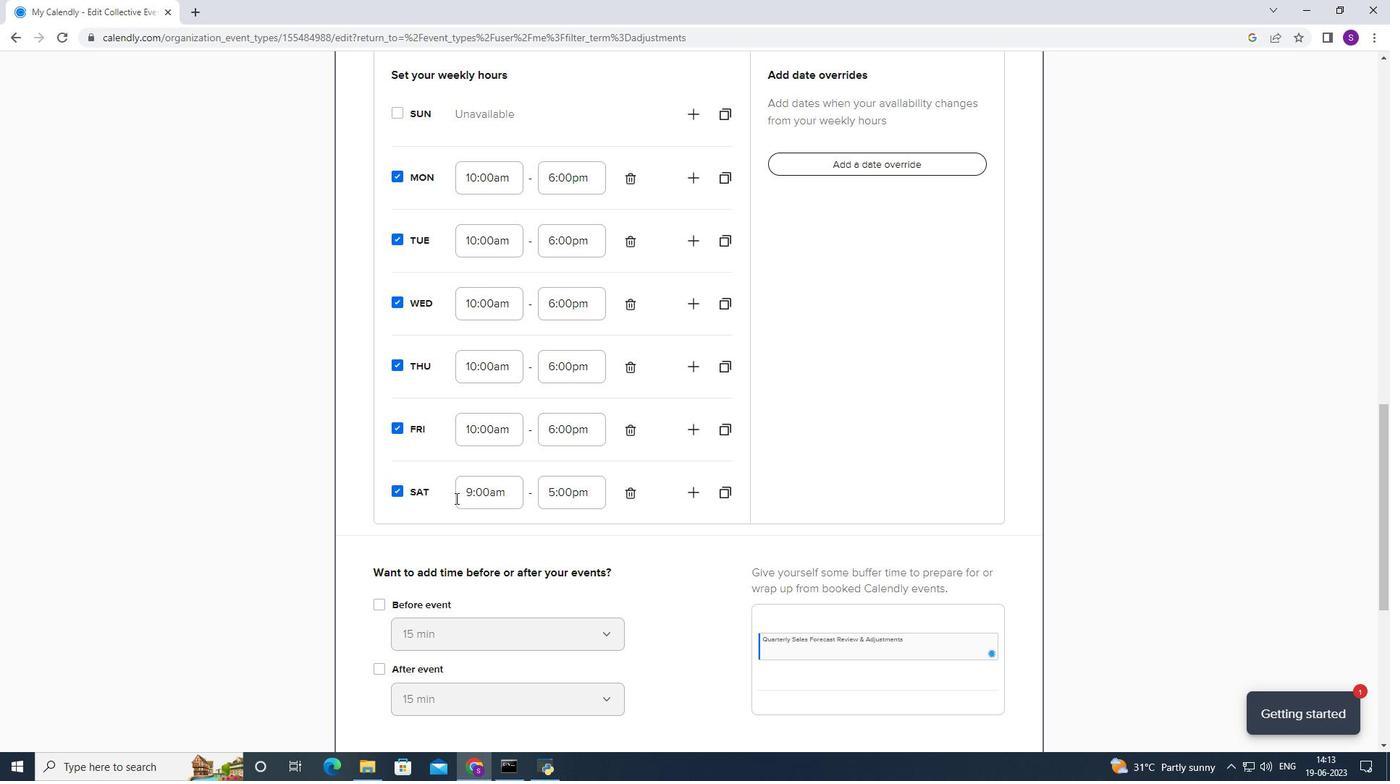 
Action: Mouse moved to (505, 546)
Screenshot: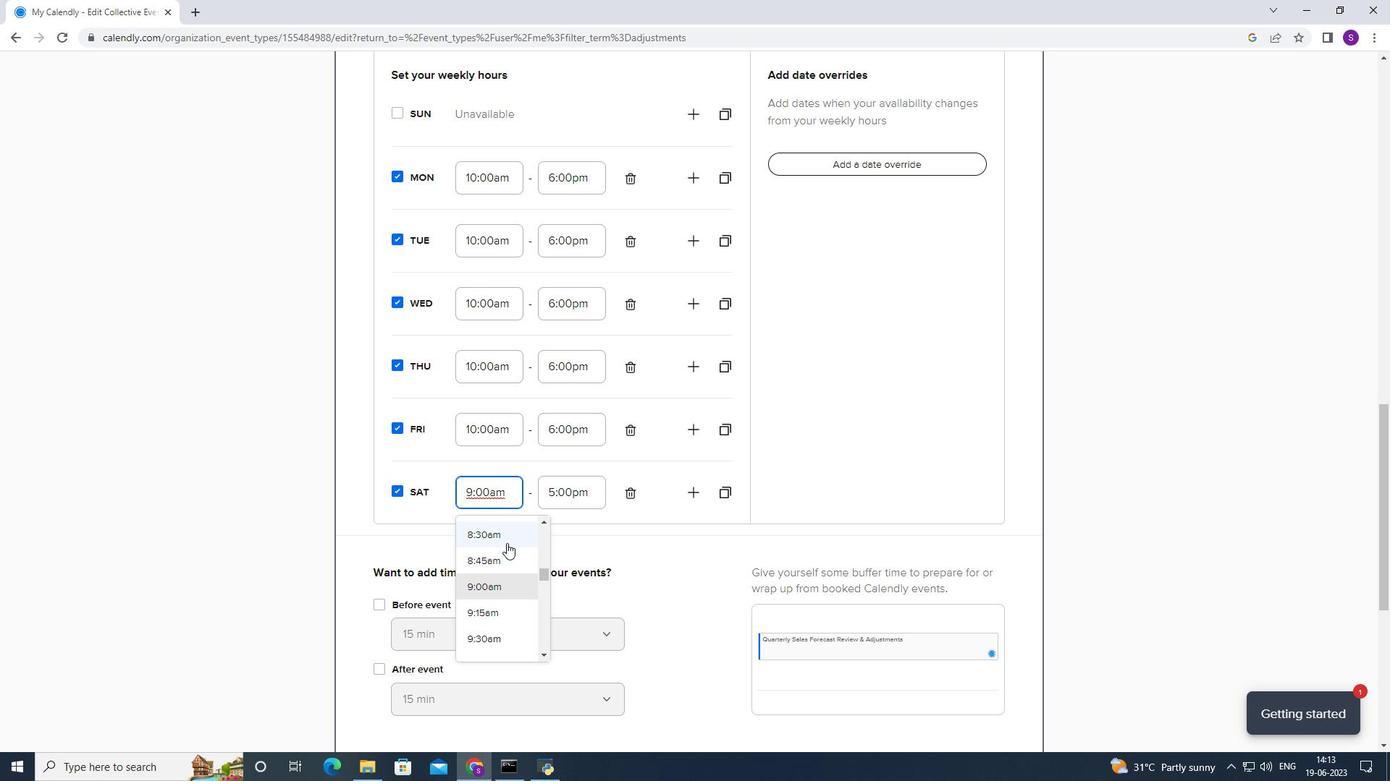 
Action: Mouse scrolled (505, 545) with delta (0, 0)
Screenshot: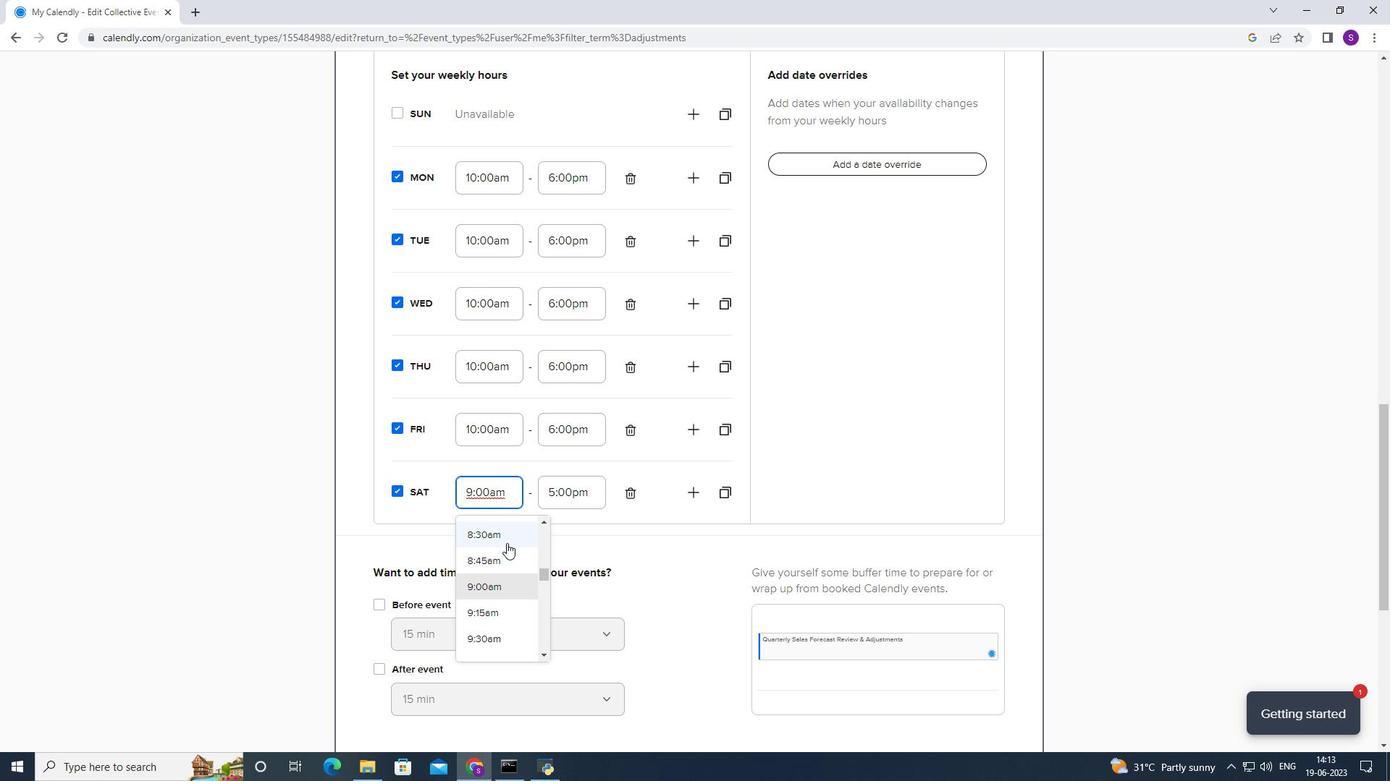 
Action: Mouse scrolled (505, 545) with delta (0, 0)
Screenshot: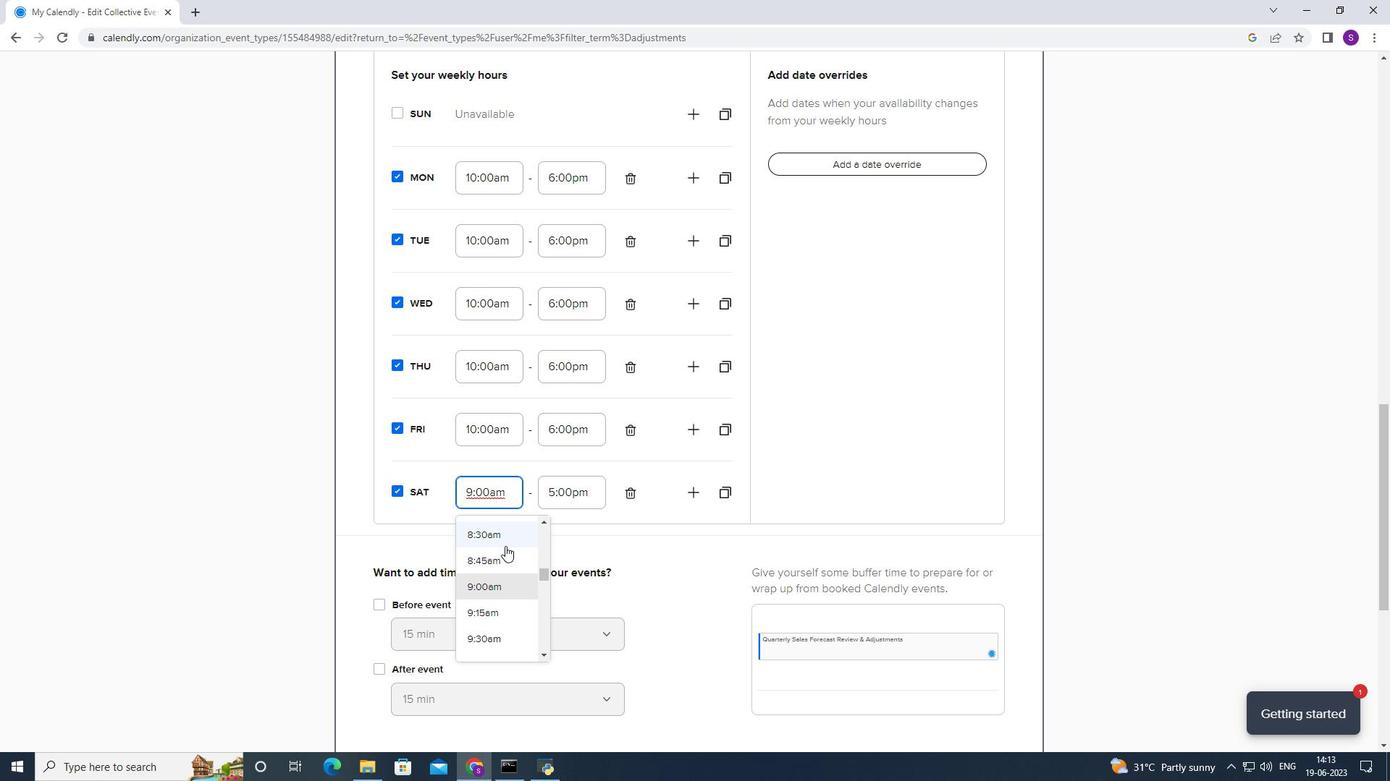 
Action: Mouse scrolled (505, 545) with delta (0, 0)
Screenshot: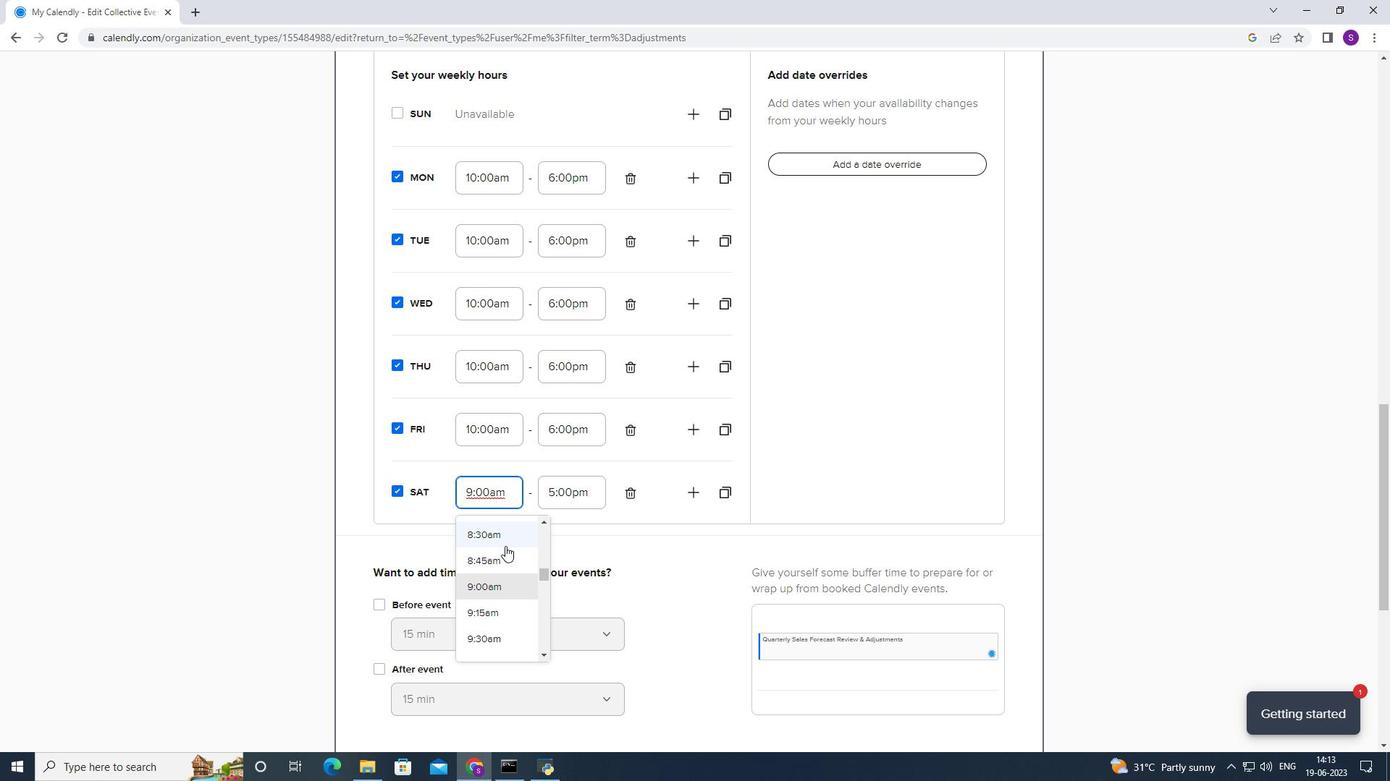 
Action: Mouse moved to (512, 523)
Screenshot: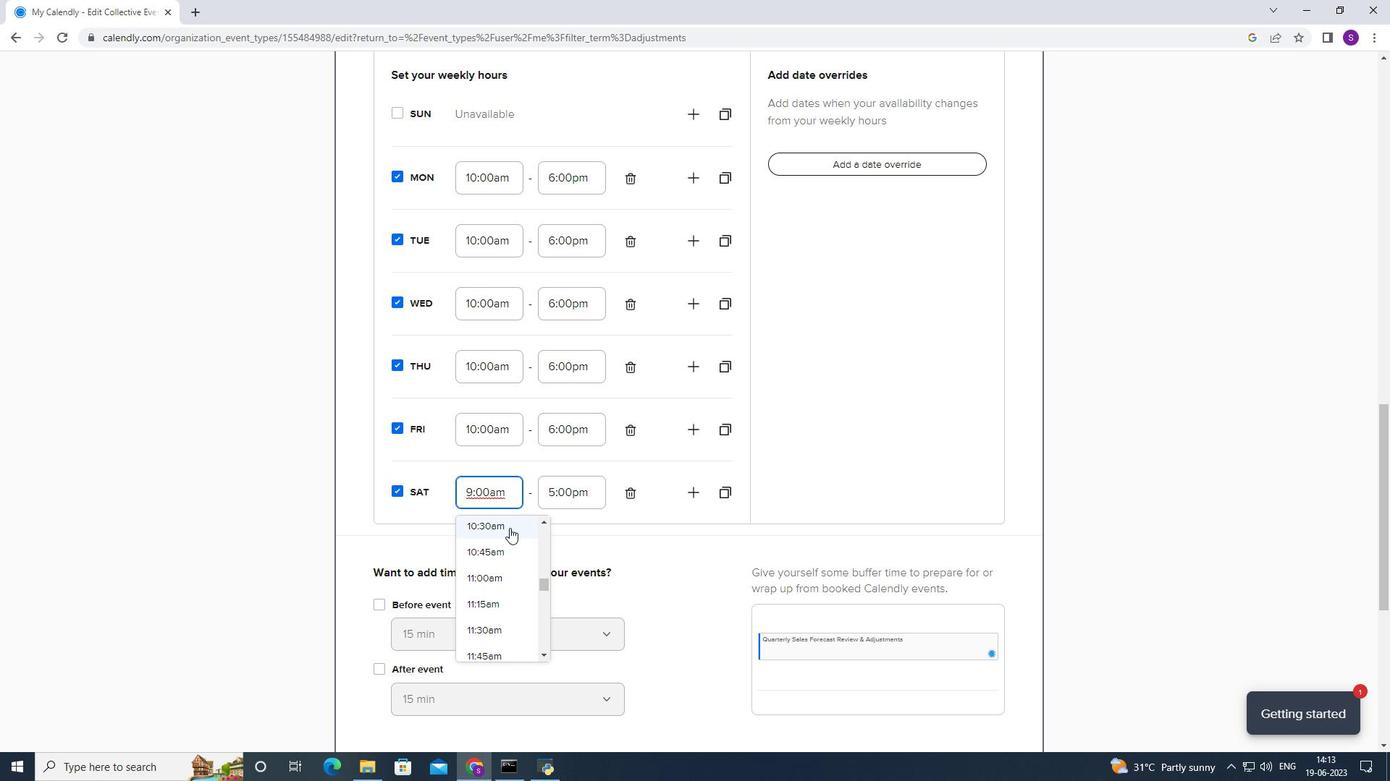 
Action: Mouse scrolled (512, 524) with delta (0, 0)
Screenshot: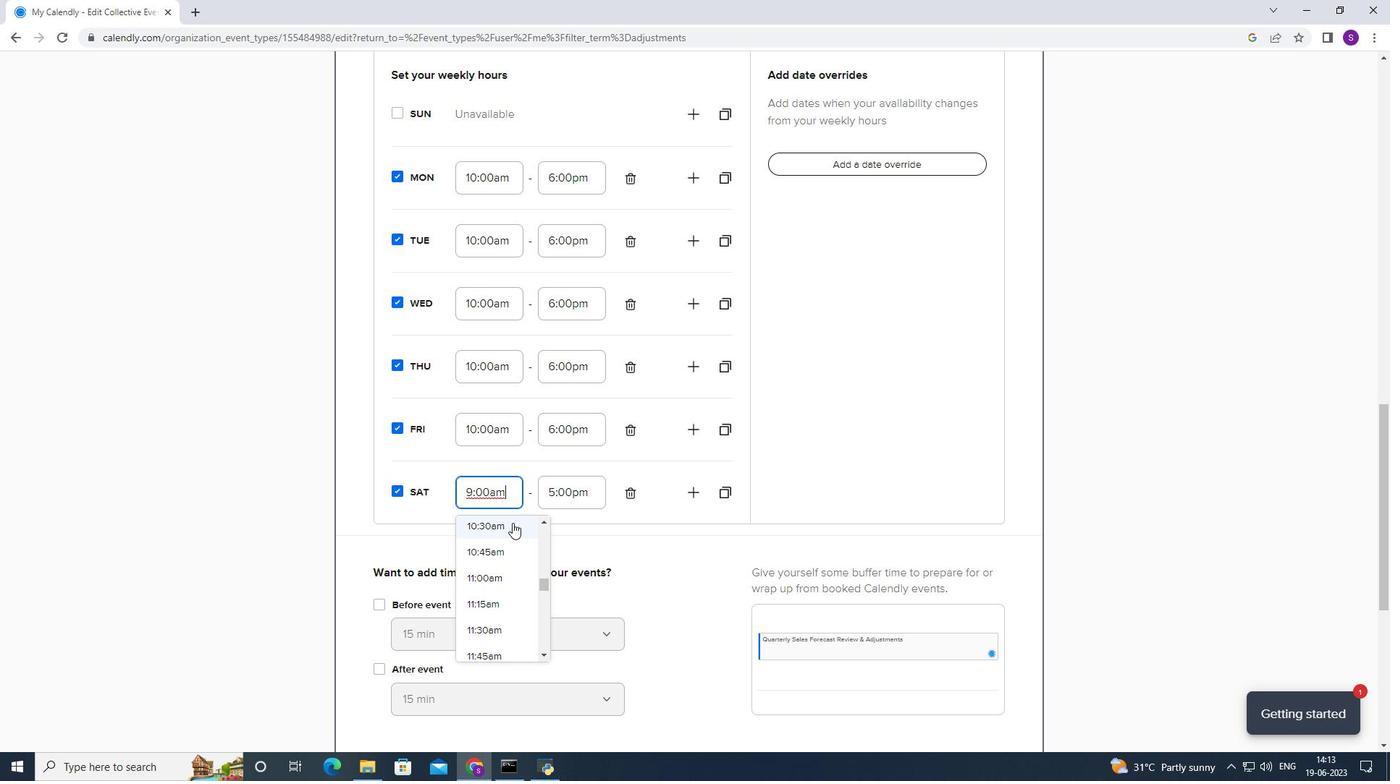 
Action: Mouse moved to (510, 545)
Screenshot: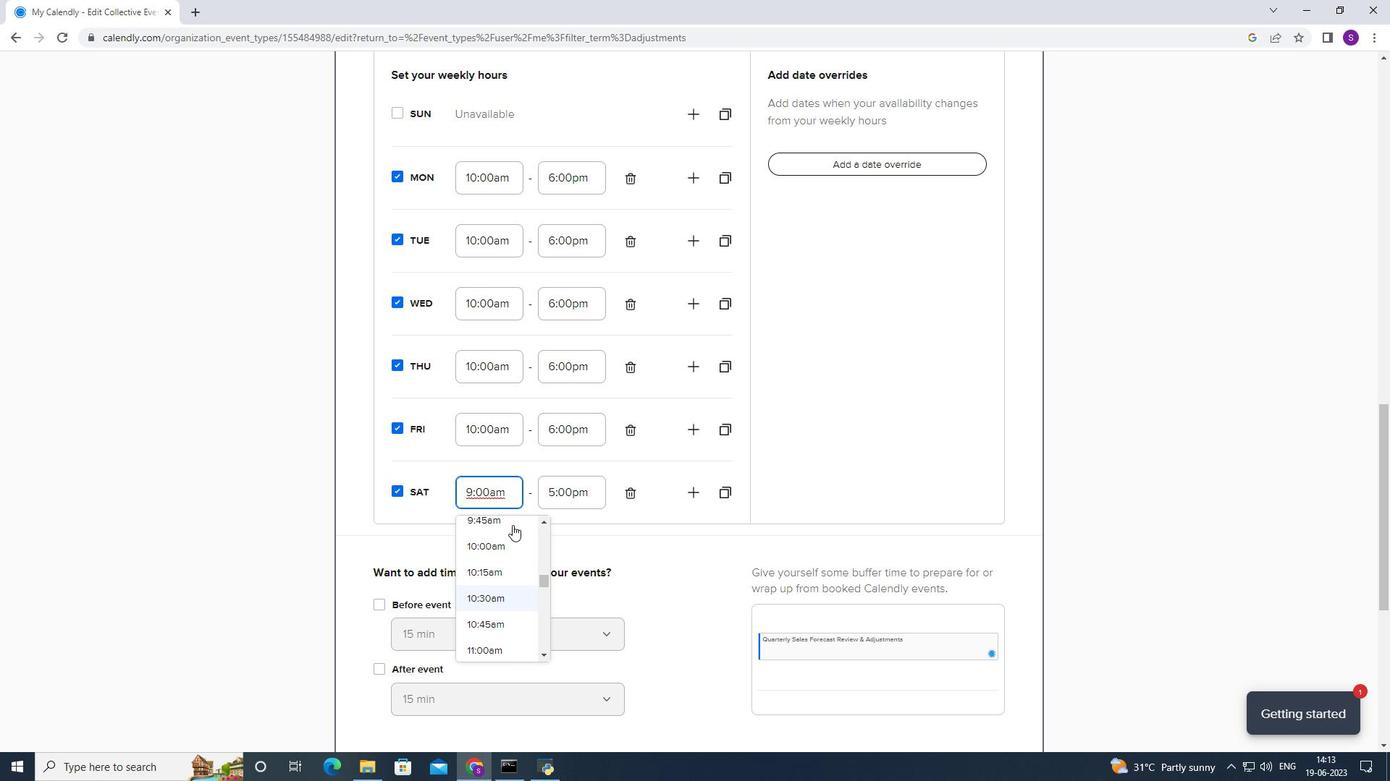 
Action: Mouse pressed left at (510, 545)
Screenshot: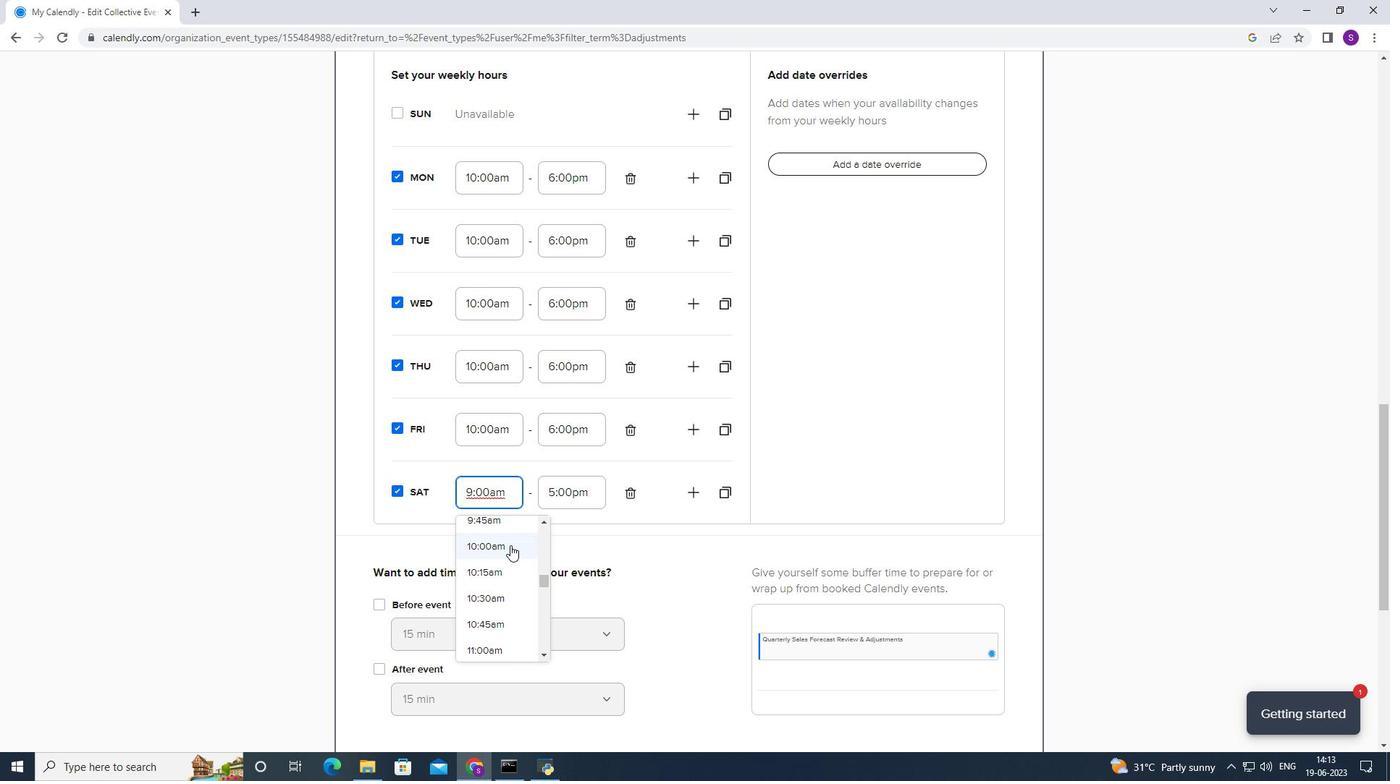 
Action: Mouse moved to (564, 501)
Screenshot: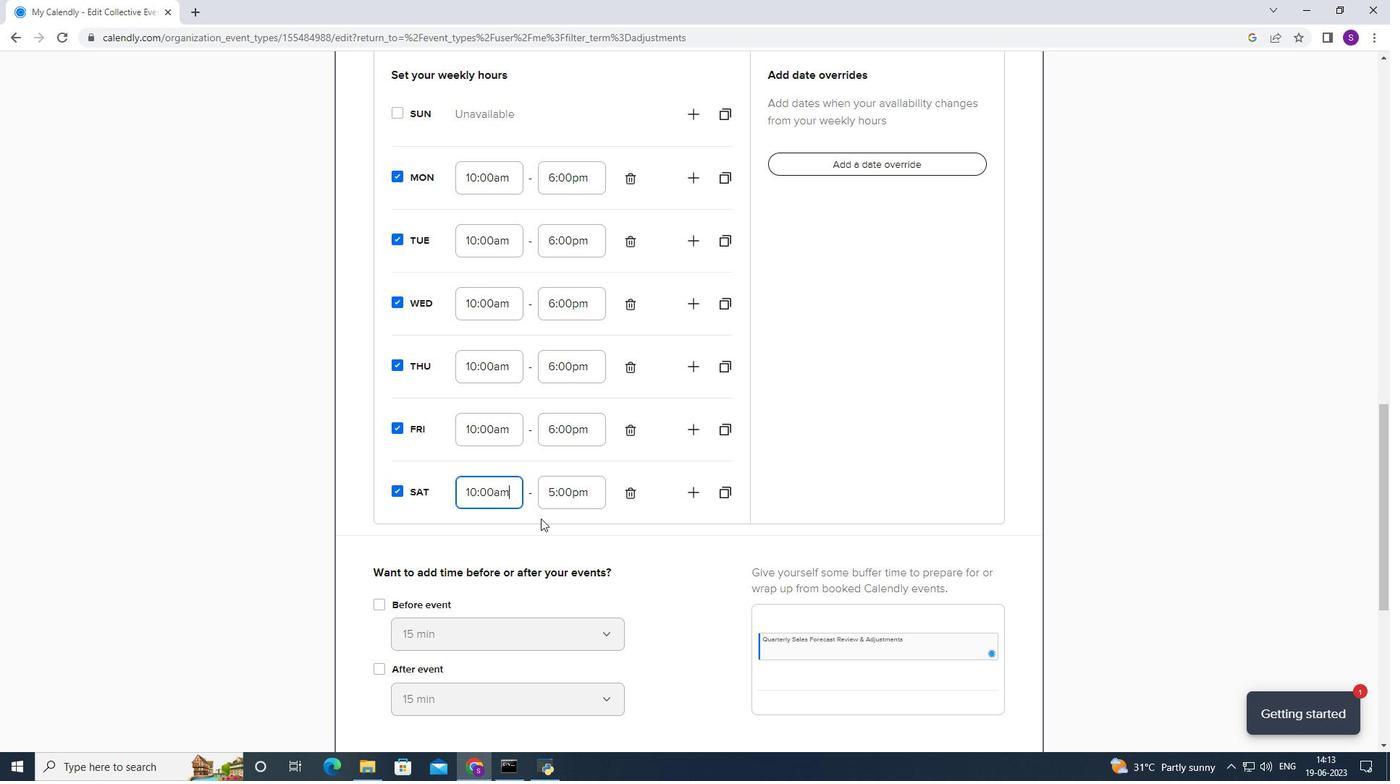 
Action: Mouse pressed left at (564, 501)
Screenshot: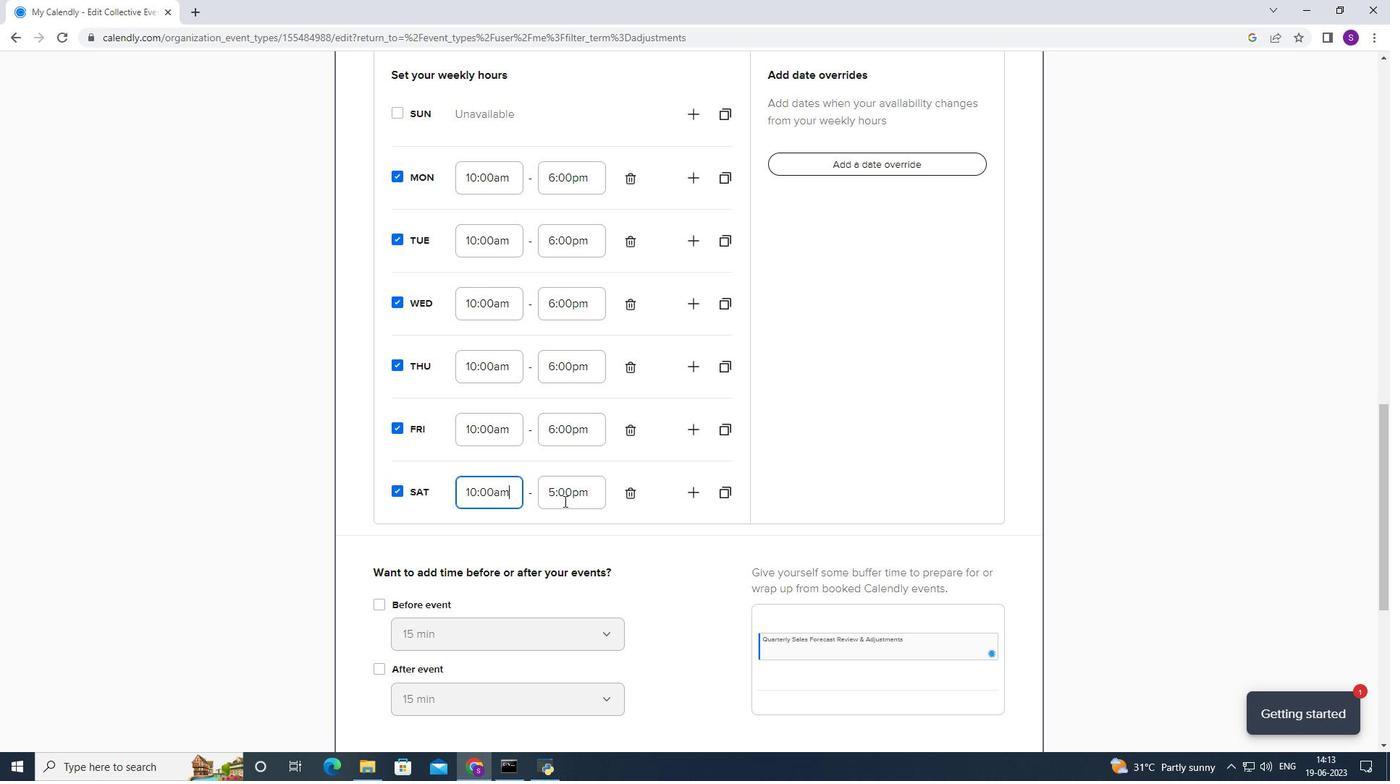 
Action: Mouse moved to (549, 571)
Screenshot: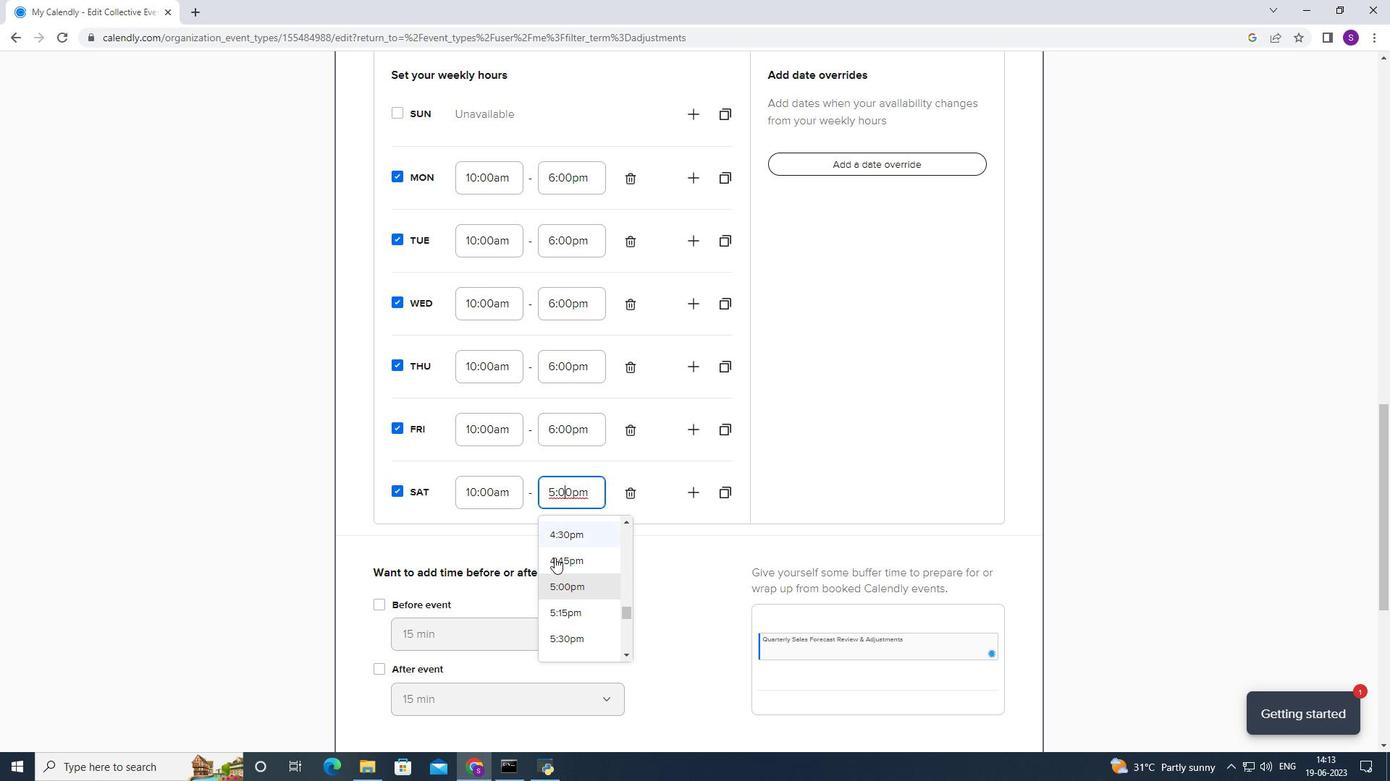 
Action: Mouse scrolled (549, 571) with delta (0, 0)
Screenshot: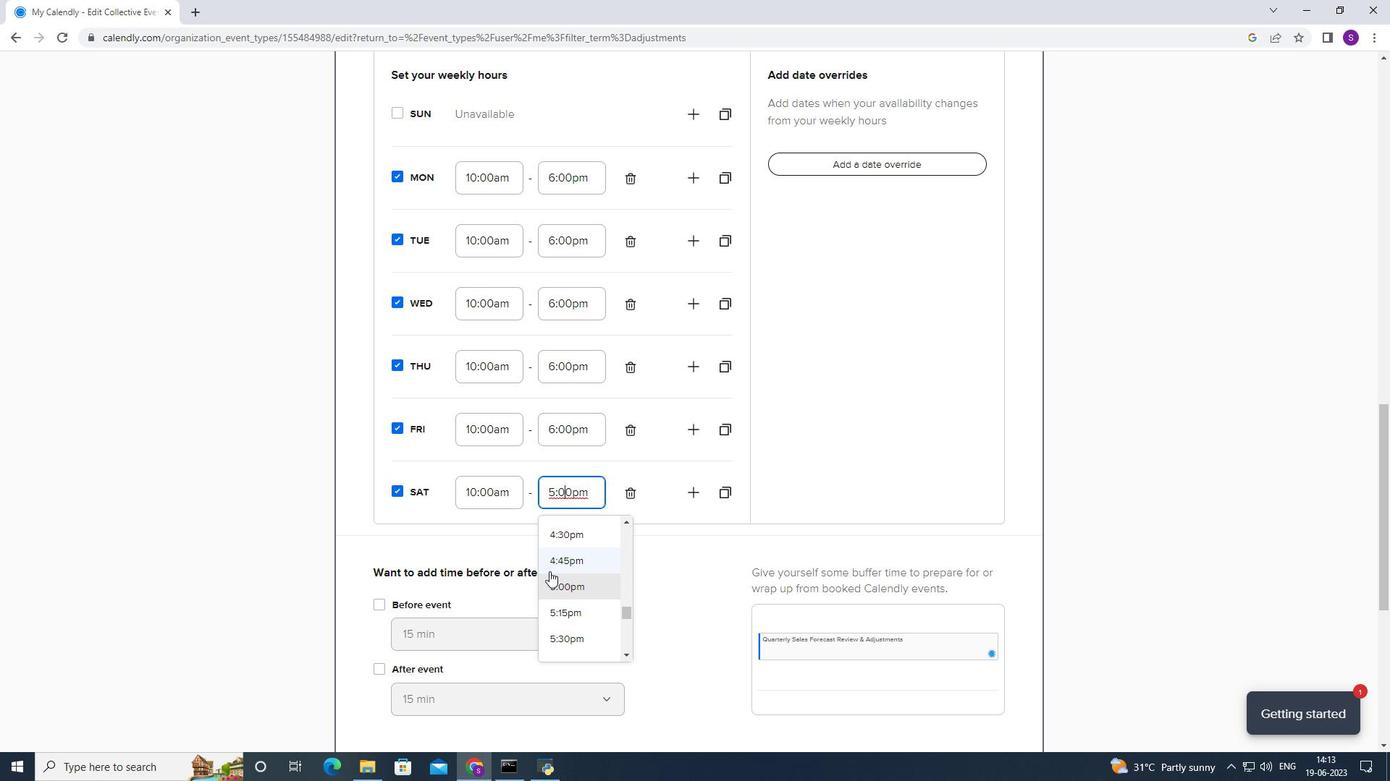 
Action: Mouse scrolled (549, 571) with delta (0, 0)
Screenshot: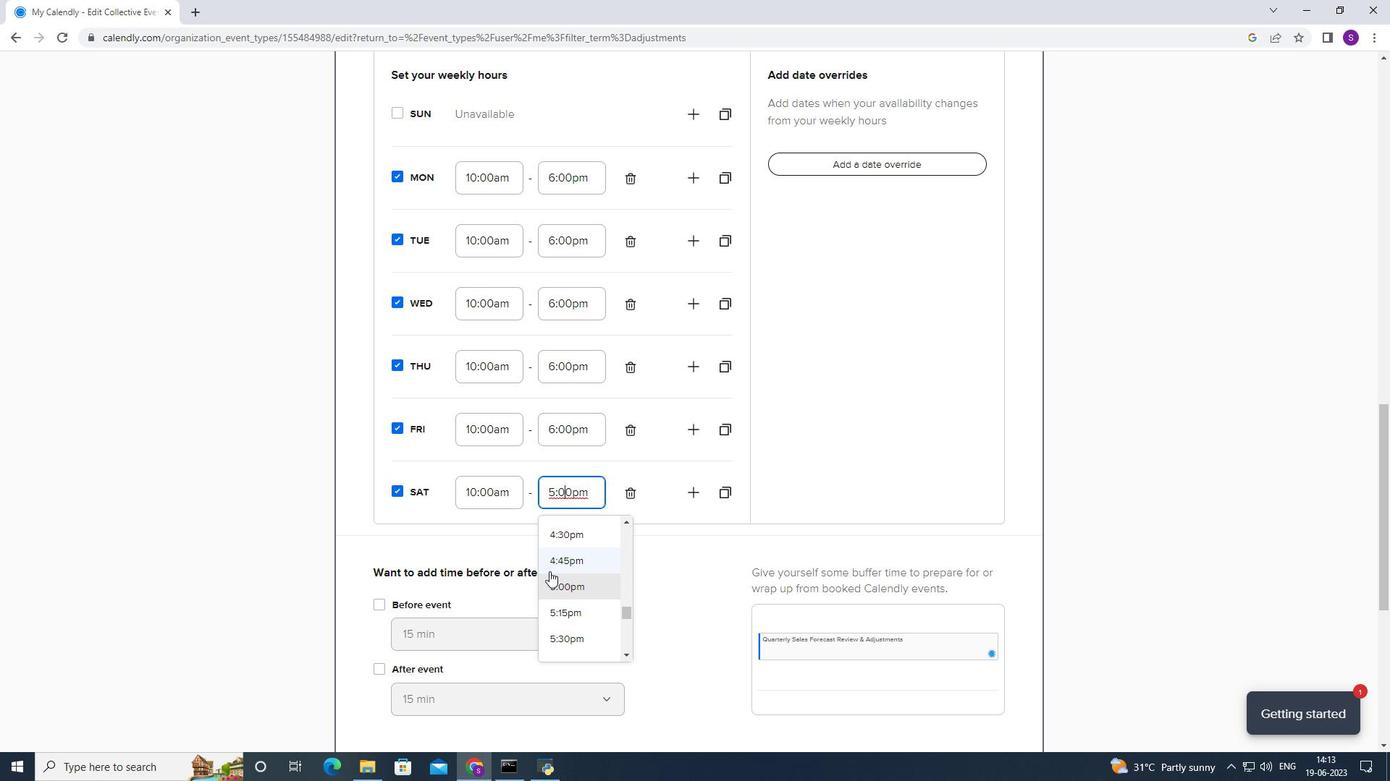 
Action: Mouse moved to (587, 551)
Screenshot: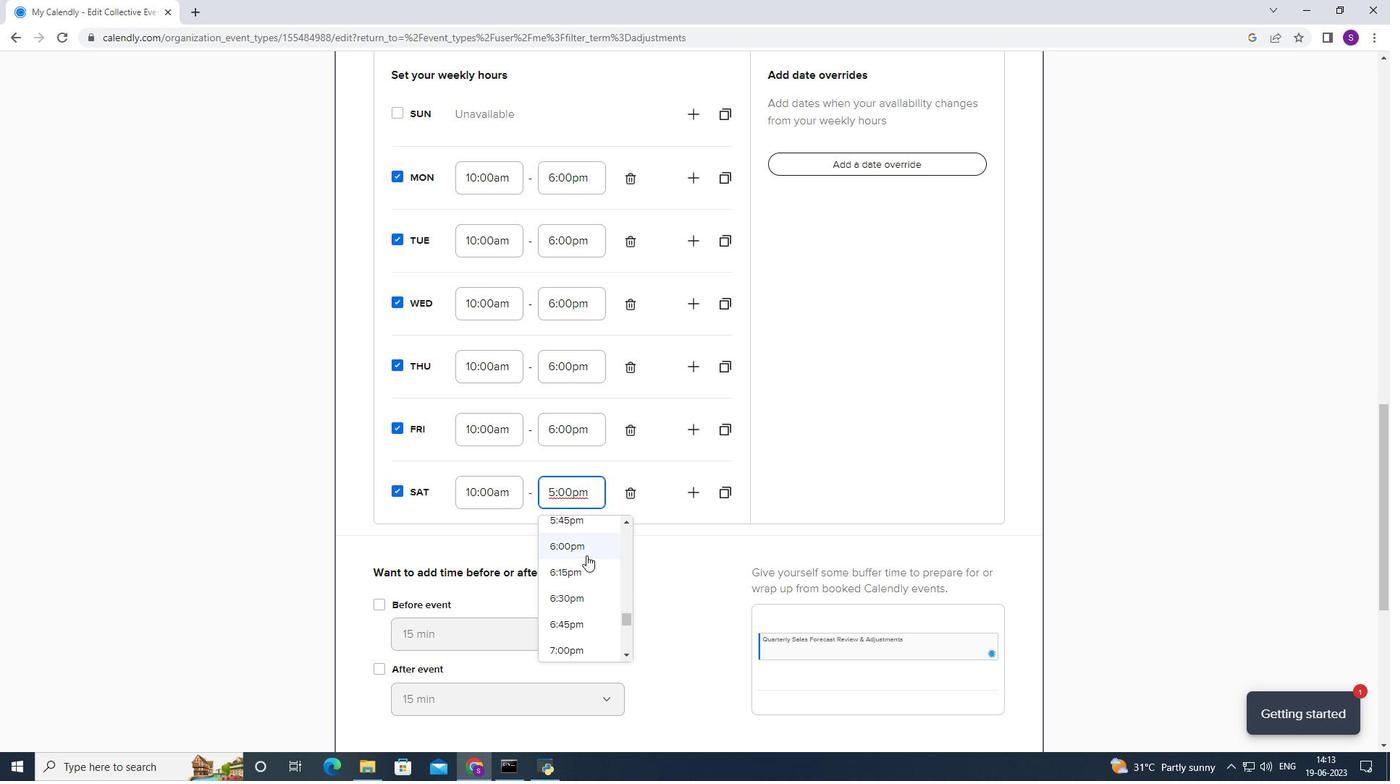 
Action: Mouse pressed left at (587, 551)
Screenshot: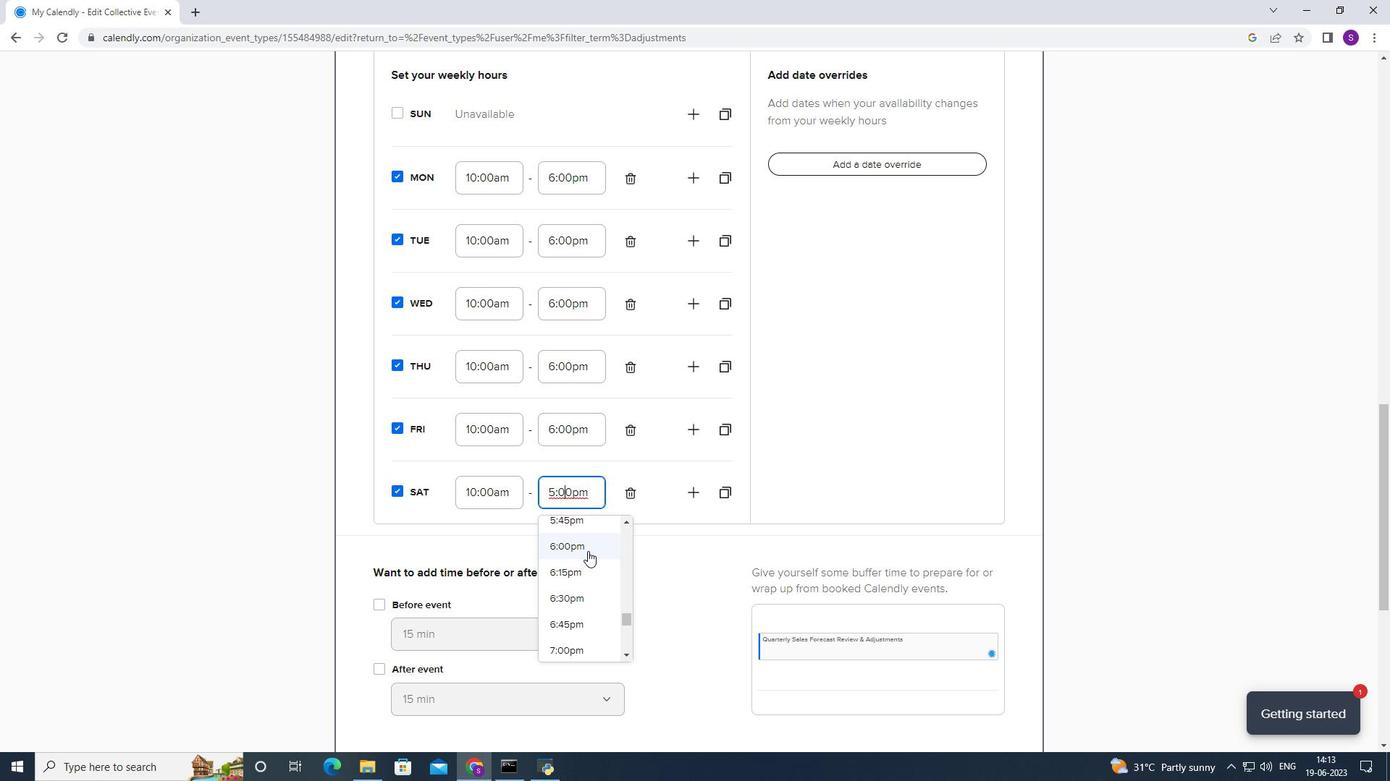 
Action: Mouse moved to (412, 552)
Screenshot: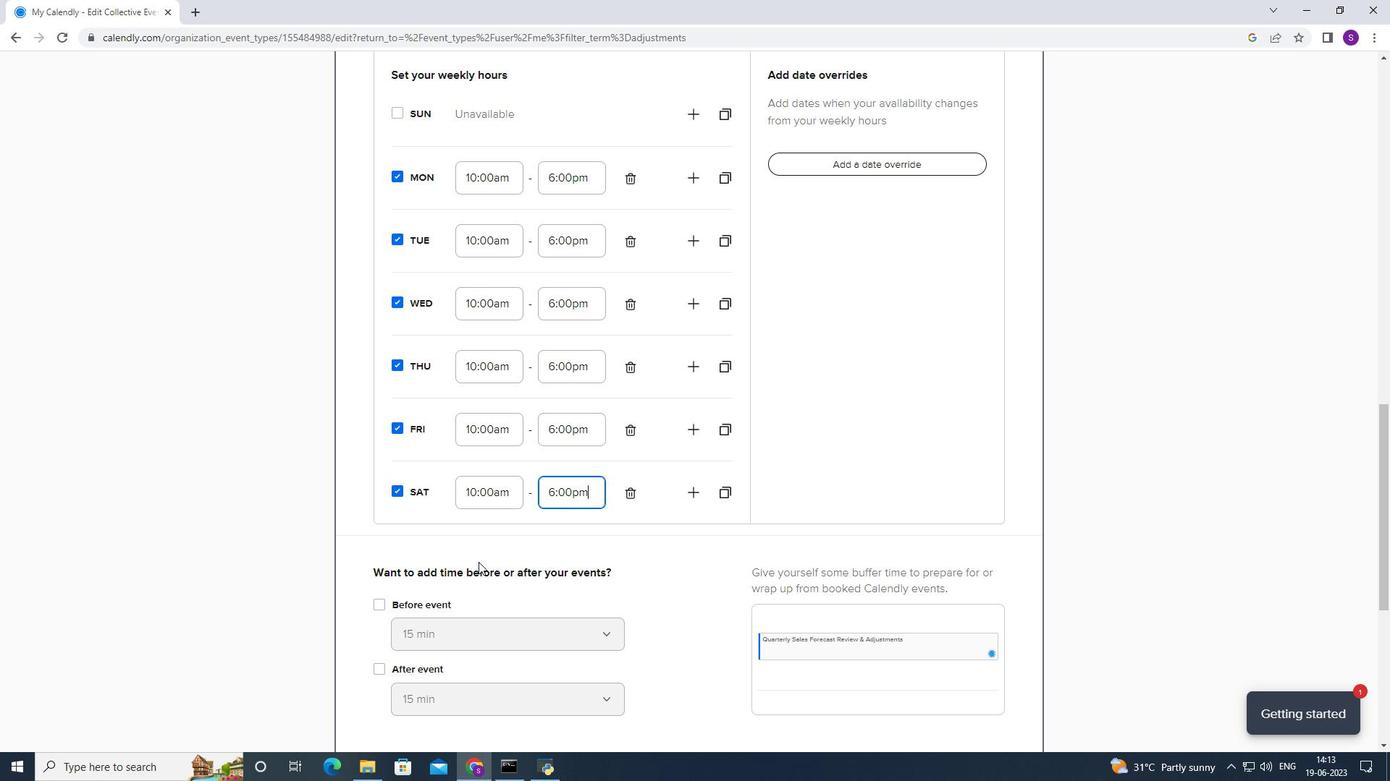 
Action: Mouse scrolled (412, 551) with delta (0, 0)
Screenshot: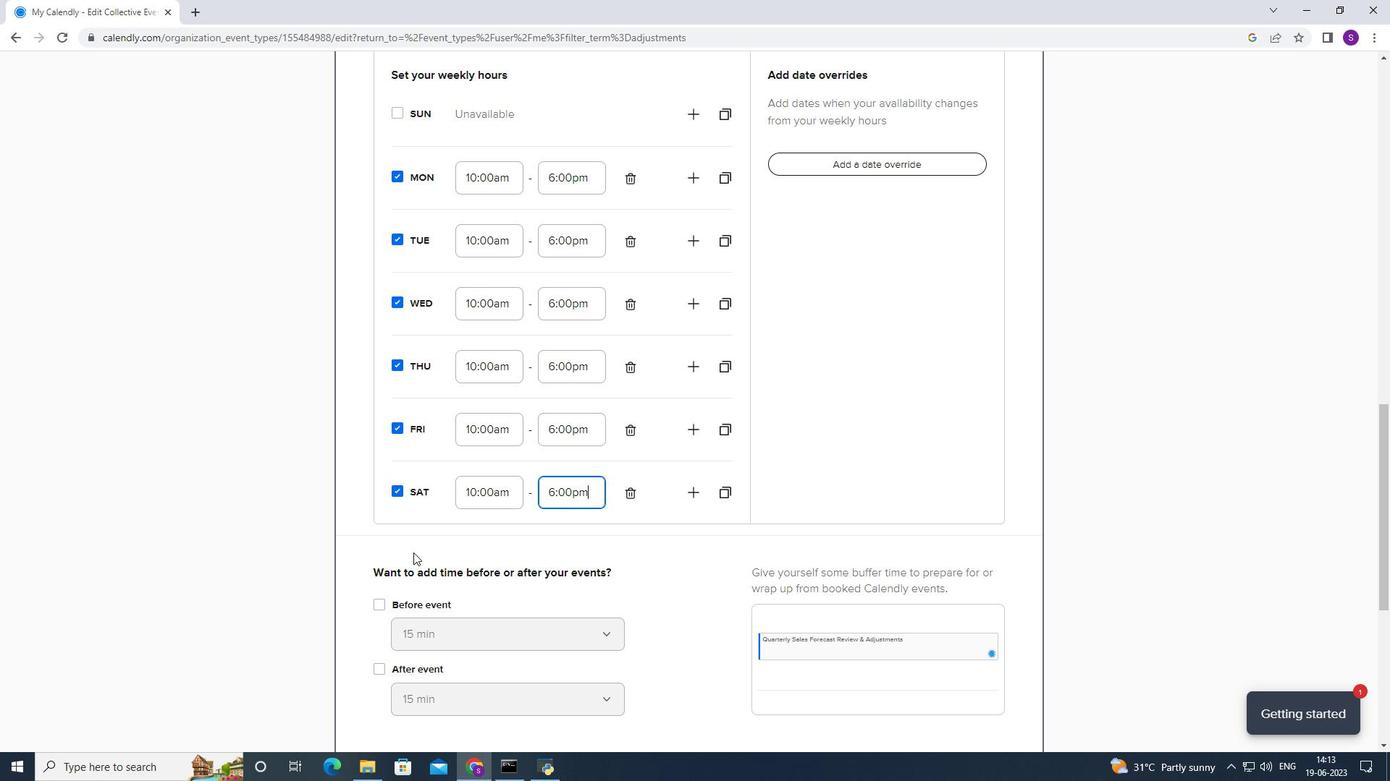 
Action: Mouse scrolled (412, 551) with delta (0, 0)
Screenshot: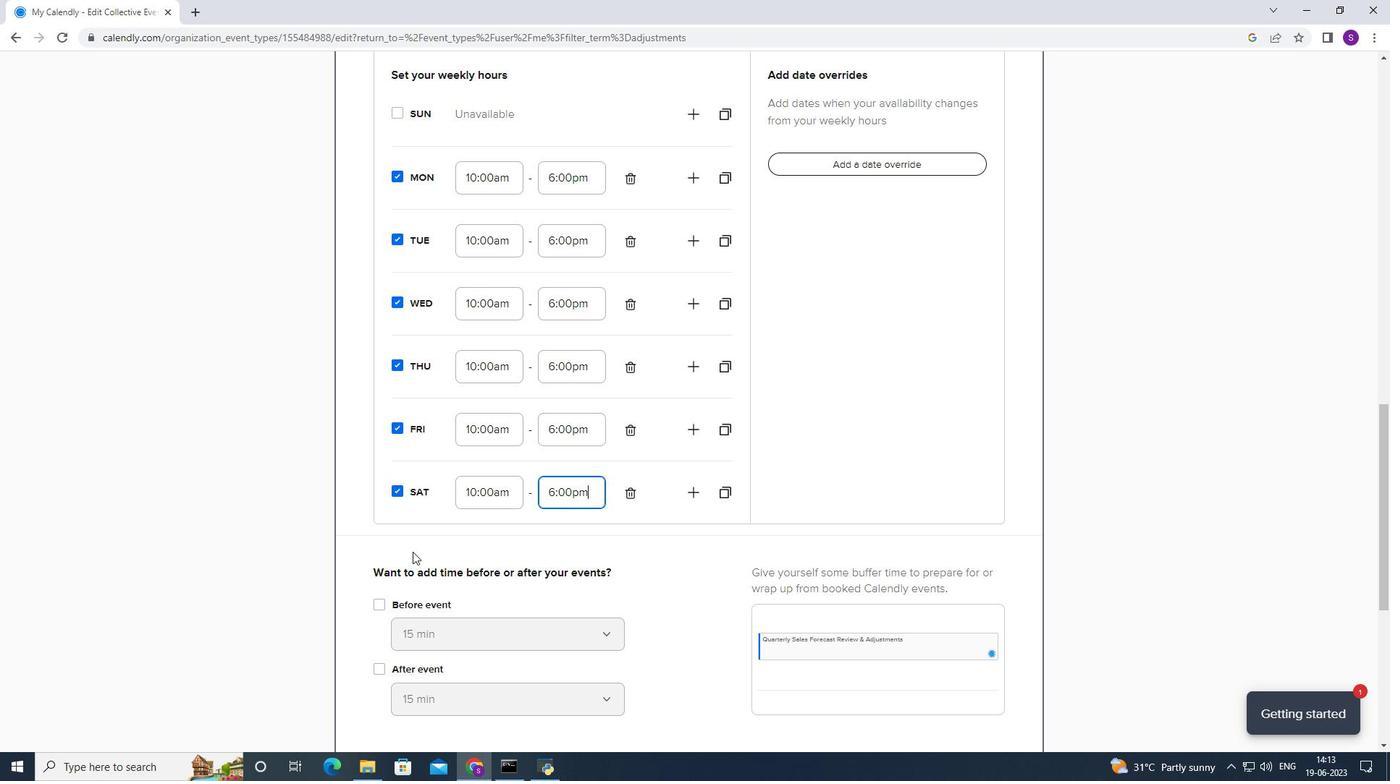 
Action: Mouse scrolled (412, 551) with delta (0, 0)
Screenshot: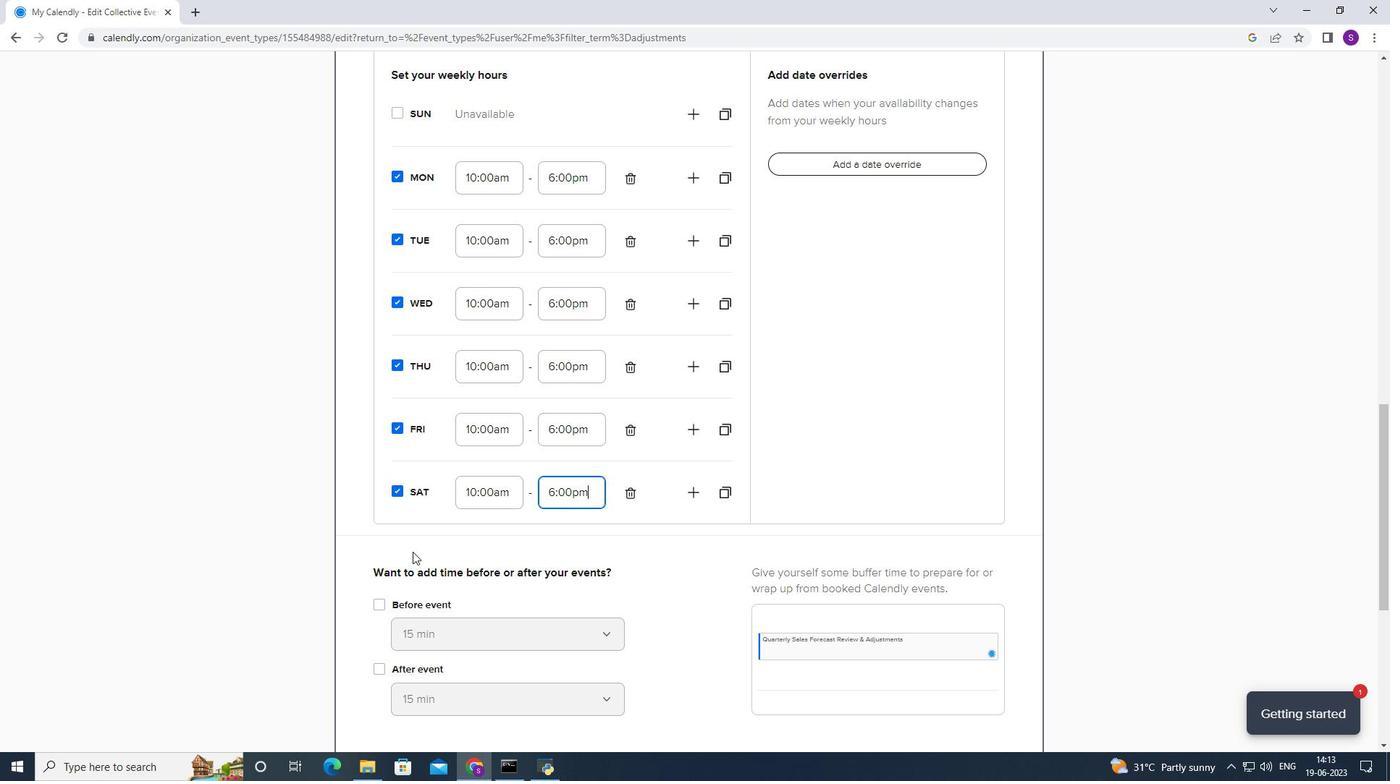 
Action: Mouse scrolled (412, 551) with delta (0, 0)
Screenshot: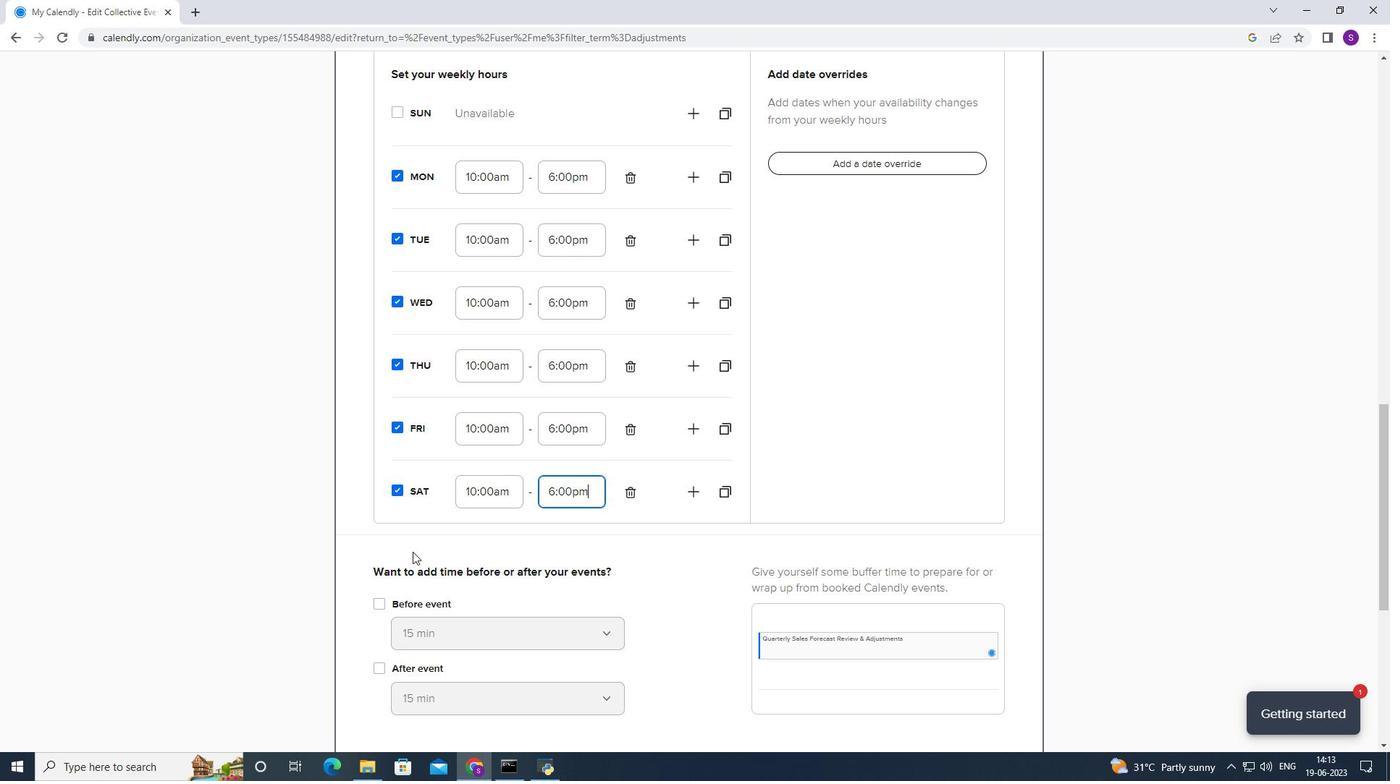 
Action: Mouse moved to (386, 314)
Screenshot: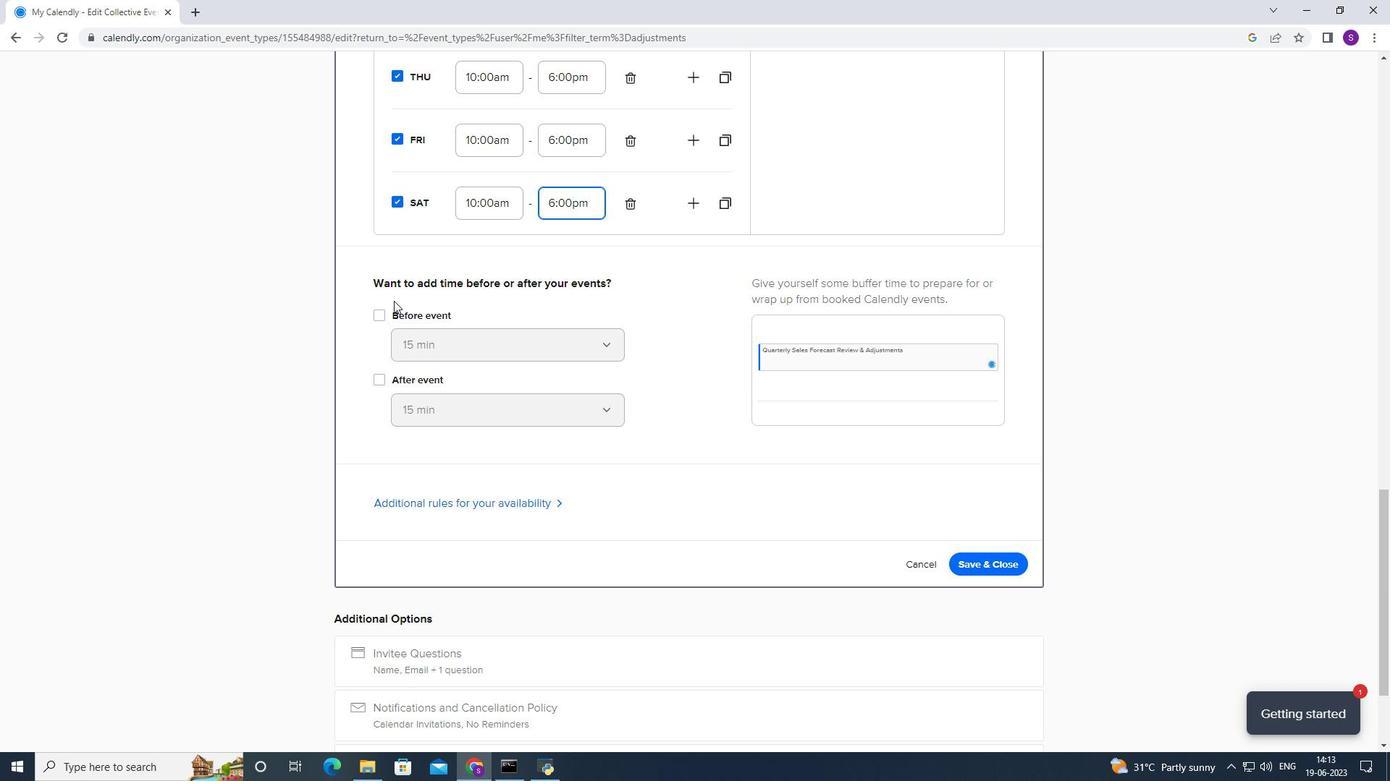 
Action: Mouse pressed left at (386, 314)
Screenshot: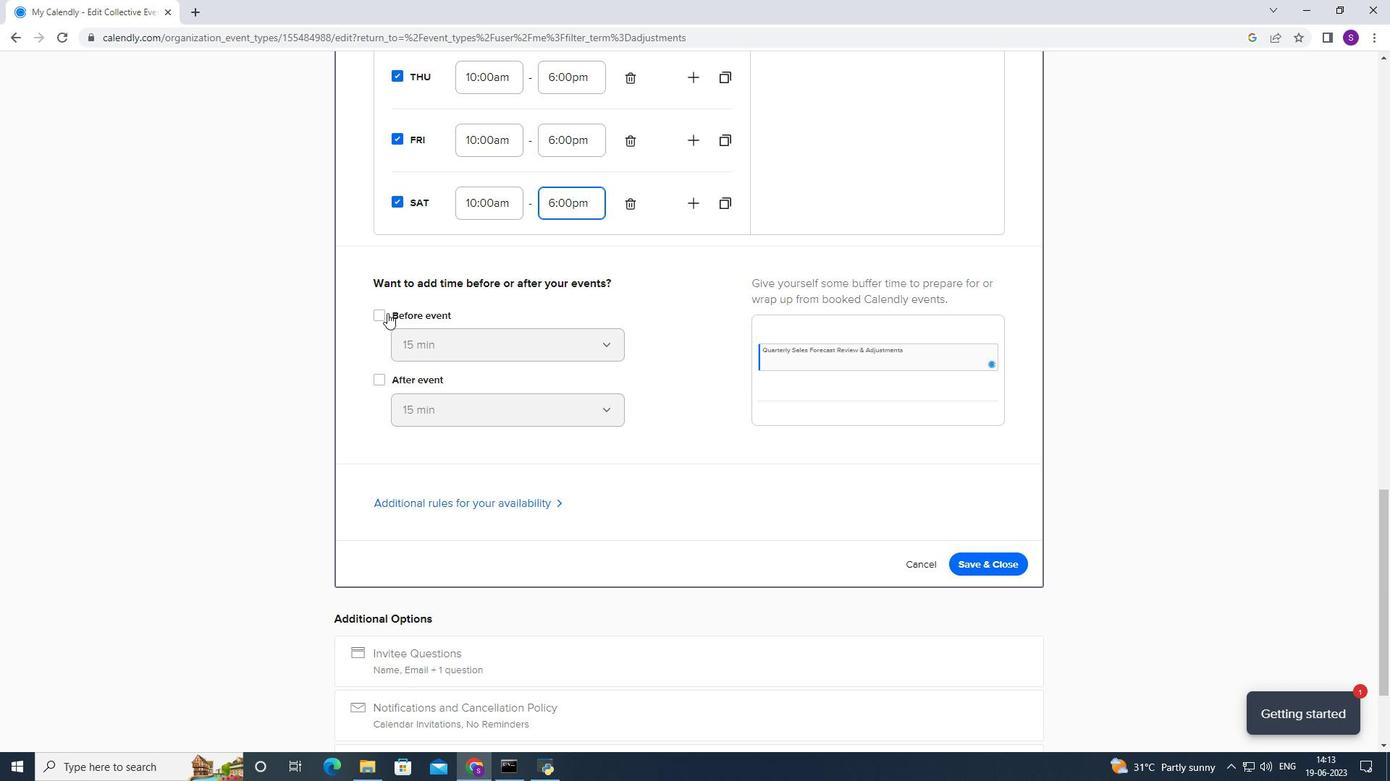 
Action: Mouse moved to (375, 383)
Screenshot: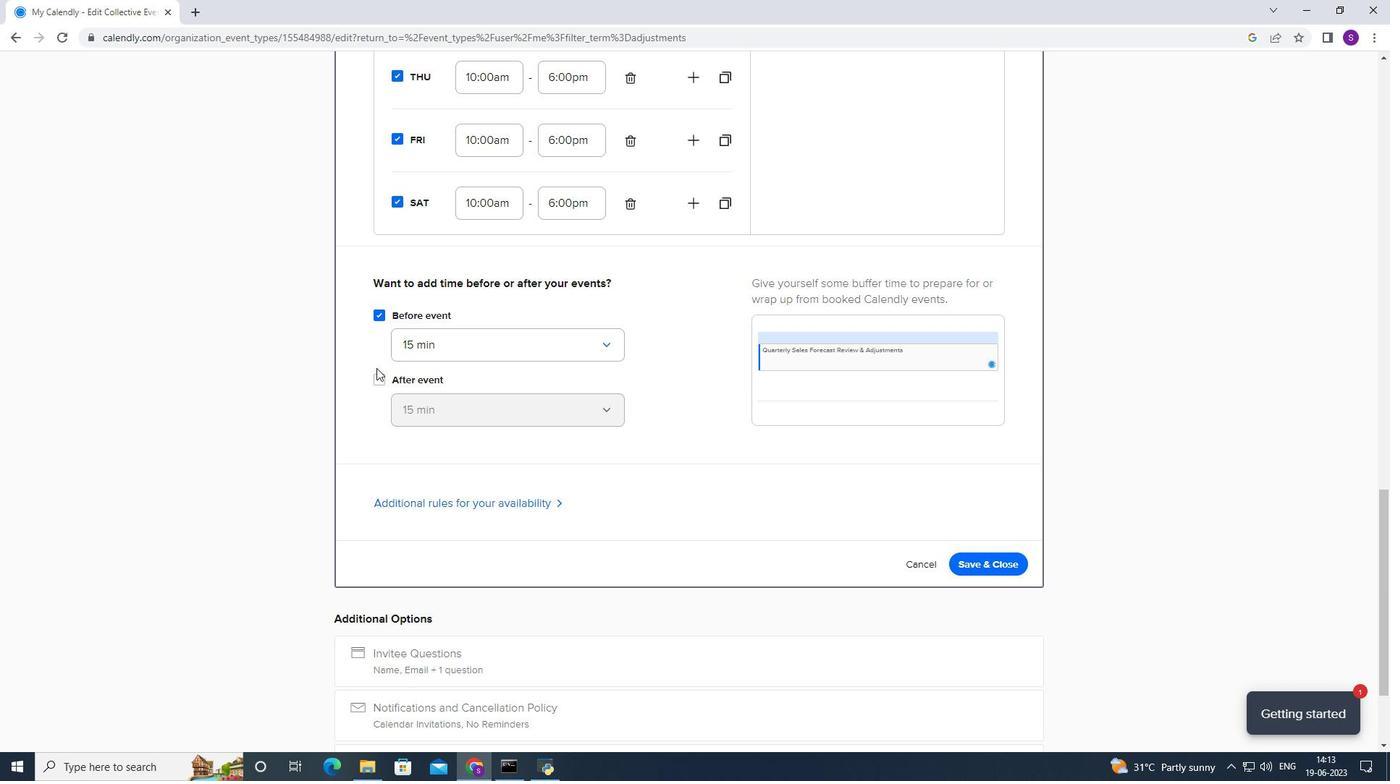 
Action: Mouse pressed left at (375, 383)
Screenshot: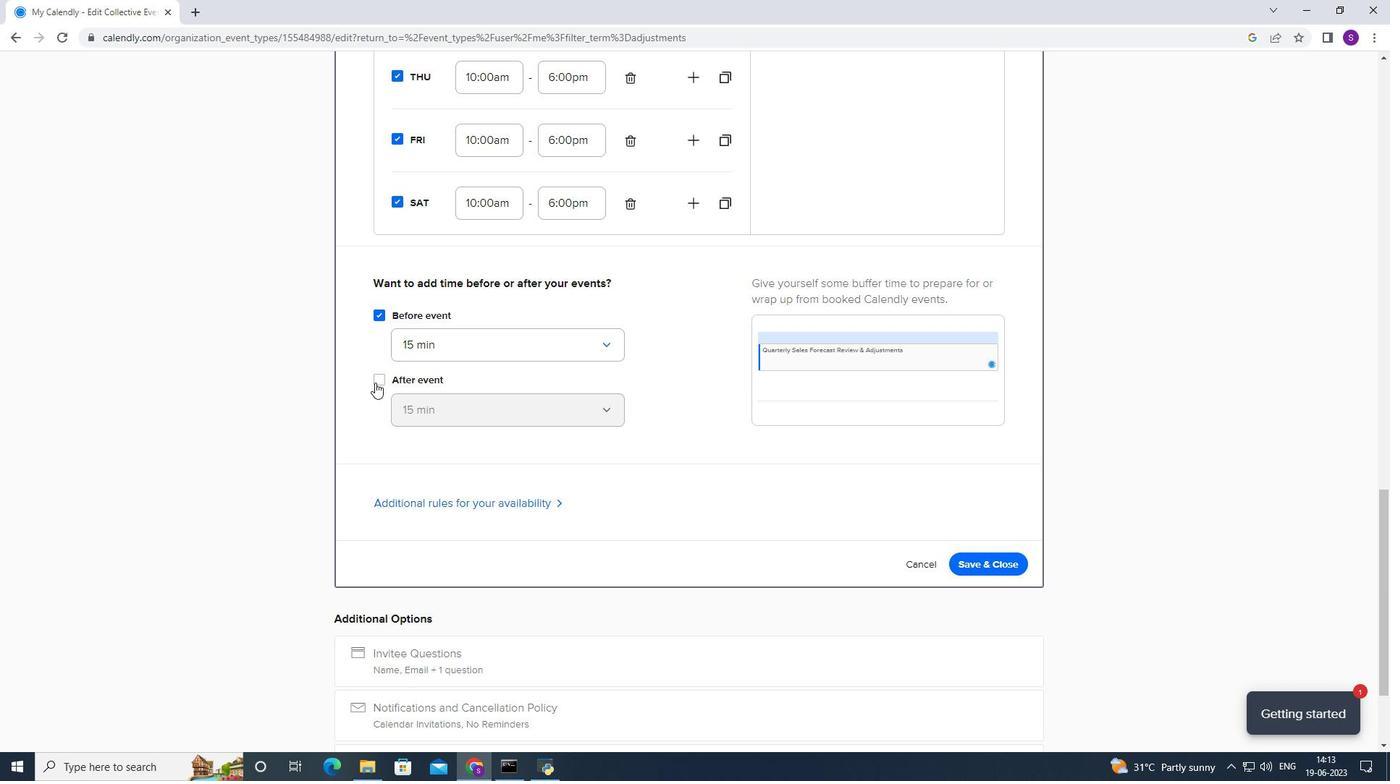 
Action: Mouse moved to (444, 346)
Screenshot: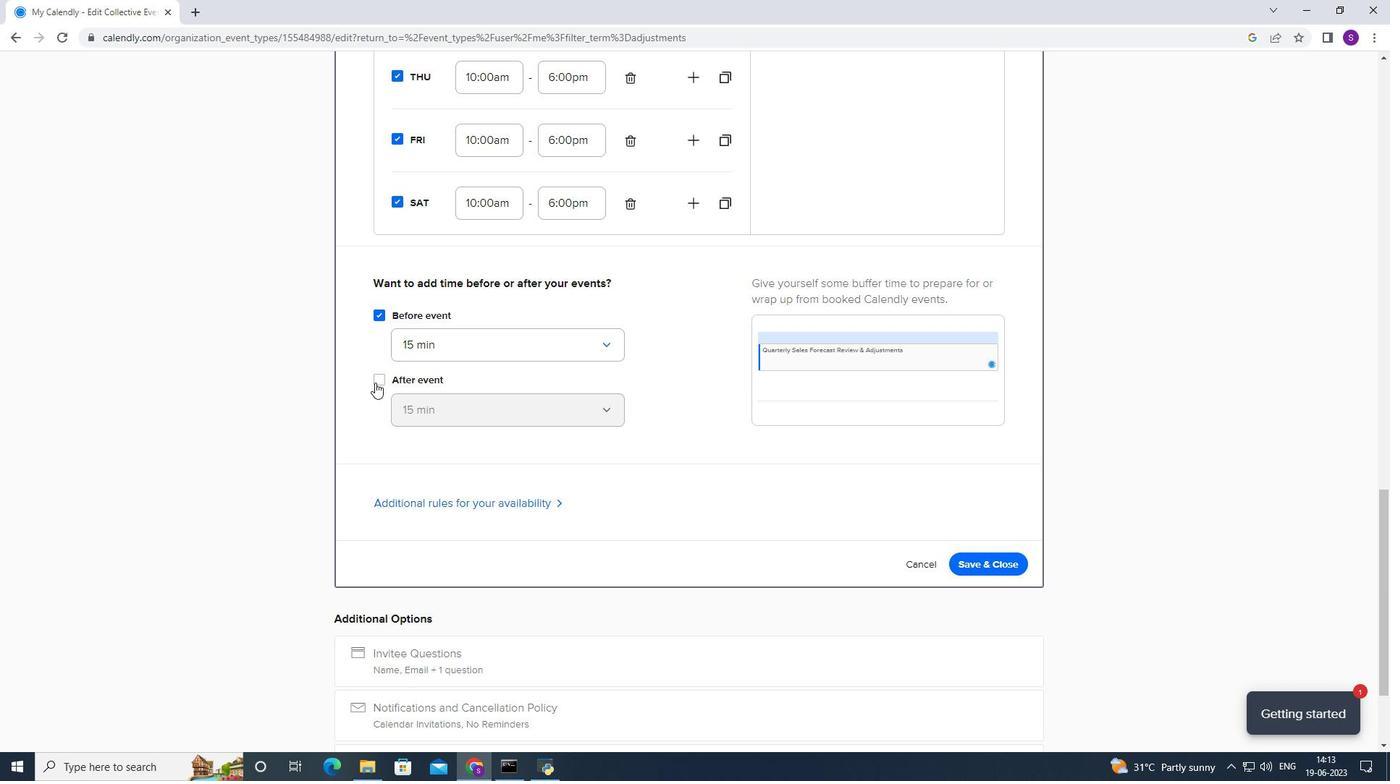 
Action: Mouse pressed left at (444, 346)
Screenshot: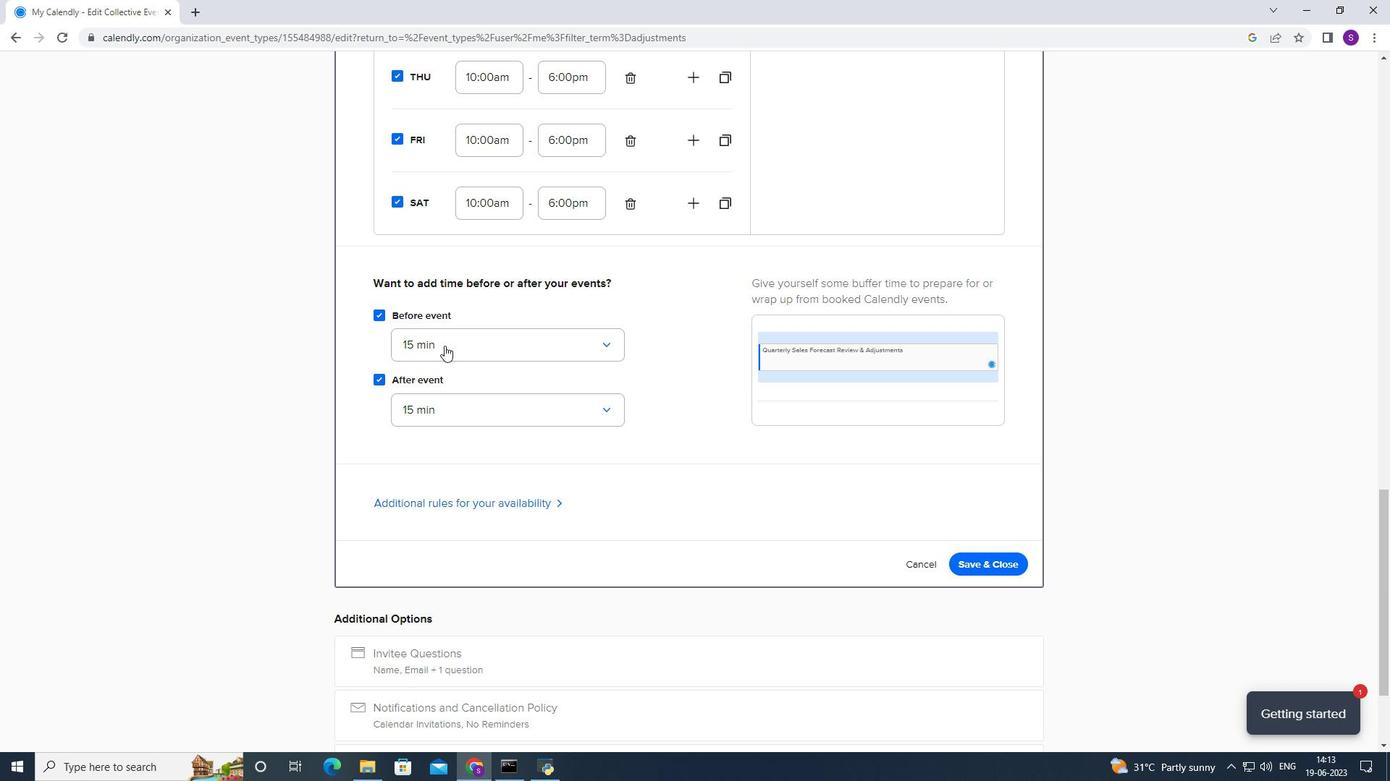 
Action: Mouse moved to (417, 404)
Screenshot: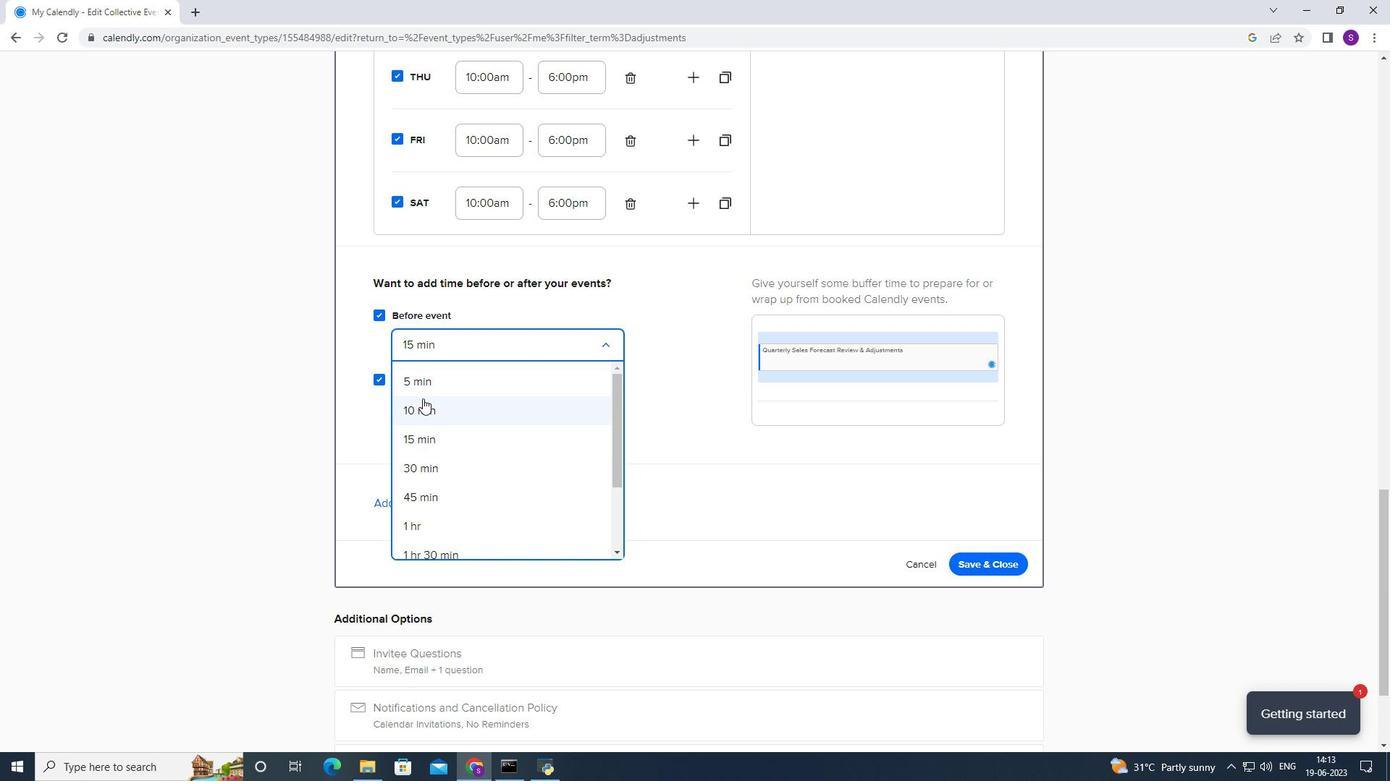 
Action: Mouse pressed left at (417, 404)
Screenshot: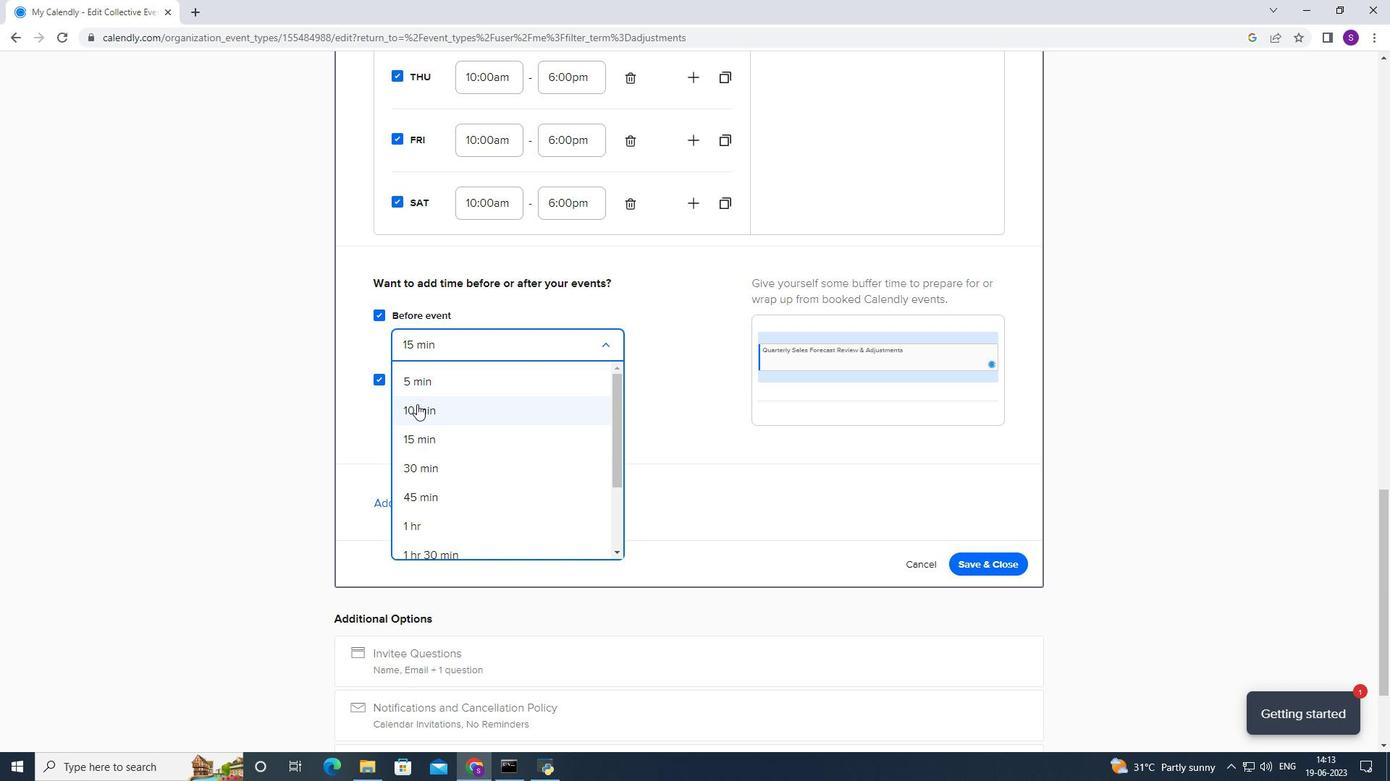 
Action: Mouse moved to (417, 414)
Screenshot: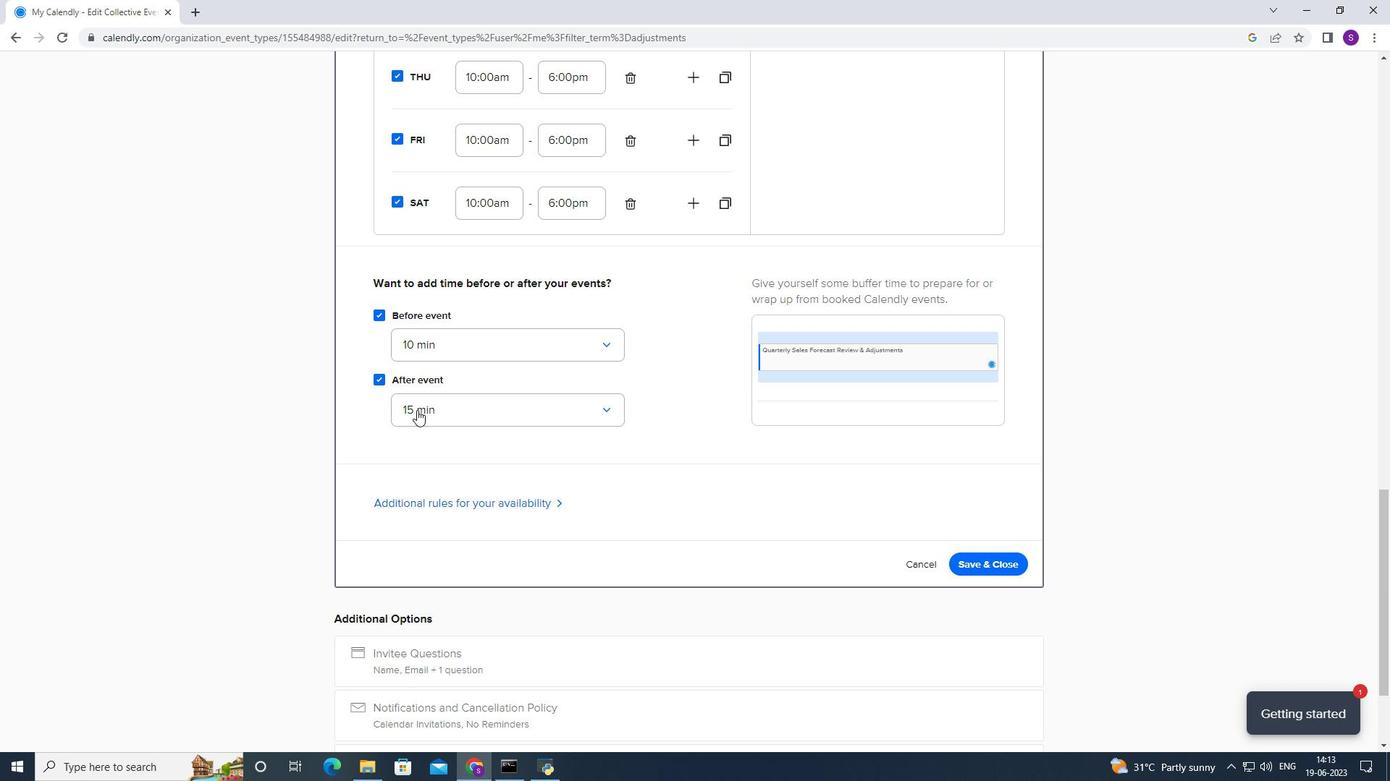 
Action: Mouse pressed left at (417, 414)
Screenshot: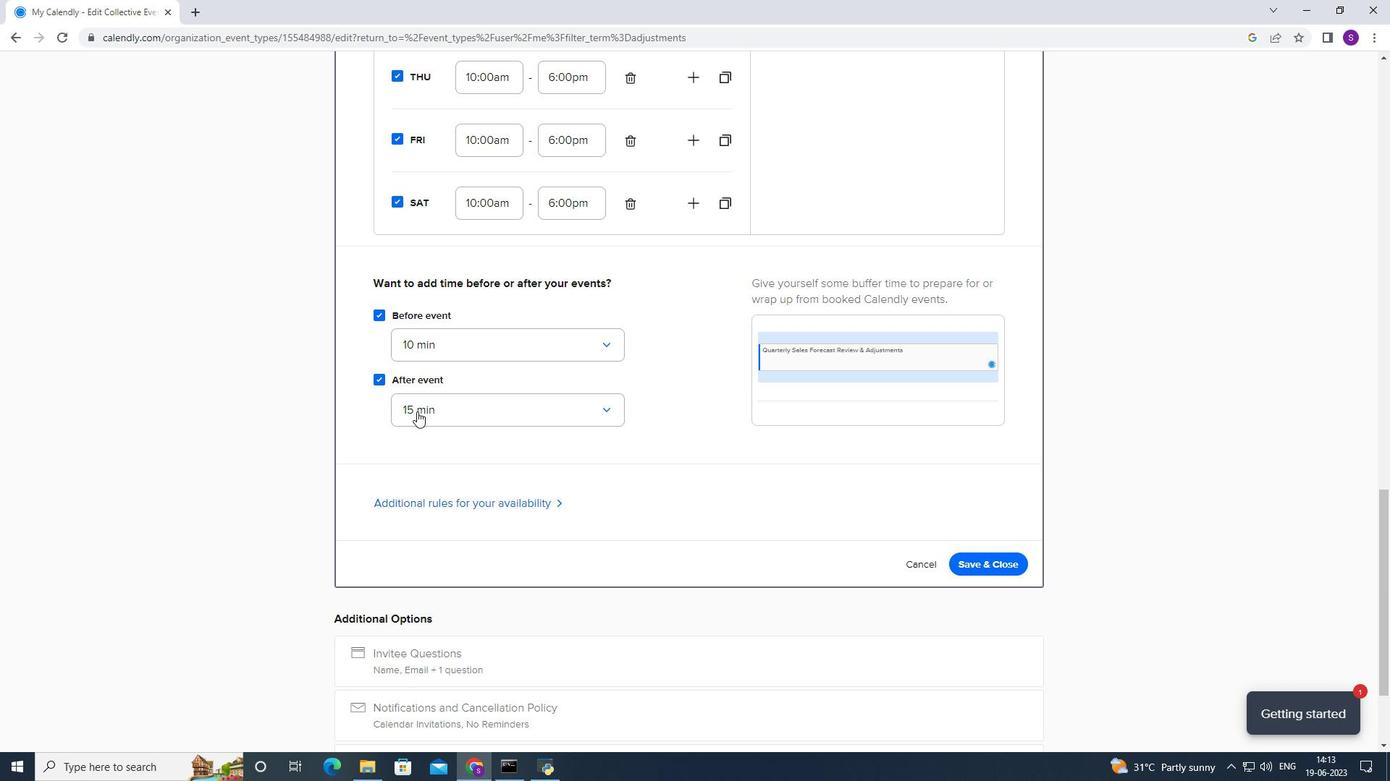 
Action: Mouse moved to (415, 473)
Screenshot: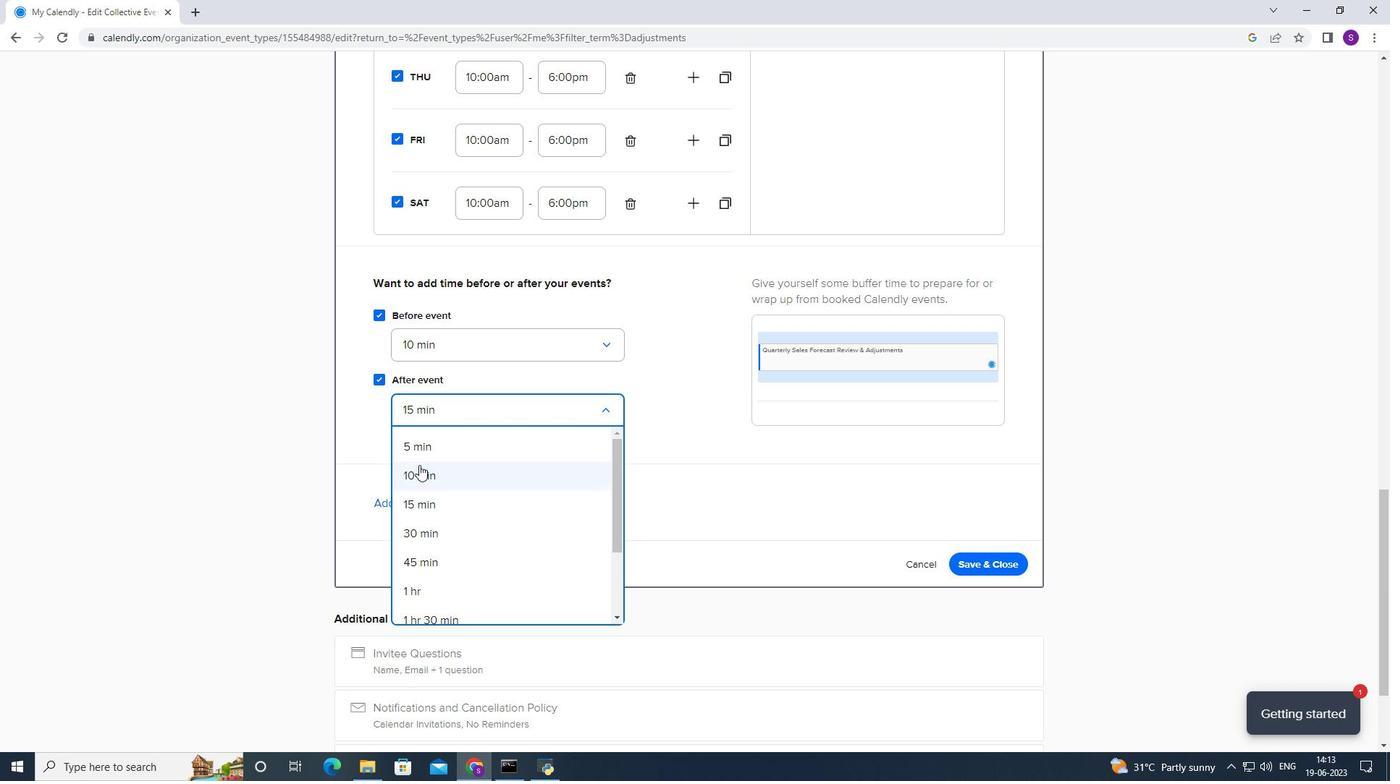 
Action: Mouse pressed left at (415, 473)
Screenshot: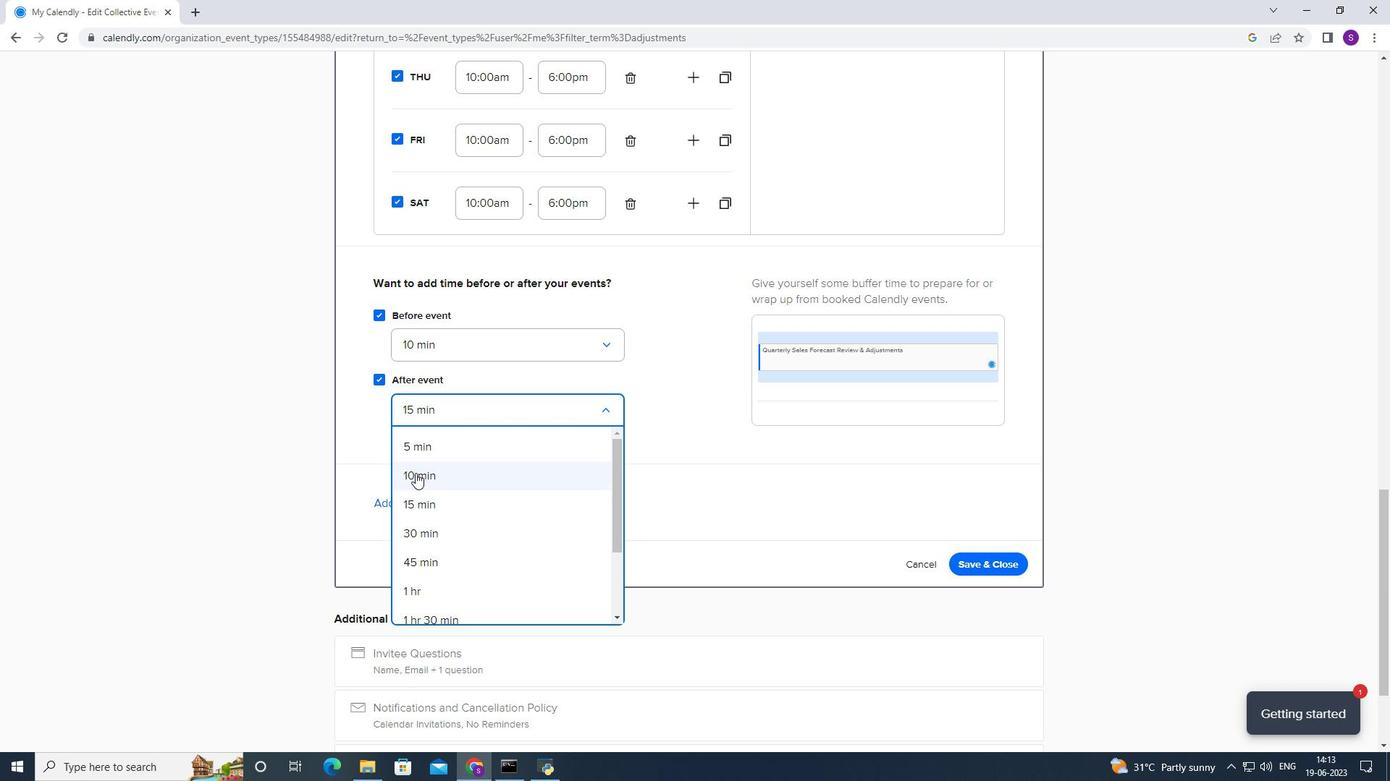 
Action: Mouse moved to (474, 512)
Screenshot: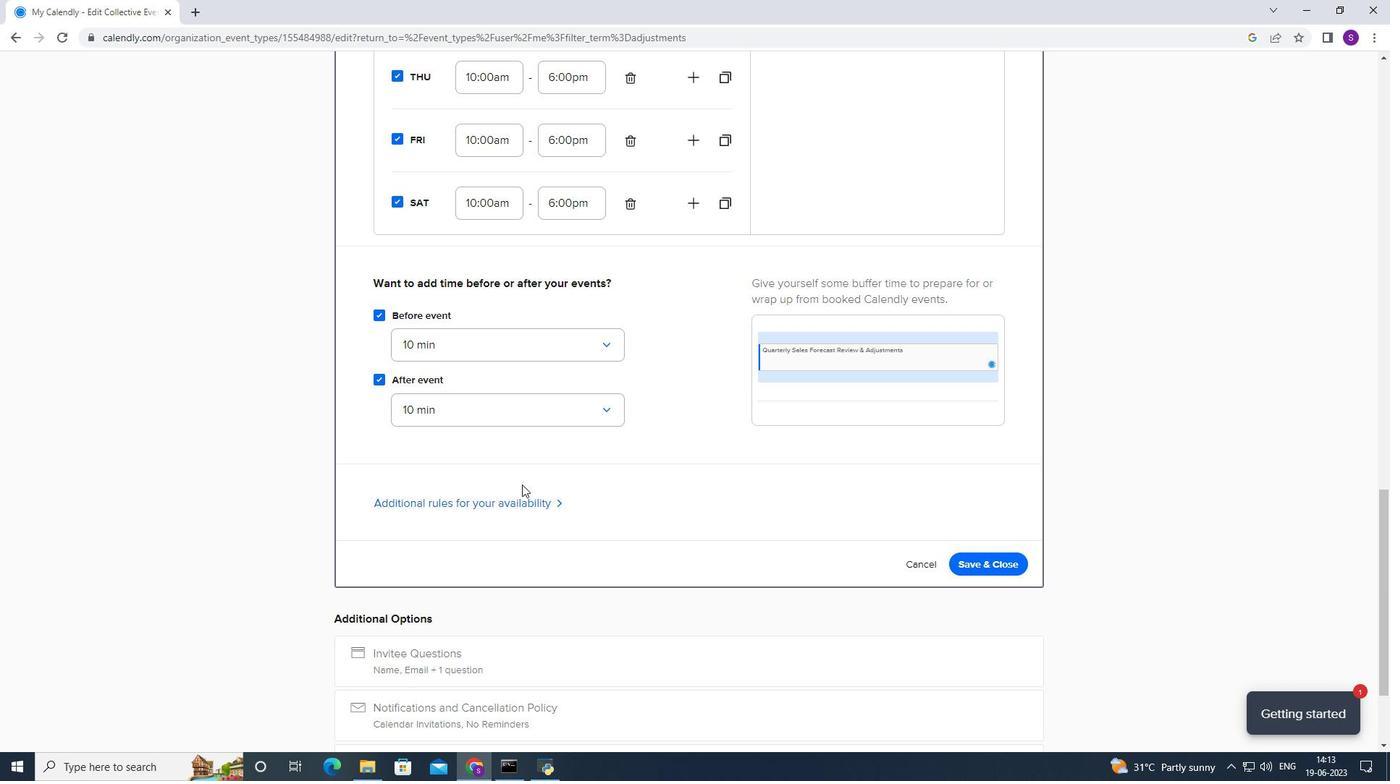 
Action: Mouse pressed left at (474, 512)
Screenshot: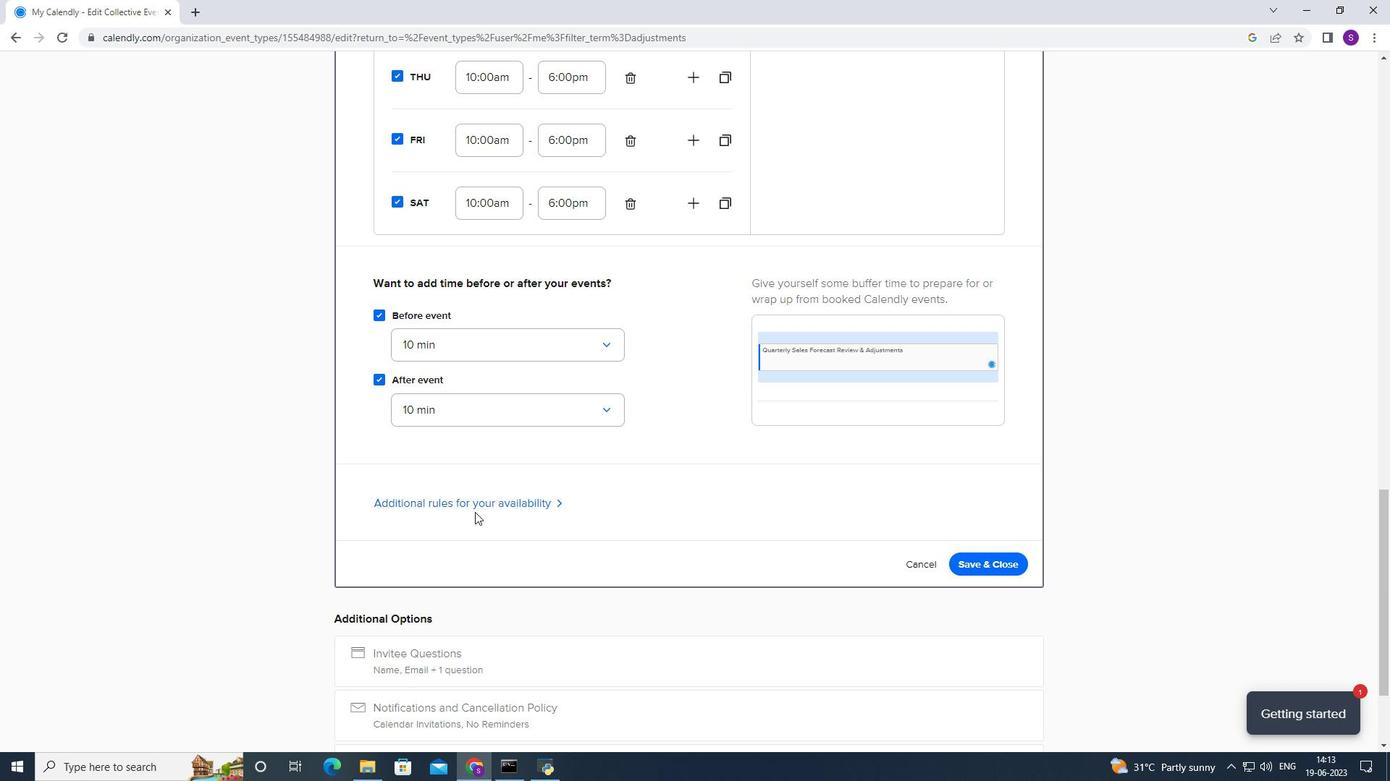 
Action: Mouse moved to (490, 493)
Screenshot: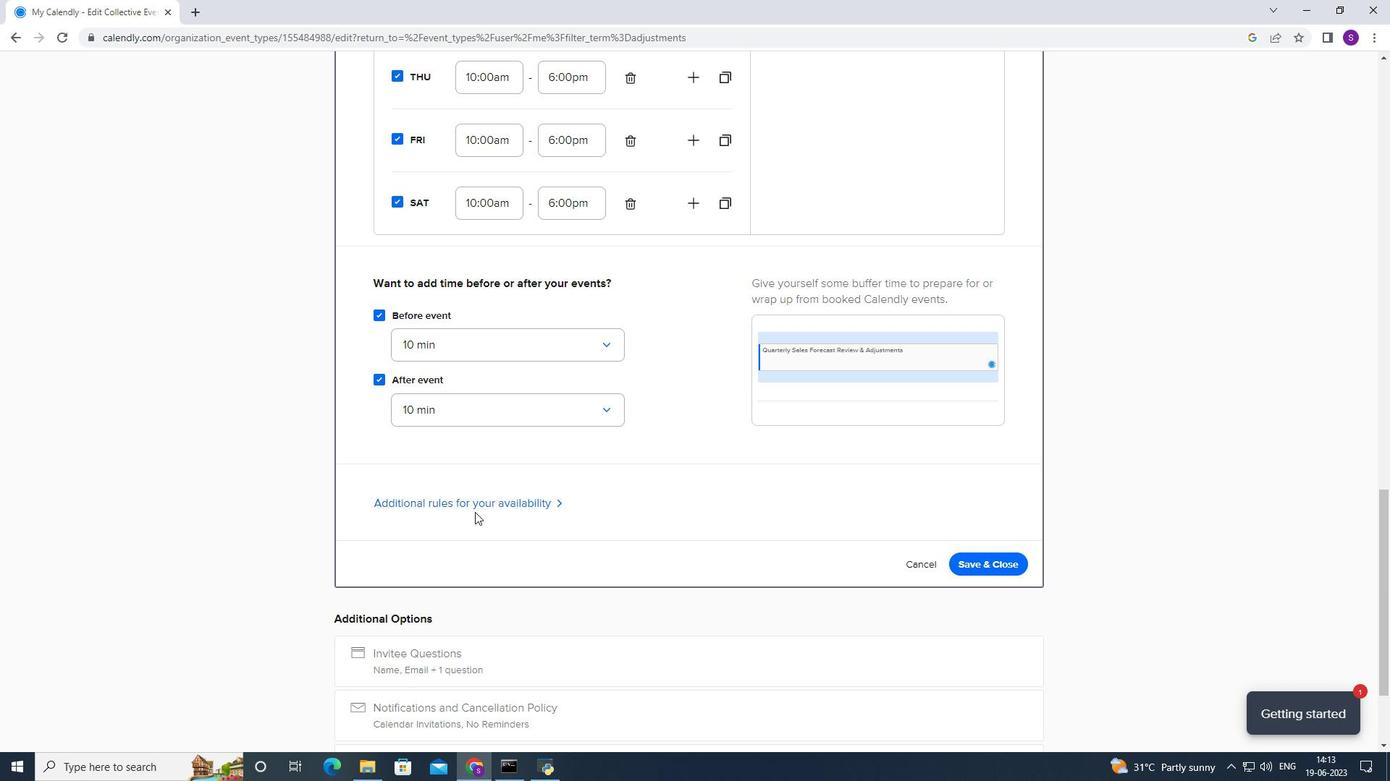
Action: Mouse pressed left at (490, 493)
Screenshot: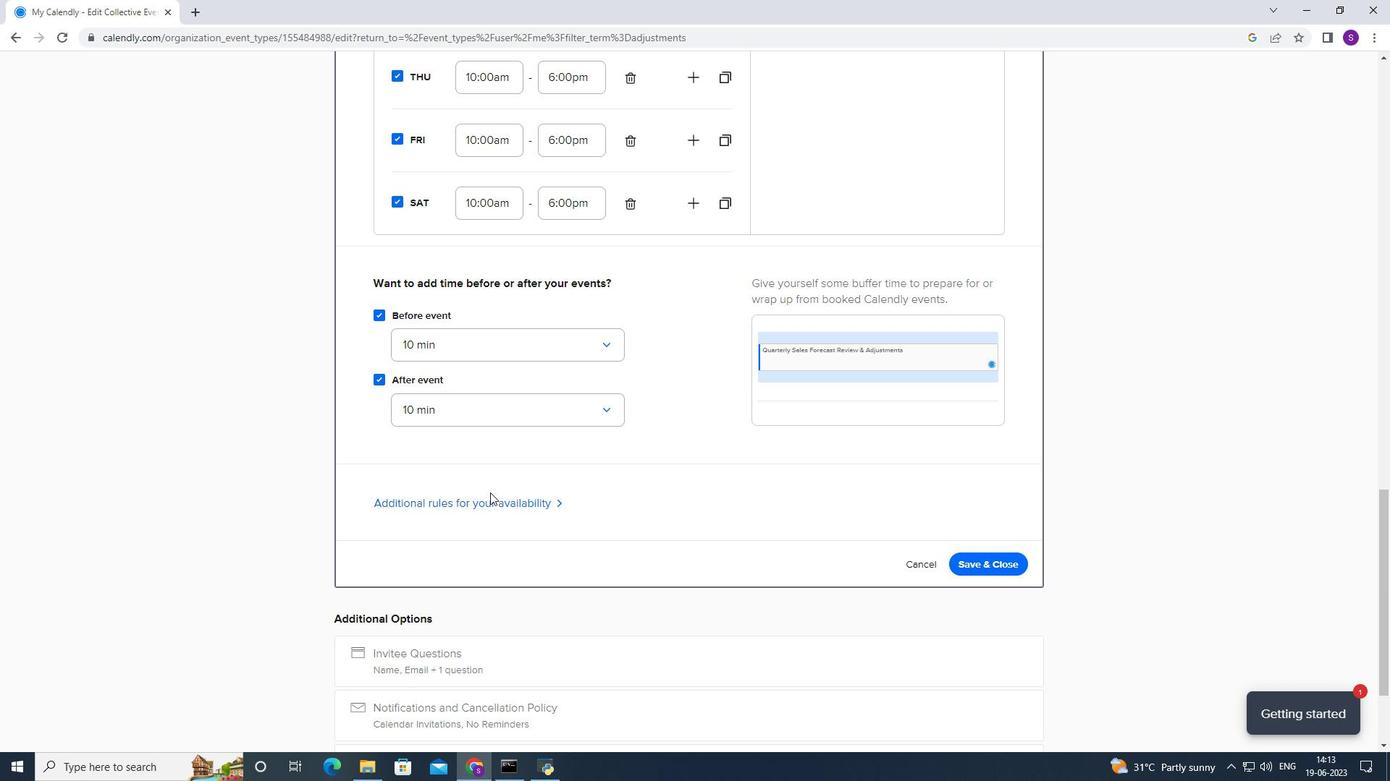 
Action: Mouse moved to (479, 501)
Screenshot: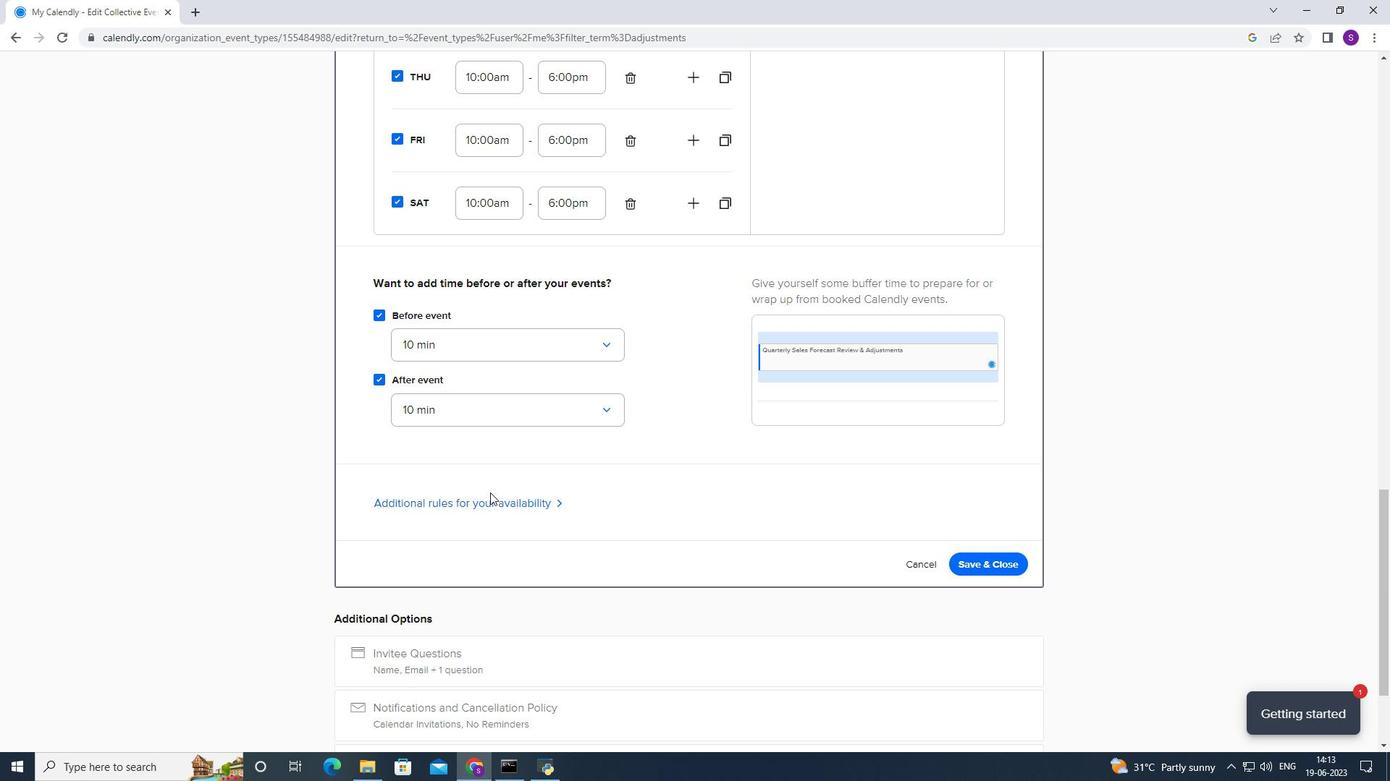 
Action: Mouse pressed left at (479, 501)
Screenshot: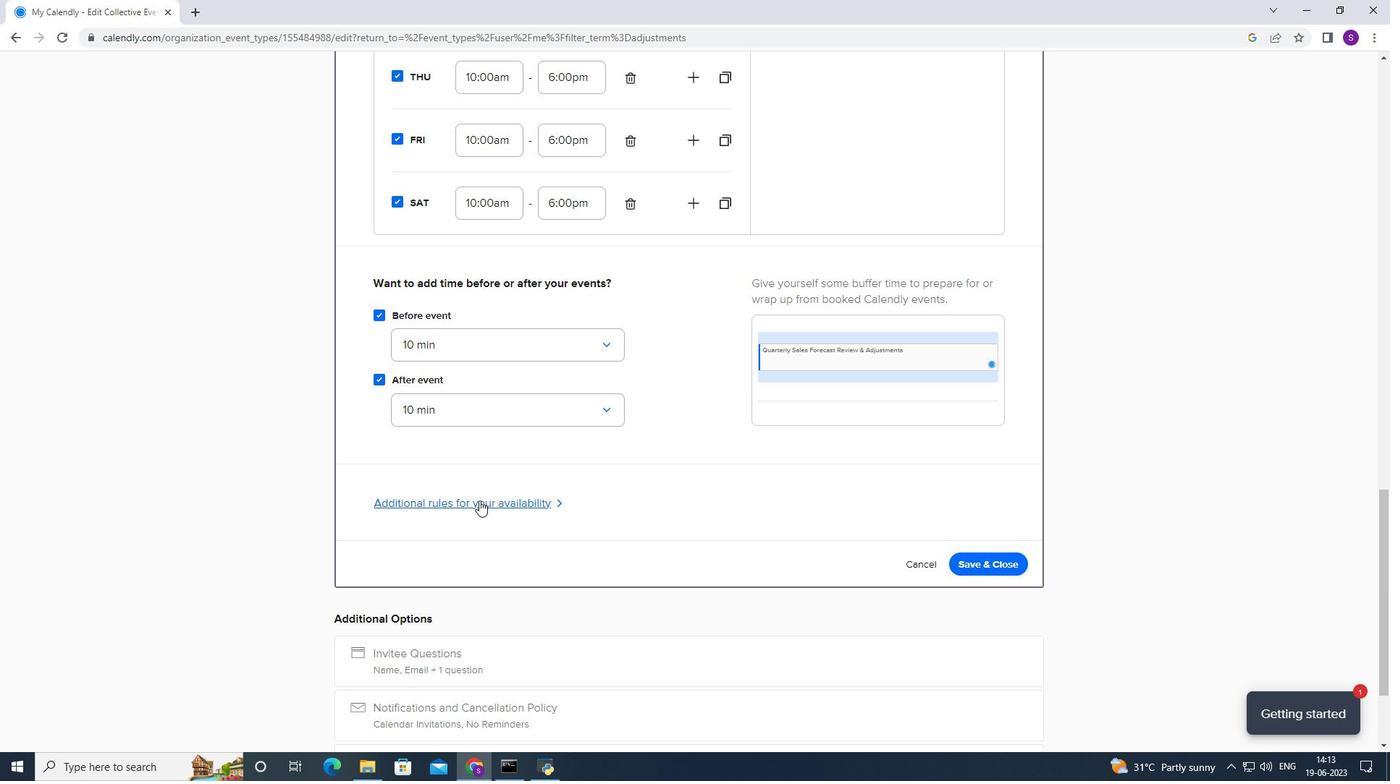 
Action: Mouse moved to (448, 549)
Screenshot: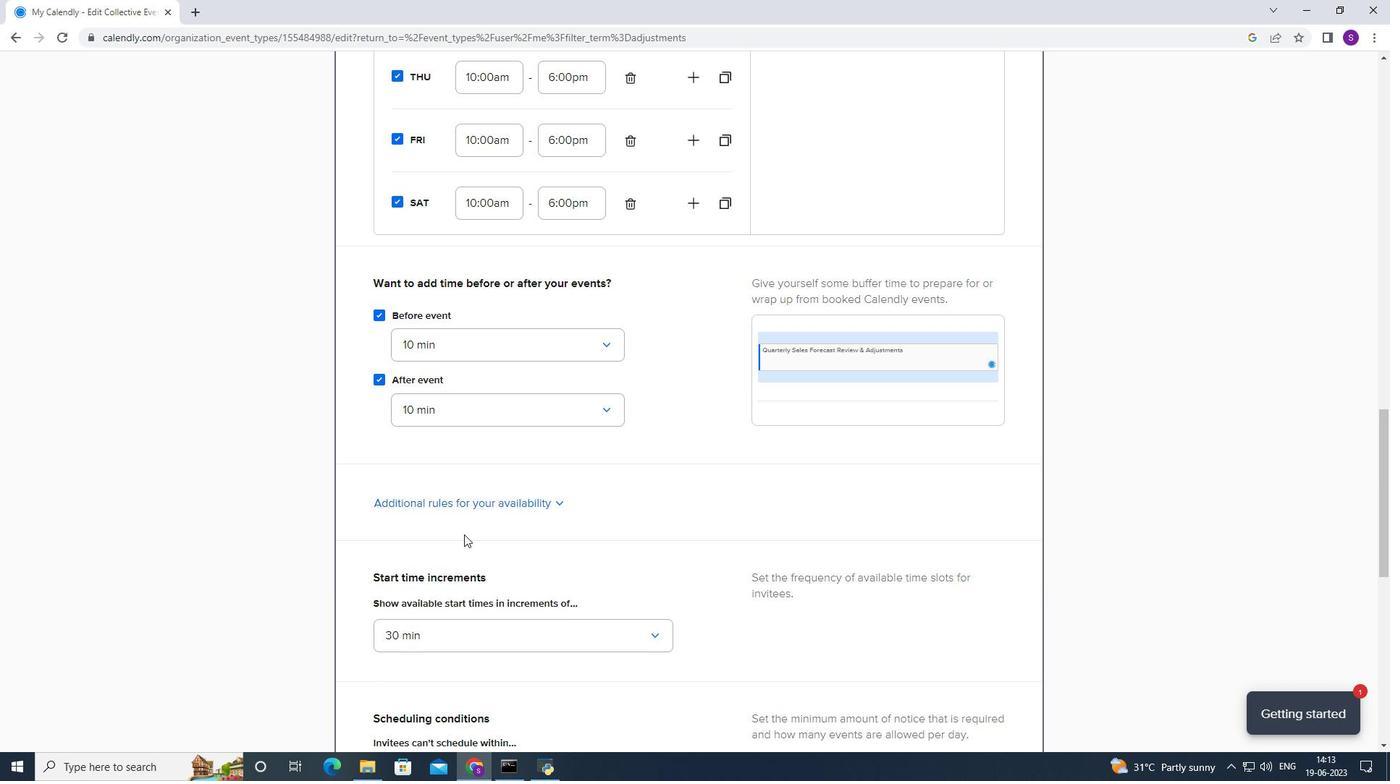 
Action: Mouse scrolled (448, 548) with delta (0, 0)
Screenshot: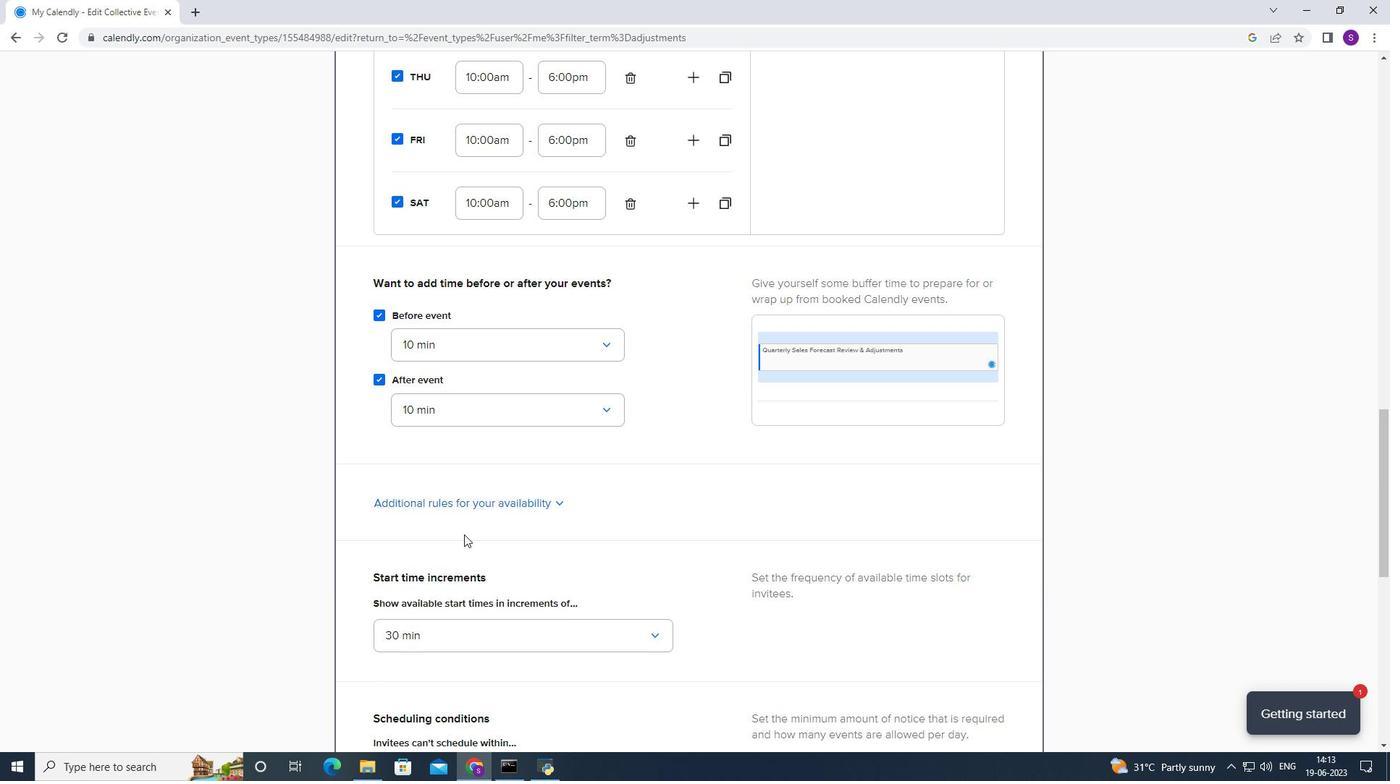 
Action: Mouse scrolled (448, 548) with delta (0, 0)
Screenshot: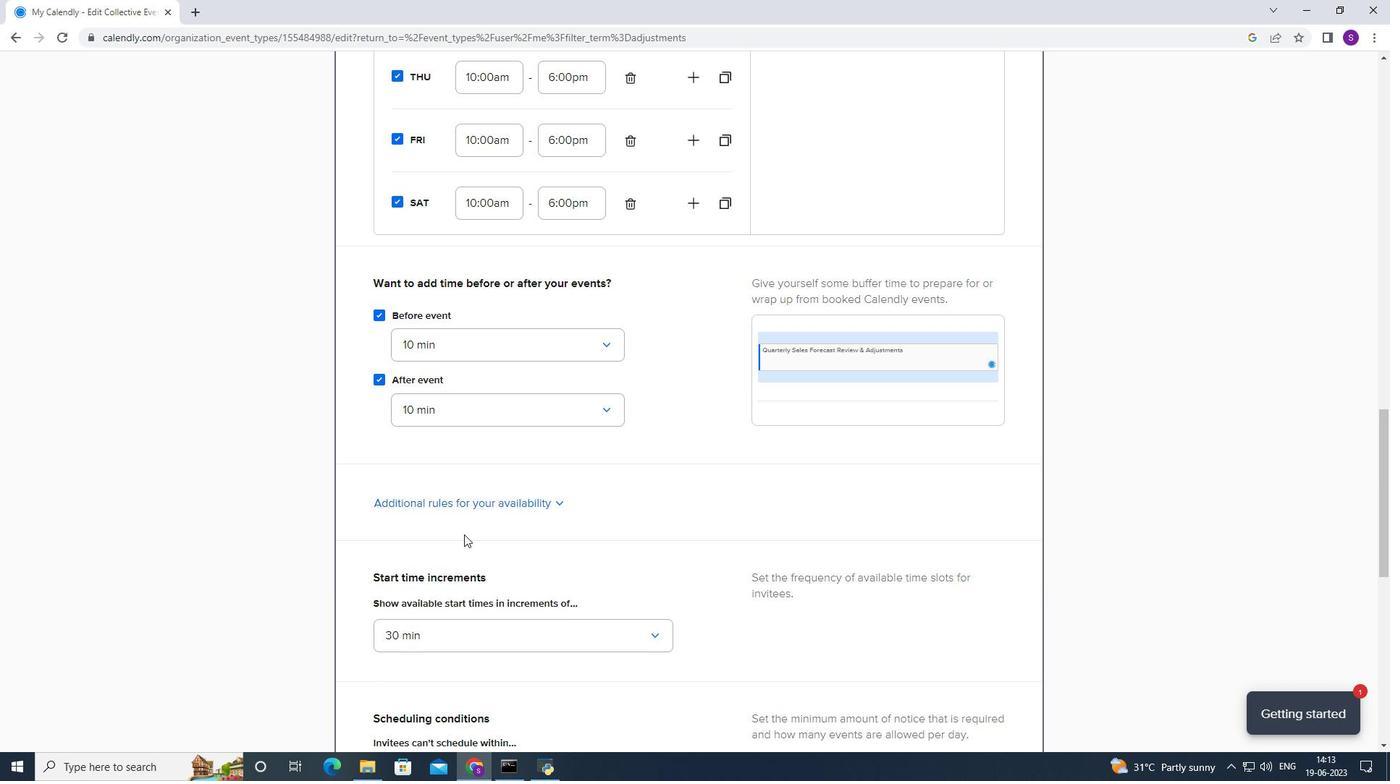
Action: Mouse moved to (437, 490)
Screenshot: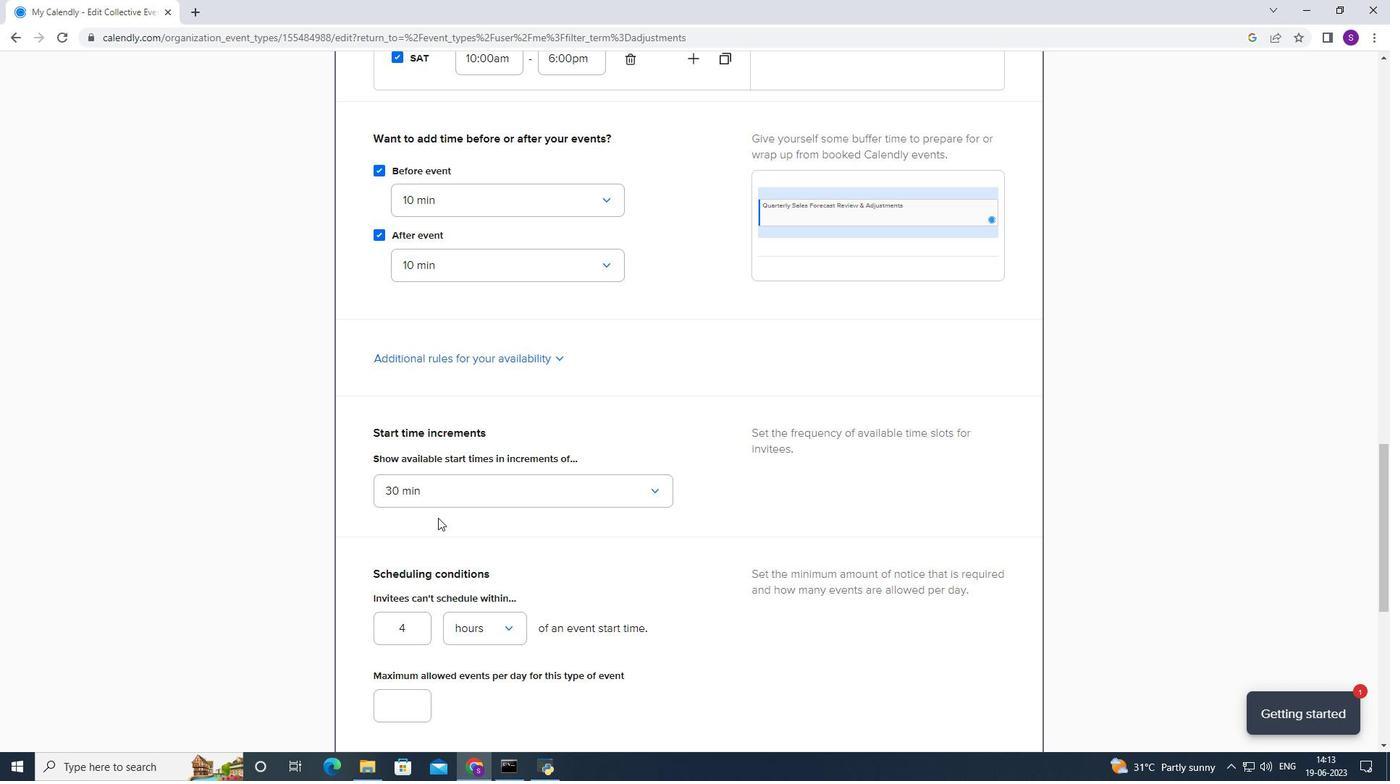 
Action: Mouse pressed left at (437, 490)
Screenshot: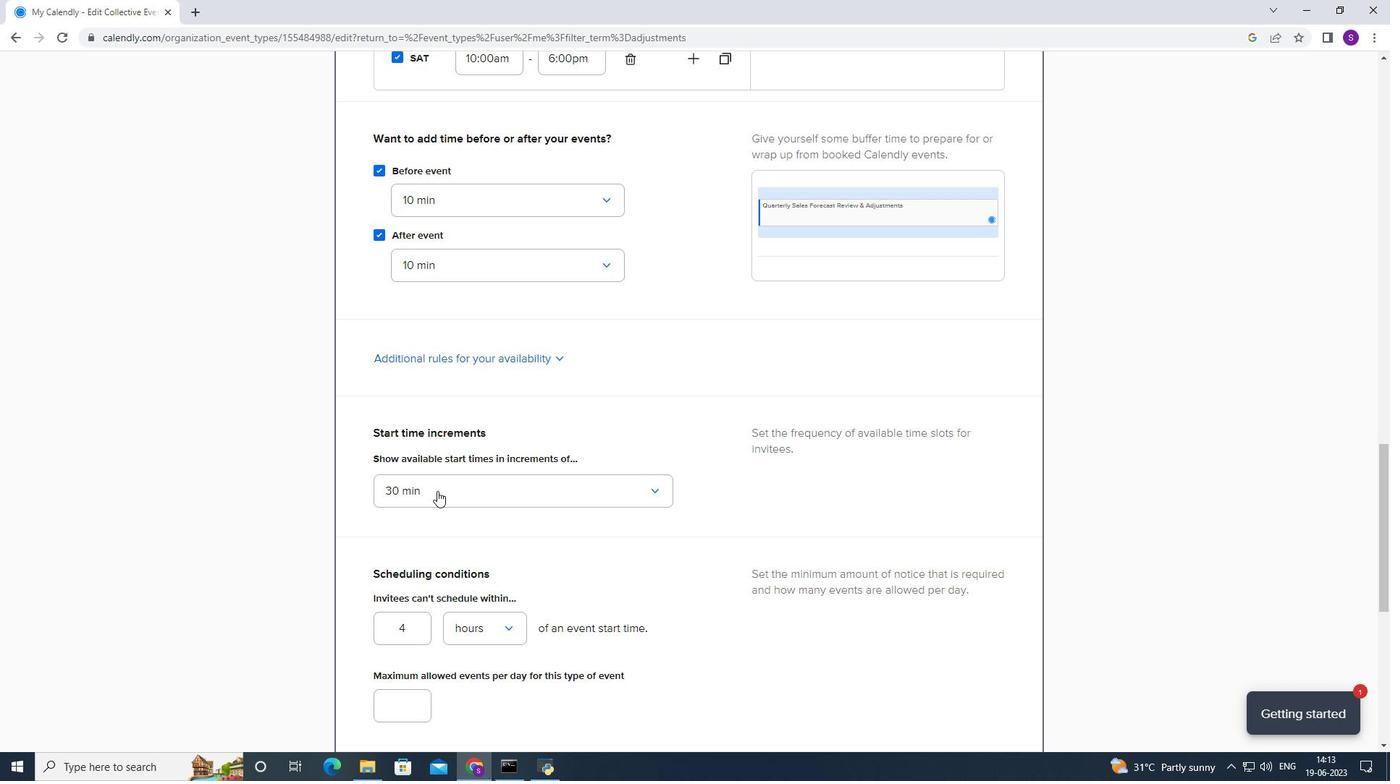 
Action: Mouse moved to (409, 692)
Screenshot: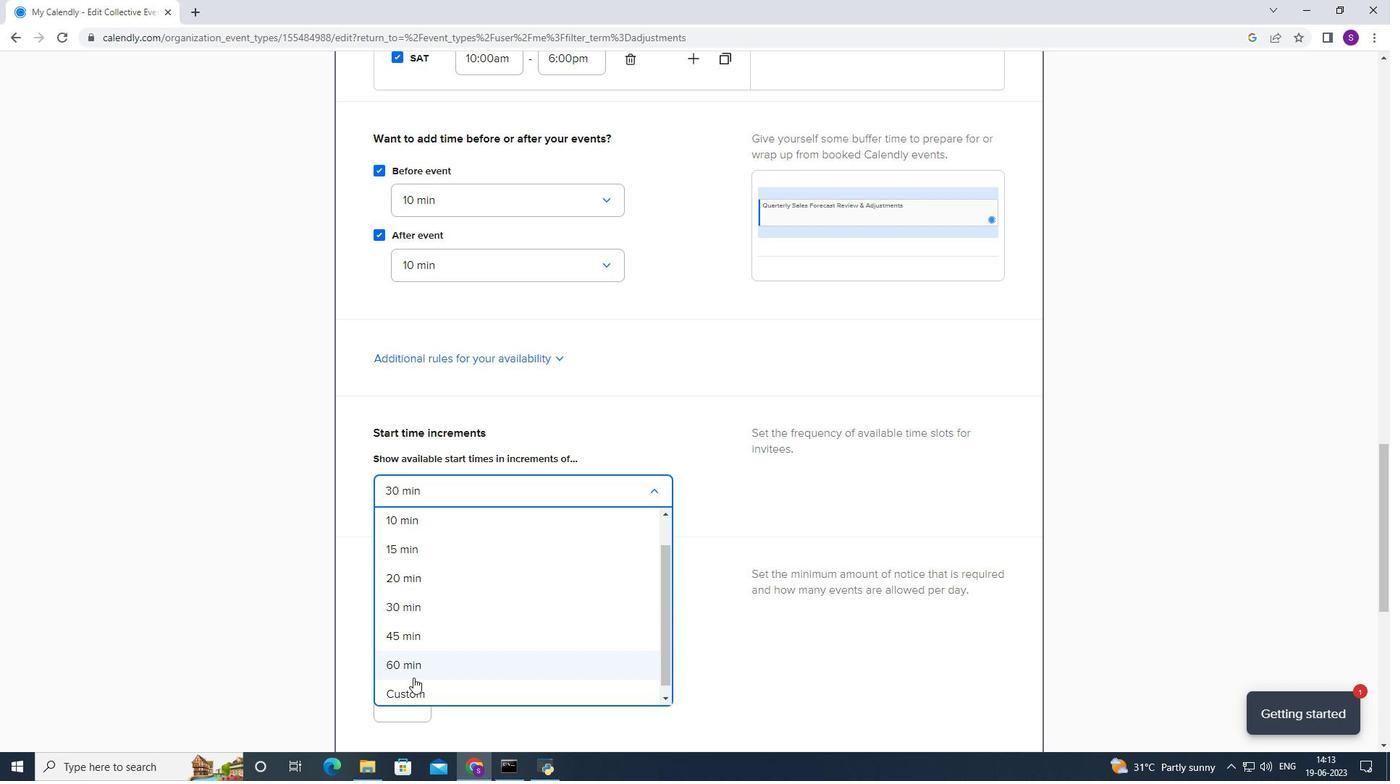 
Action: Mouse pressed left at (409, 692)
Screenshot: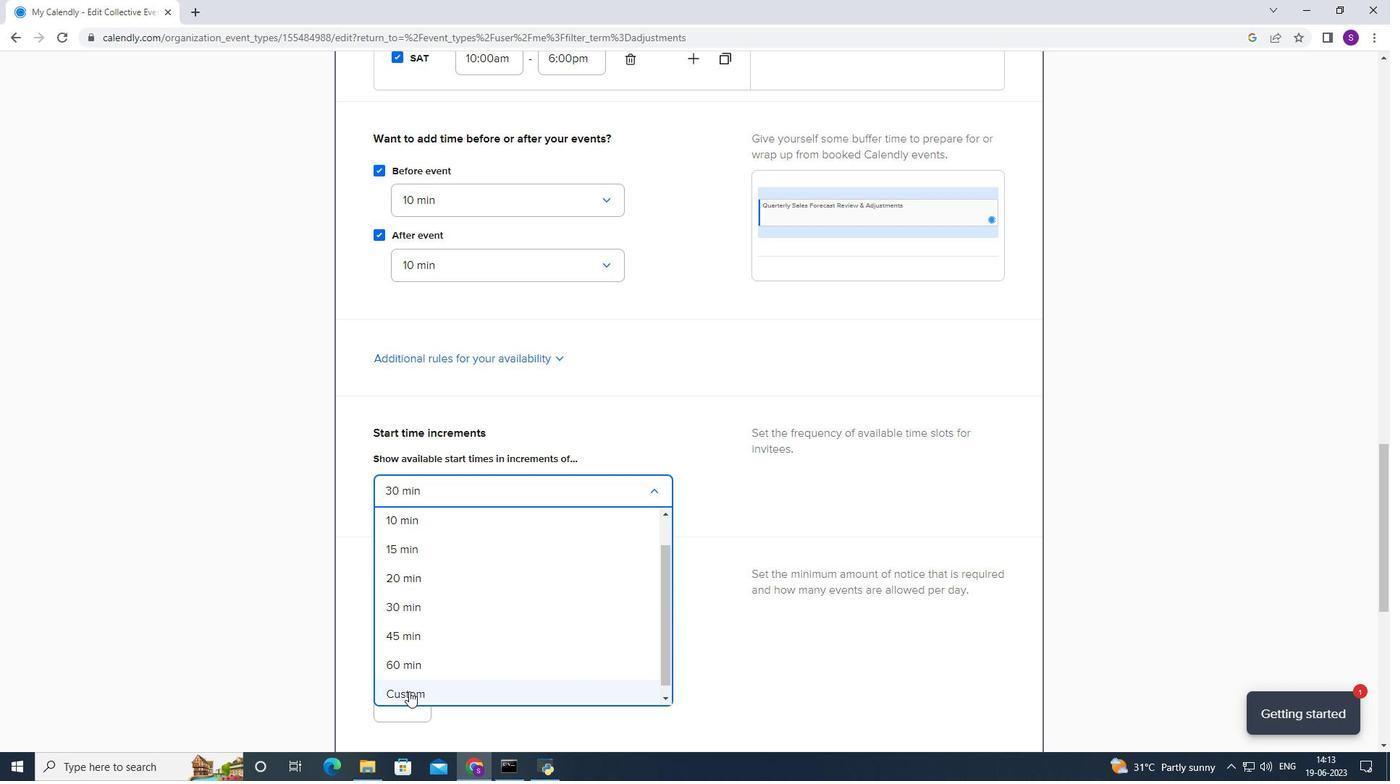 
Action: Key pressed 40
Screenshot: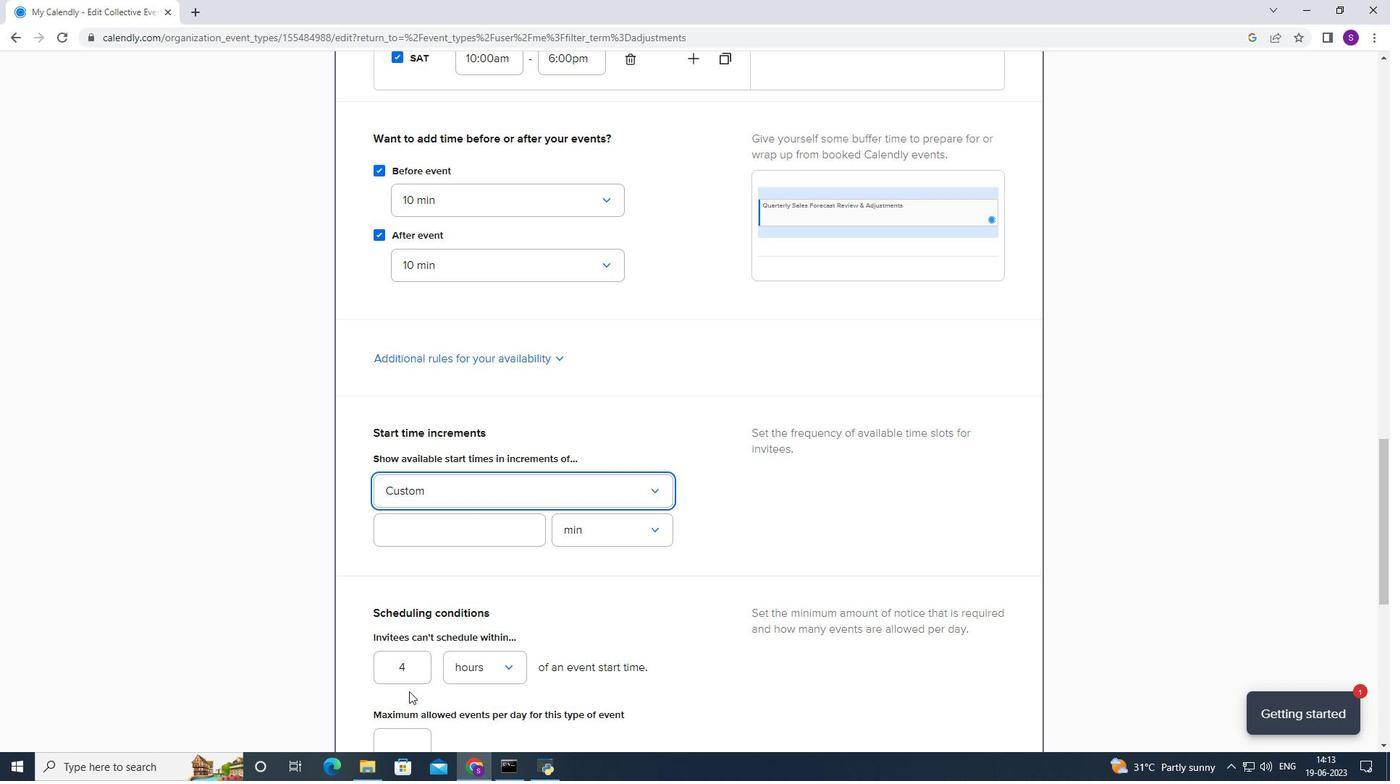 
Action: Mouse moved to (479, 517)
Screenshot: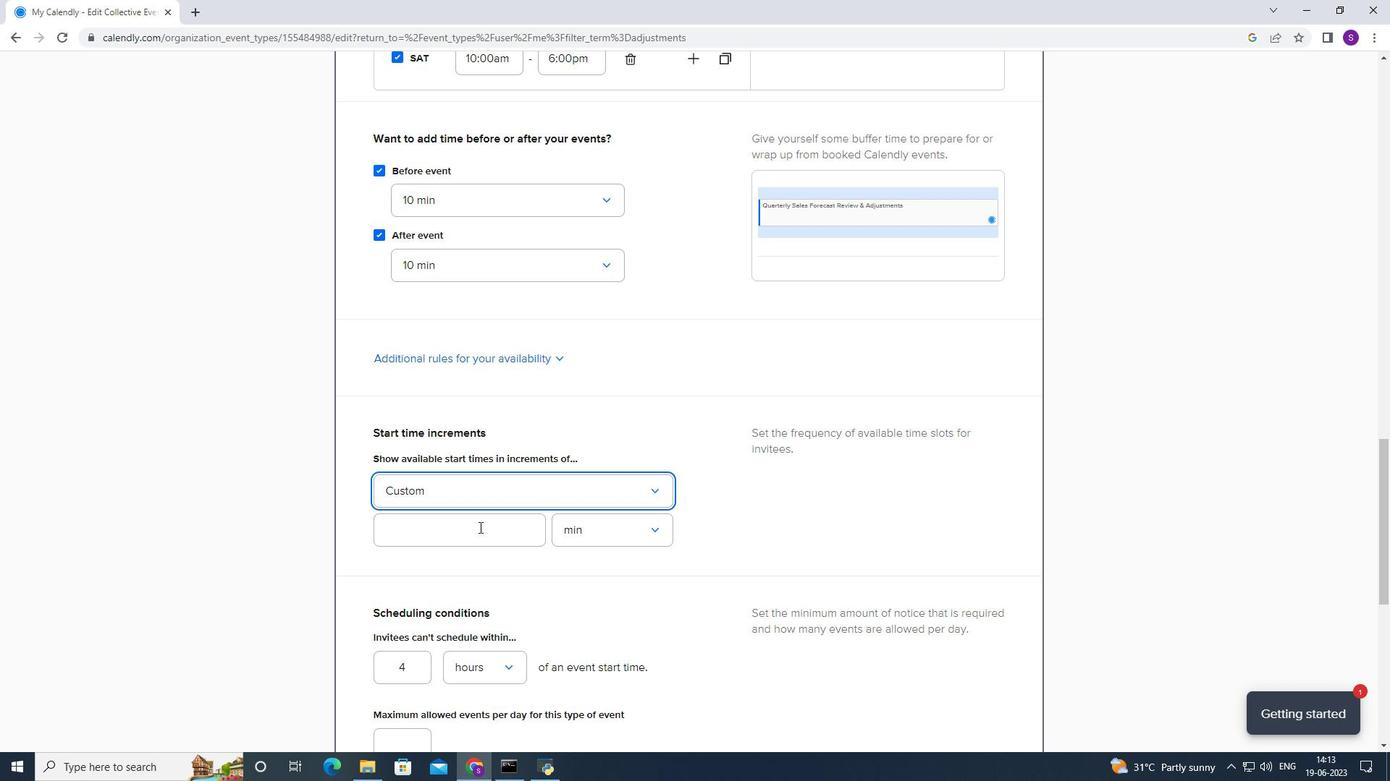 
Action: Mouse pressed left at (479, 517)
Screenshot: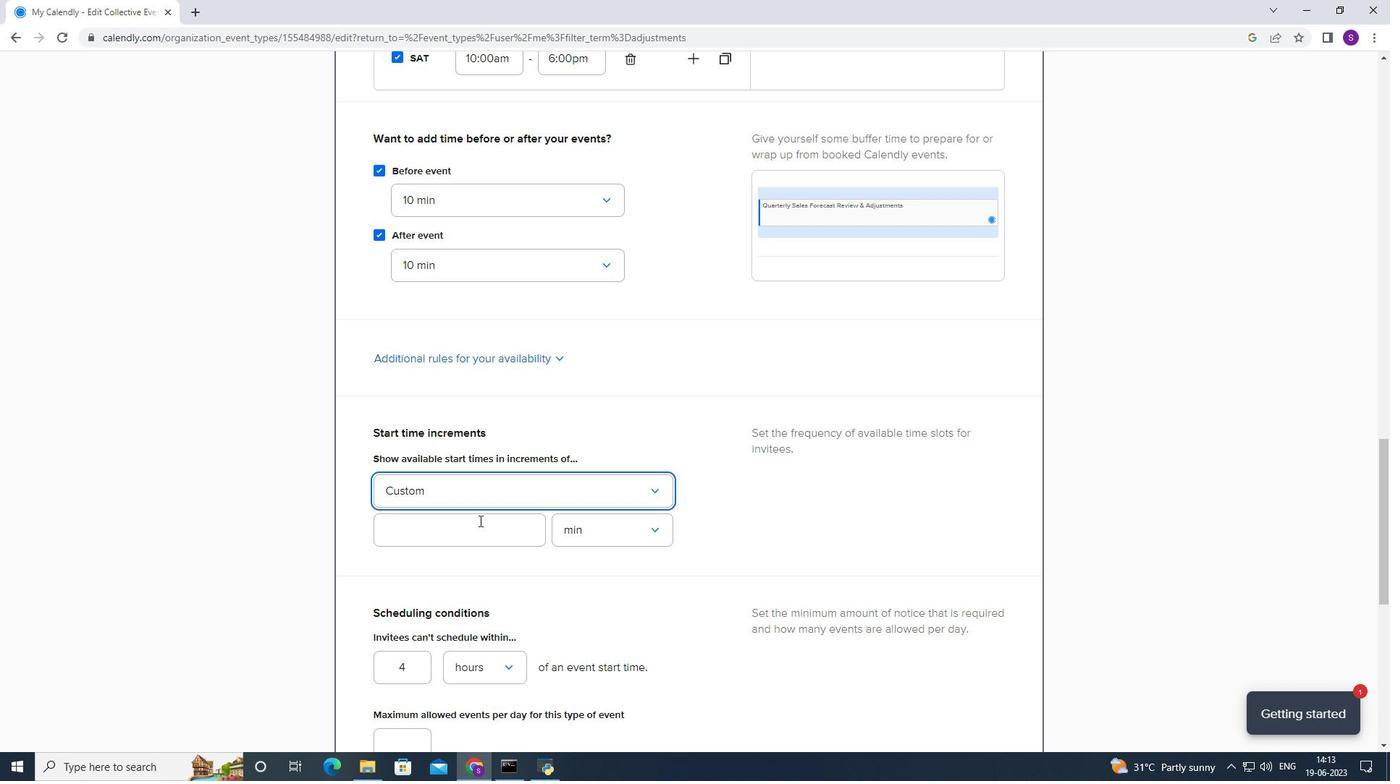 
Action: Mouse moved to (478, 517)
Screenshot: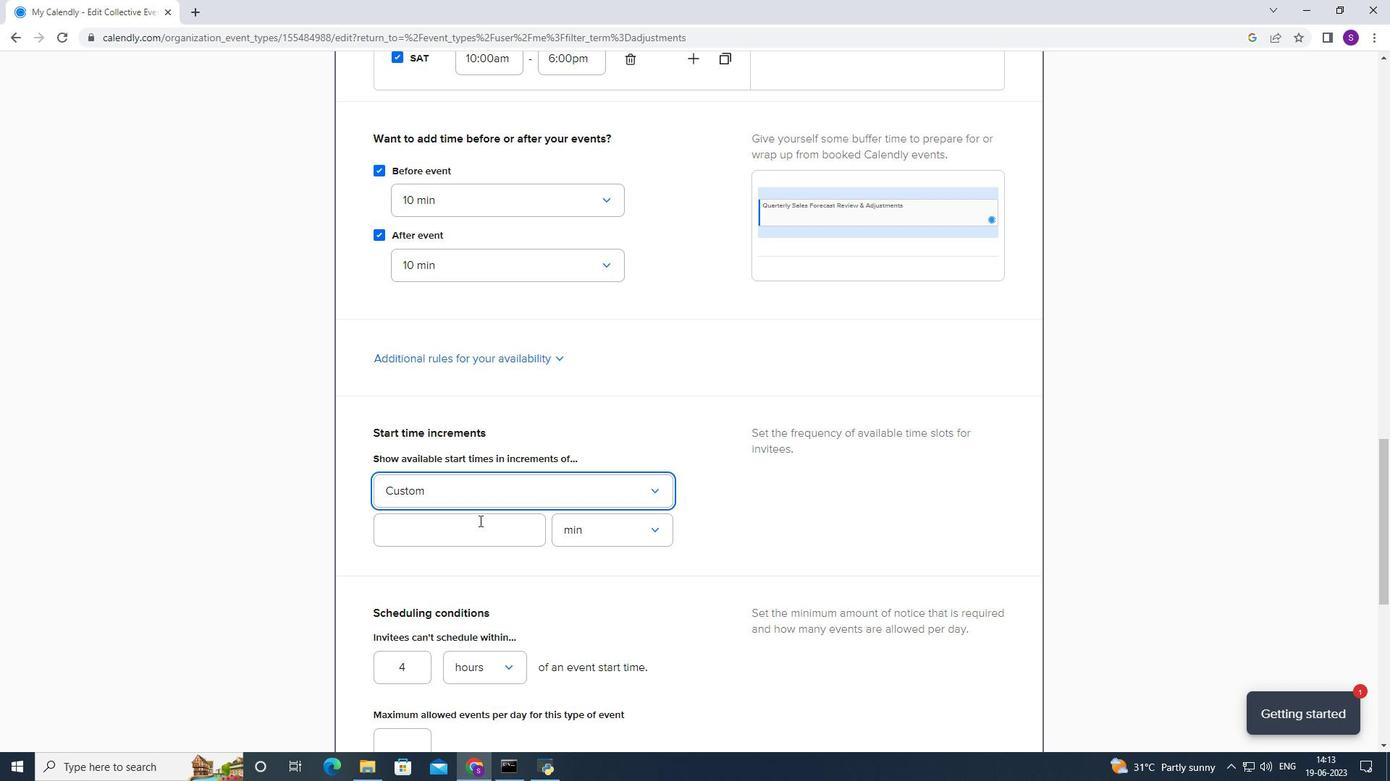 
Action: Key pressed 40
Screenshot: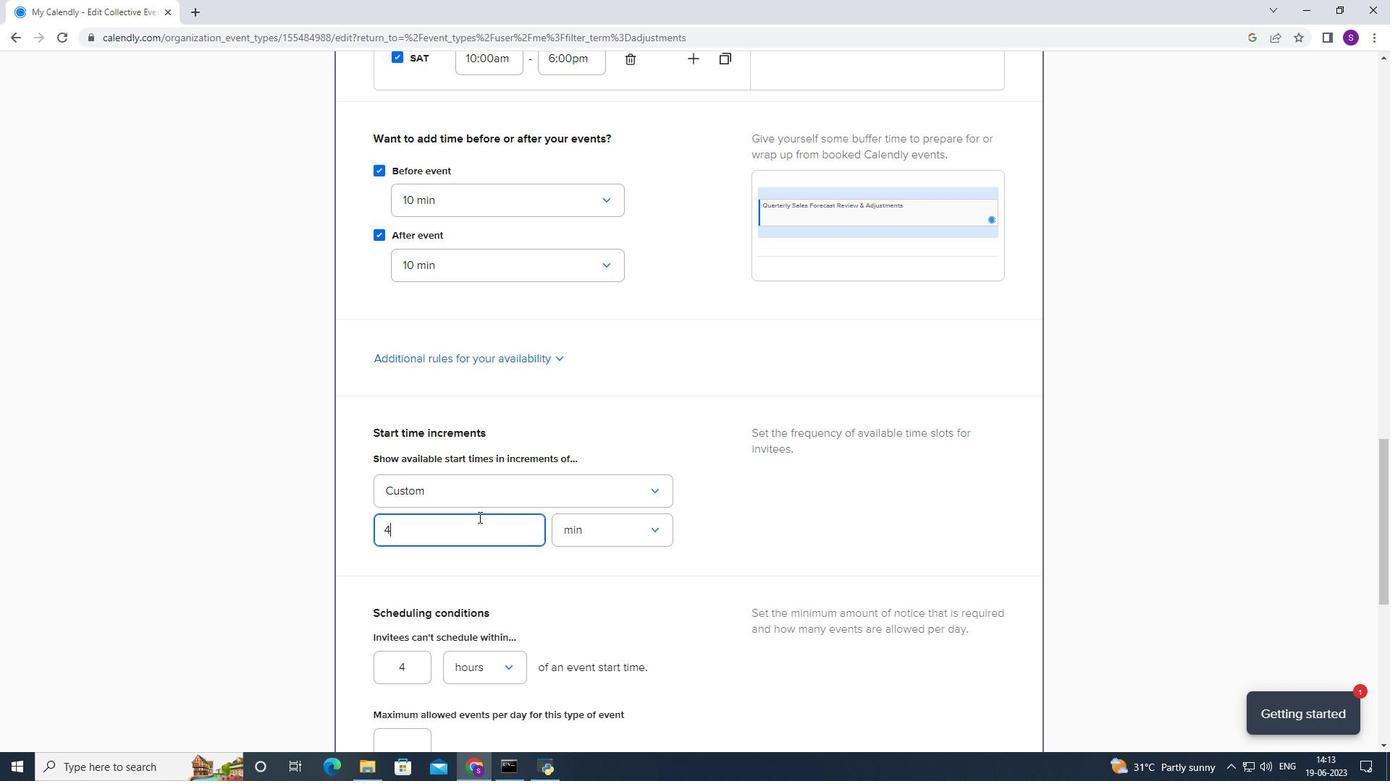 
Action: Mouse moved to (452, 611)
Screenshot: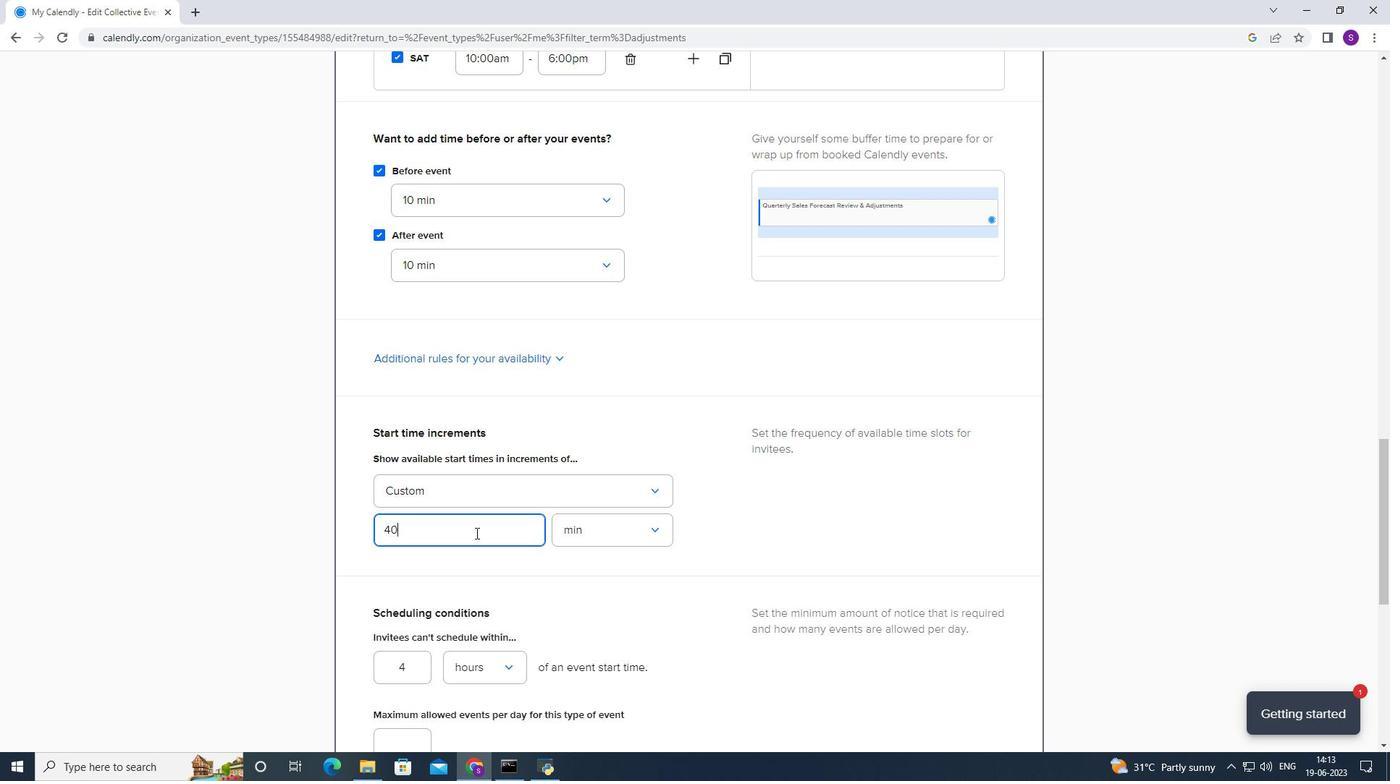 
Action: Mouse pressed left at (452, 611)
Screenshot: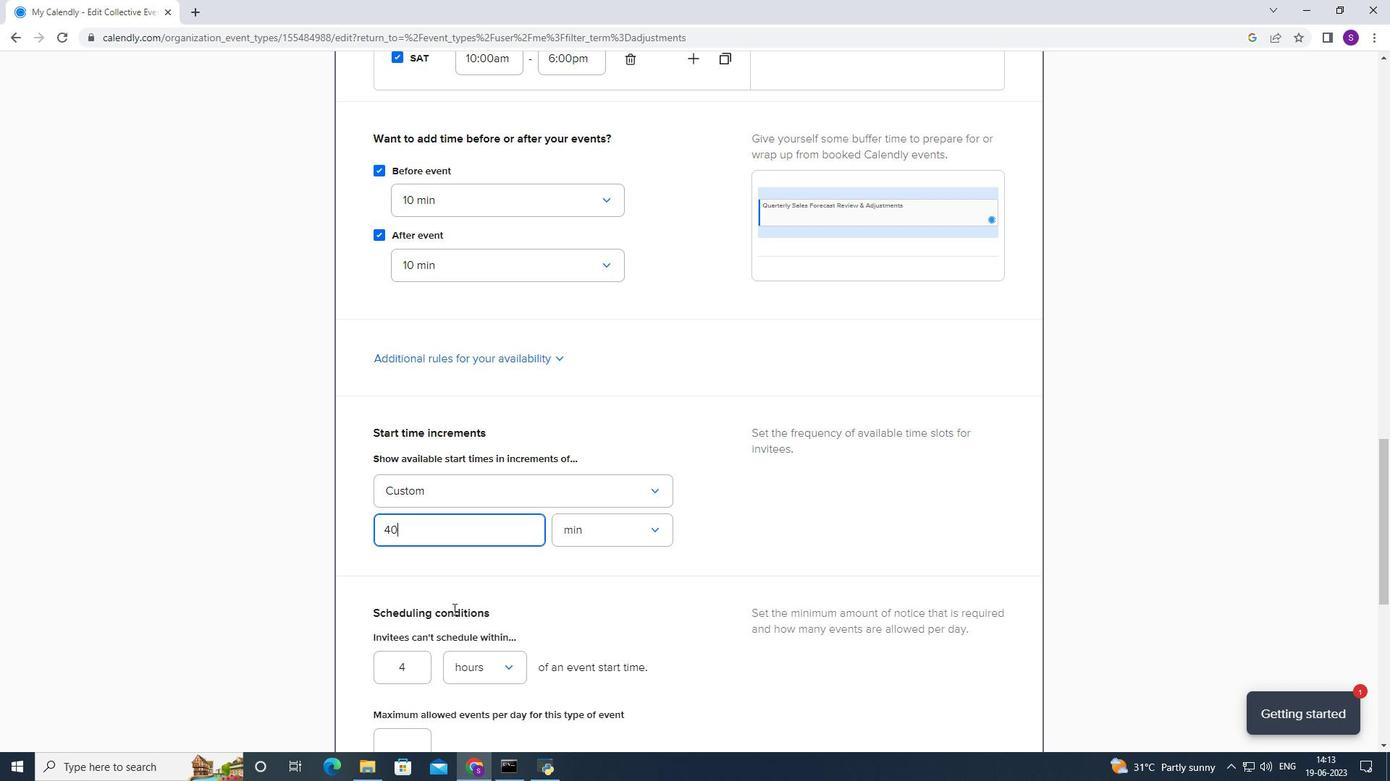 
Action: Mouse moved to (406, 678)
Screenshot: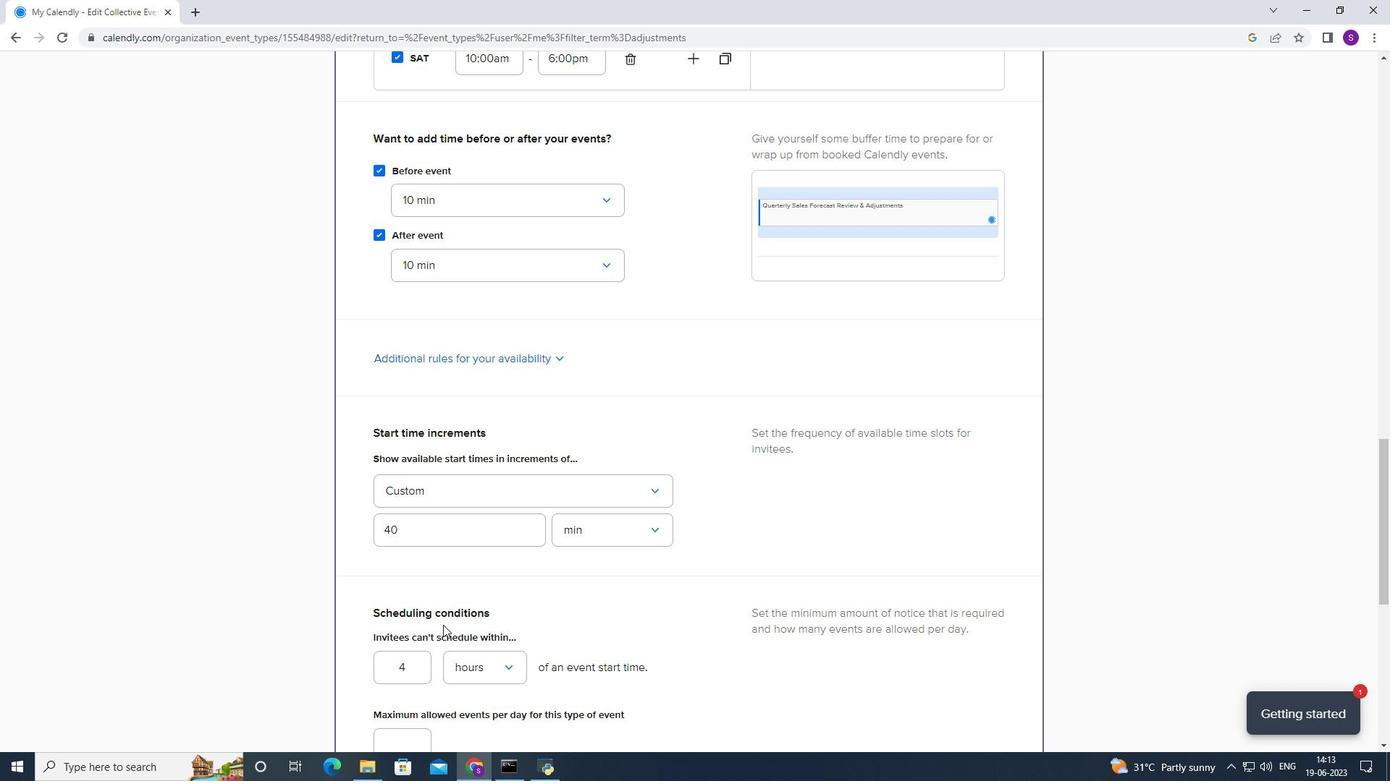 
Action: Mouse pressed left at (406, 678)
Screenshot: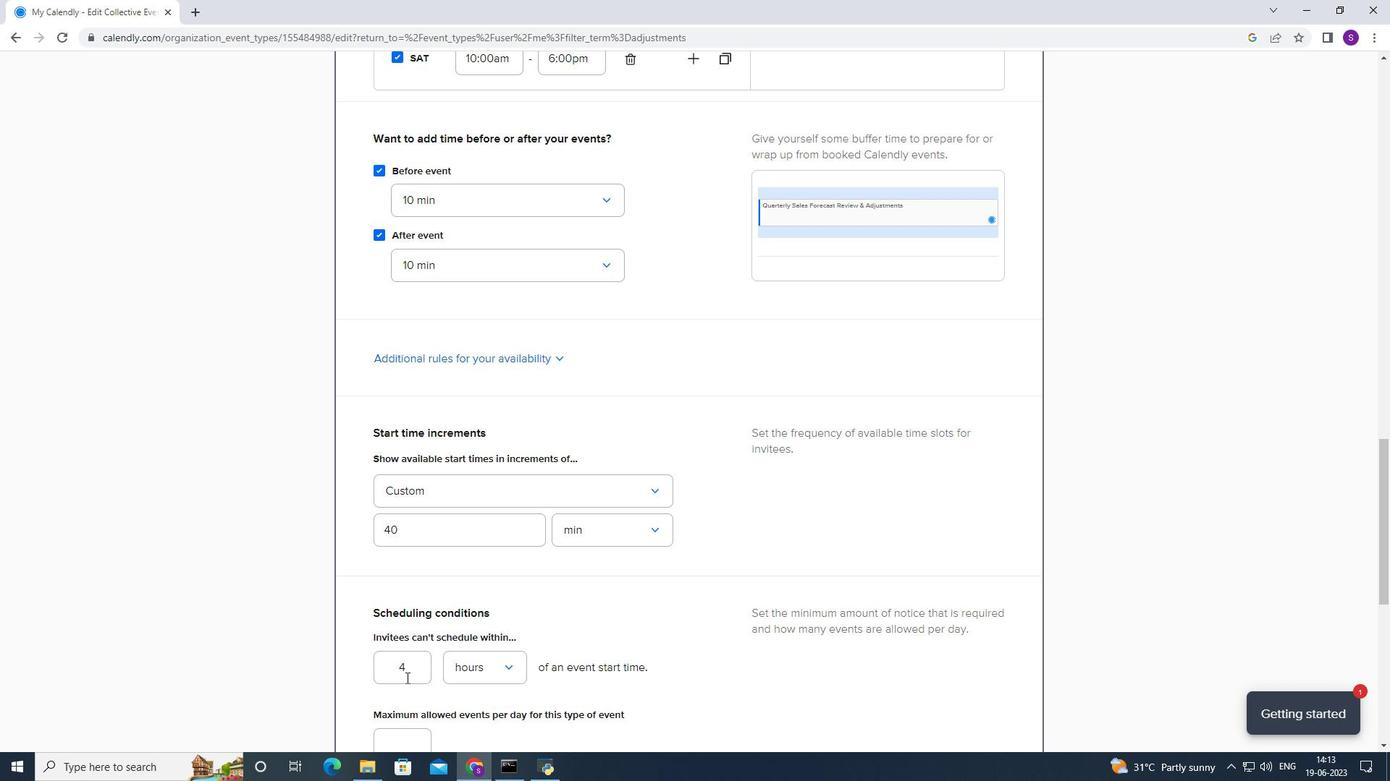 
Action: Mouse moved to (410, 669)
Screenshot: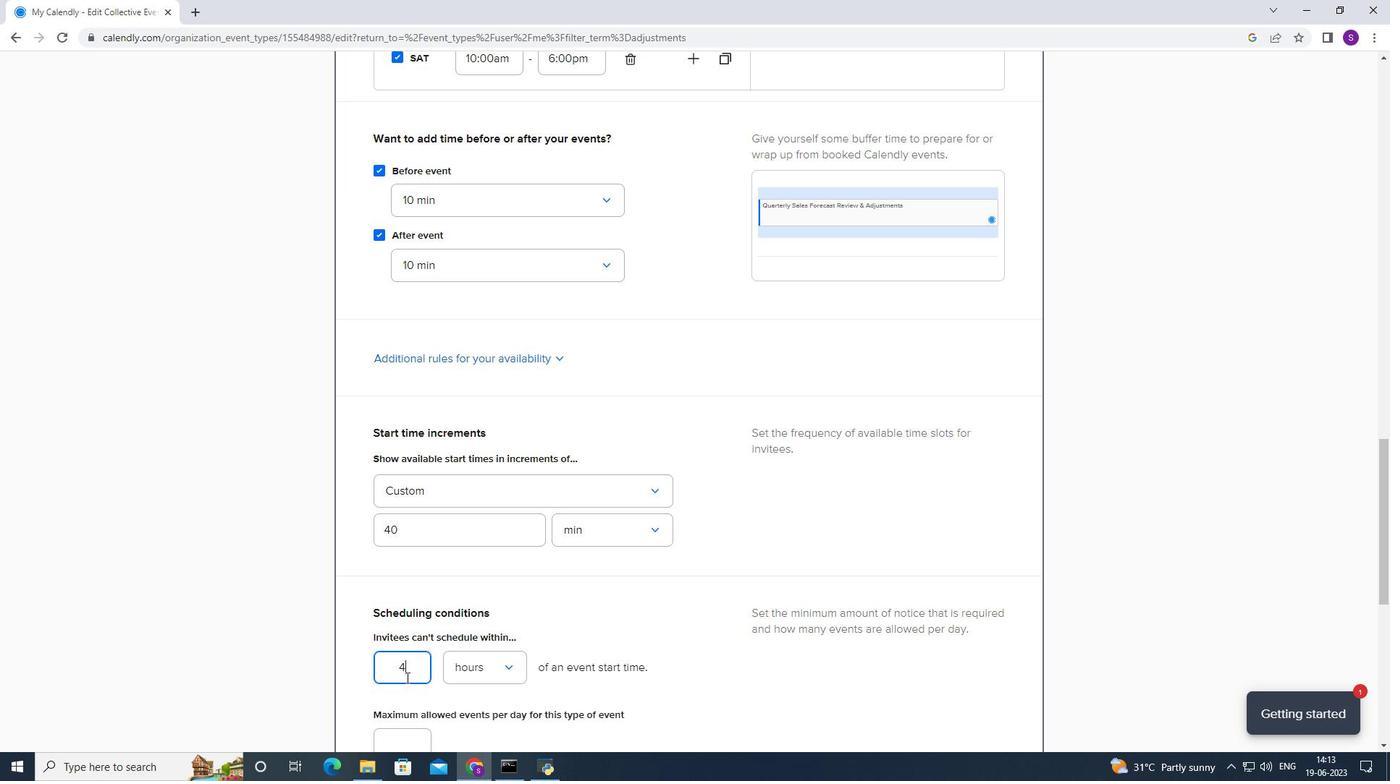 
Action: Key pressed <Key.backspace>47
Screenshot: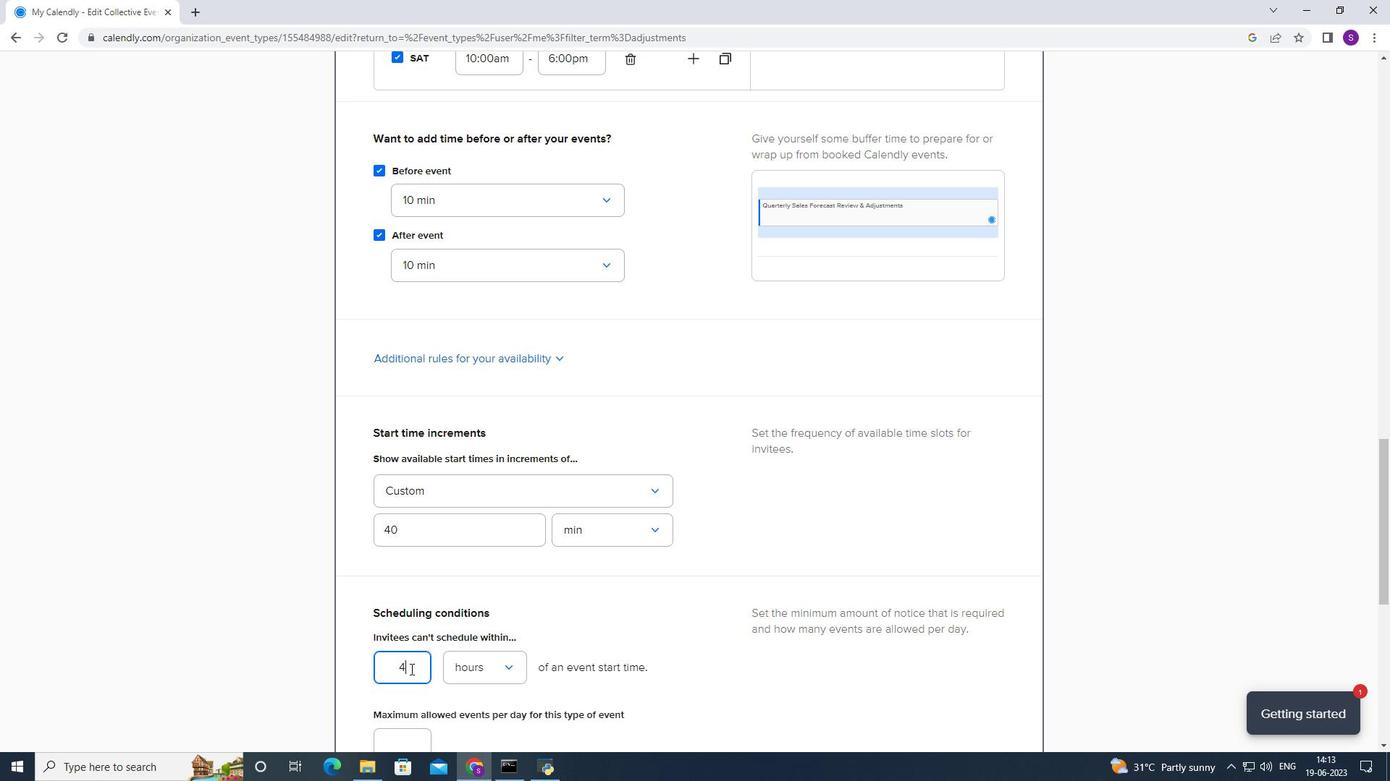
Action: Mouse moved to (390, 666)
Screenshot: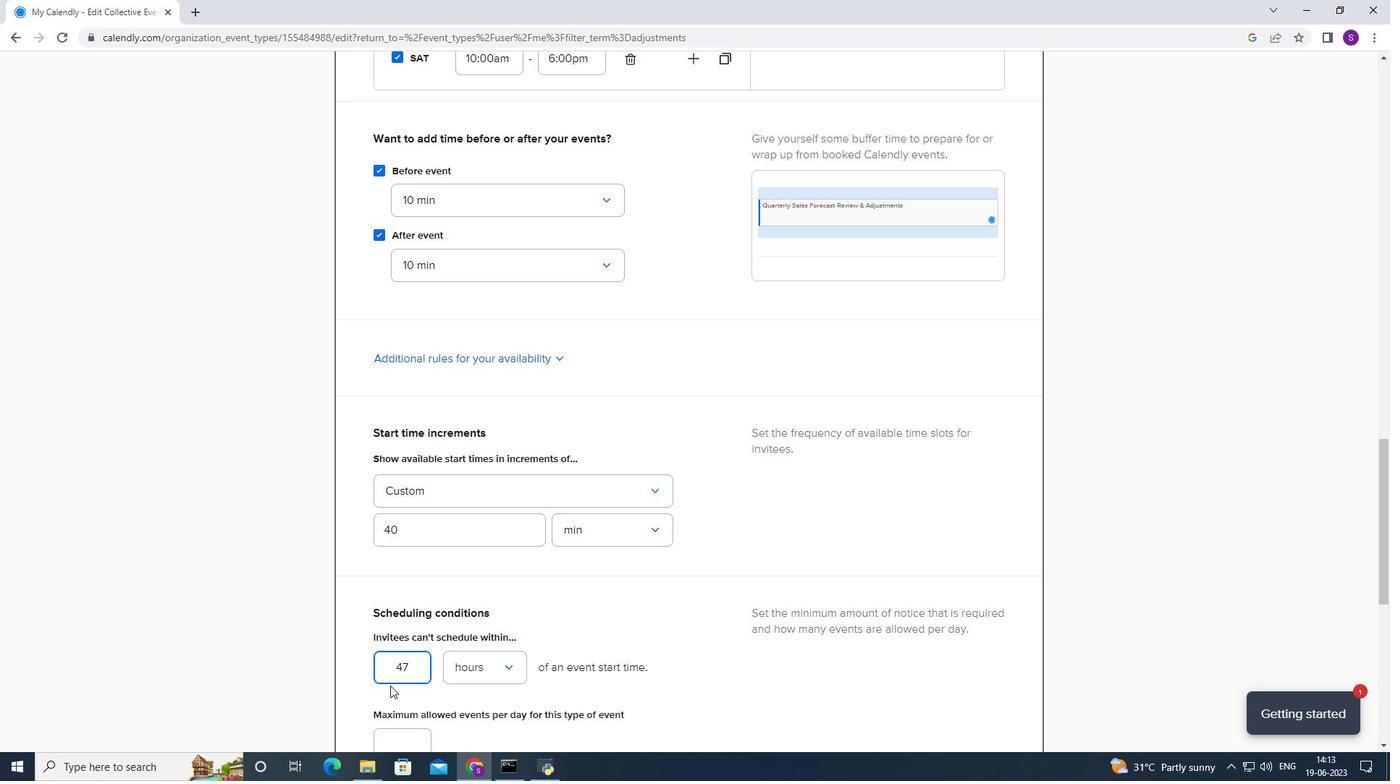 
Action: Mouse scrolled (390, 666) with delta (0, 0)
Screenshot: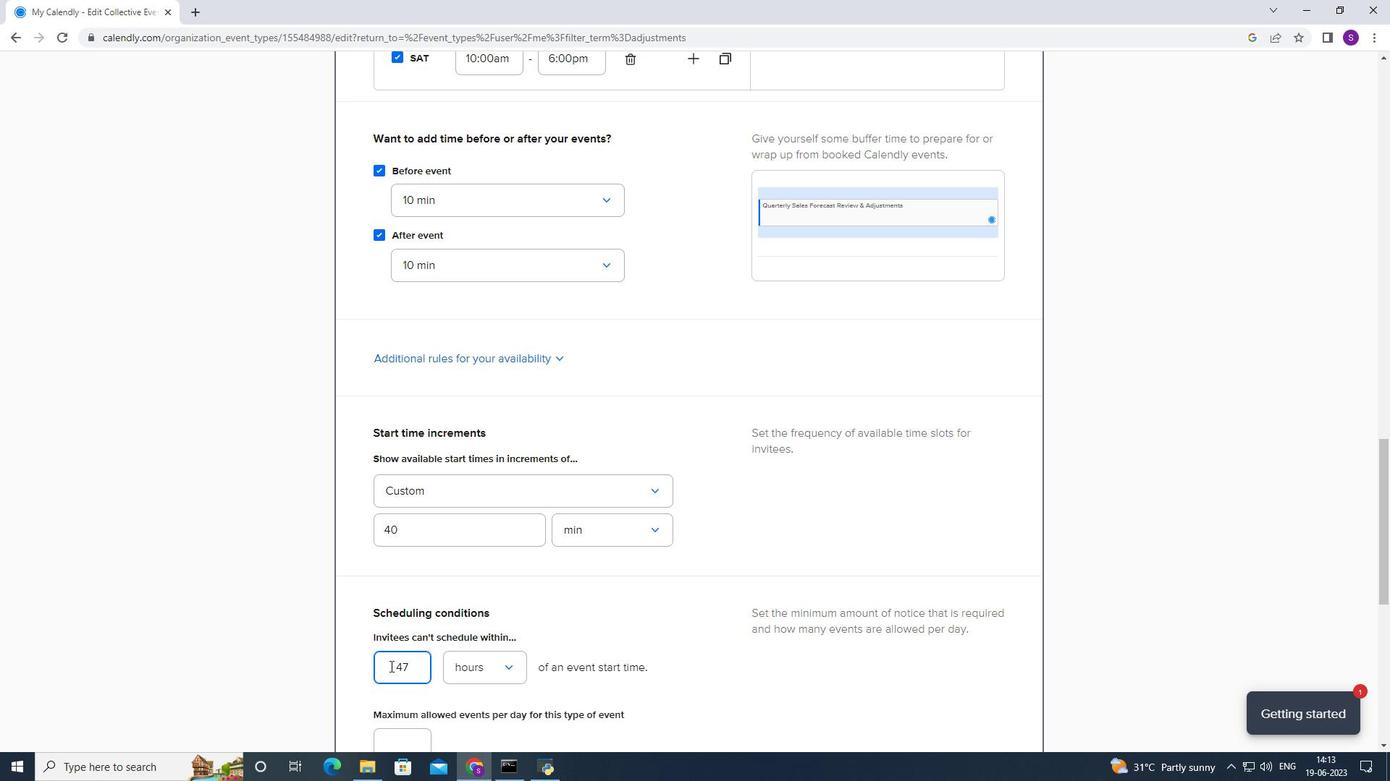 
Action: Mouse scrolled (390, 666) with delta (0, 0)
Screenshot: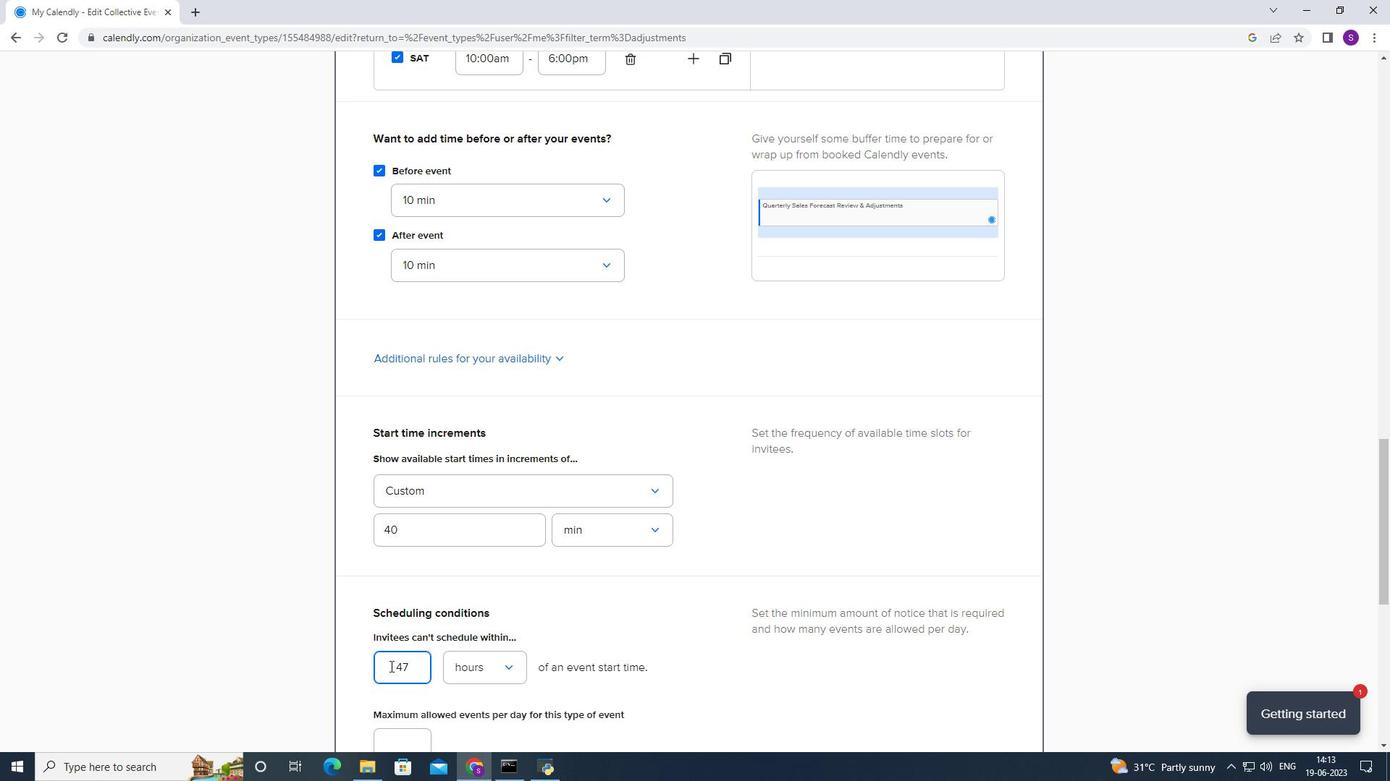 
Action: Mouse scrolled (390, 666) with delta (0, 0)
Screenshot: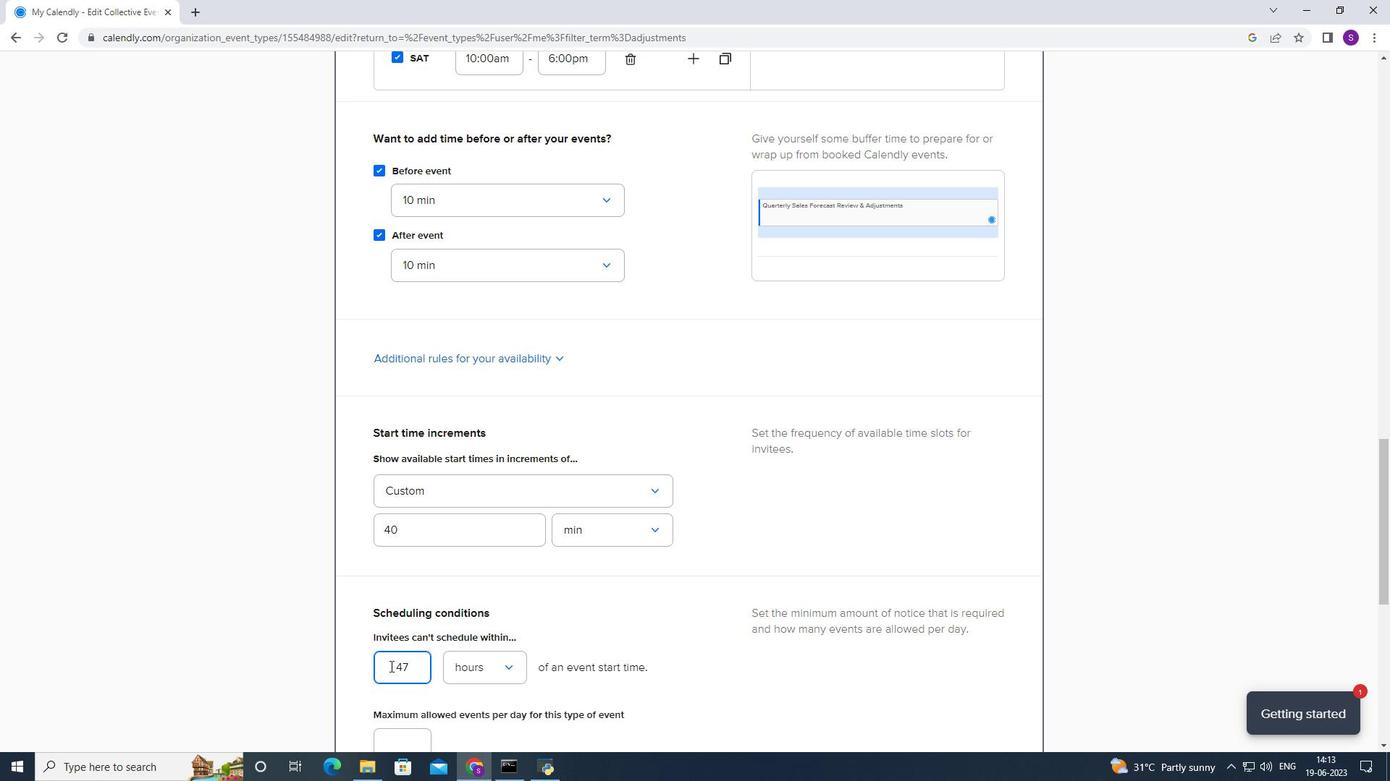 
Action: Mouse scrolled (390, 666) with delta (0, 0)
Screenshot: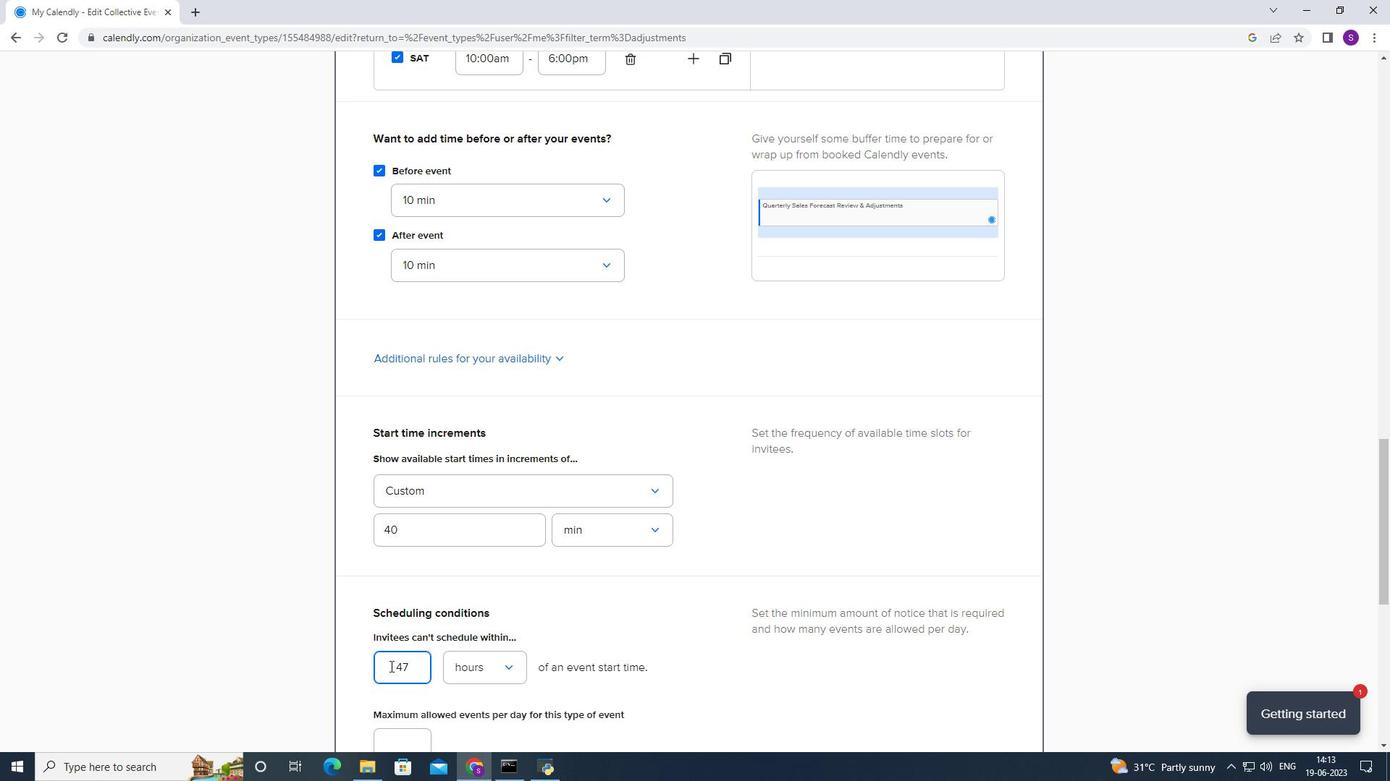 
Action: Mouse moved to (414, 463)
Screenshot: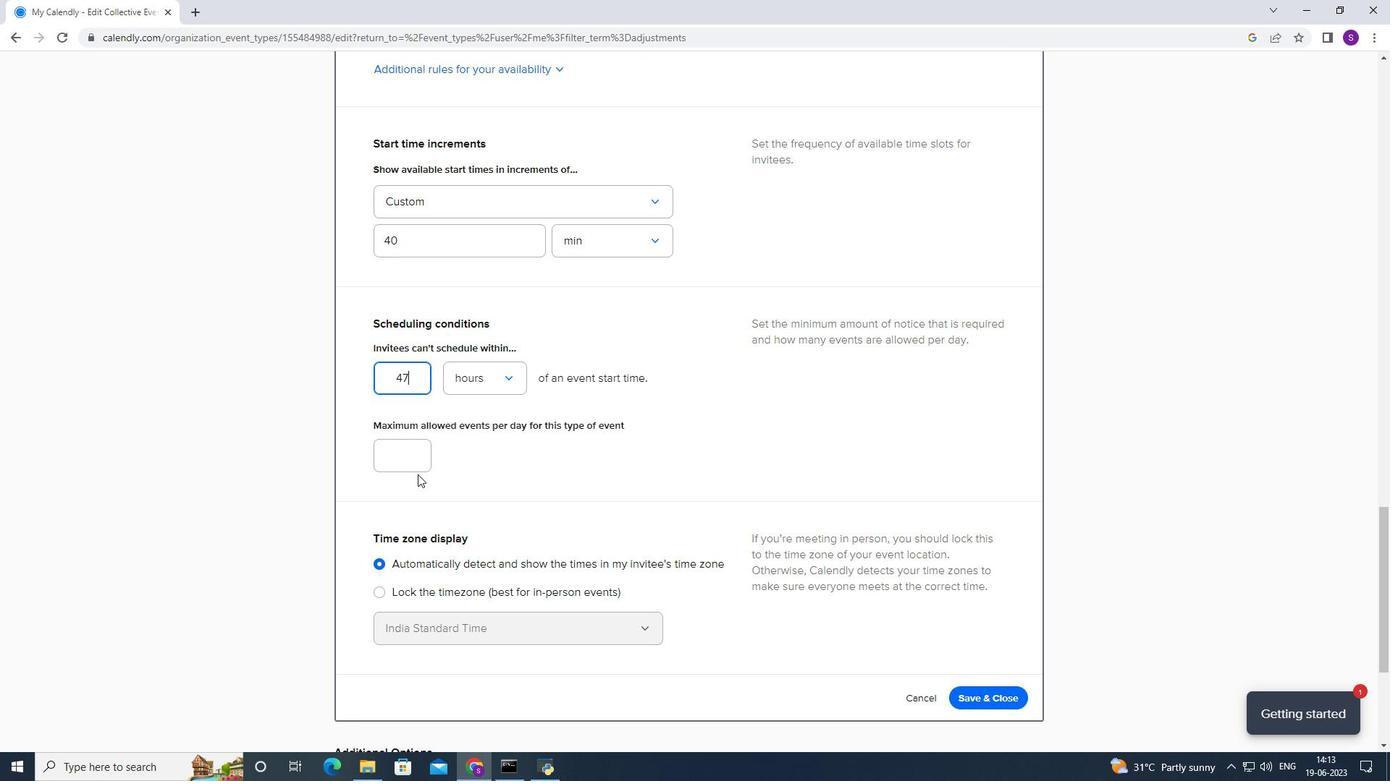
Action: Mouse pressed left at (414, 463)
Screenshot: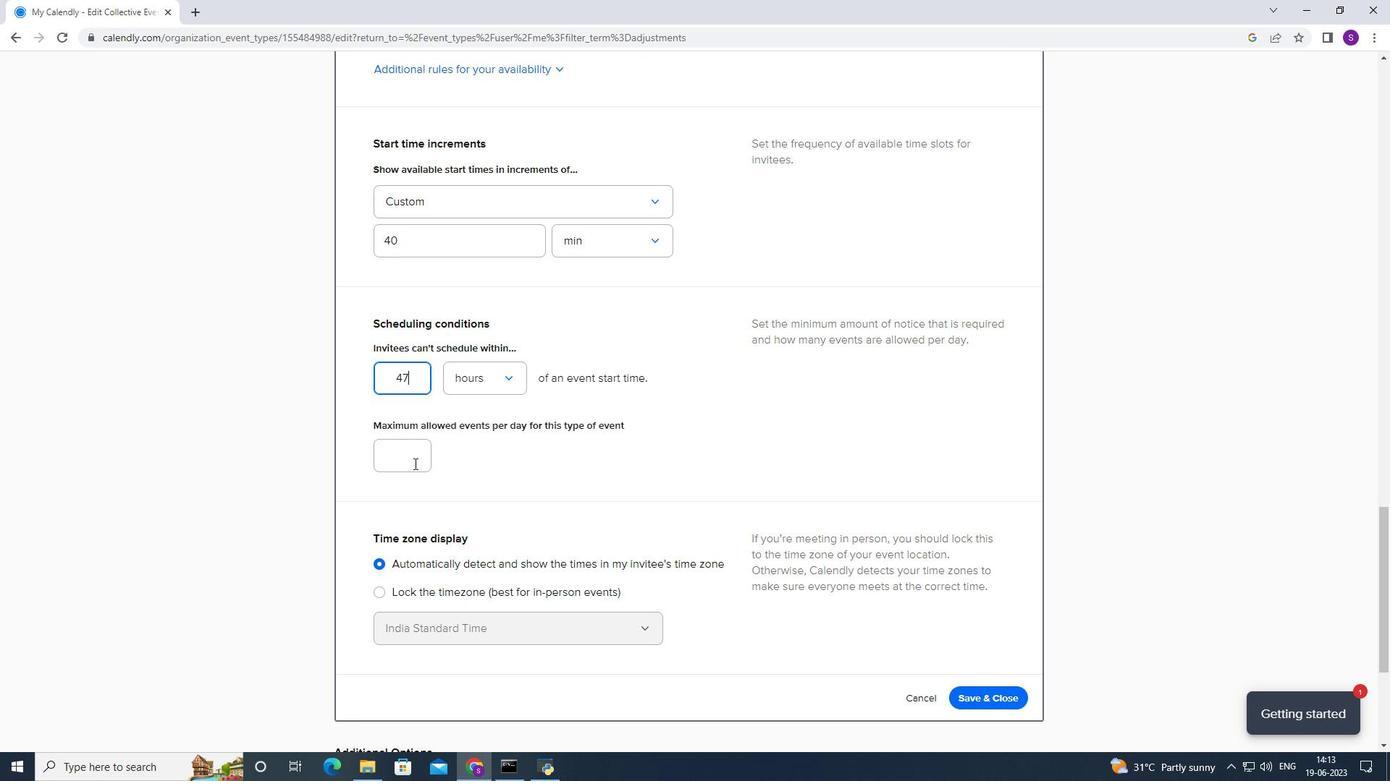 
Action: Key pressed 5
Screenshot: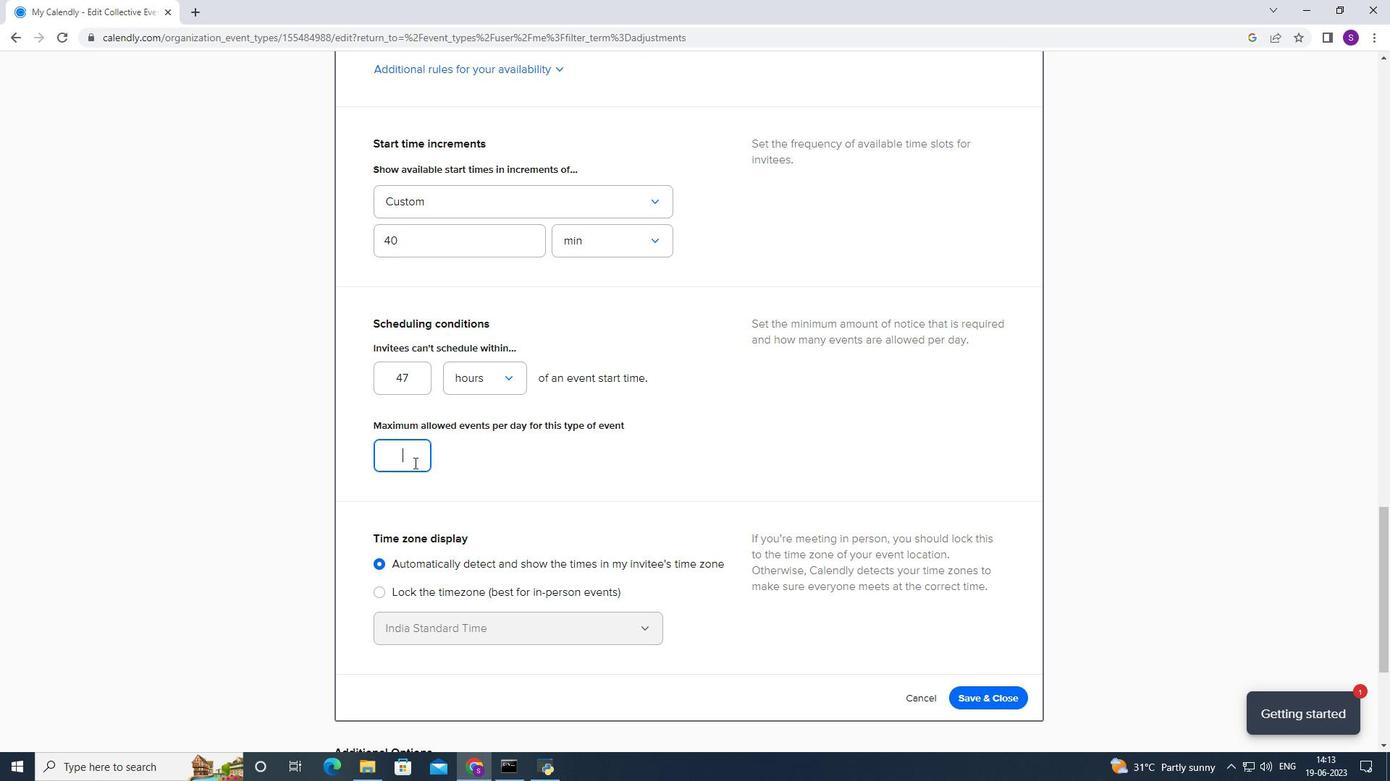 
Action: Mouse moved to (417, 461)
Screenshot: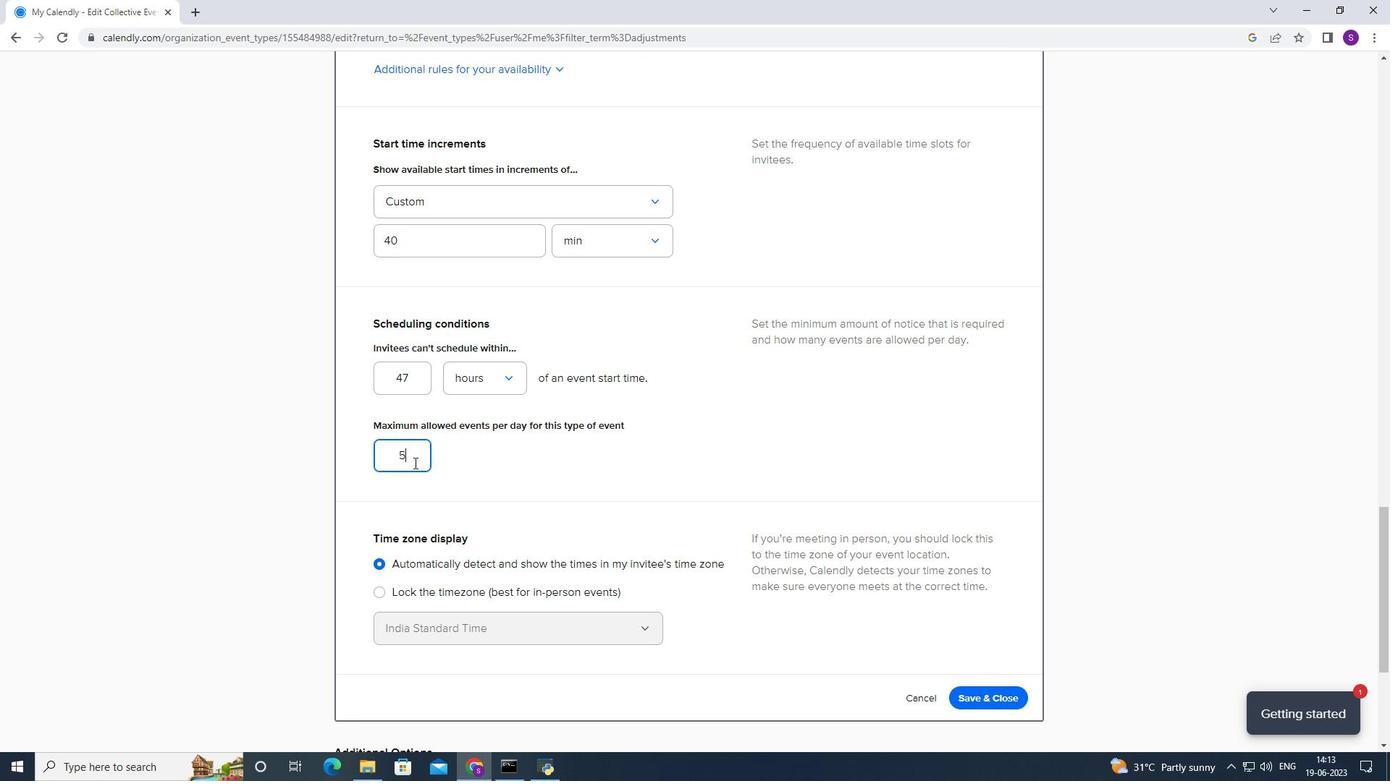 
Action: Mouse scrolled (417, 461) with delta (0, 0)
Screenshot: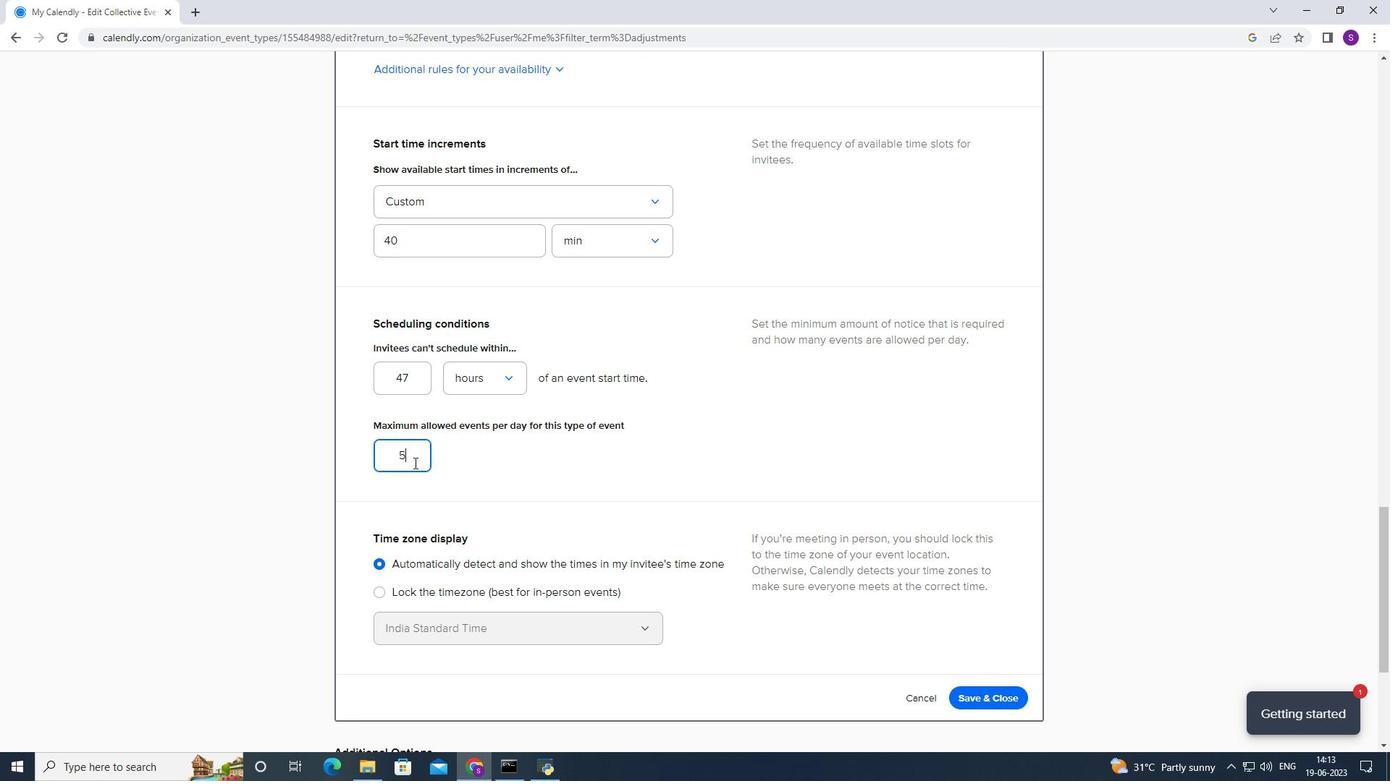 
Action: Mouse scrolled (417, 461) with delta (0, 0)
Screenshot: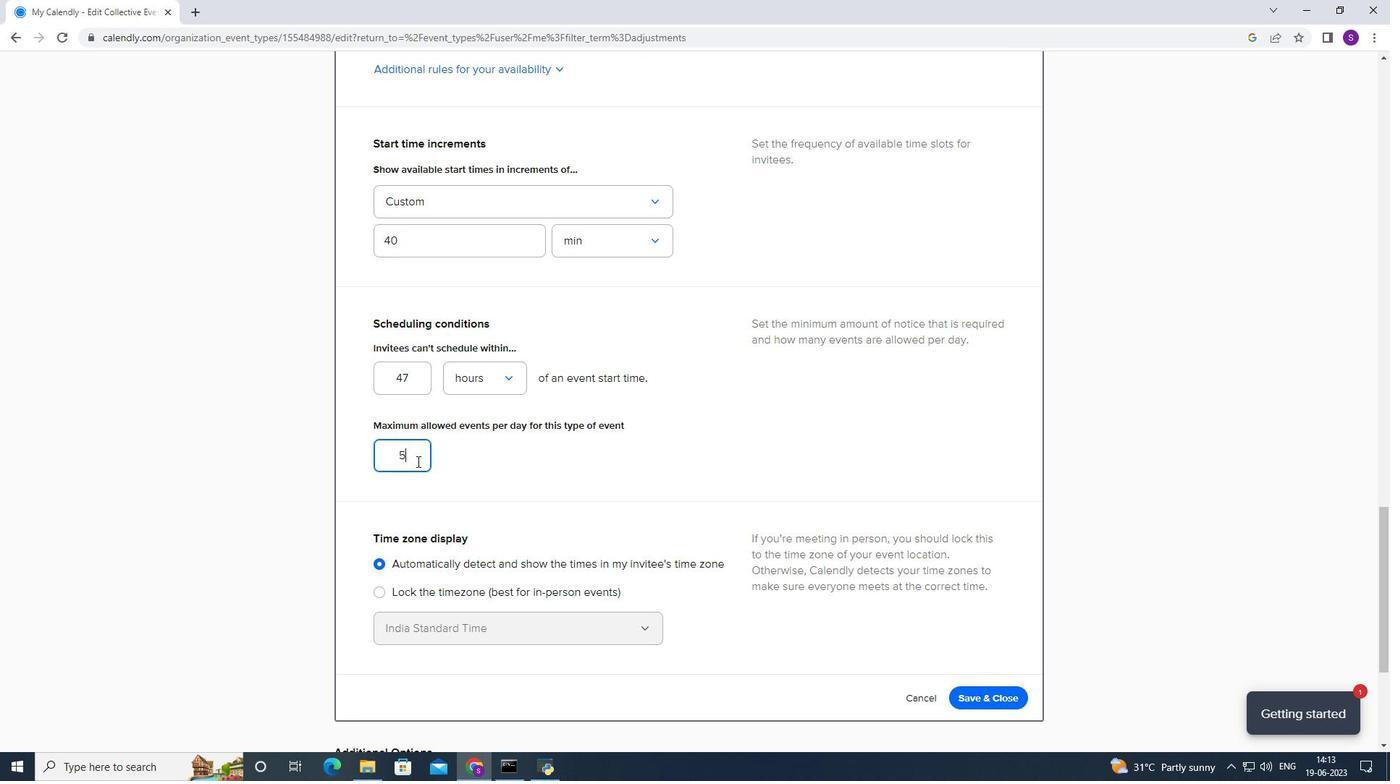 
Action: Mouse scrolled (417, 461) with delta (0, 0)
Screenshot: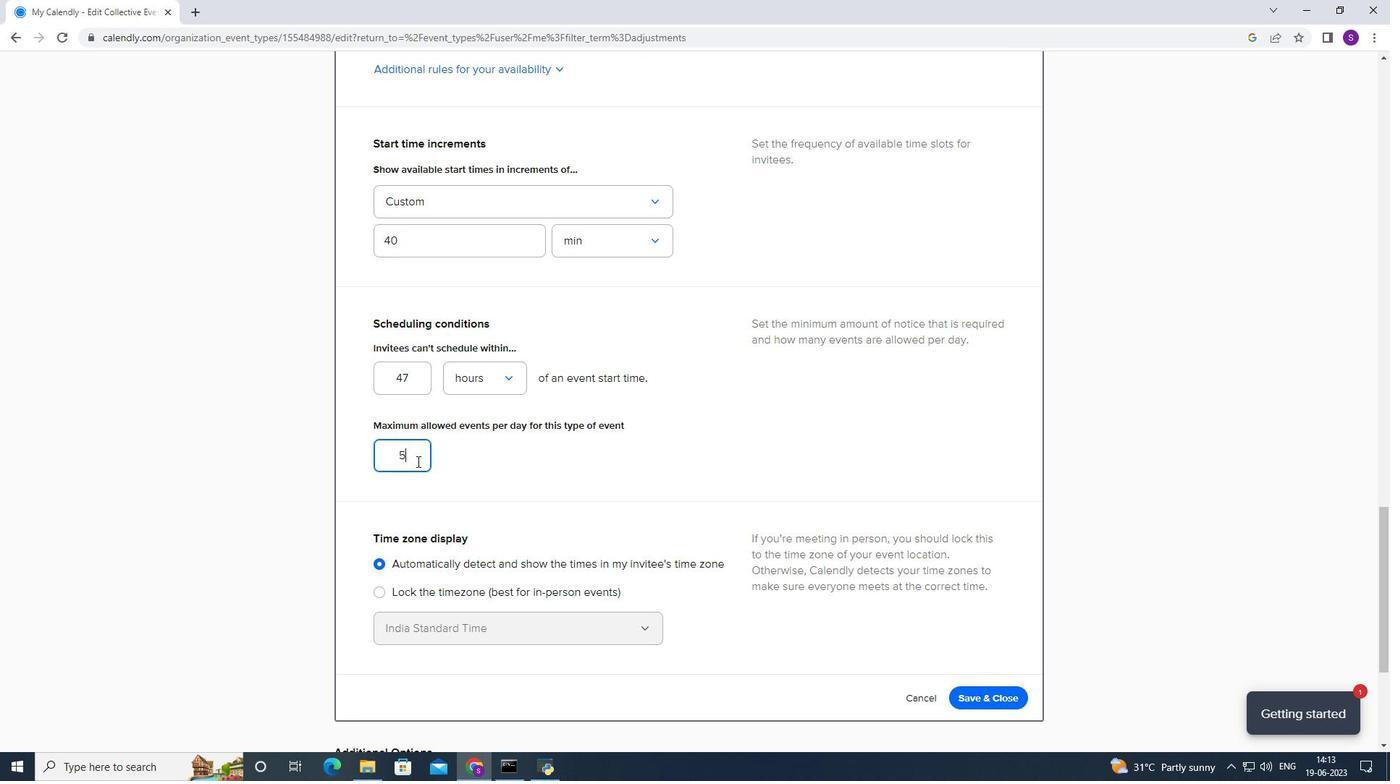 
Action: Mouse scrolled (417, 461) with delta (0, 0)
Screenshot: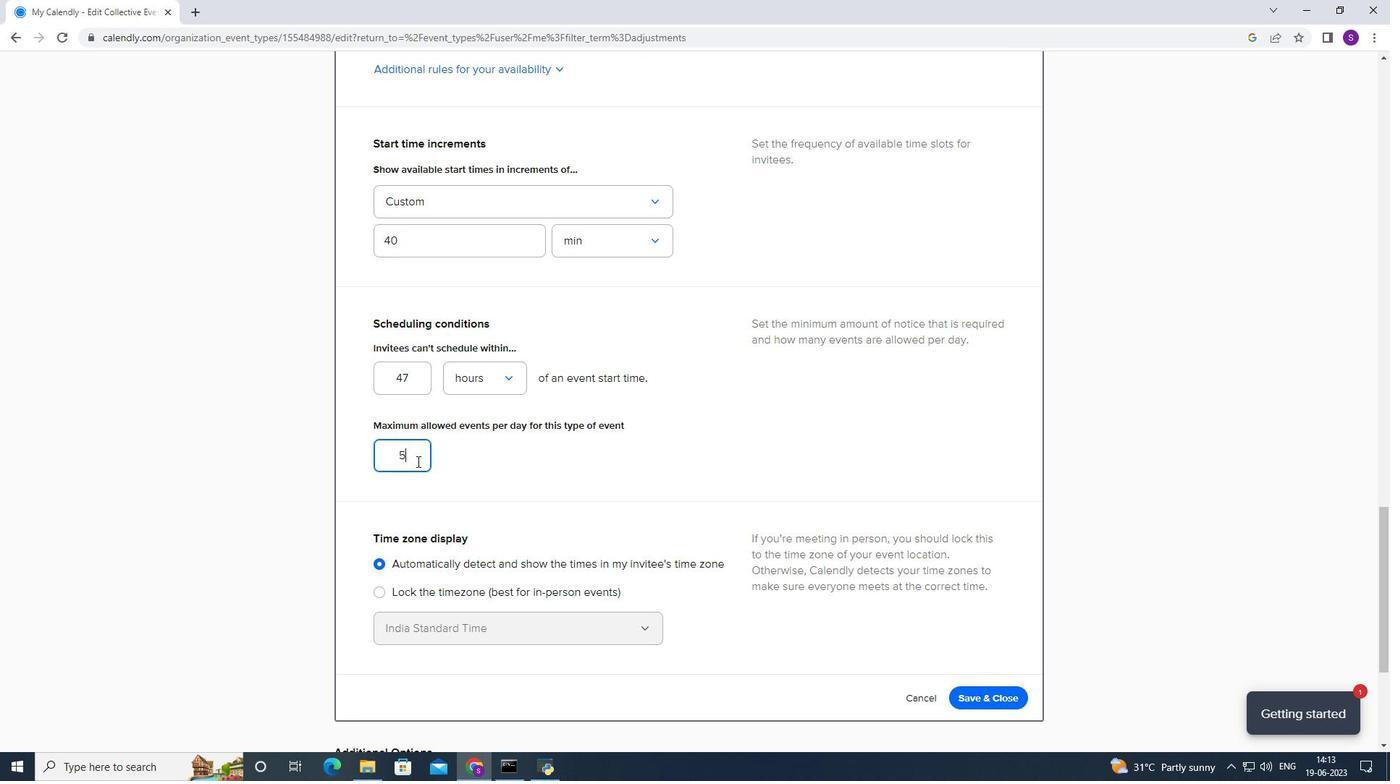 
Action: Mouse scrolled (417, 461) with delta (0, 0)
Screenshot: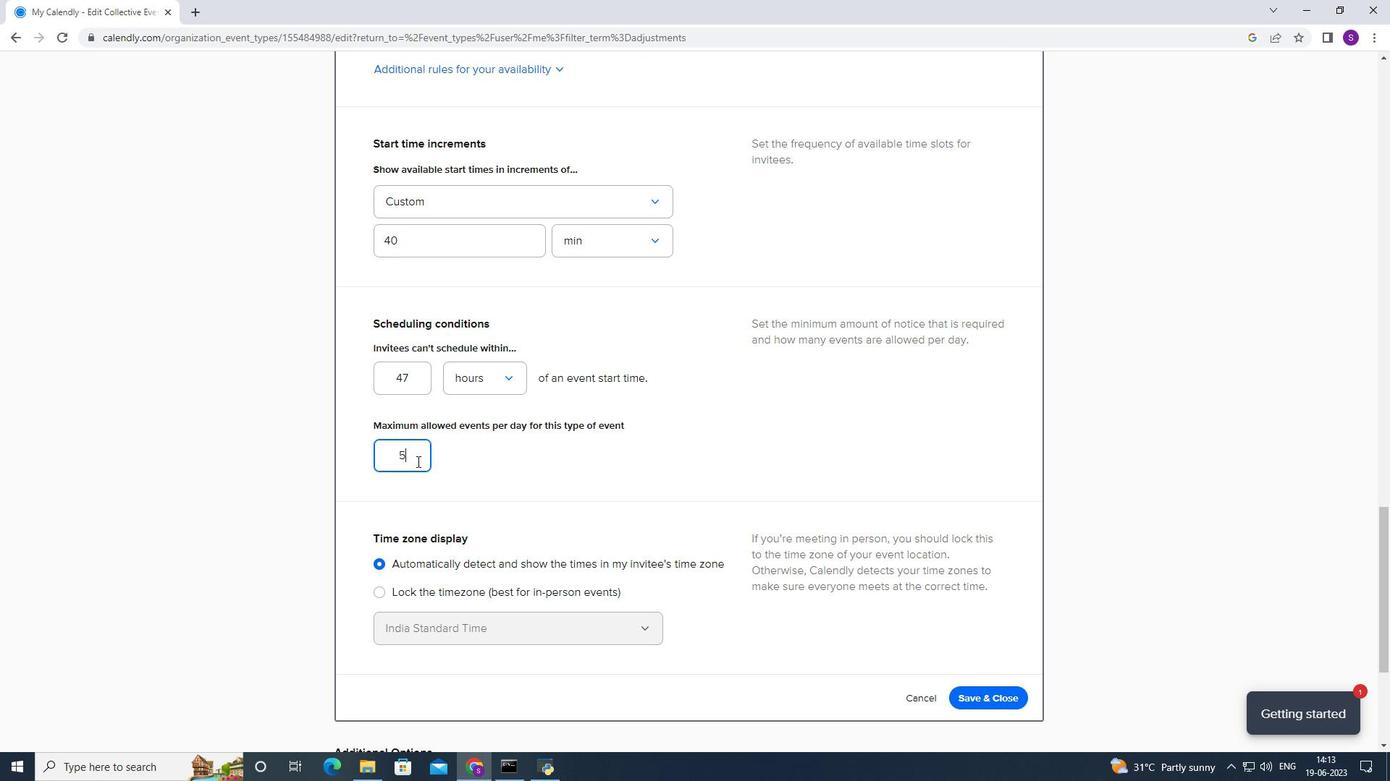 
Action: Mouse scrolled (417, 461) with delta (0, 0)
Screenshot: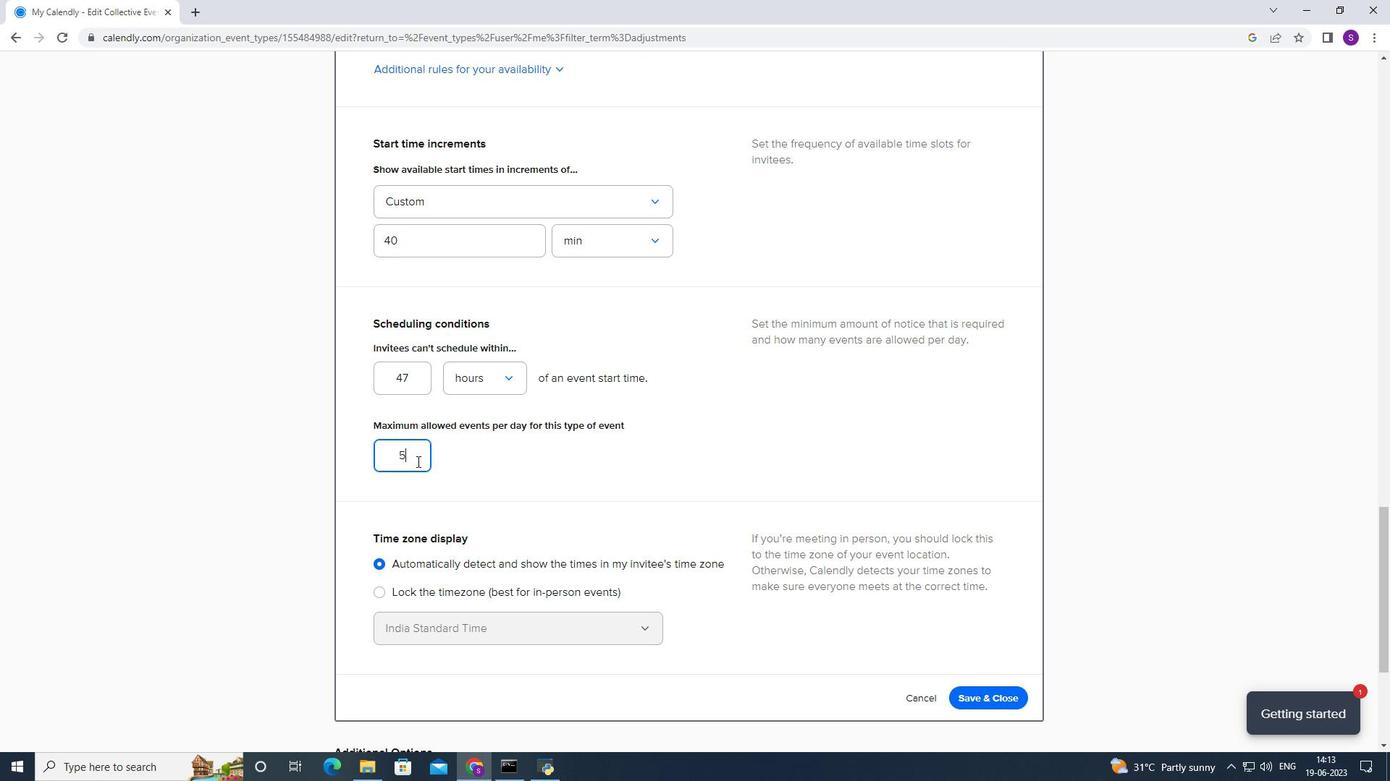 
Action: Mouse moved to (447, 461)
Screenshot: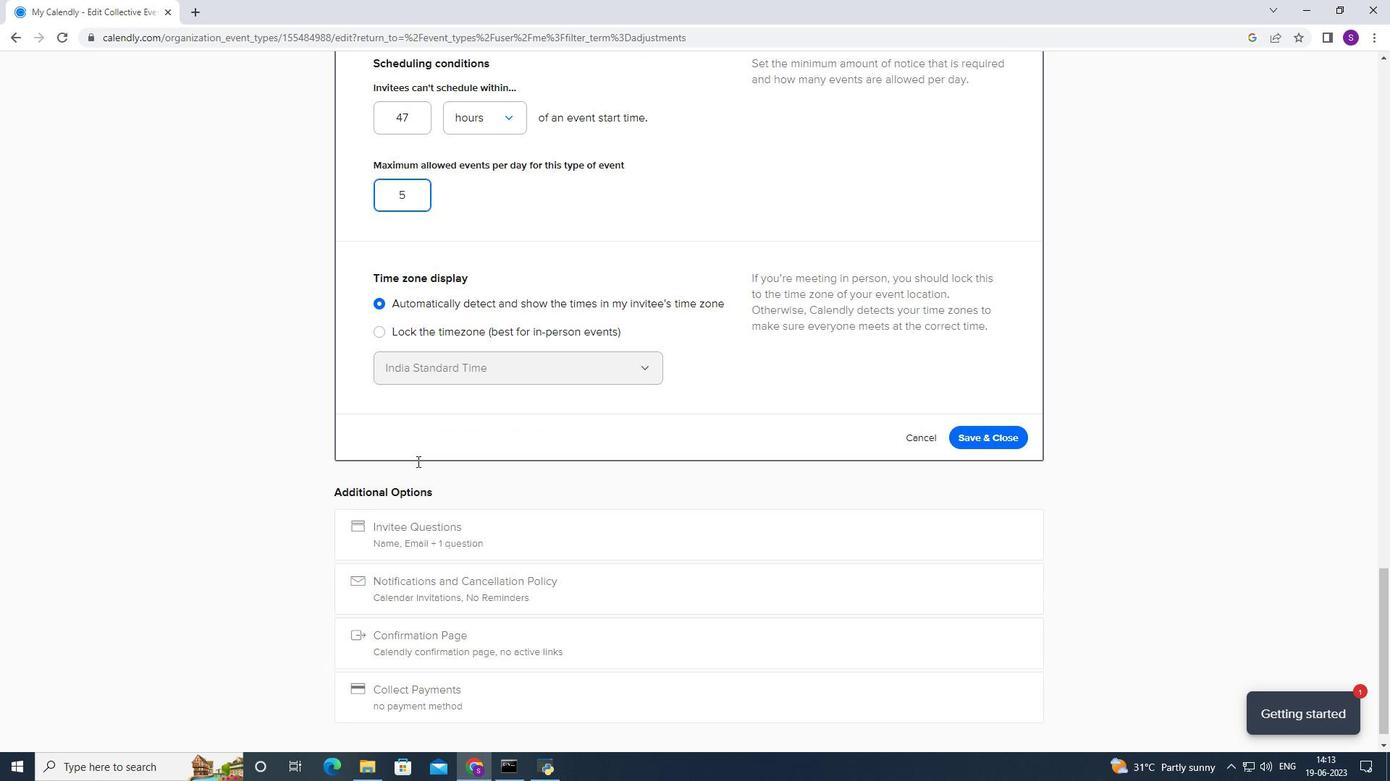 
Action: Mouse scrolled (432, 462) with delta (0, 0)
Screenshot: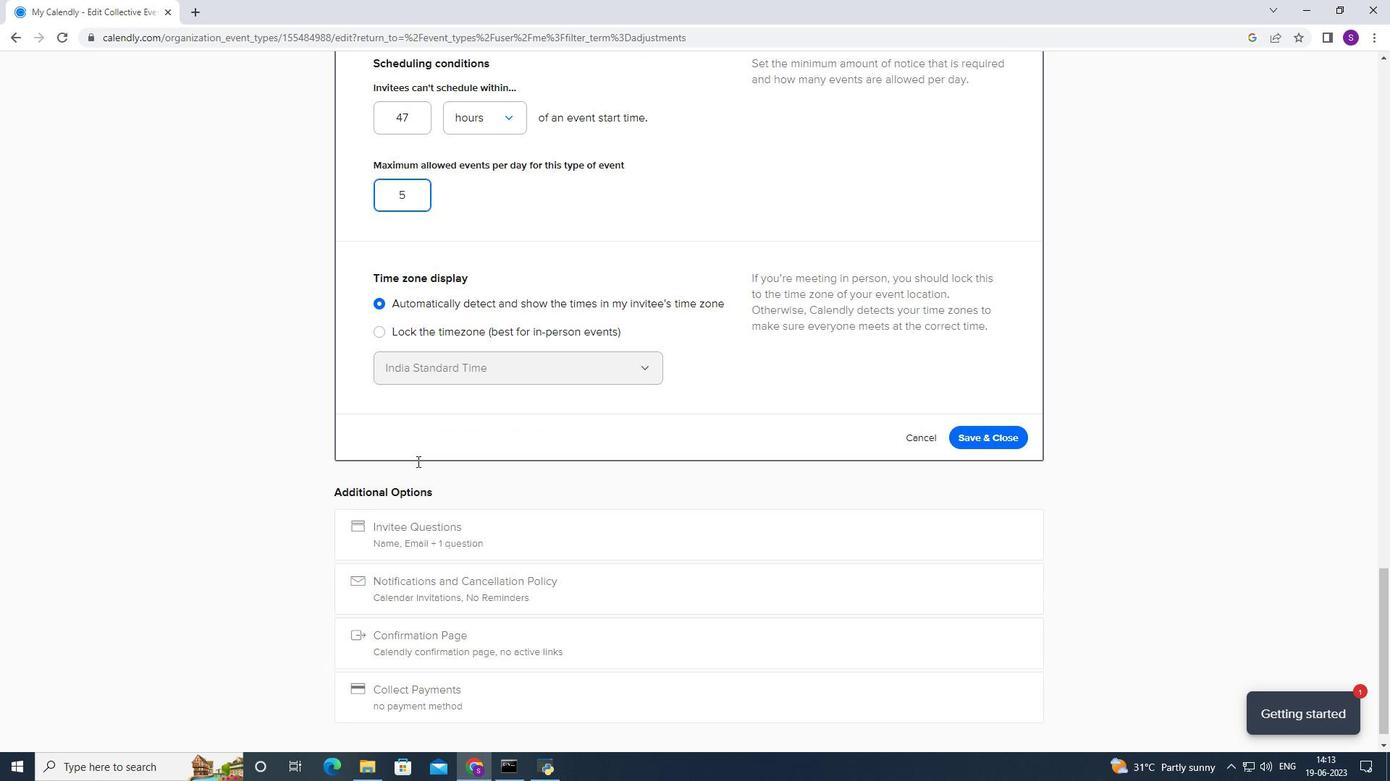
Action: Mouse moved to (973, 495)
Screenshot: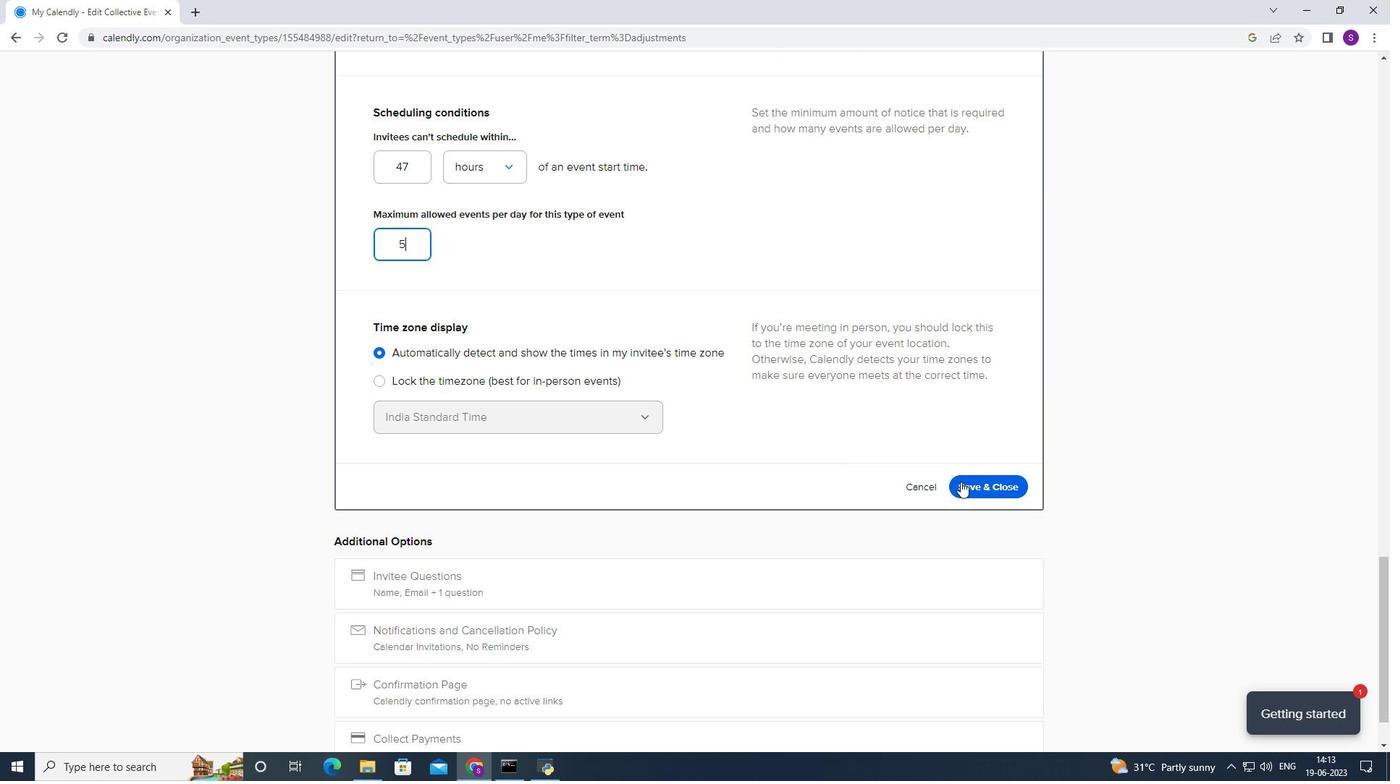 
Action: Mouse pressed left at (973, 495)
Screenshot: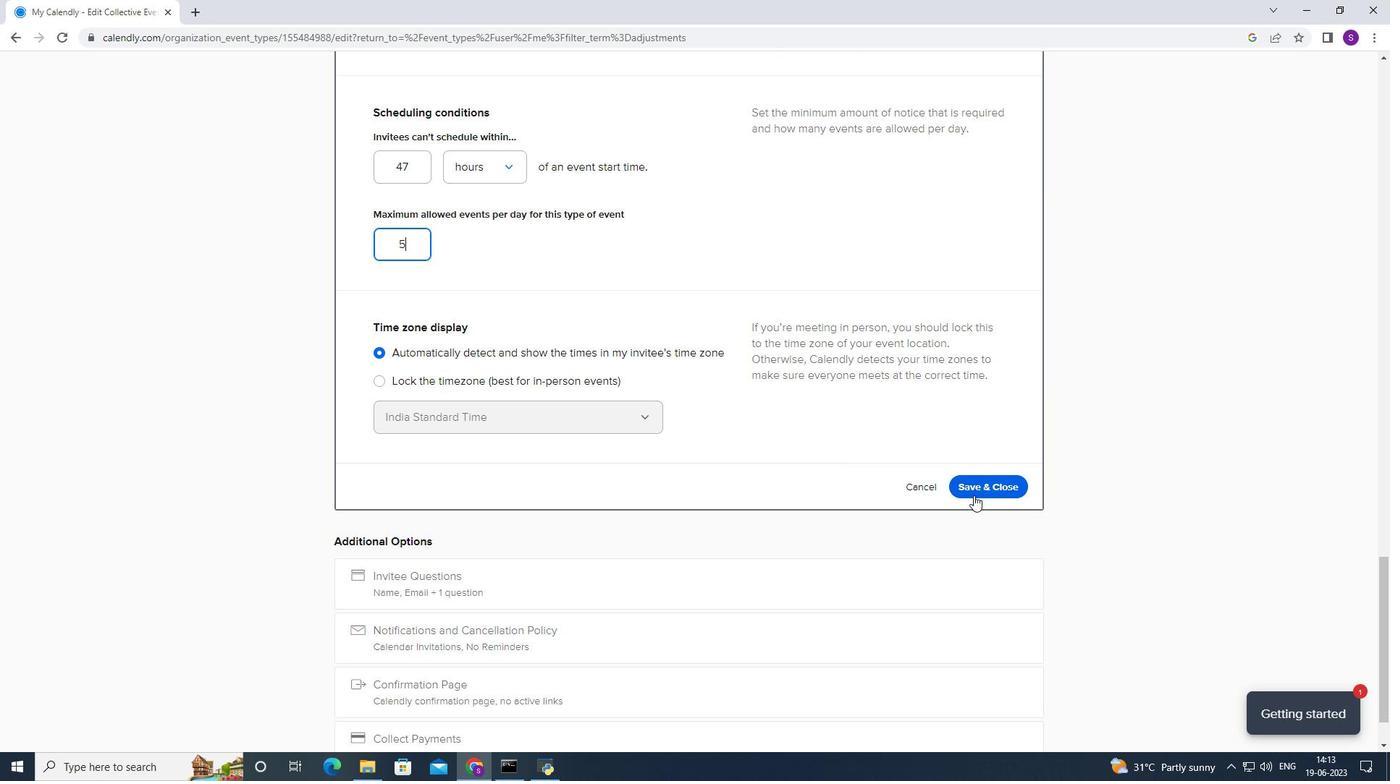 
